 Task: Add a timeline in the project ActivaPro for the epic 'Content Management System (CMS) Upgrade' from 2024/01/26 to 2025/09/15. Add a timeline in the project ActivaPro for the epic 'Search Engine Optimization (SEO) Improvements' from 2023/01/08 to 2025/12/08. Add a timeline in the project ActivaPro for the epic 'Data Privacy Compliance' from 2023/02/20 to 2024/09/19
Action: Mouse moved to (220, 64)
Screenshot: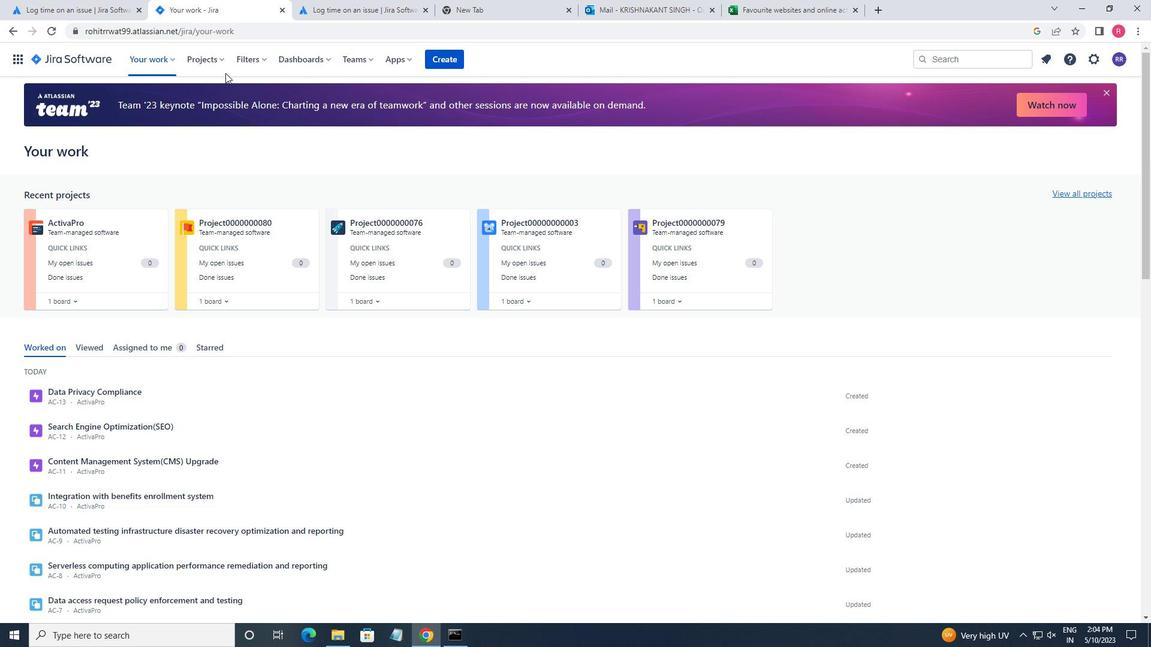 
Action: Mouse pressed left at (220, 64)
Screenshot: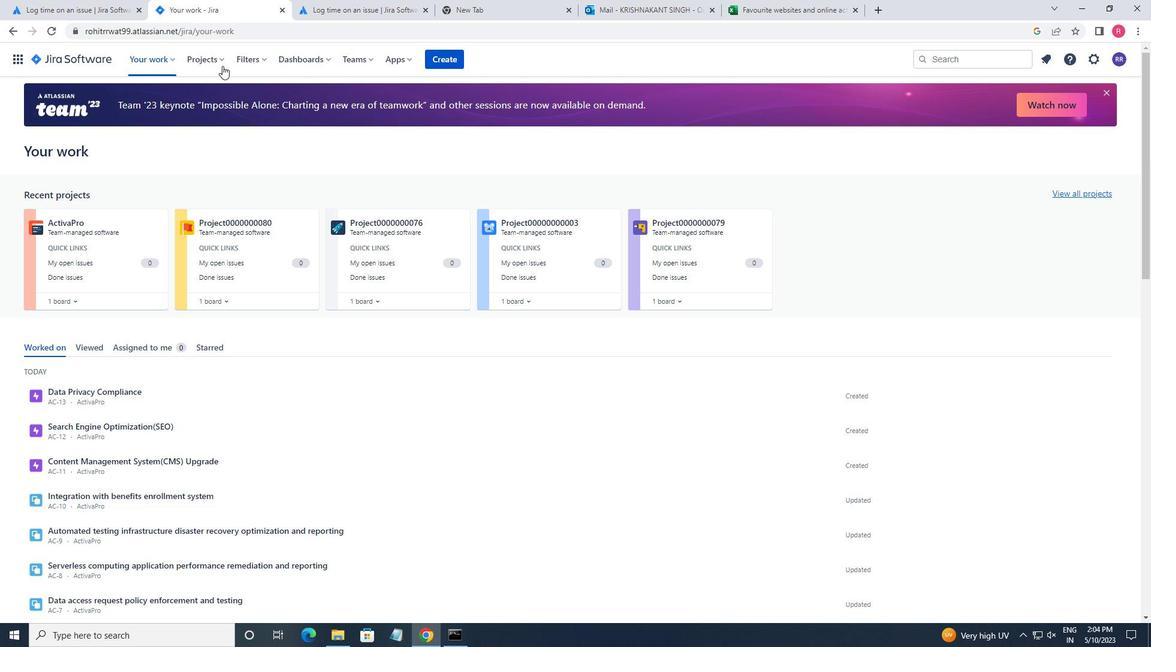 
Action: Mouse moved to (244, 116)
Screenshot: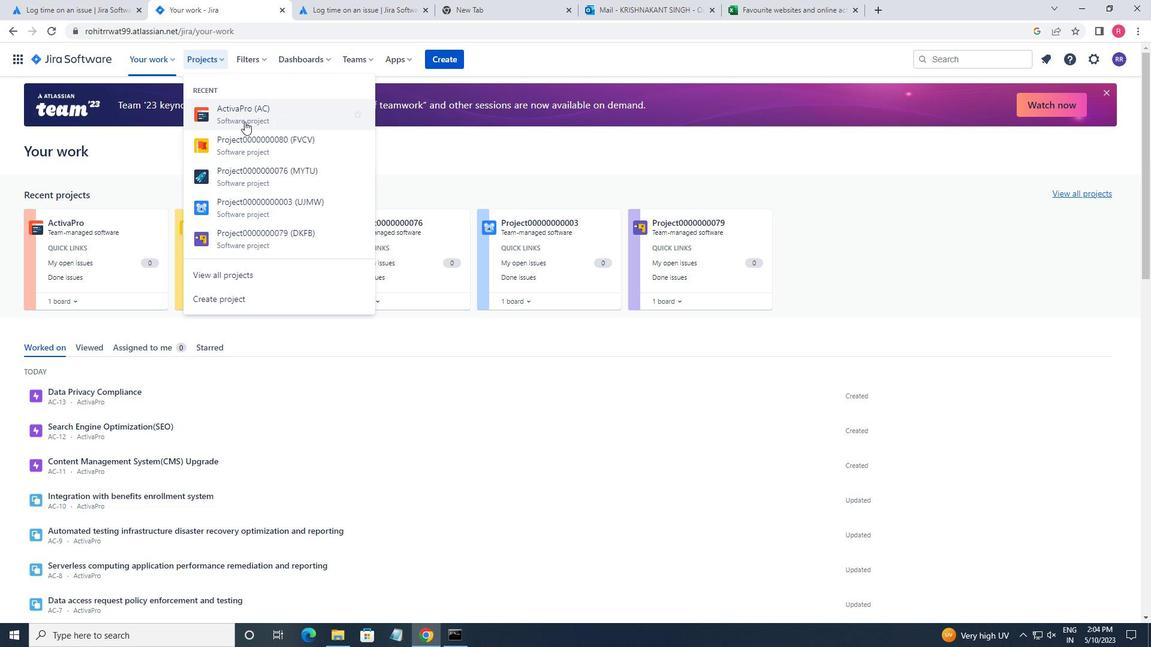 
Action: Mouse pressed left at (244, 116)
Screenshot: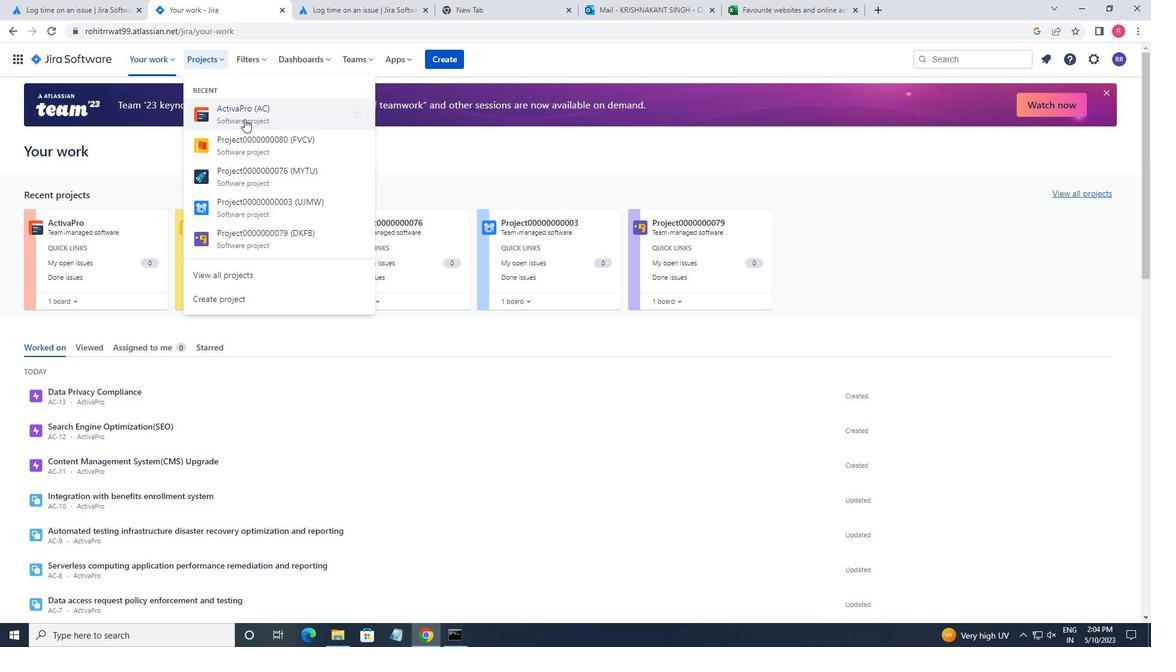 
Action: Mouse moved to (40, 188)
Screenshot: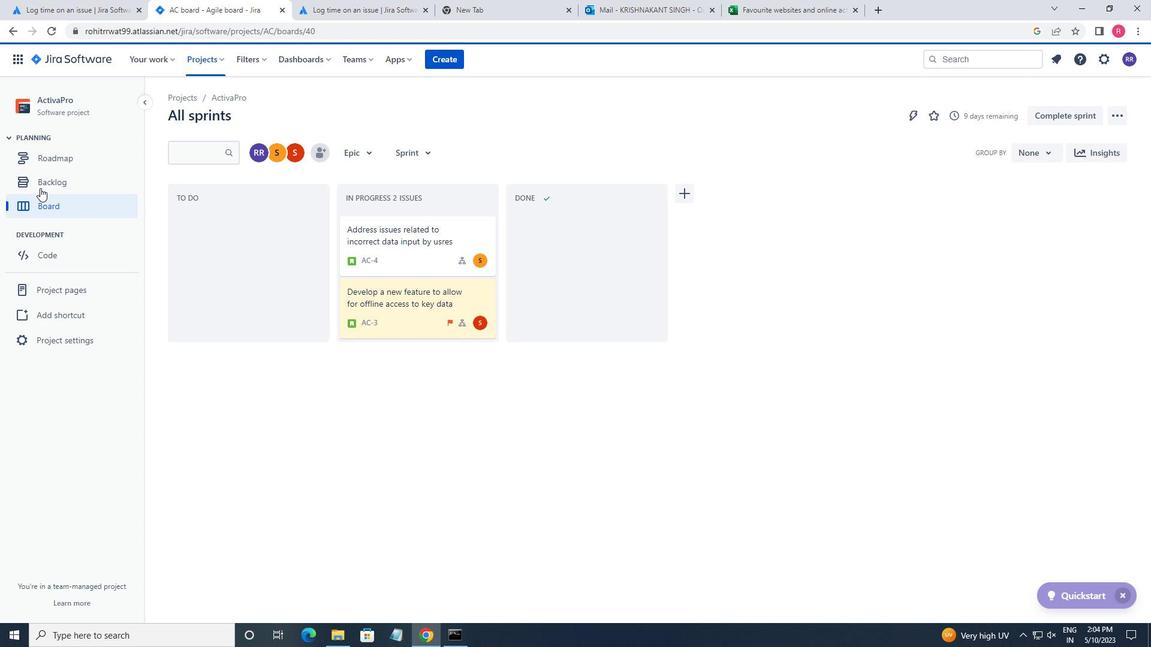 
Action: Mouse pressed left at (40, 188)
Screenshot: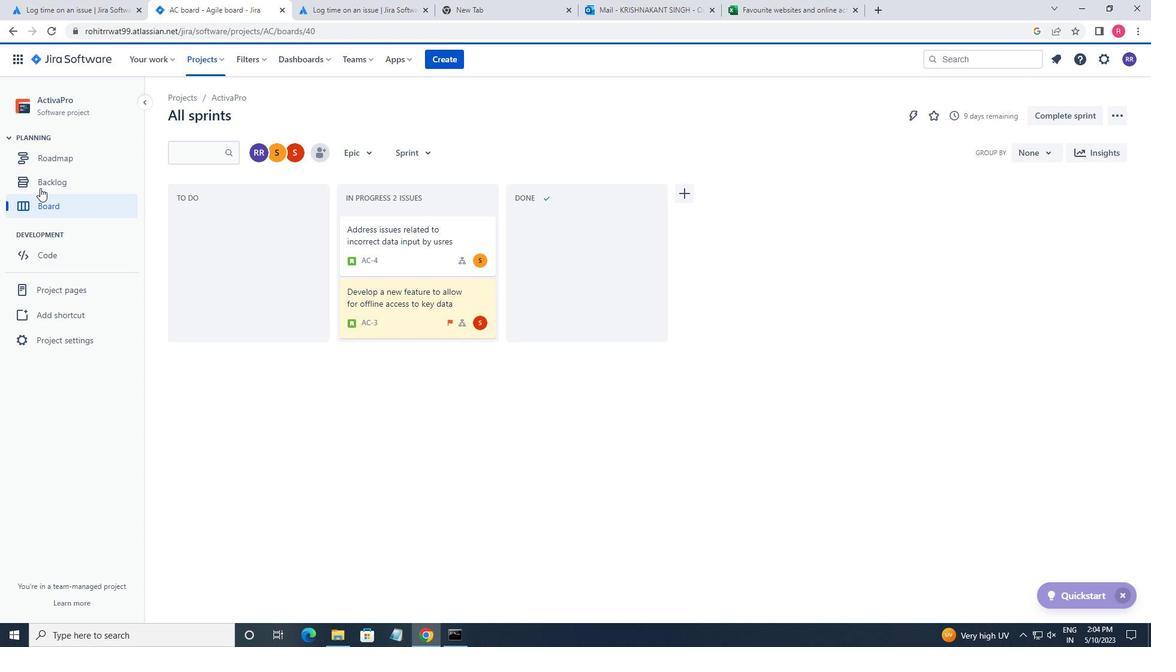 
Action: Mouse moved to (355, 366)
Screenshot: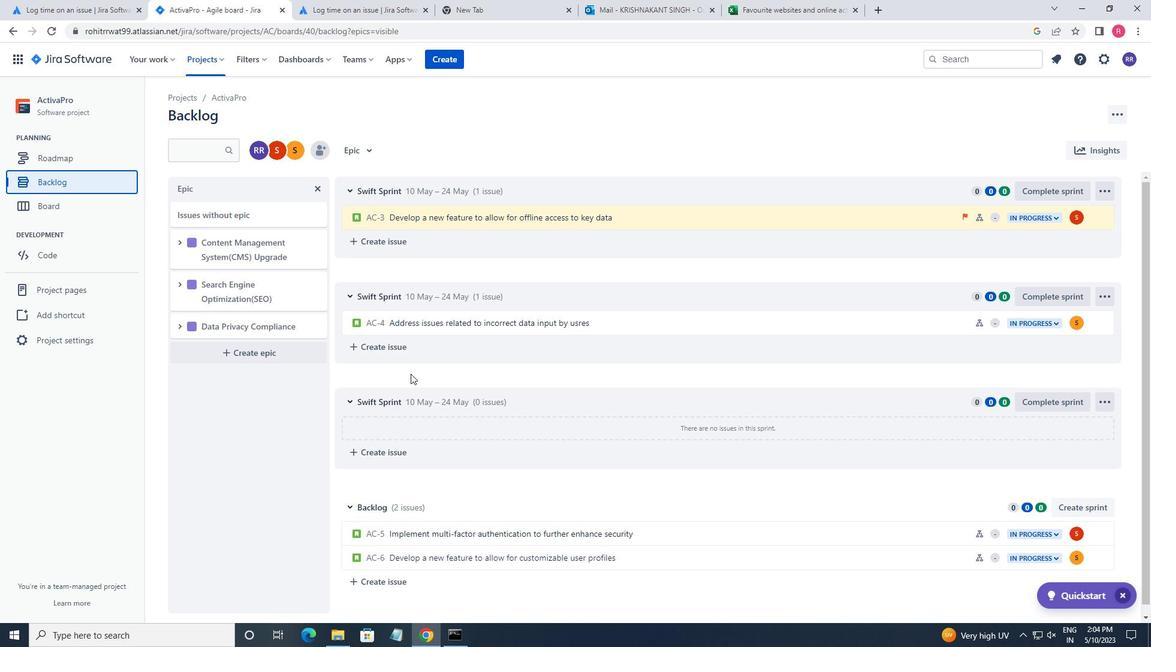 
Action: Mouse scrolled (355, 367) with delta (0, 0)
Screenshot: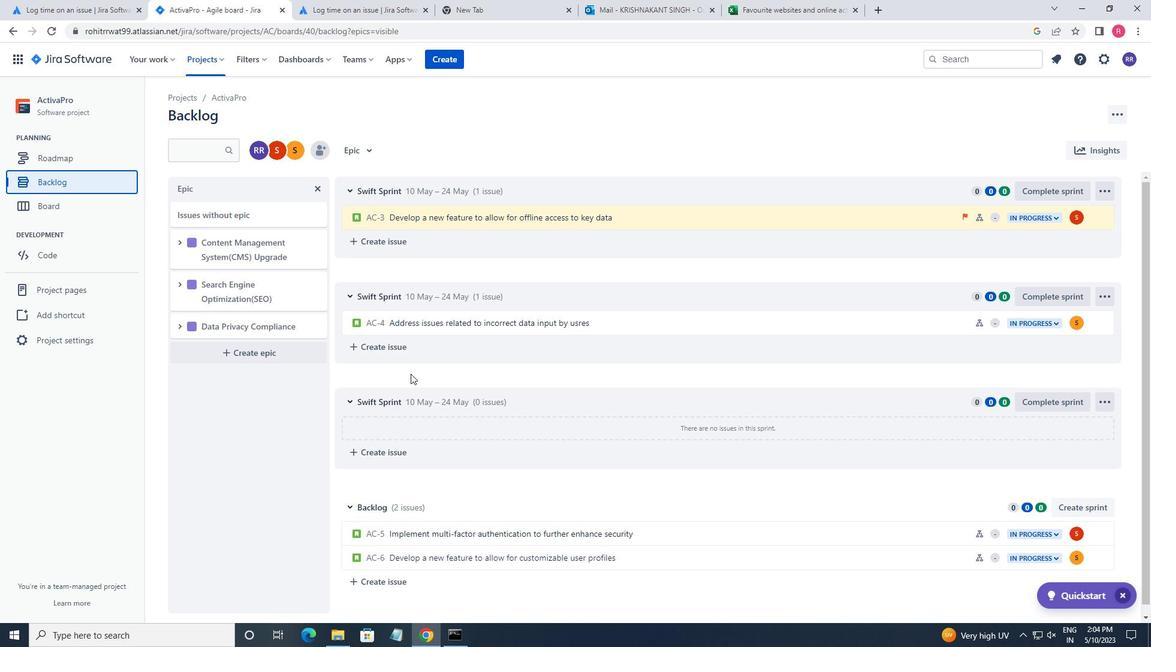 
Action: Mouse moved to (177, 241)
Screenshot: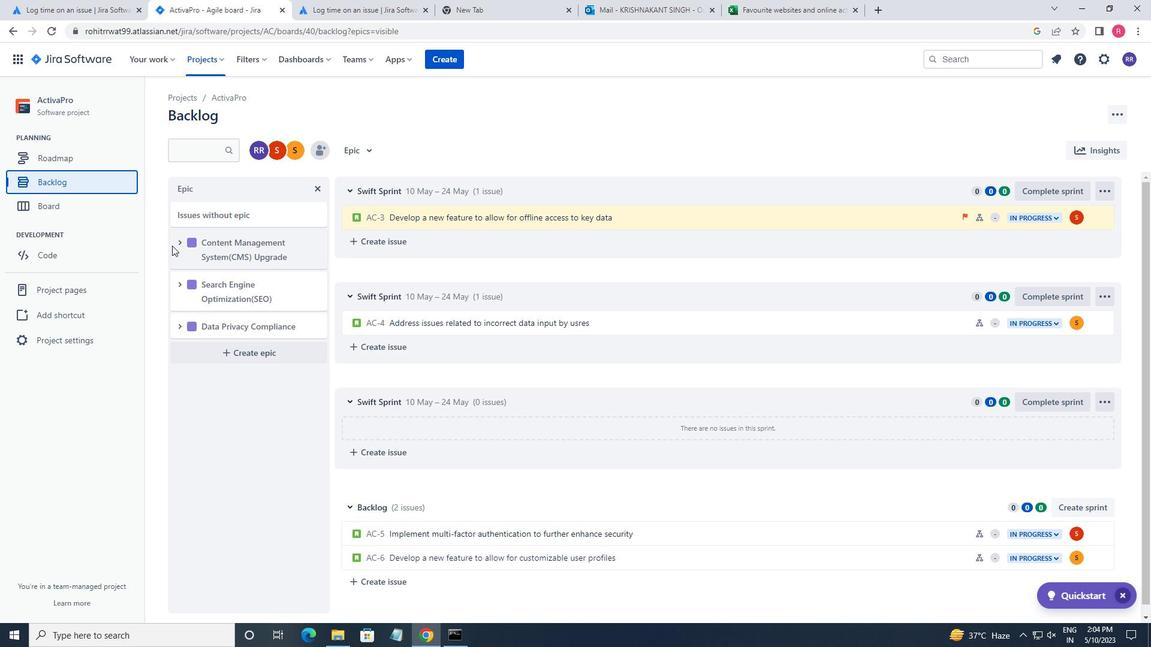 
Action: Mouse pressed left at (177, 241)
Screenshot: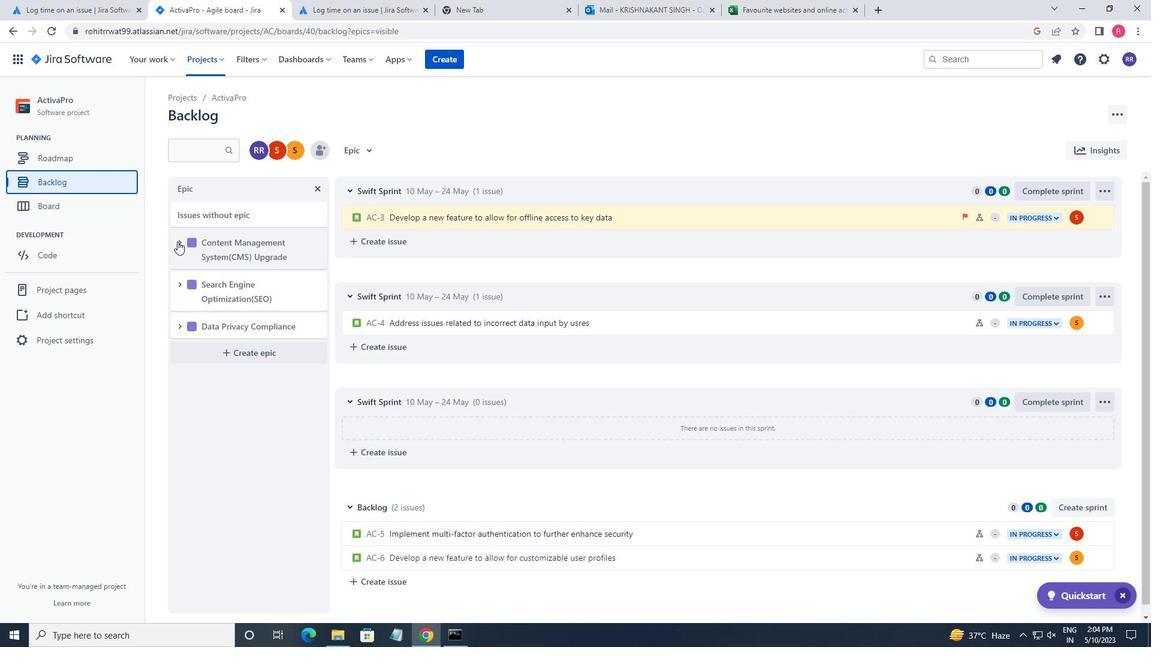 
Action: Mouse moved to (236, 357)
Screenshot: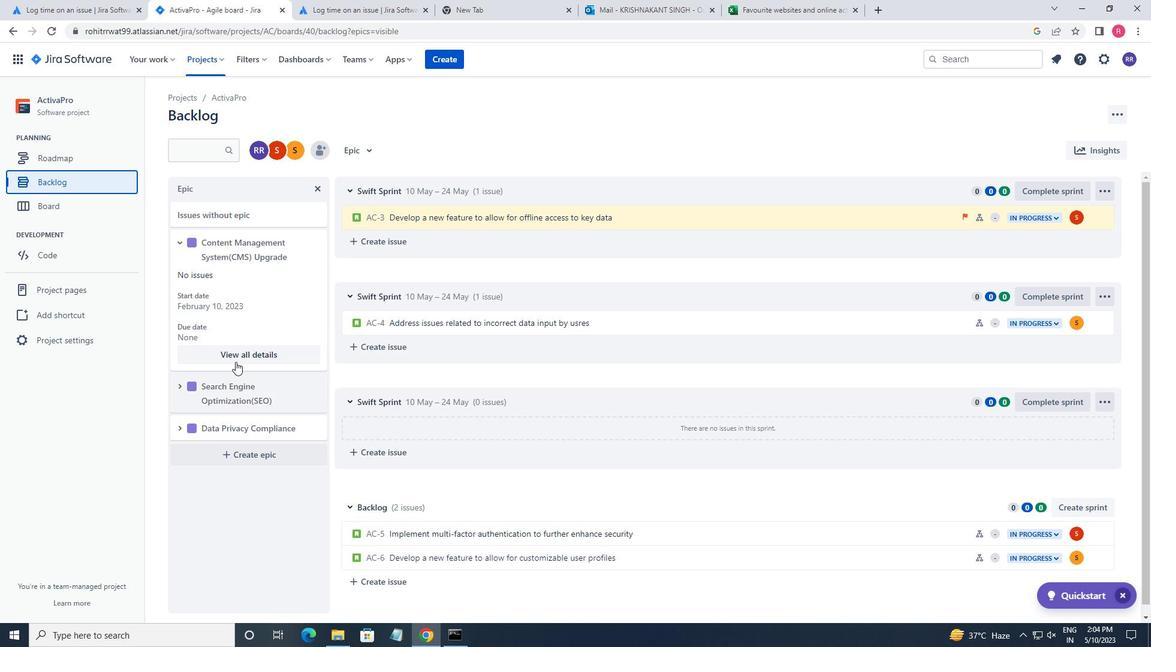 
Action: Mouse pressed left at (236, 357)
Screenshot: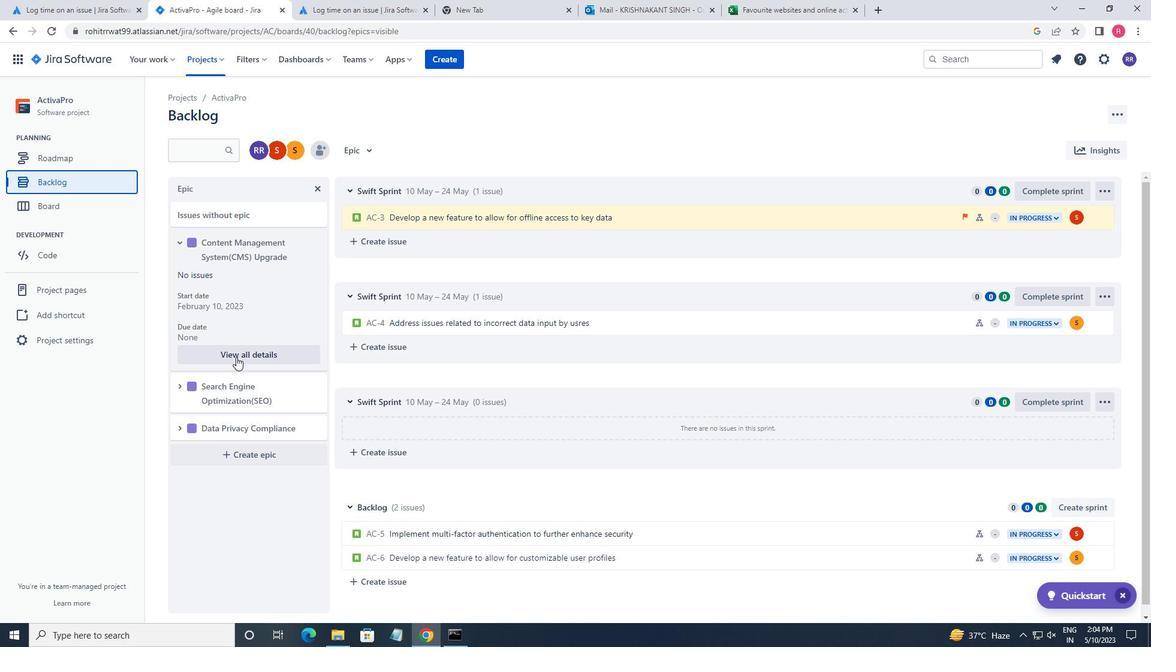 
Action: Mouse moved to (989, 456)
Screenshot: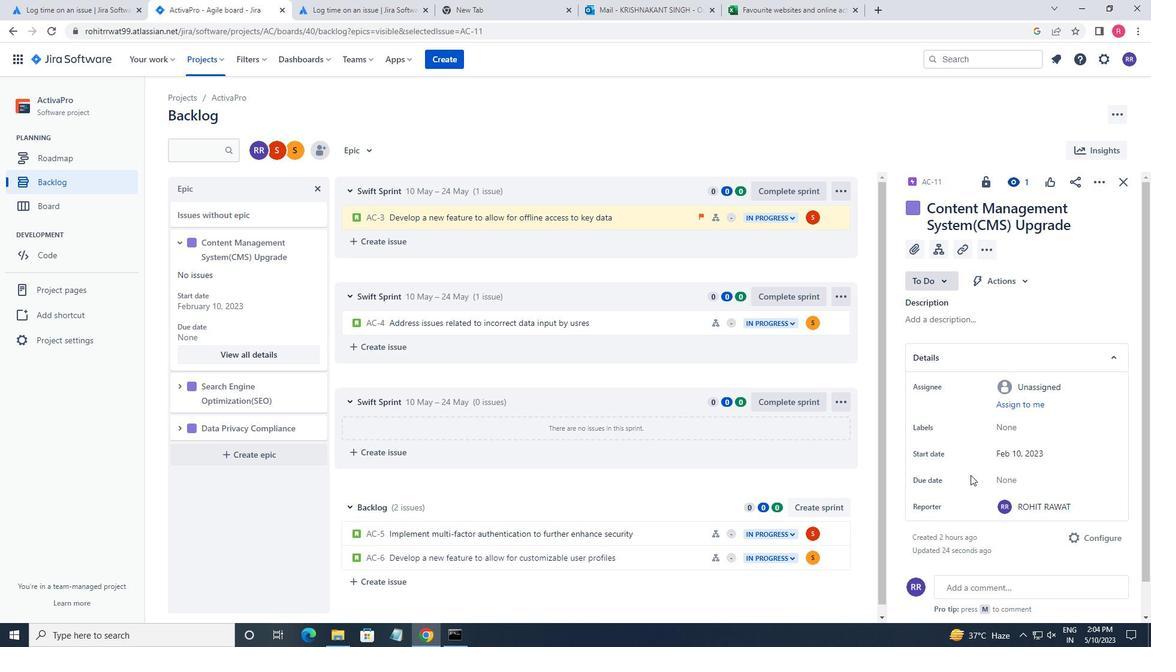 
Action: Mouse scrolled (989, 457) with delta (0, 0)
Screenshot: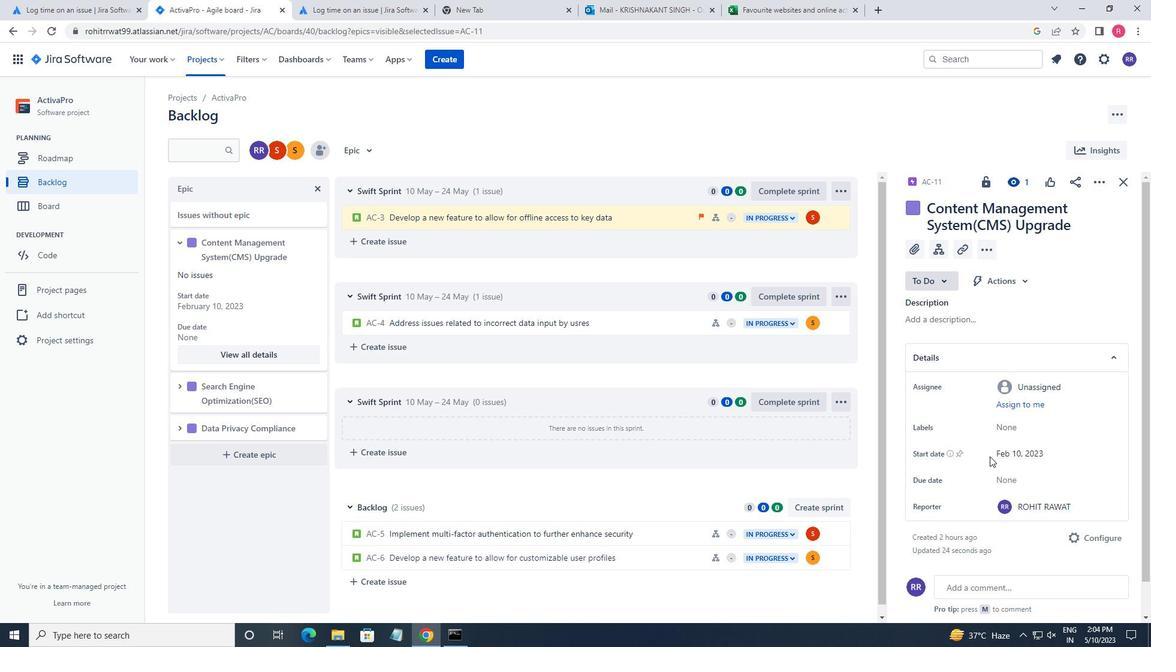 
Action: Mouse moved to (1016, 456)
Screenshot: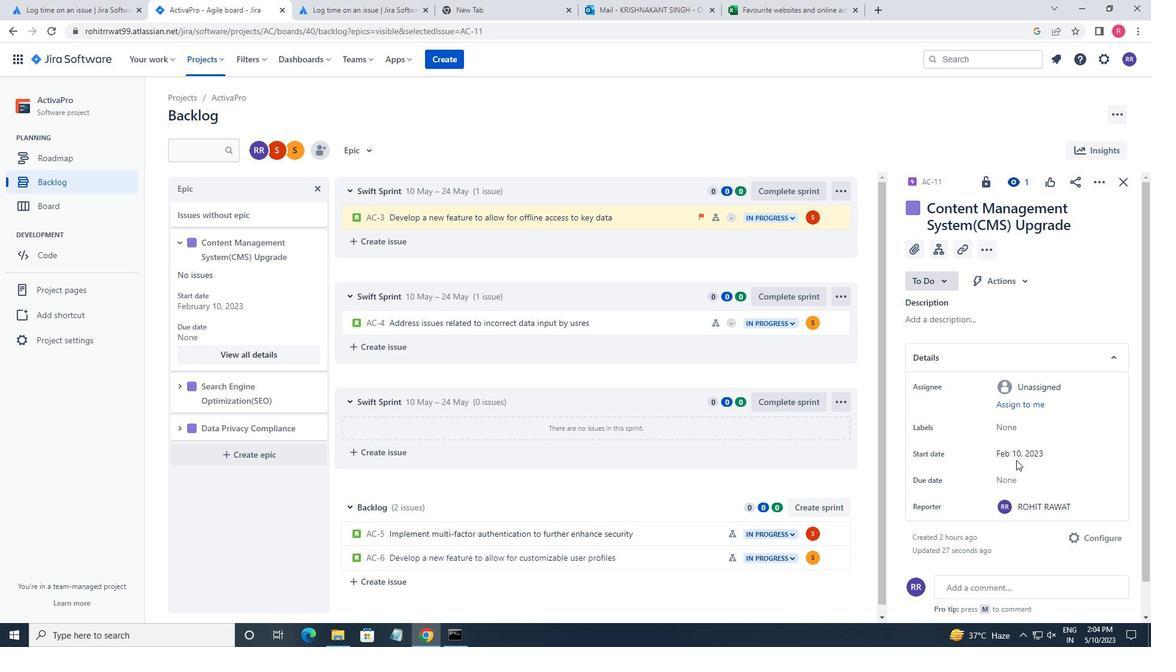 
Action: Mouse pressed left at (1016, 456)
Screenshot: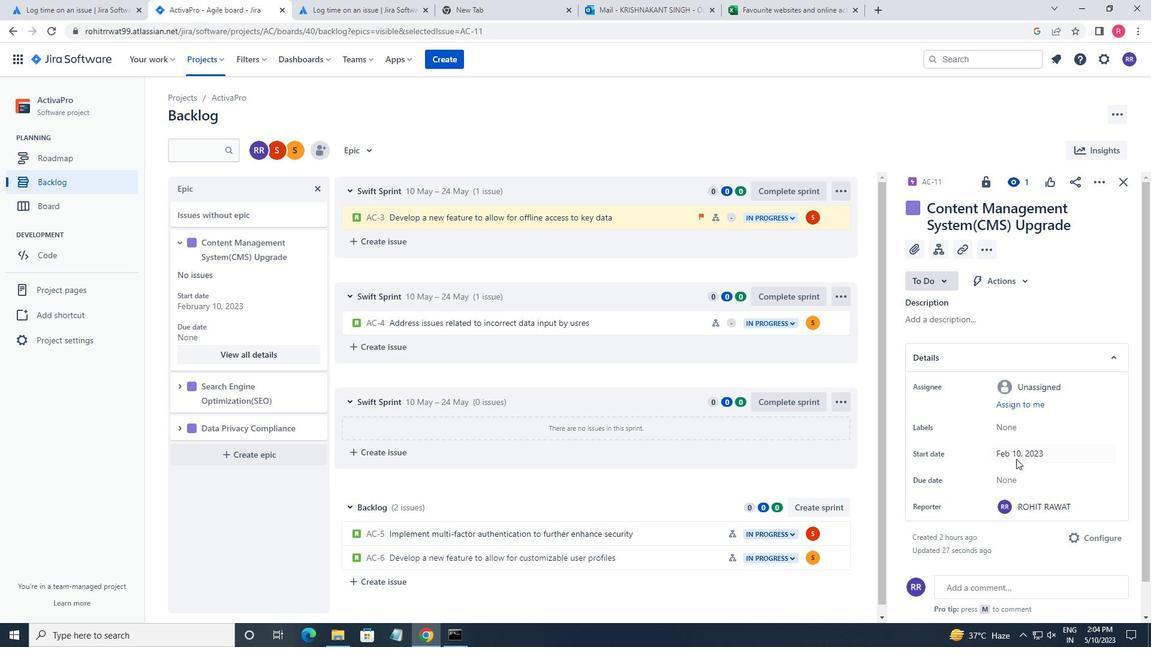 
Action: Mouse moved to (1129, 283)
Screenshot: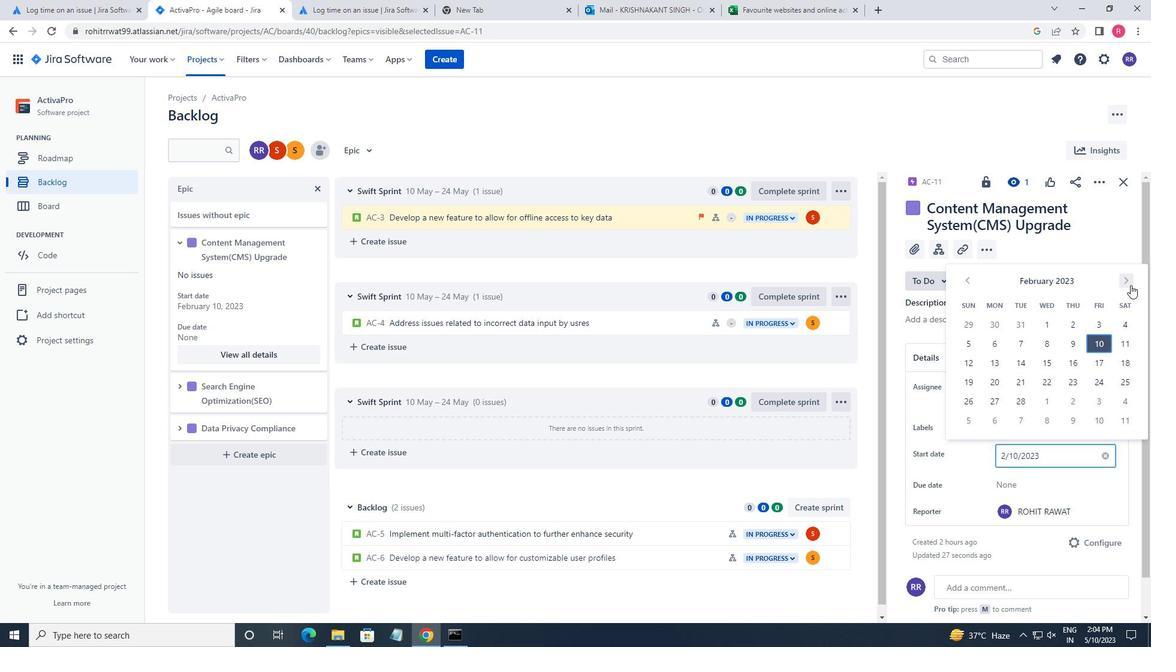 
Action: Mouse pressed left at (1129, 283)
Screenshot: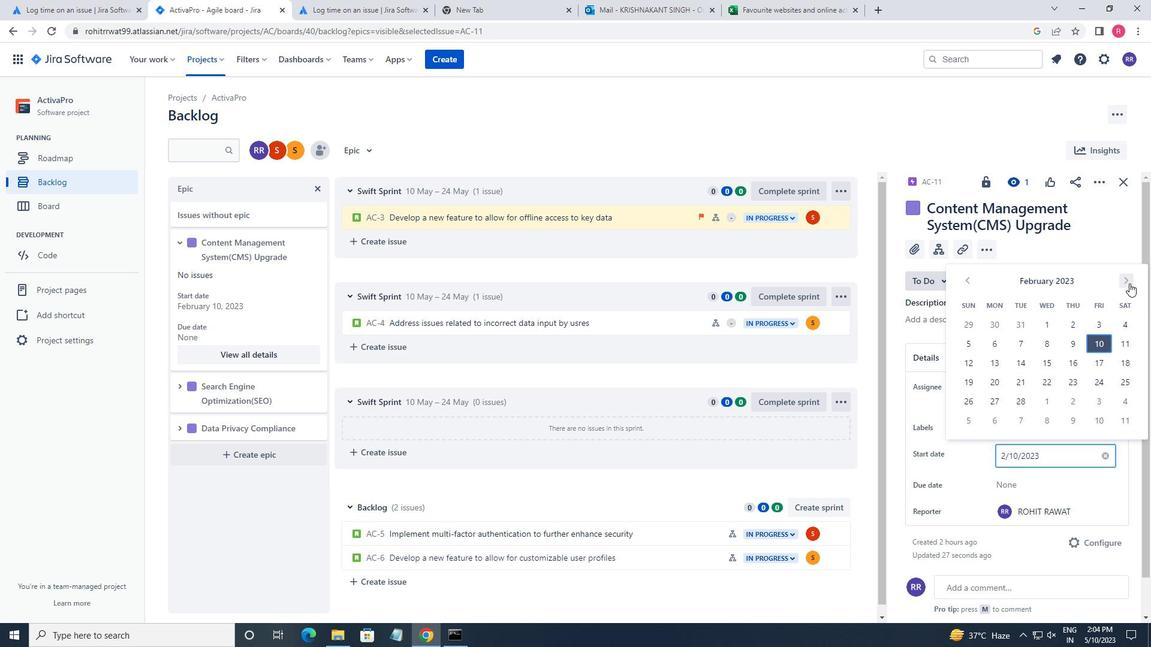 
Action: Mouse moved to (1129, 281)
Screenshot: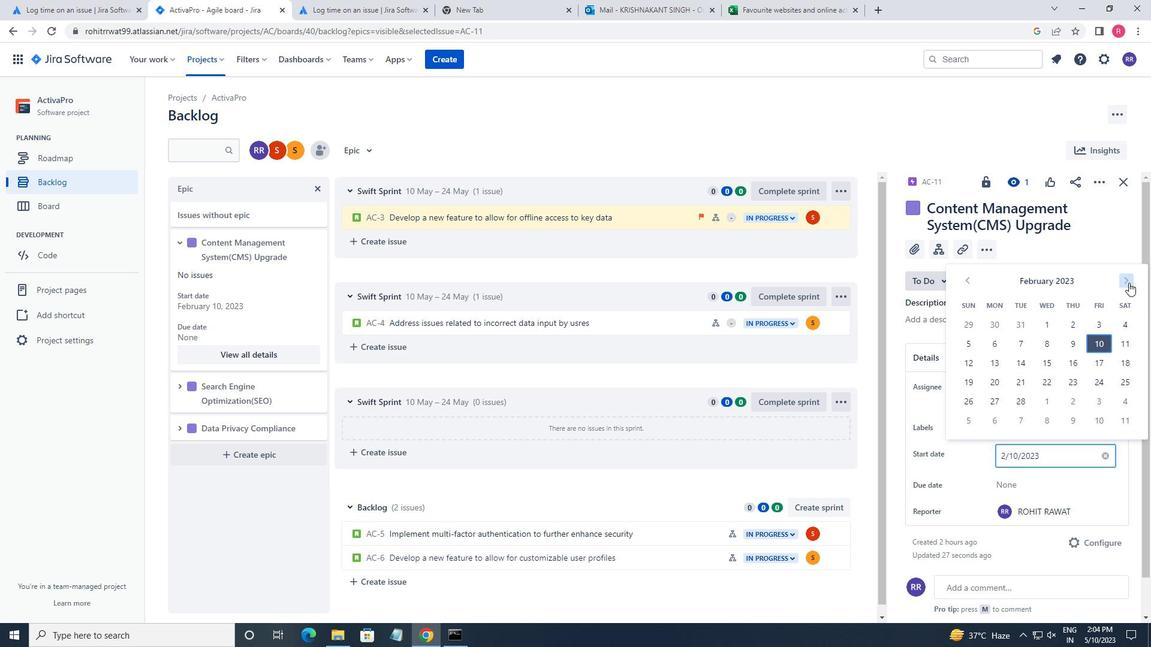 
Action: Mouse pressed left at (1129, 281)
Screenshot: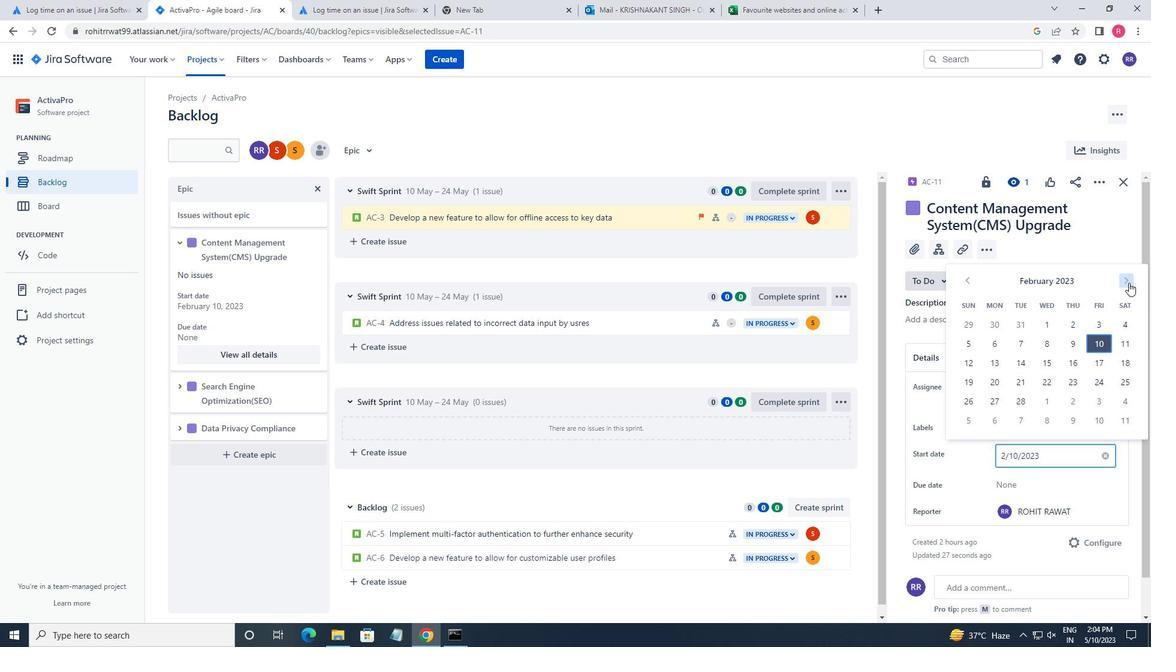 
Action: Mouse pressed left at (1129, 281)
Screenshot: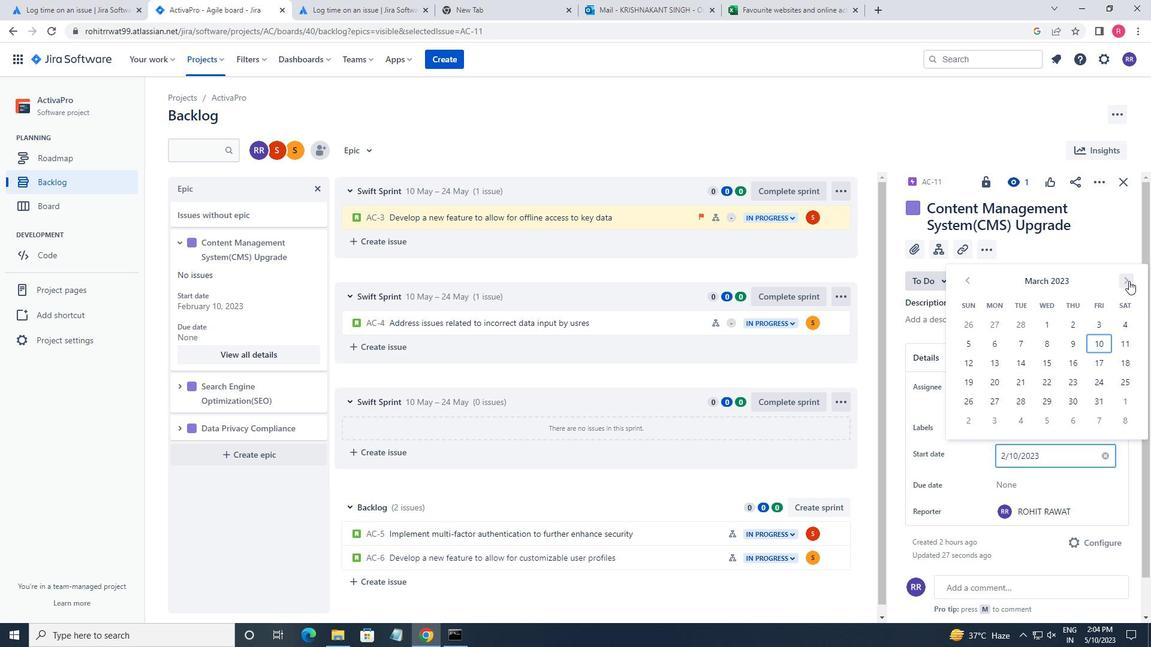 
Action: Mouse pressed left at (1129, 281)
Screenshot: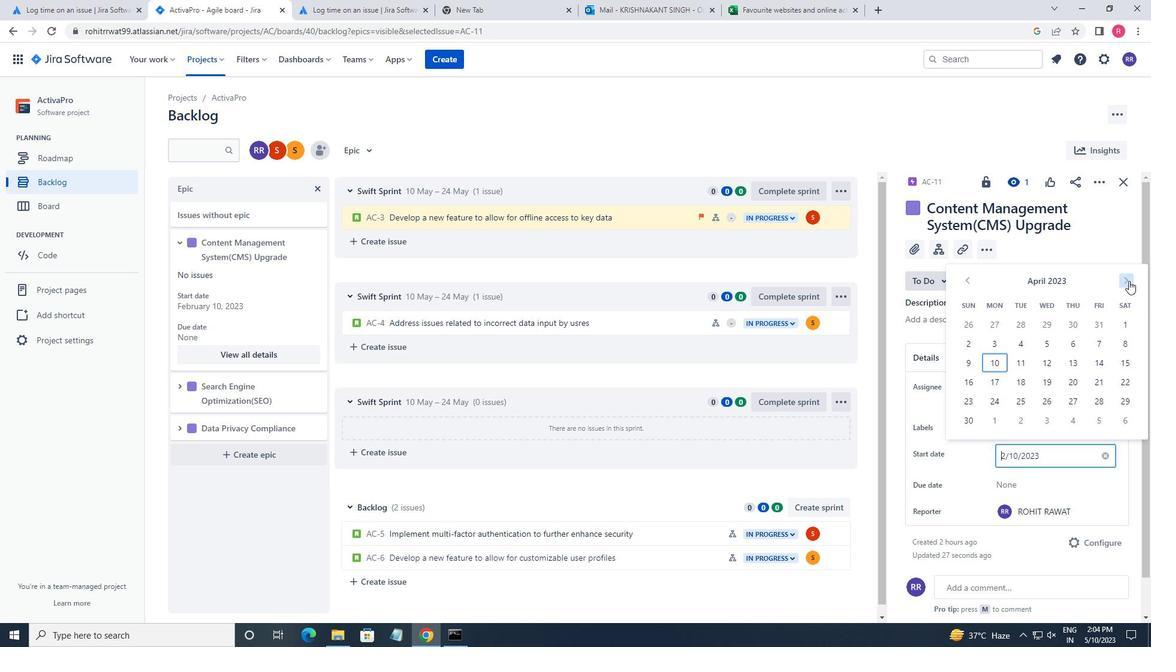 
Action: Mouse pressed left at (1129, 281)
Screenshot: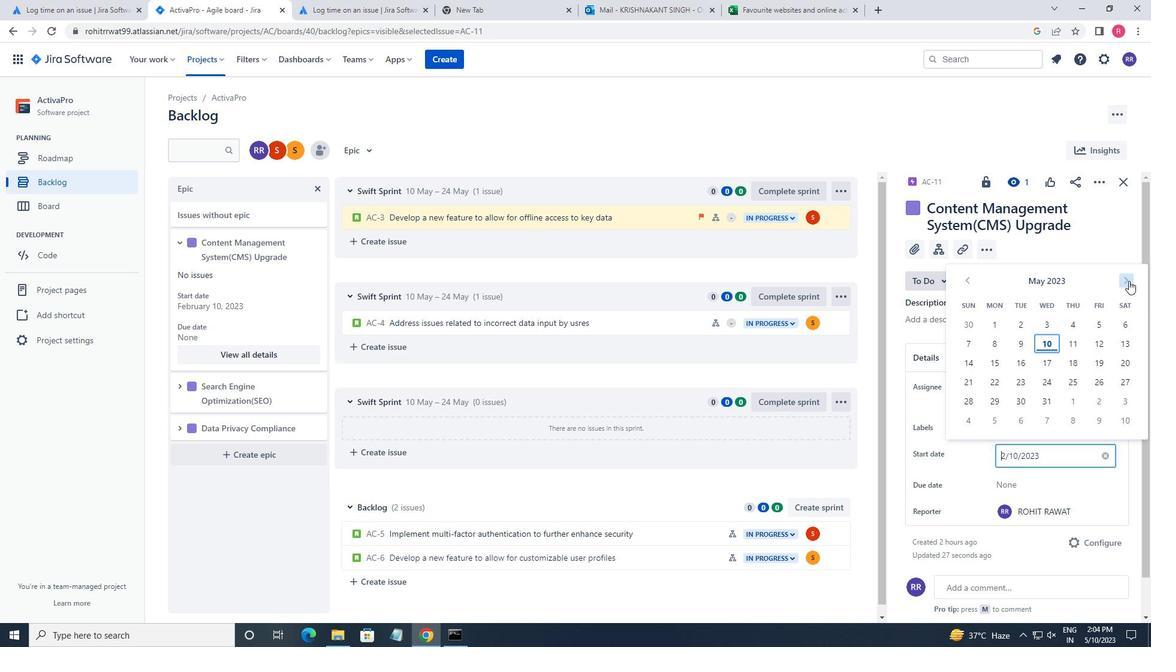 
Action: Mouse pressed left at (1129, 281)
Screenshot: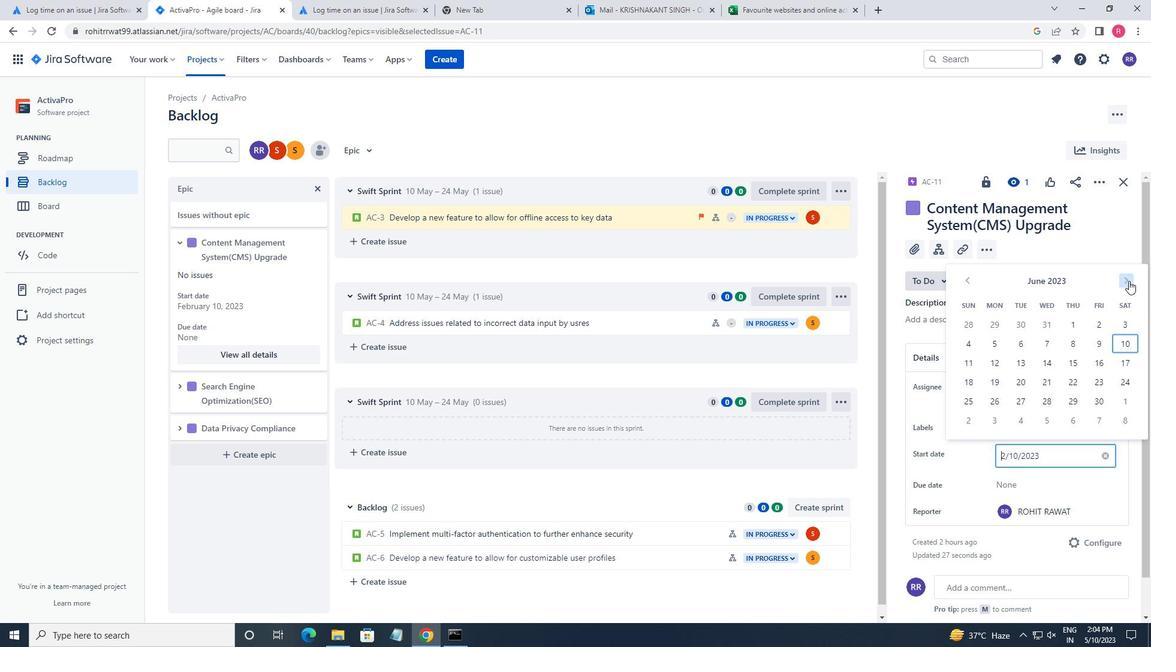 
Action: Mouse pressed left at (1129, 281)
Screenshot: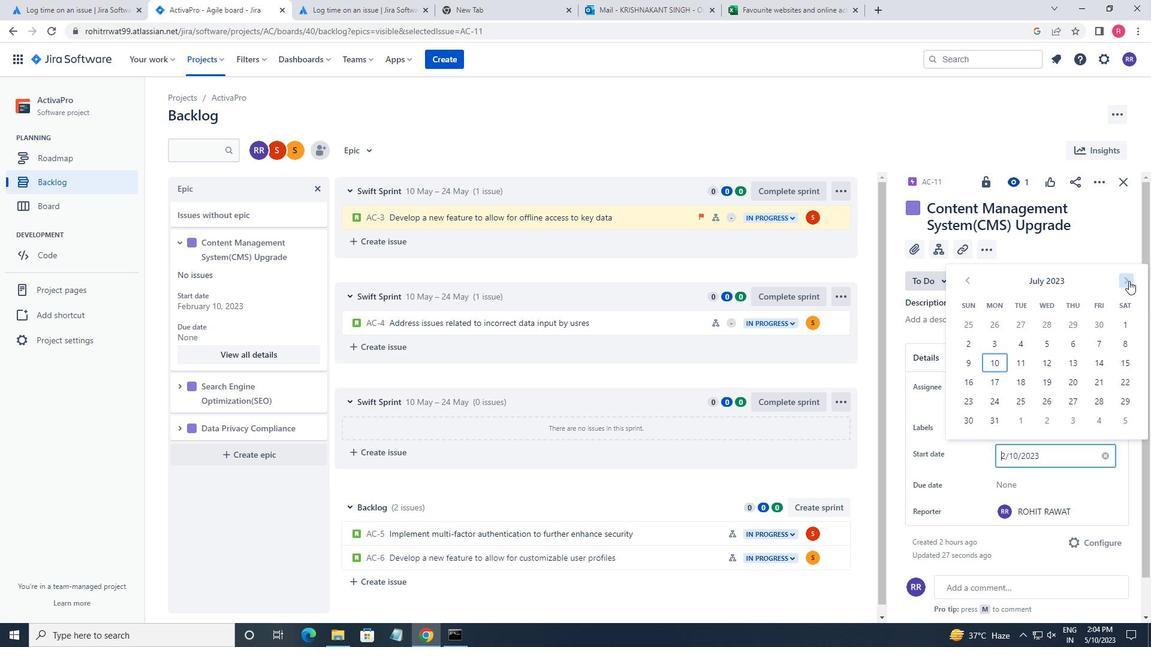 
Action: Mouse pressed left at (1129, 281)
Screenshot: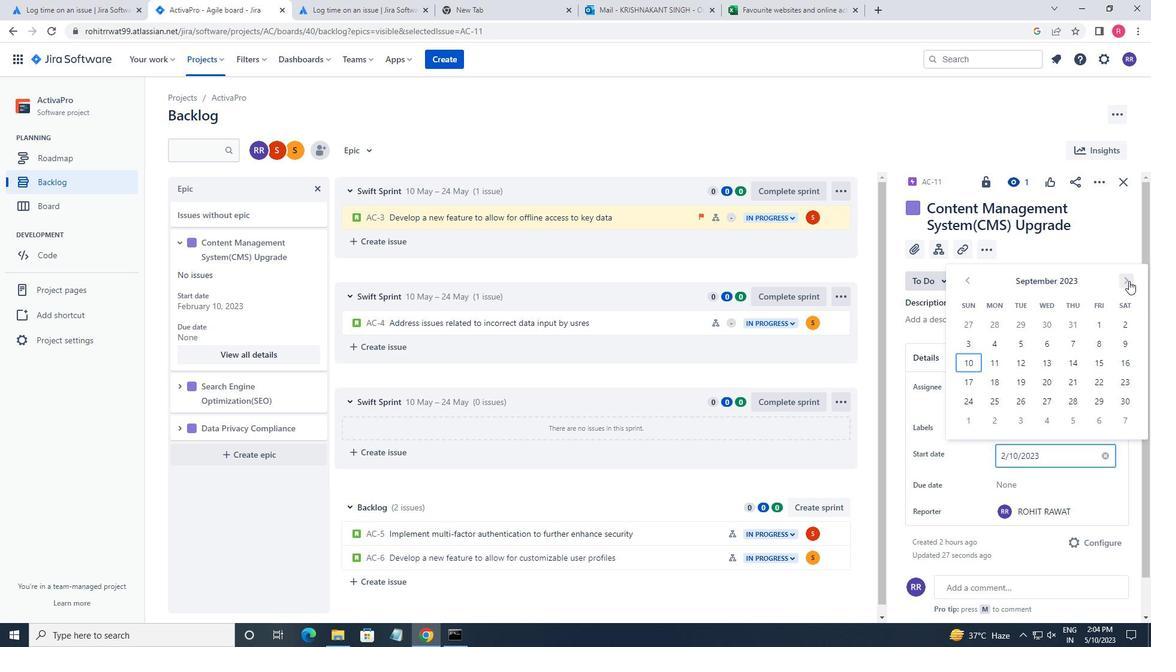 
Action: Mouse pressed left at (1129, 281)
Screenshot: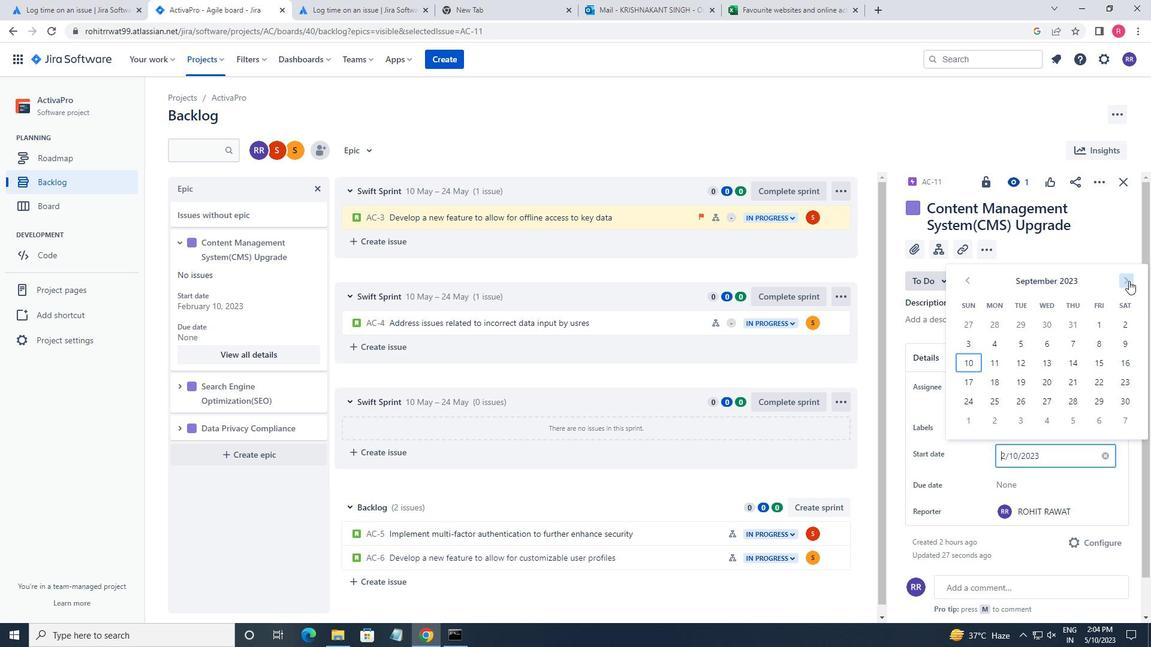 
Action: Mouse pressed left at (1129, 281)
Screenshot: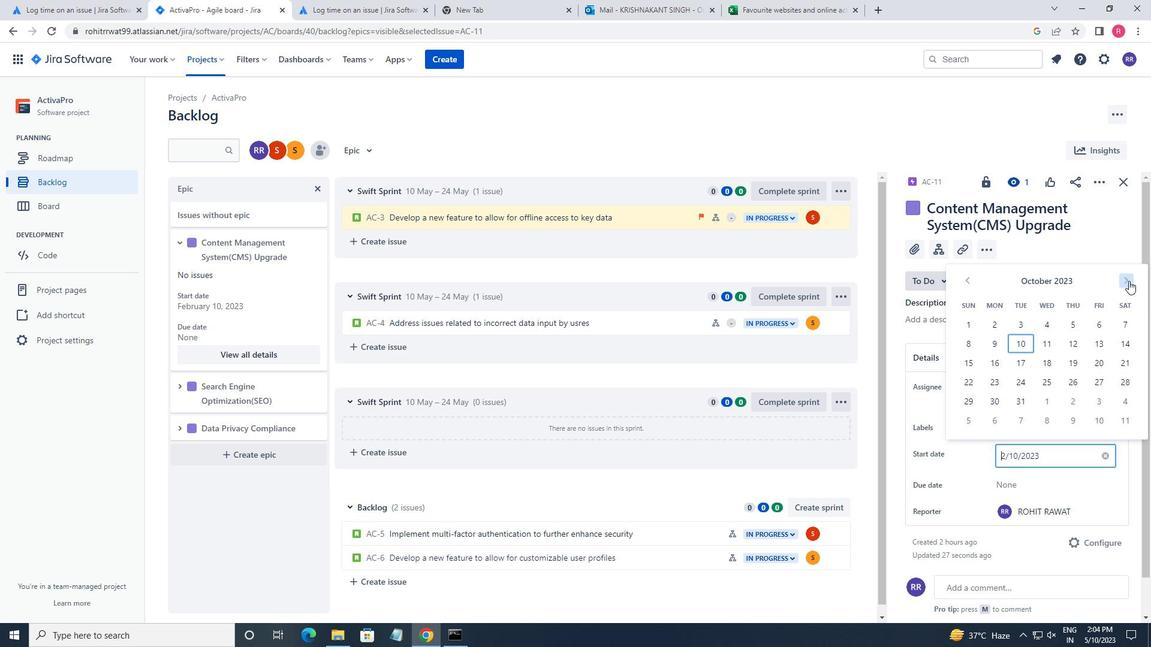 
Action: Mouse pressed left at (1129, 281)
Screenshot: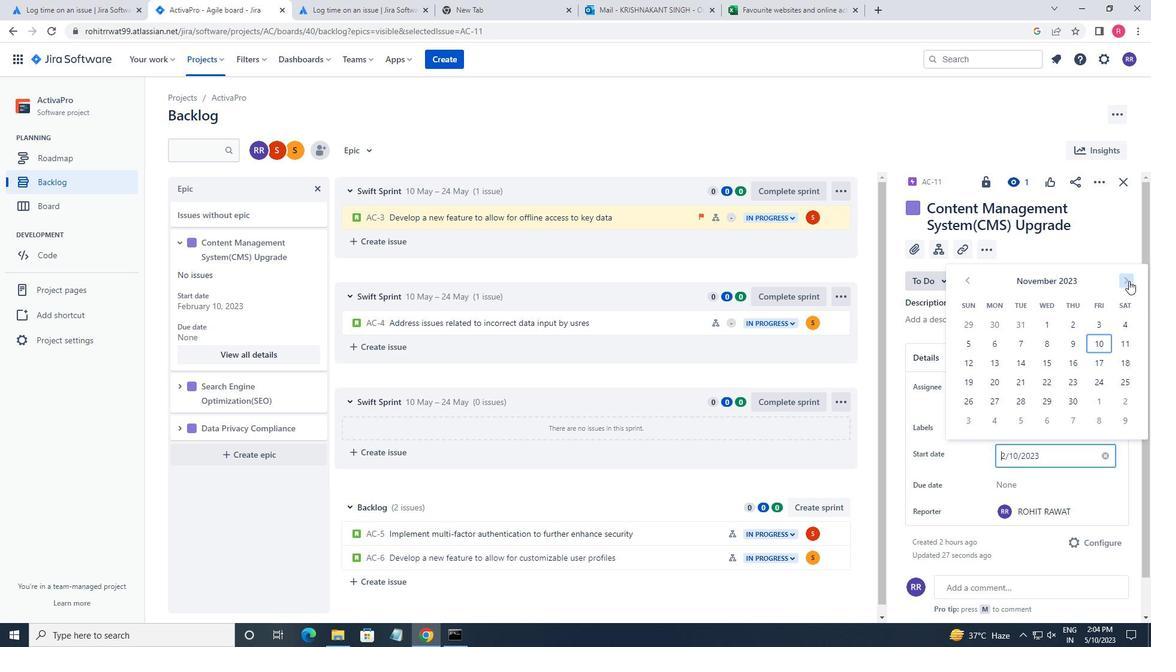 
Action: Mouse pressed left at (1129, 281)
Screenshot: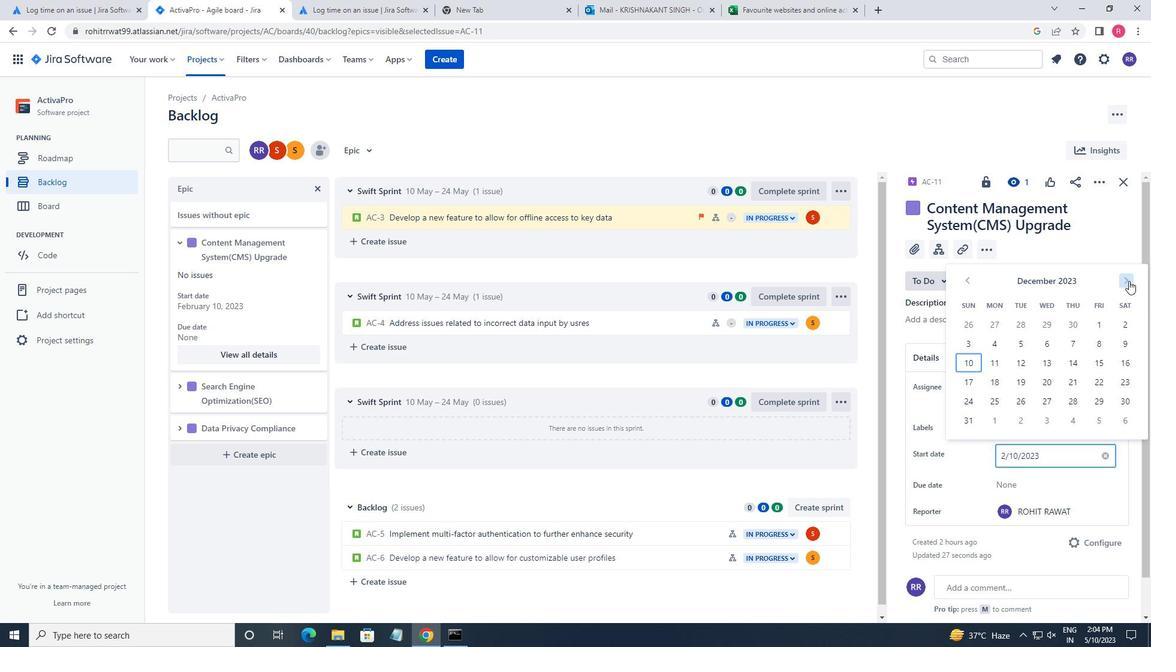 
Action: Mouse pressed left at (1129, 281)
Screenshot: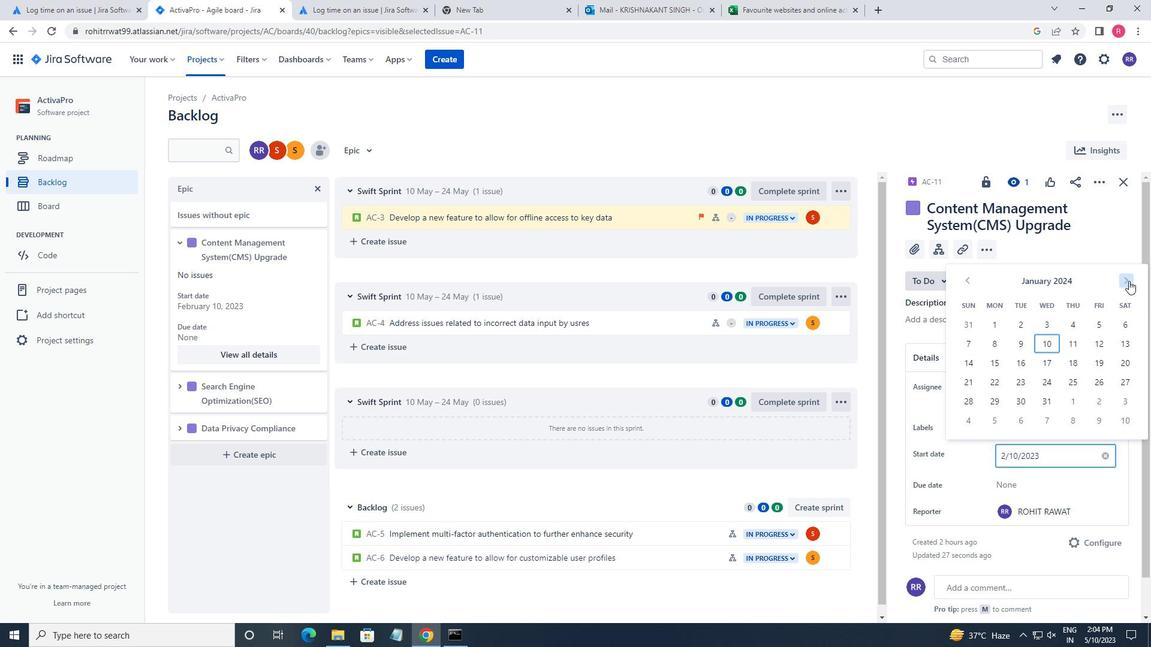 
Action: Mouse moved to (968, 283)
Screenshot: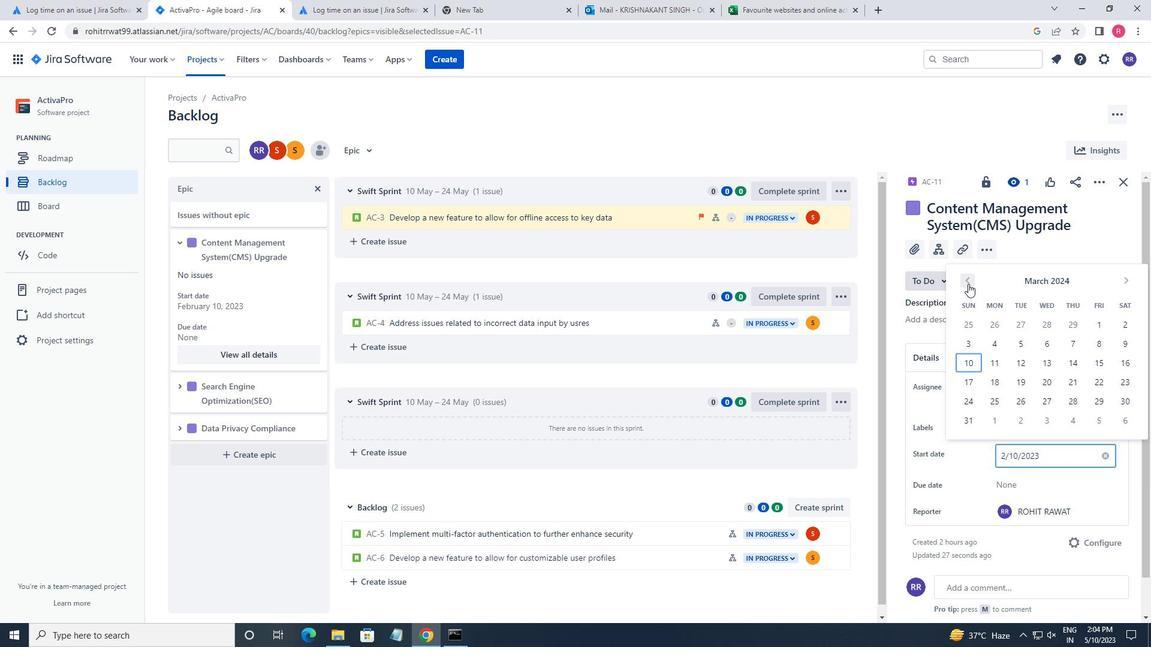 
Action: Mouse pressed left at (968, 283)
Screenshot: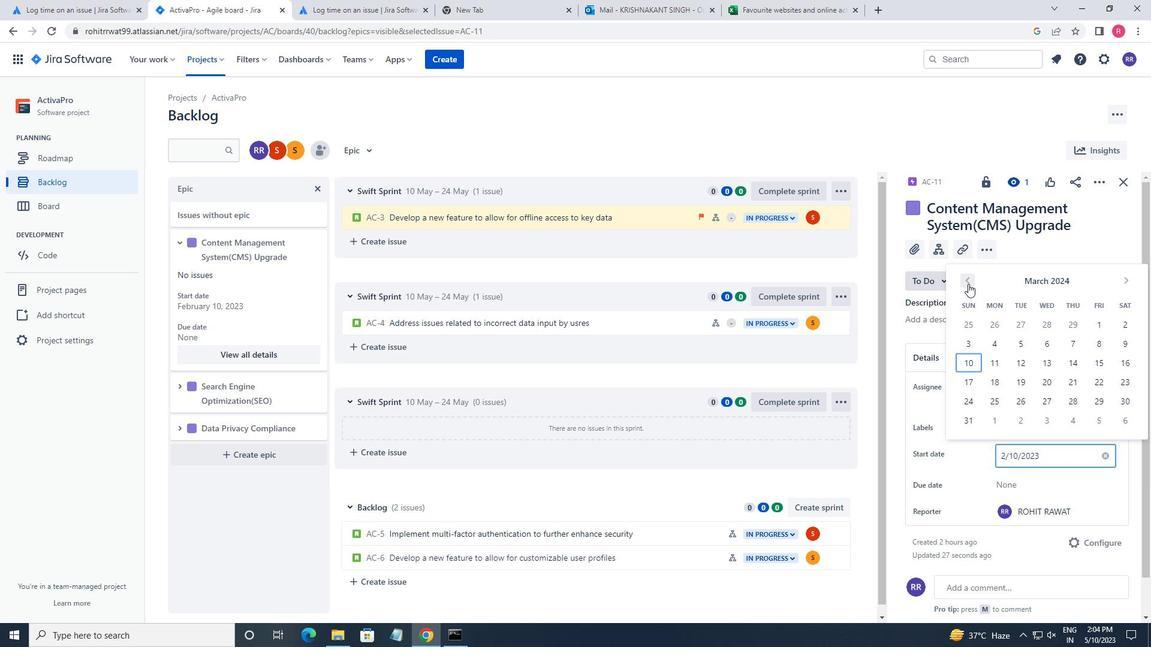 
Action: Mouse moved to (967, 282)
Screenshot: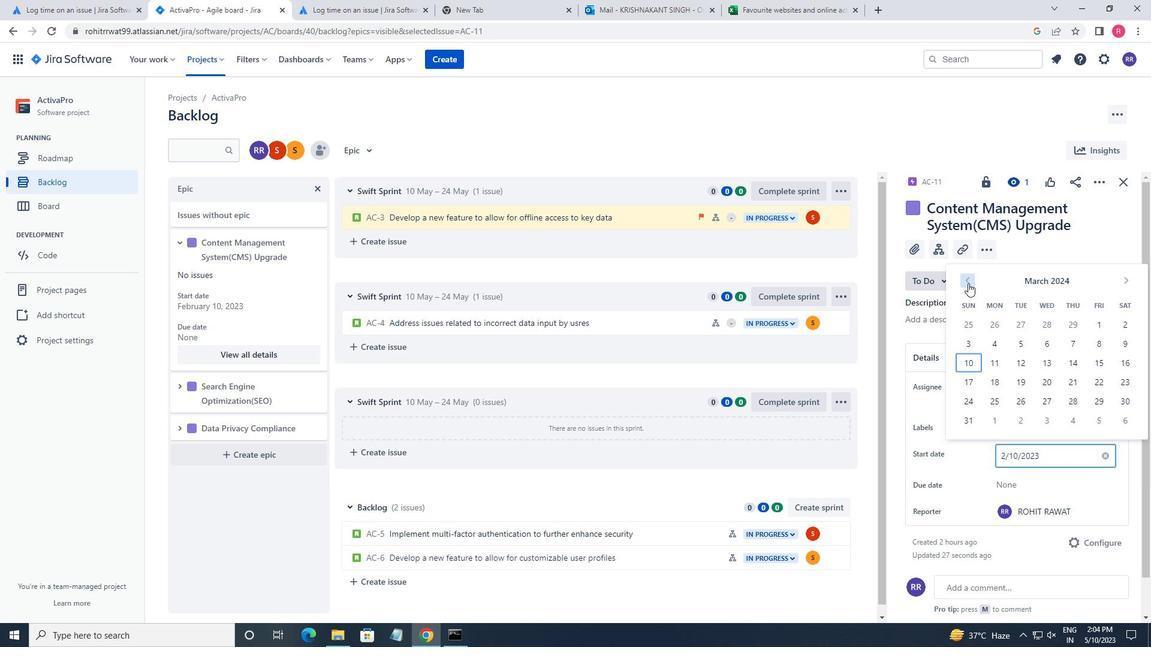 
Action: Mouse pressed left at (967, 282)
Screenshot: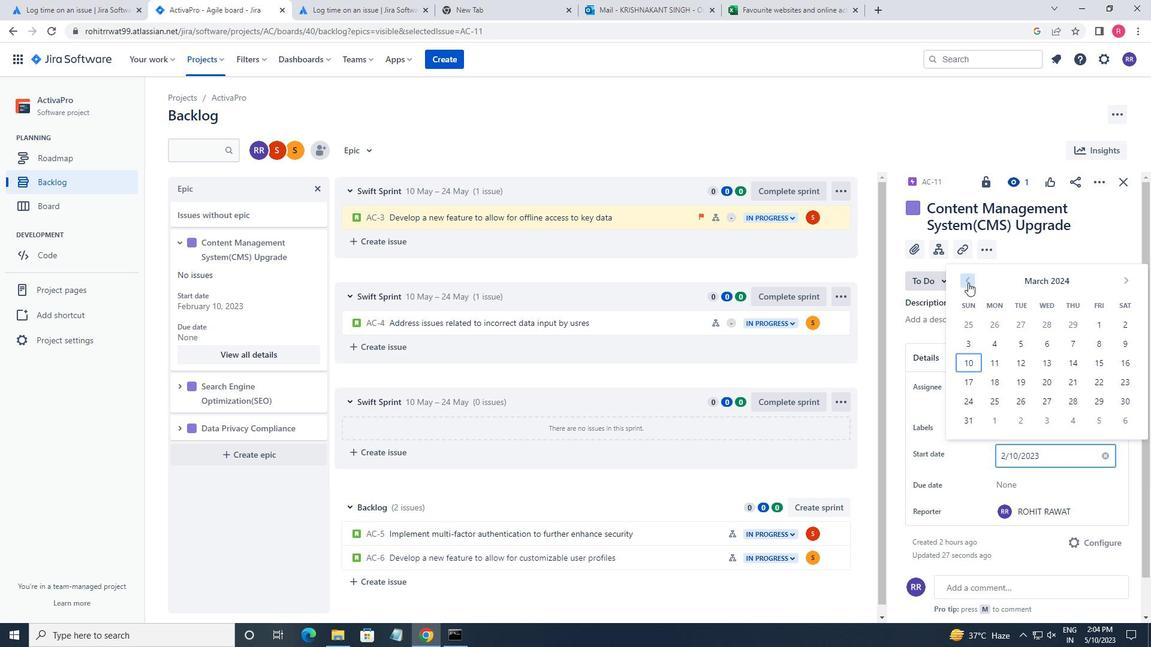 
Action: Mouse moved to (1093, 382)
Screenshot: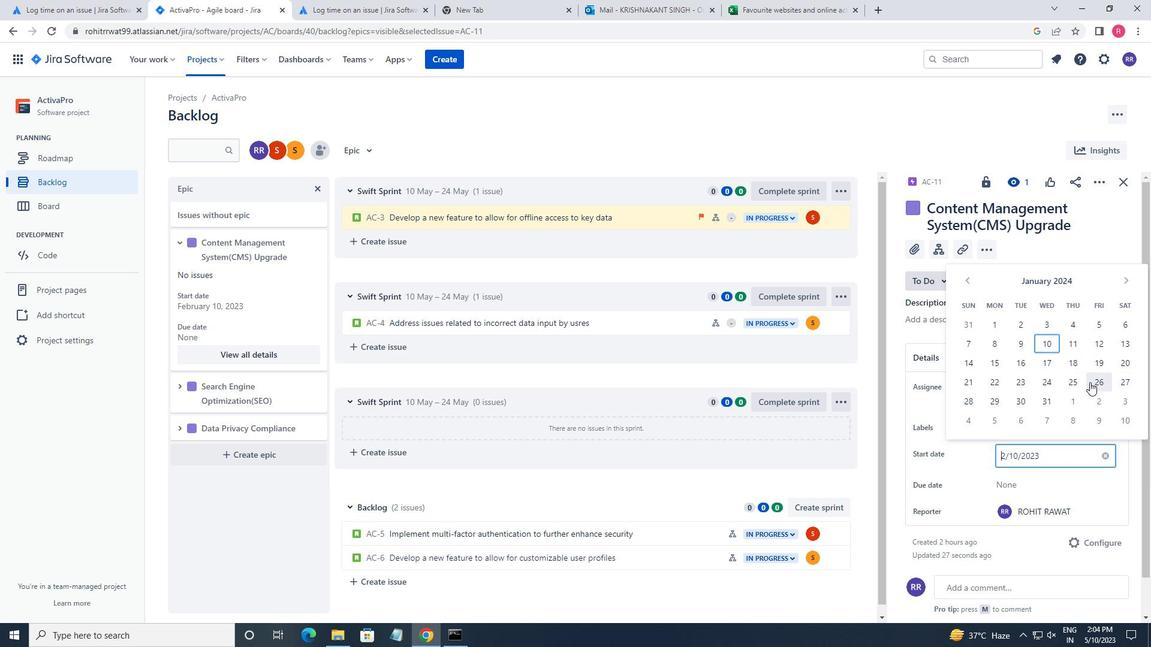 
Action: Mouse pressed left at (1093, 382)
Screenshot: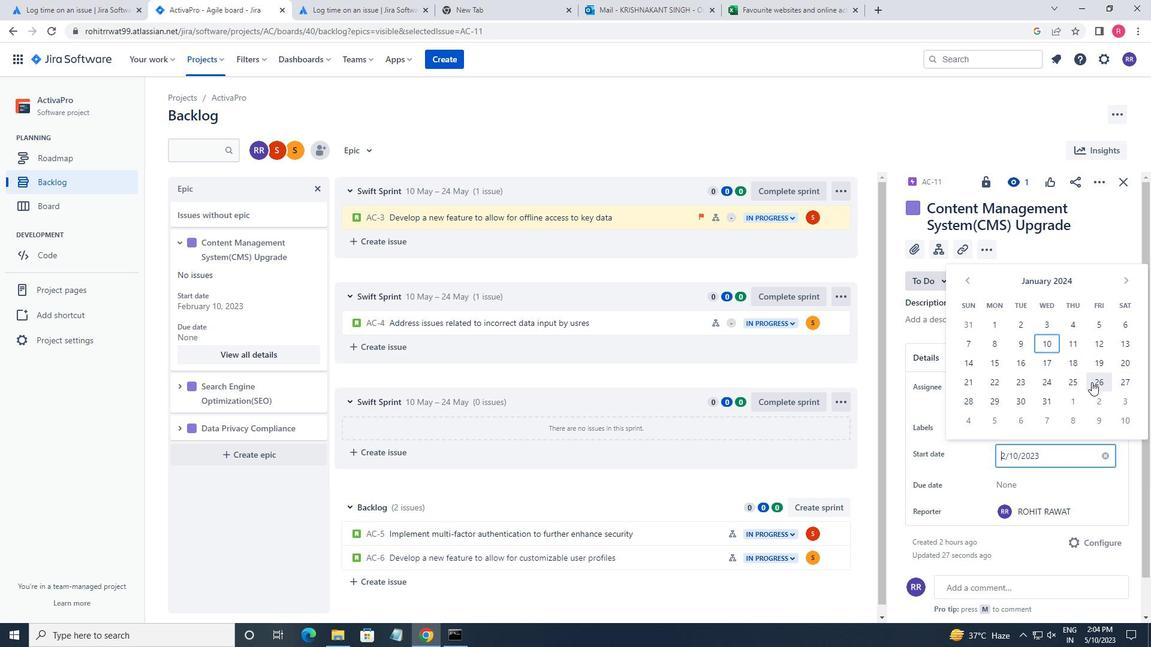 
Action: Mouse moved to (1040, 492)
Screenshot: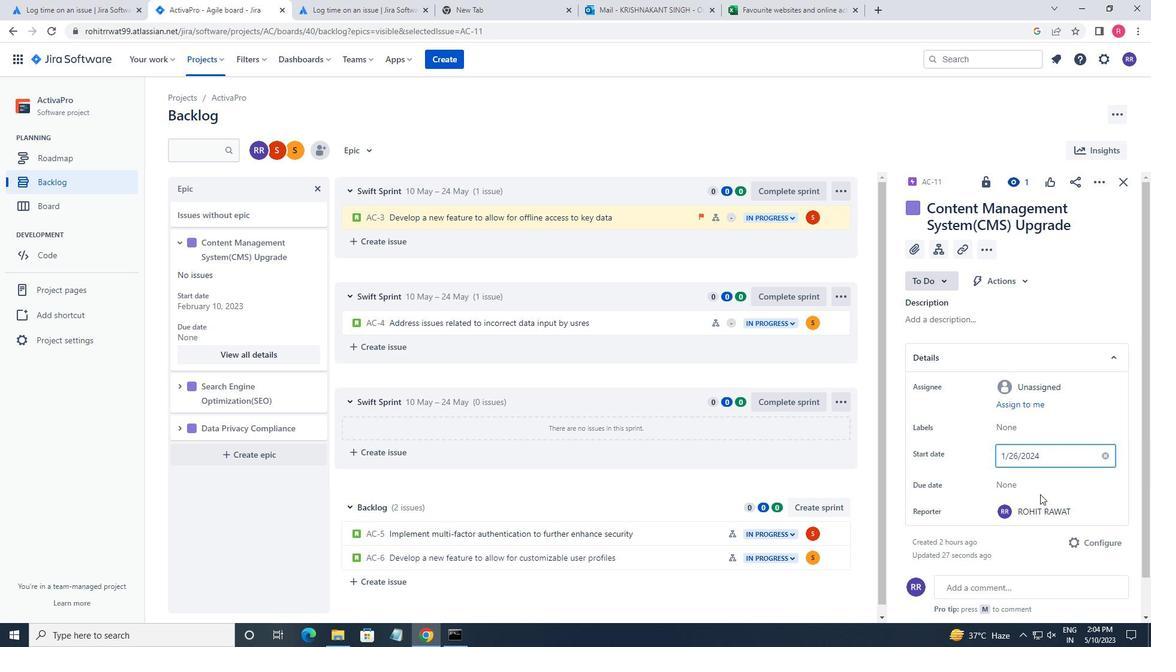 
Action: Mouse pressed left at (1040, 492)
Screenshot: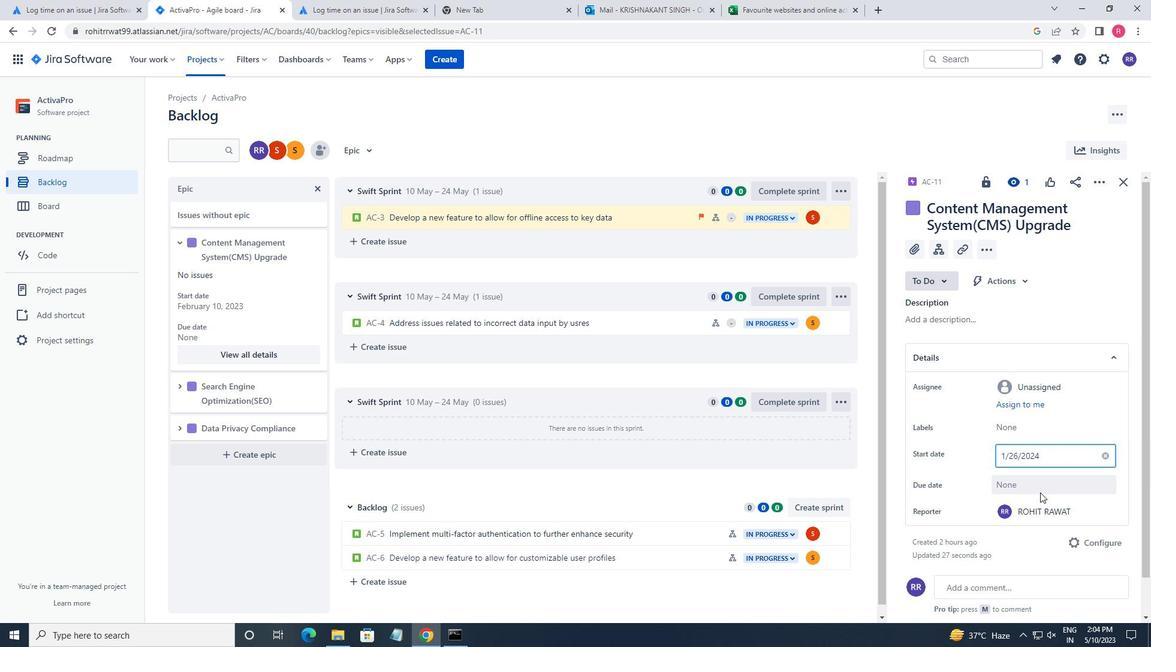 
Action: Mouse moved to (1124, 316)
Screenshot: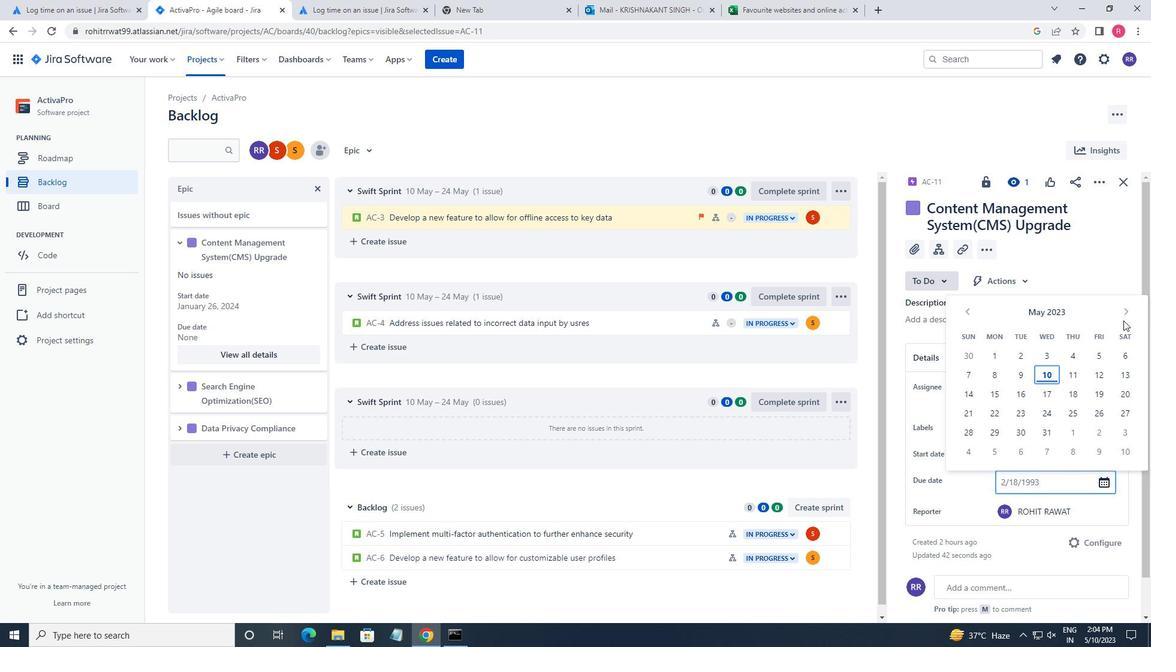 
Action: Mouse pressed left at (1124, 316)
Screenshot: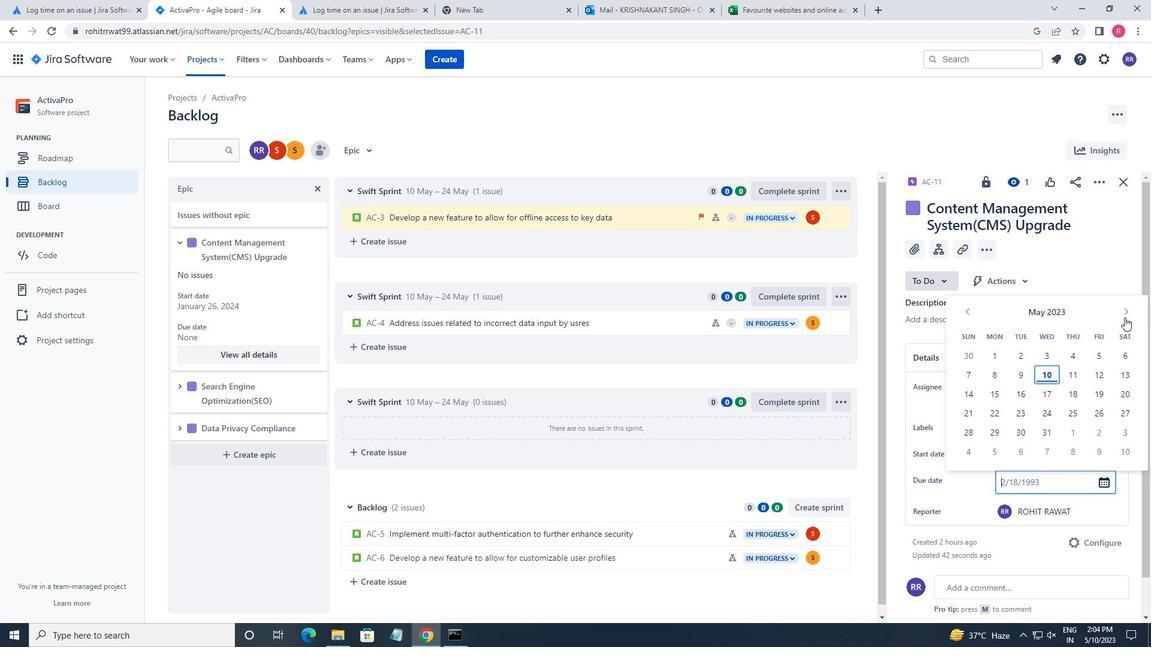 
Action: Mouse pressed left at (1124, 316)
Screenshot: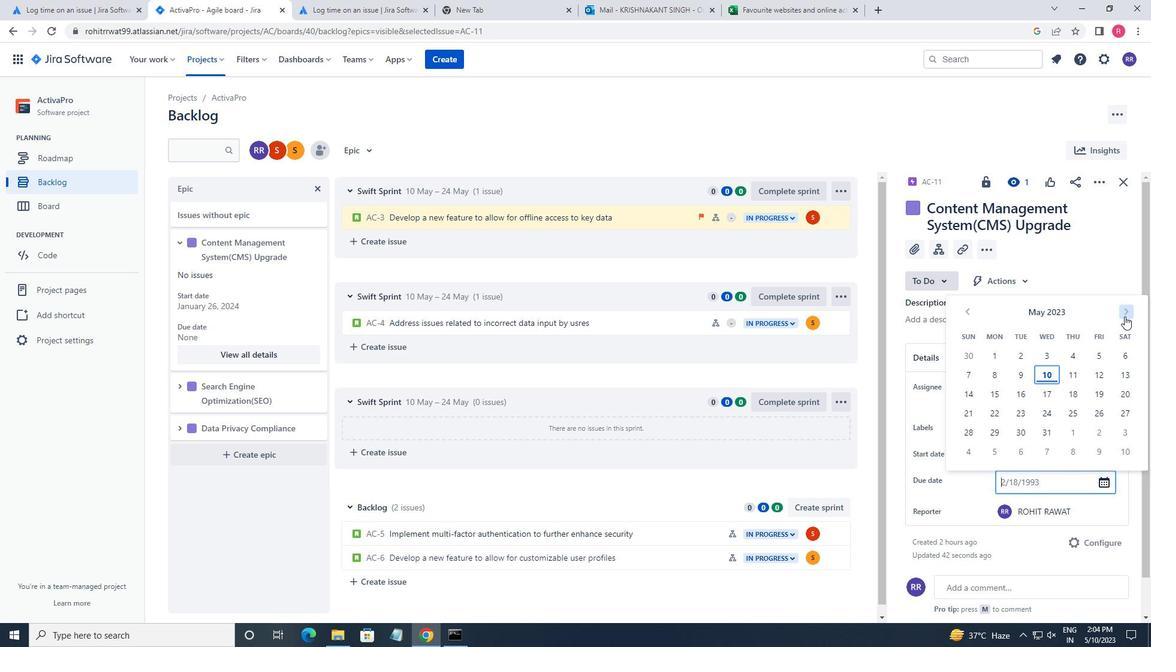 
Action: Mouse pressed left at (1124, 316)
Screenshot: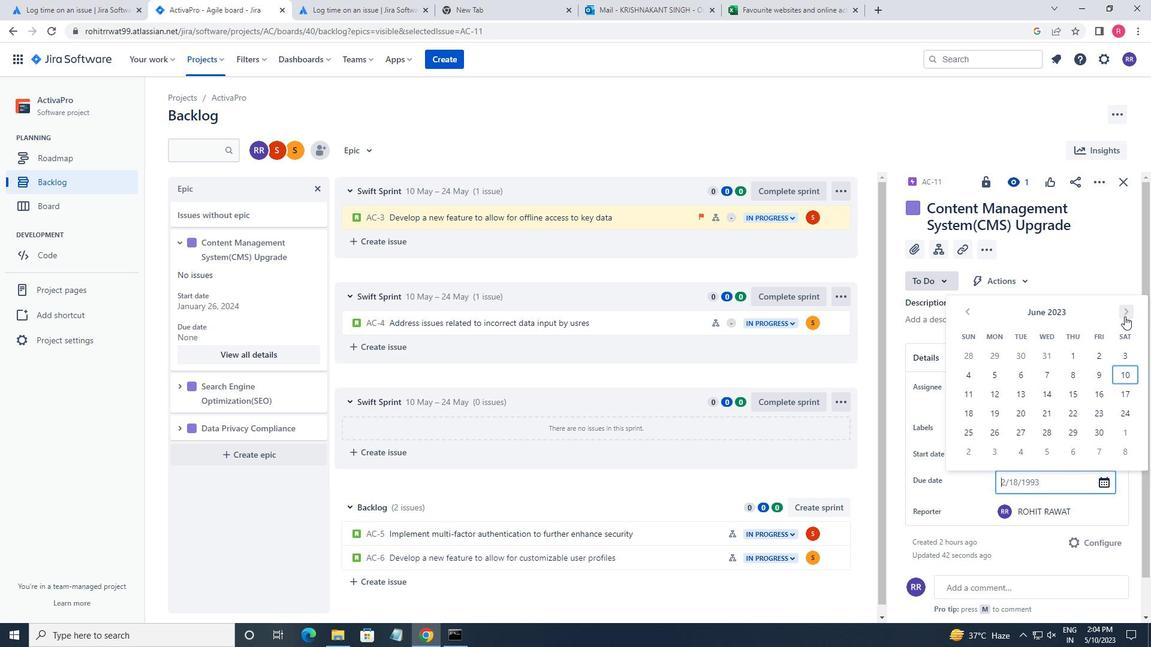 
Action: Mouse pressed left at (1124, 316)
Screenshot: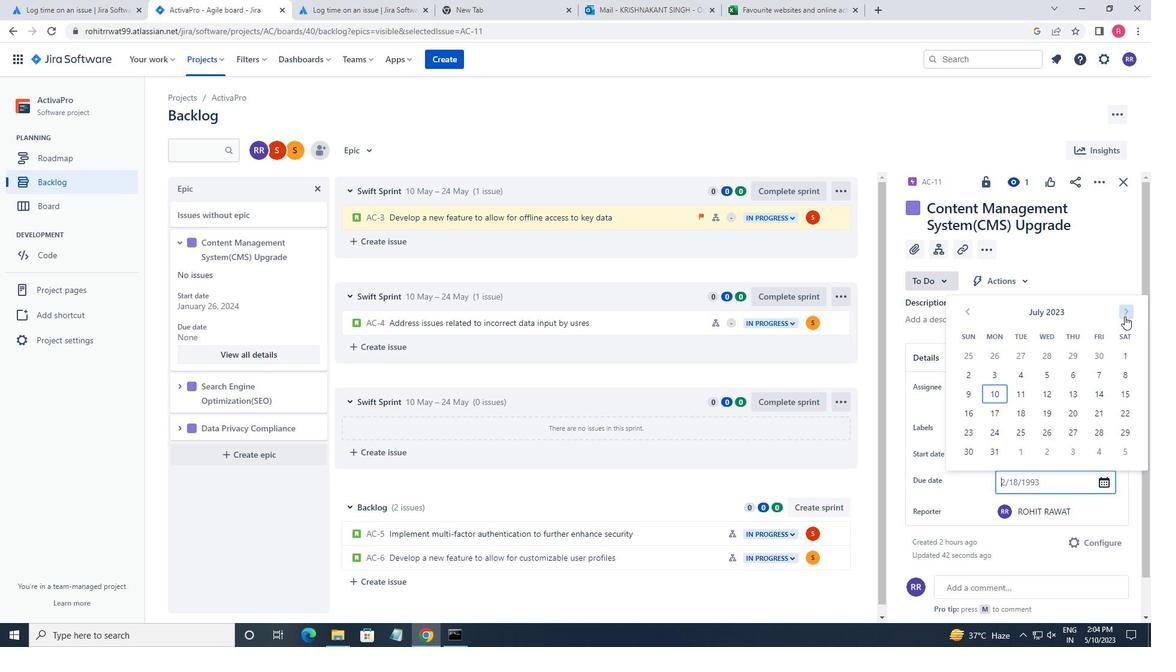 
Action: Mouse pressed left at (1124, 316)
Screenshot: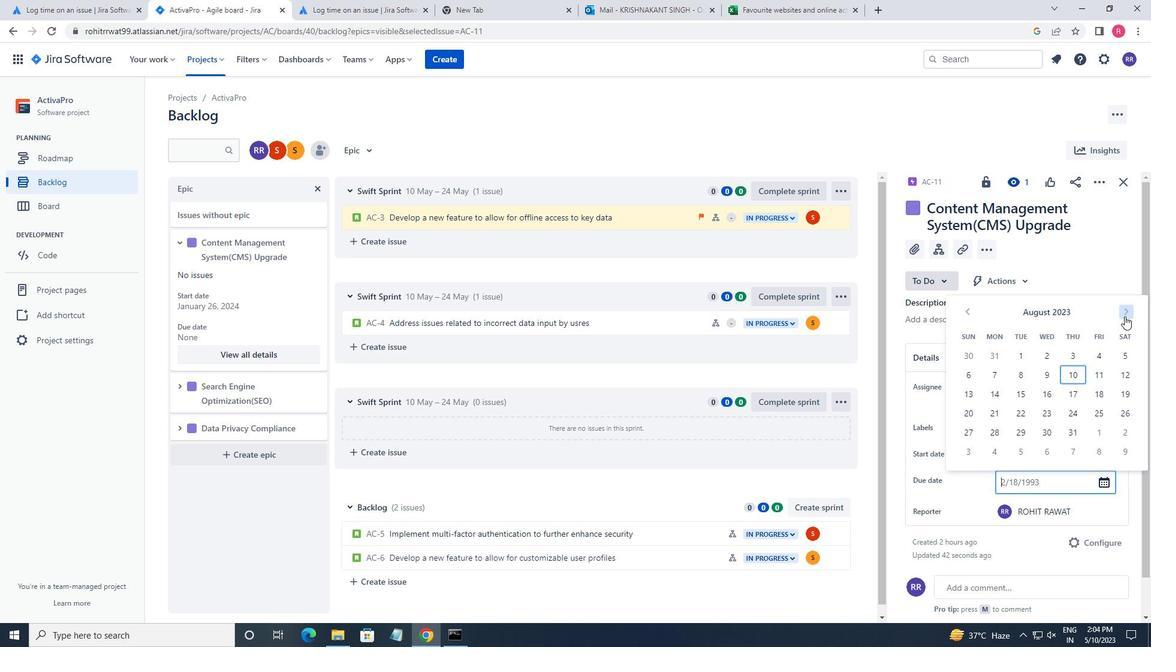 
Action: Mouse pressed left at (1124, 316)
Screenshot: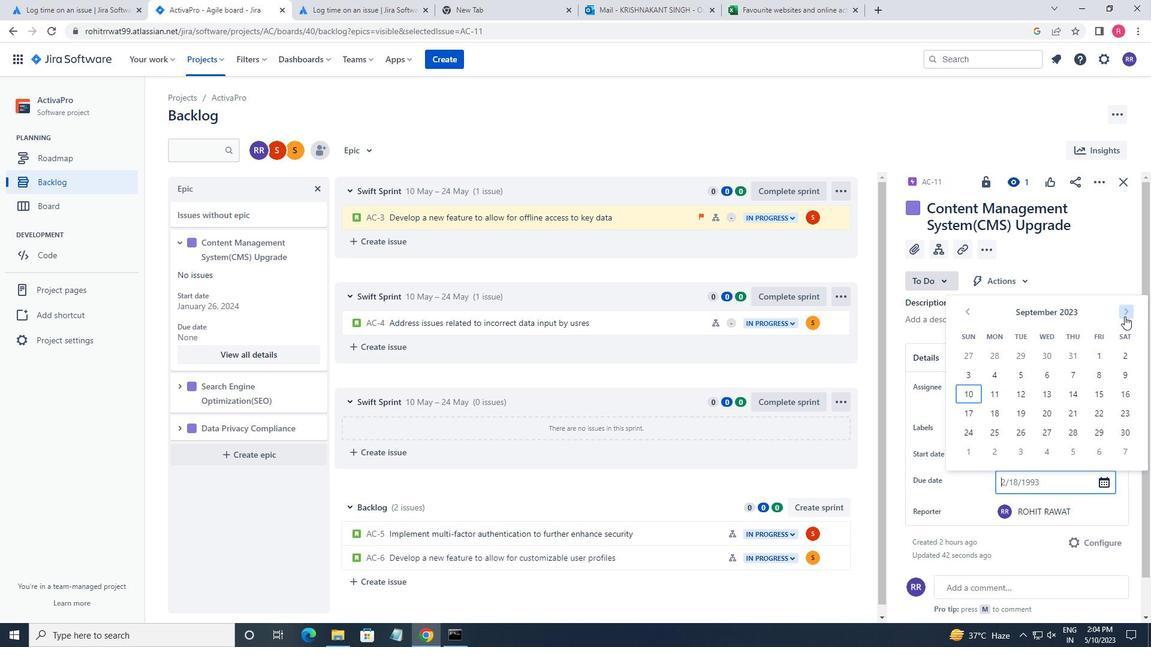 
Action: Mouse pressed left at (1124, 316)
Screenshot: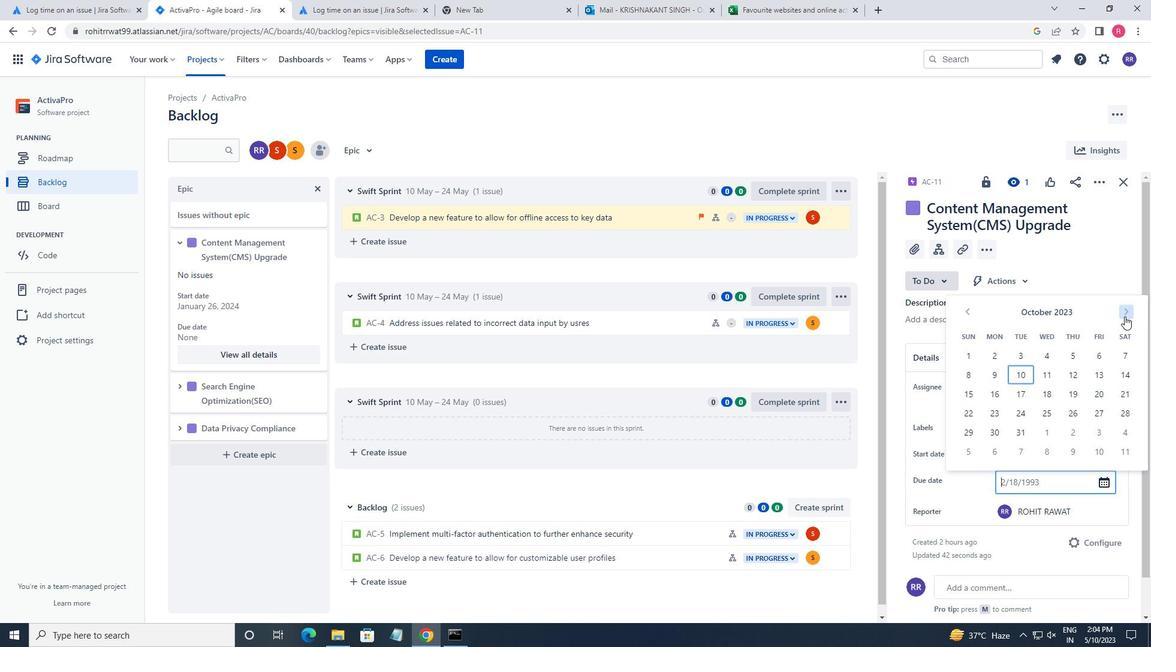 
Action: Mouse pressed left at (1124, 316)
Screenshot: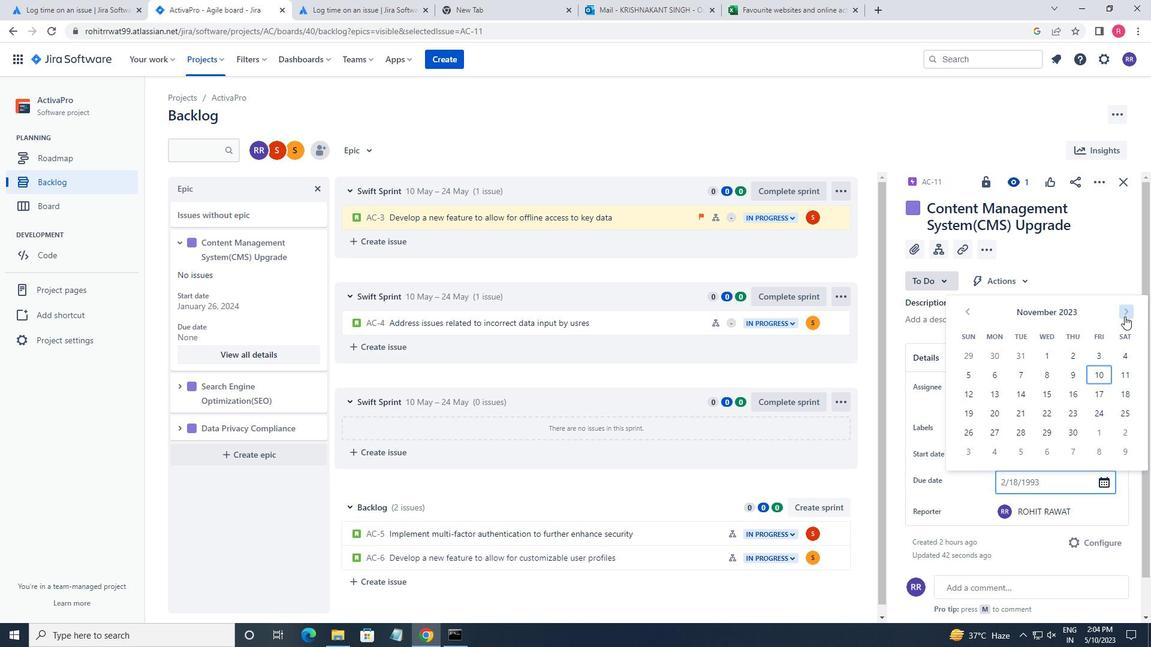
Action: Mouse pressed left at (1124, 316)
Screenshot: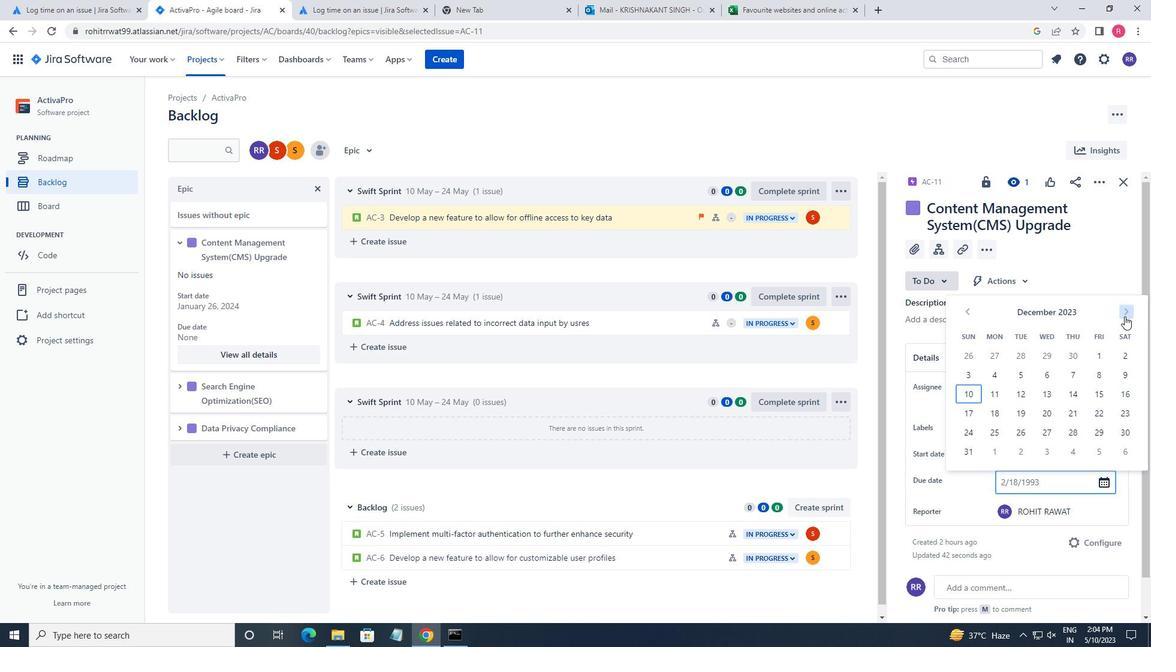 
Action: Mouse pressed left at (1124, 316)
Screenshot: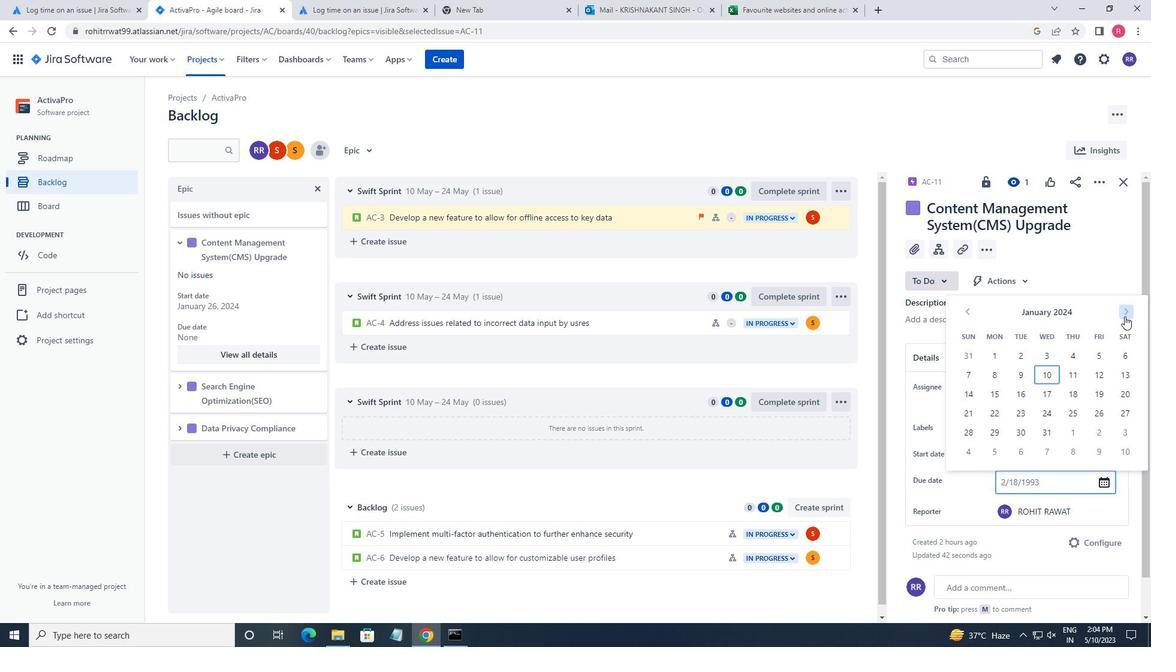 
Action: Mouse pressed left at (1124, 316)
Screenshot: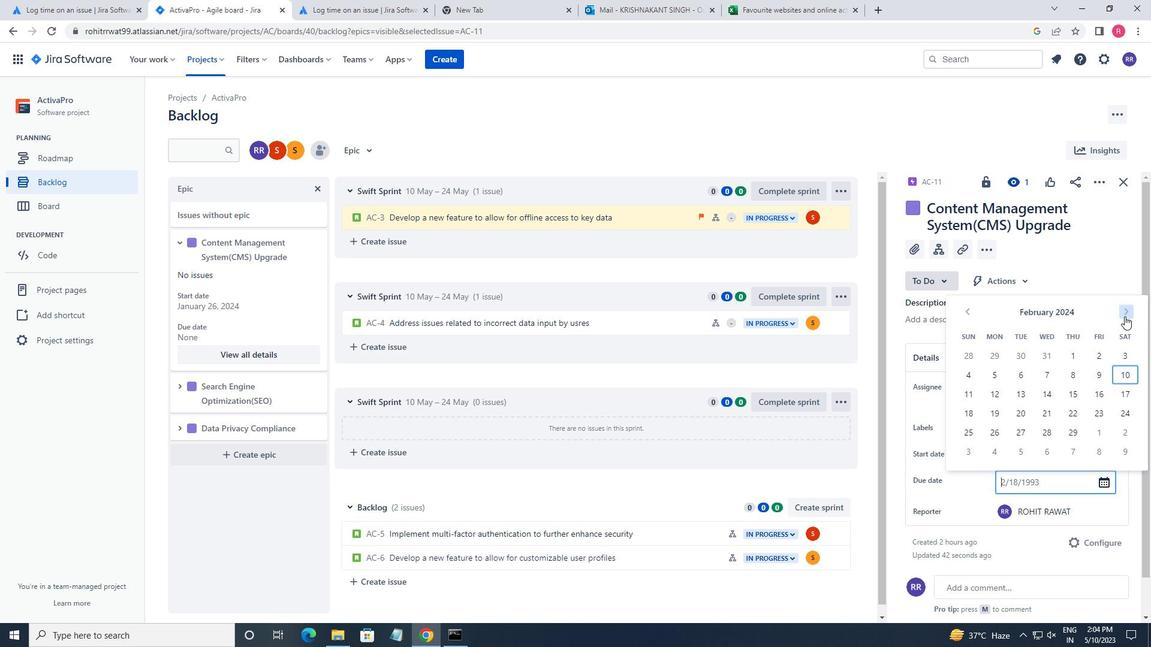
Action: Mouse pressed left at (1124, 316)
Screenshot: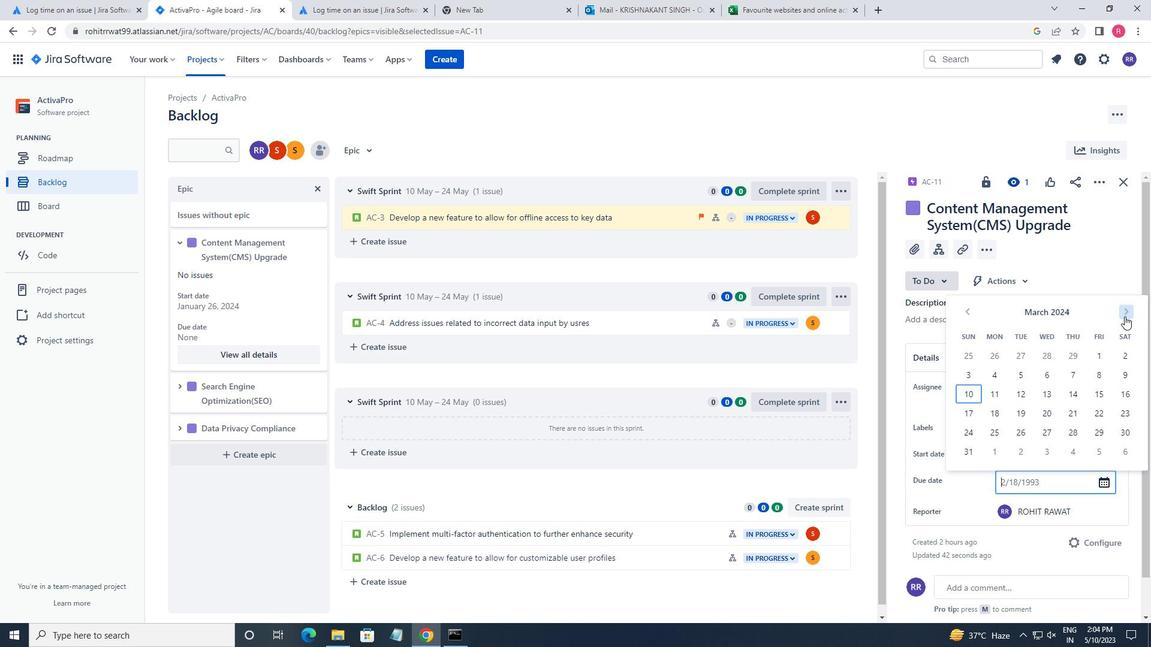 
Action: Mouse pressed left at (1124, 316)
Screenshot: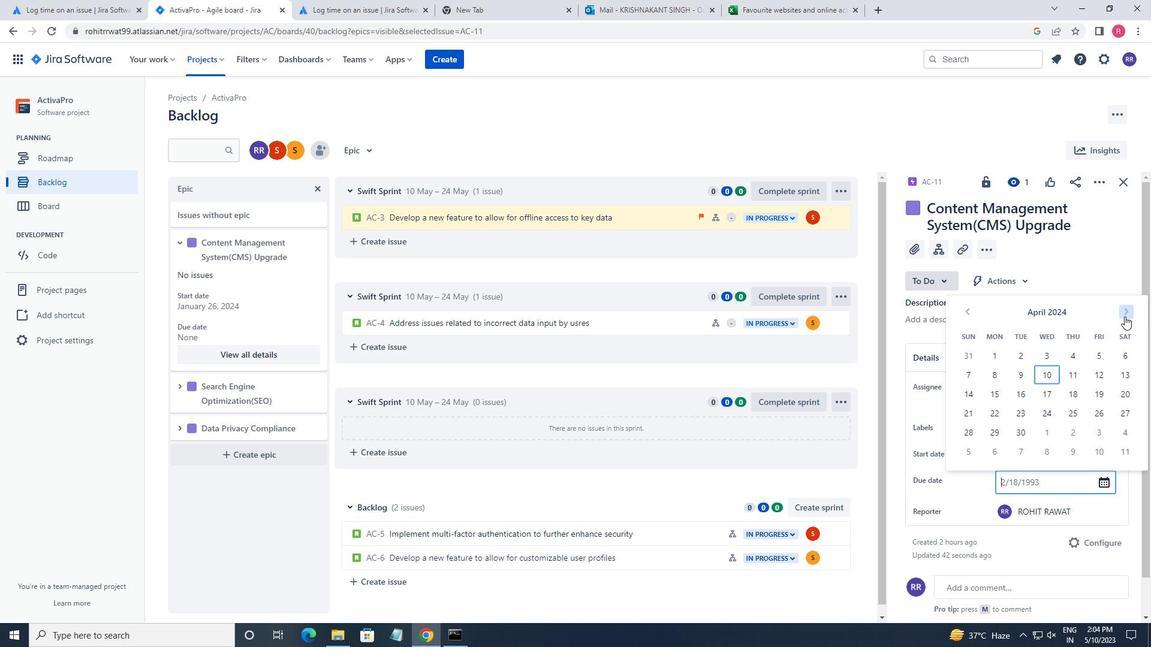 
Action: Mouse pressed left at (1124, 316)
Screenshot: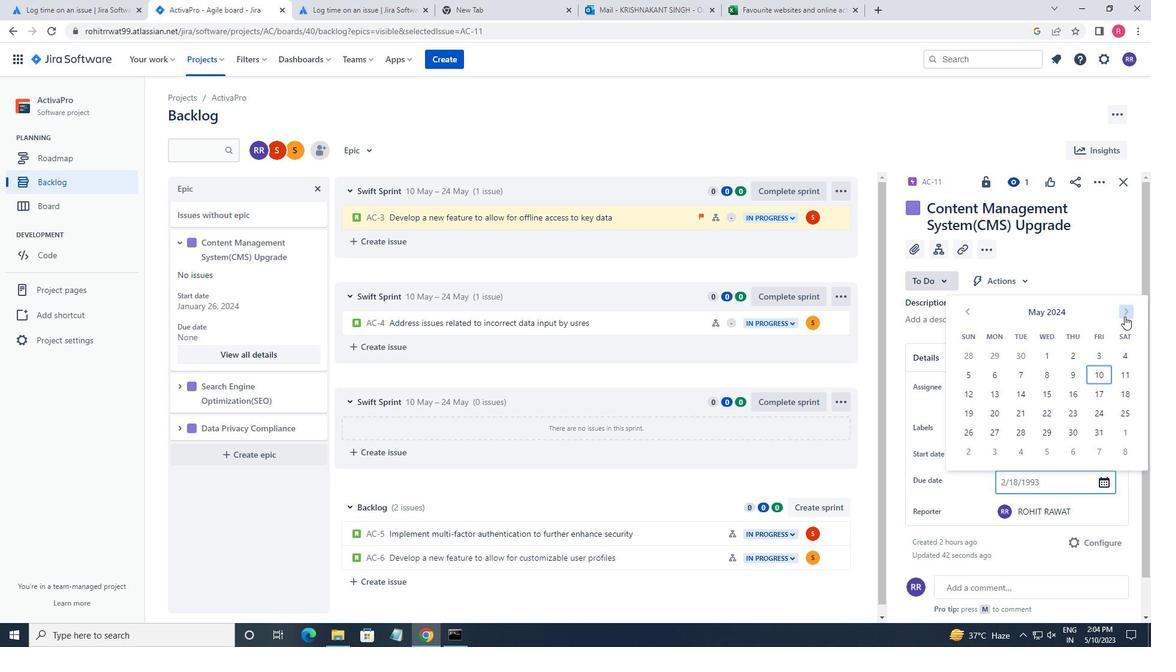 
Action: Mouse pressed left at (1124, 316)
Screenshot: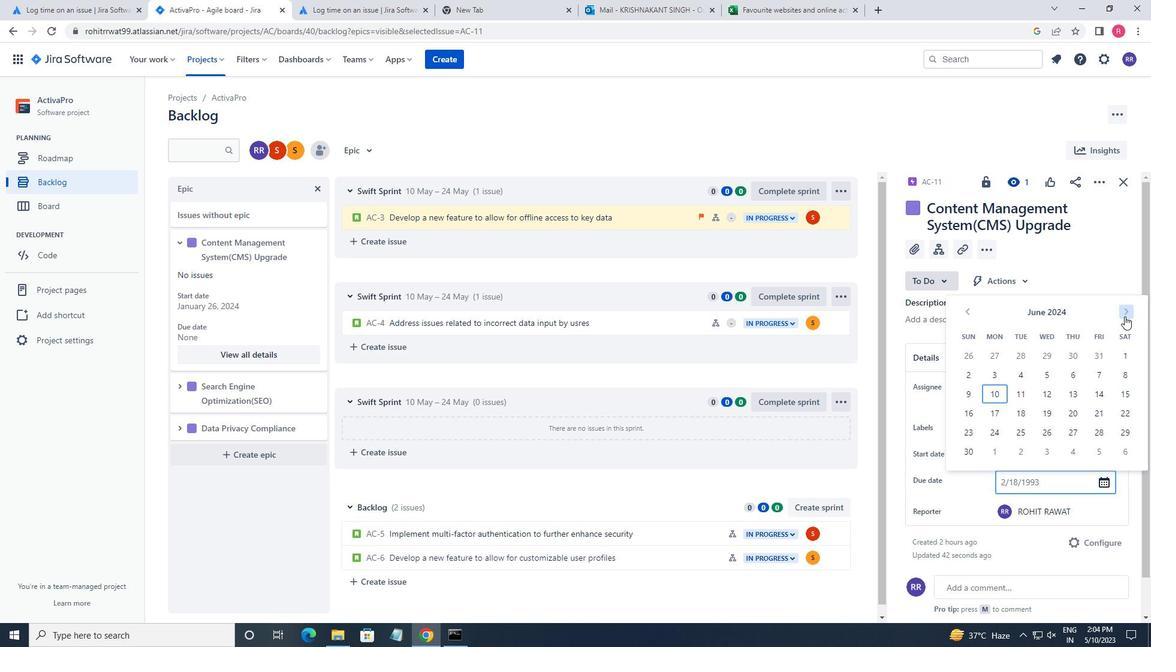 
Action: Mouse pressed left at (1124, 316)
Screenshot: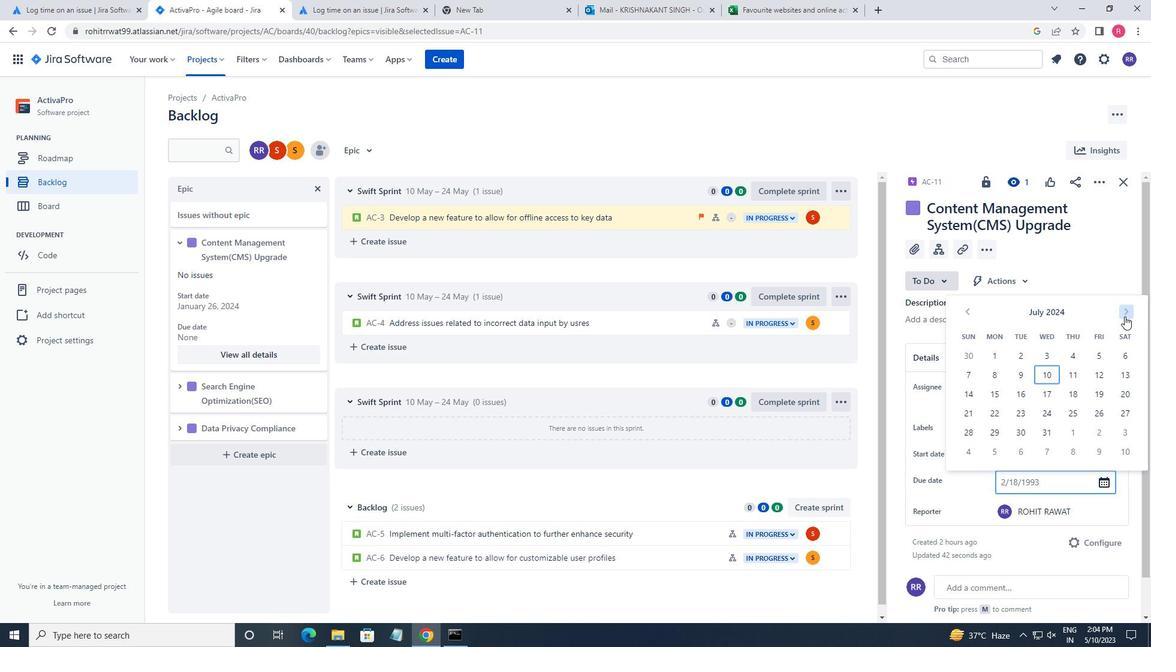 
Action: Mouse pressed left at (1124, 316)
Screenshot: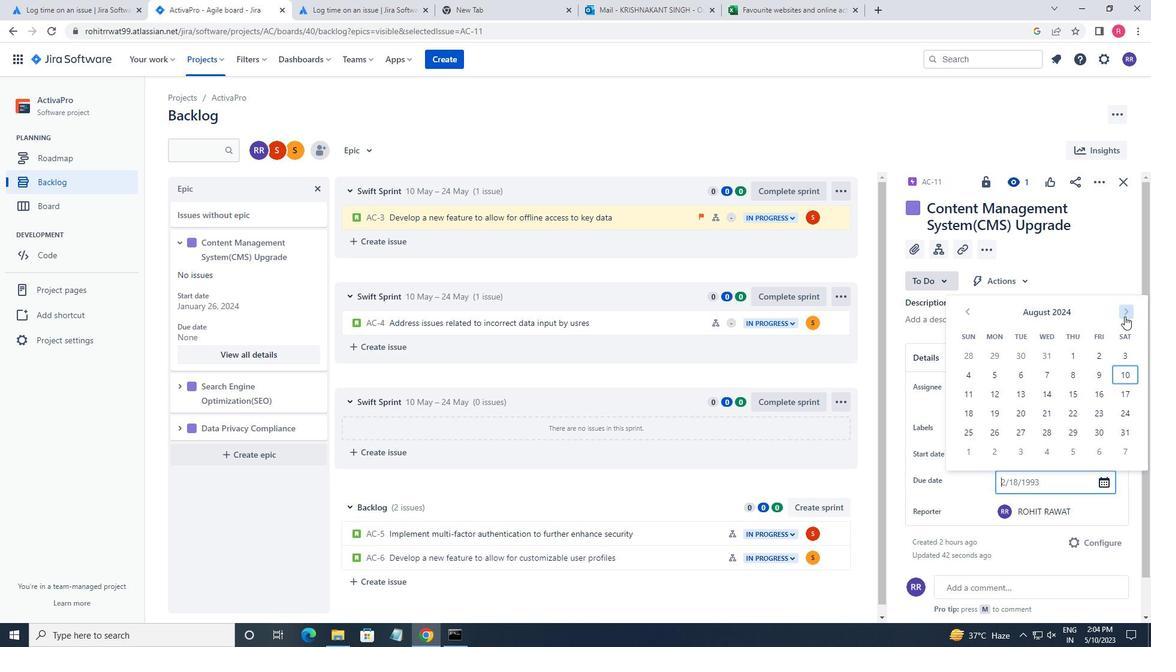
Action: Mouse pressed left at (1124, 316)
Screenshot: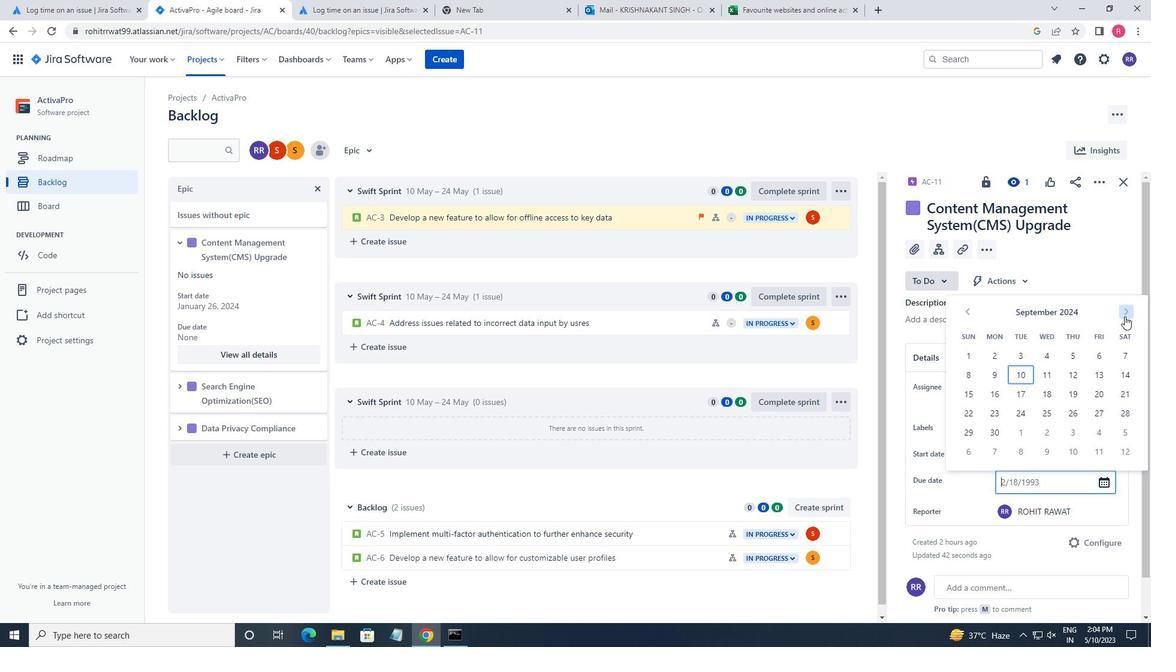 
Action: Mouse pressed left at (1124, 316)
Screenshot: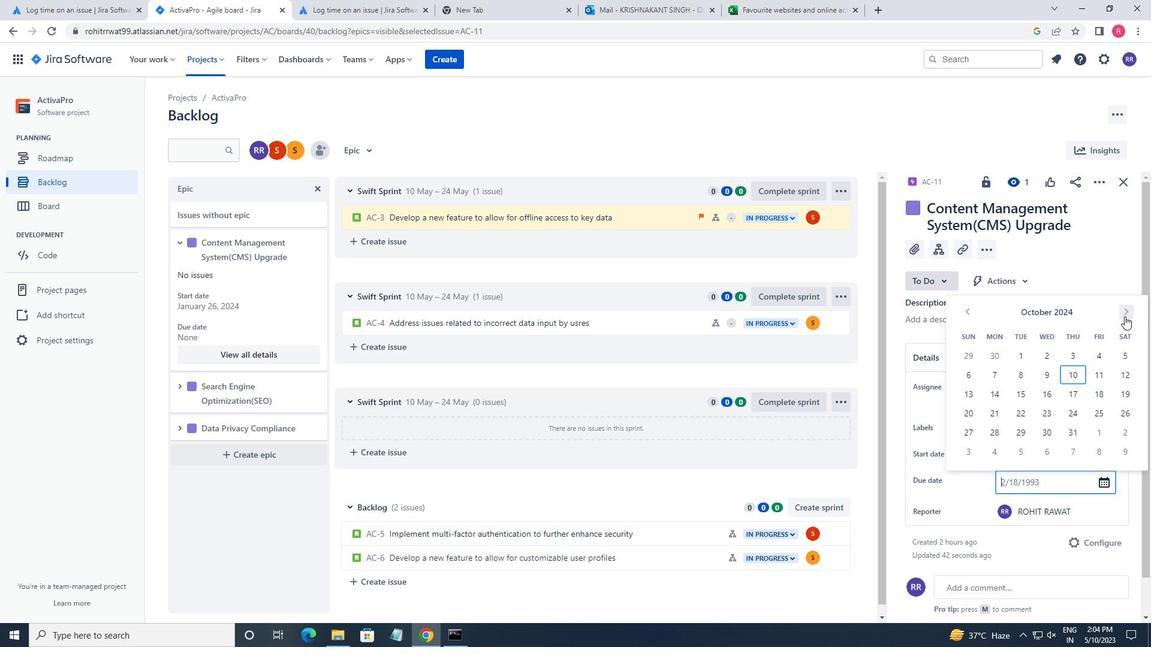 
Action: Mouse pressed left at (1124, 316)
Screenshot: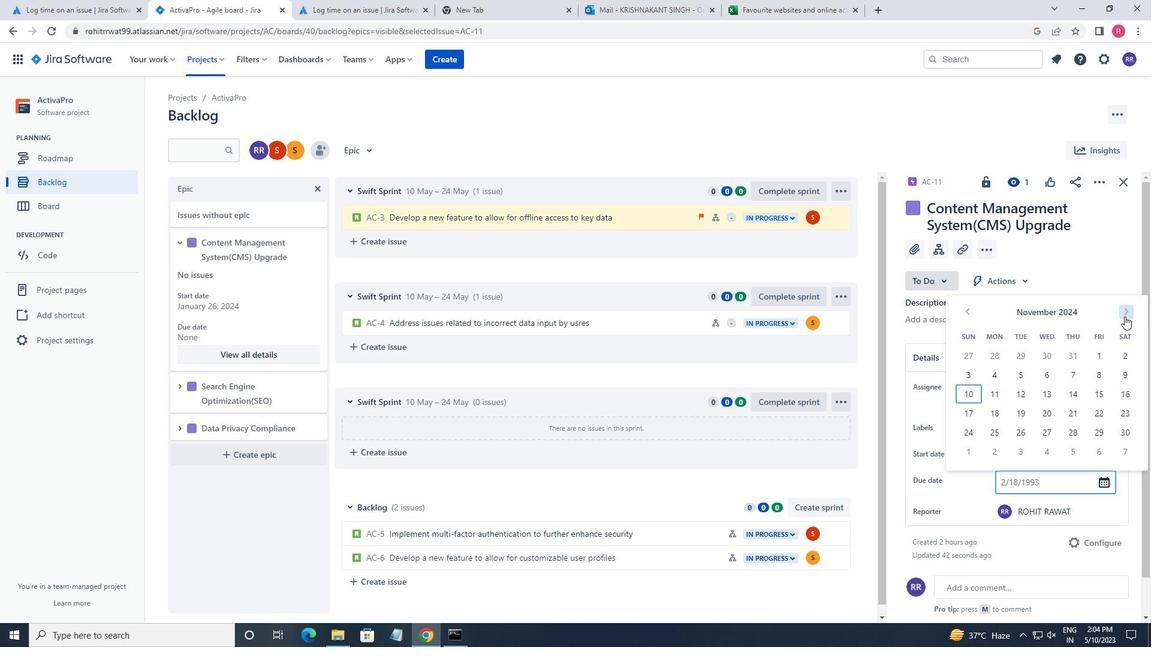 
Action: Mouse pressed left at (1124, 316)
Screenshot: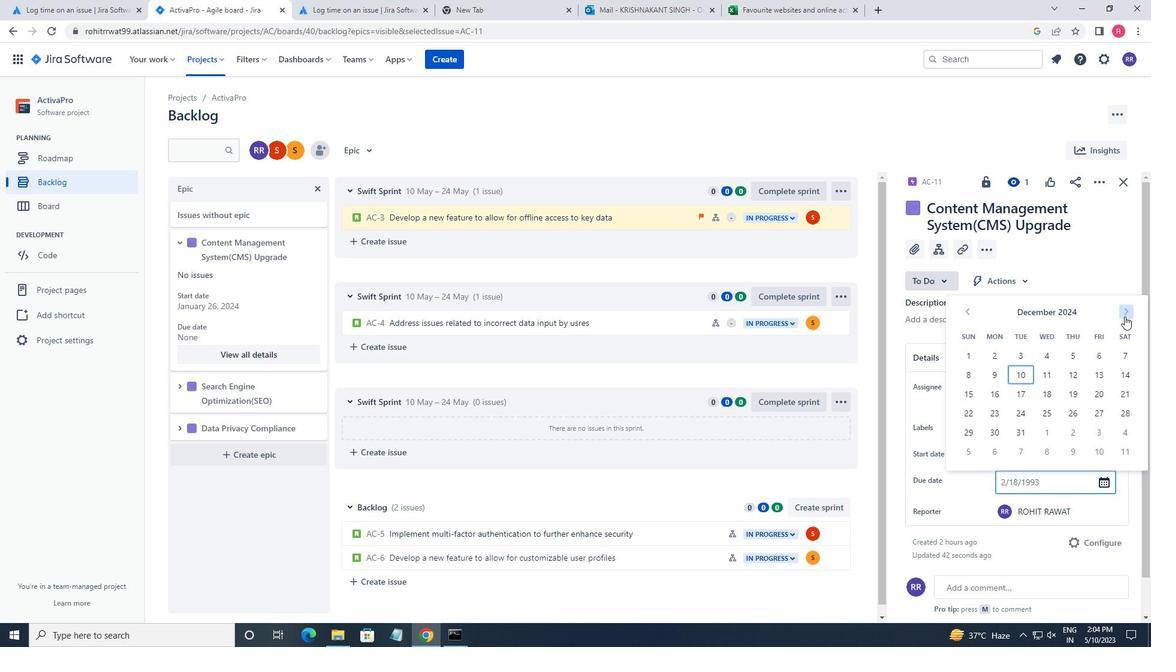 
Action: Mouse pressed left at (1124, 316)
Screenshot: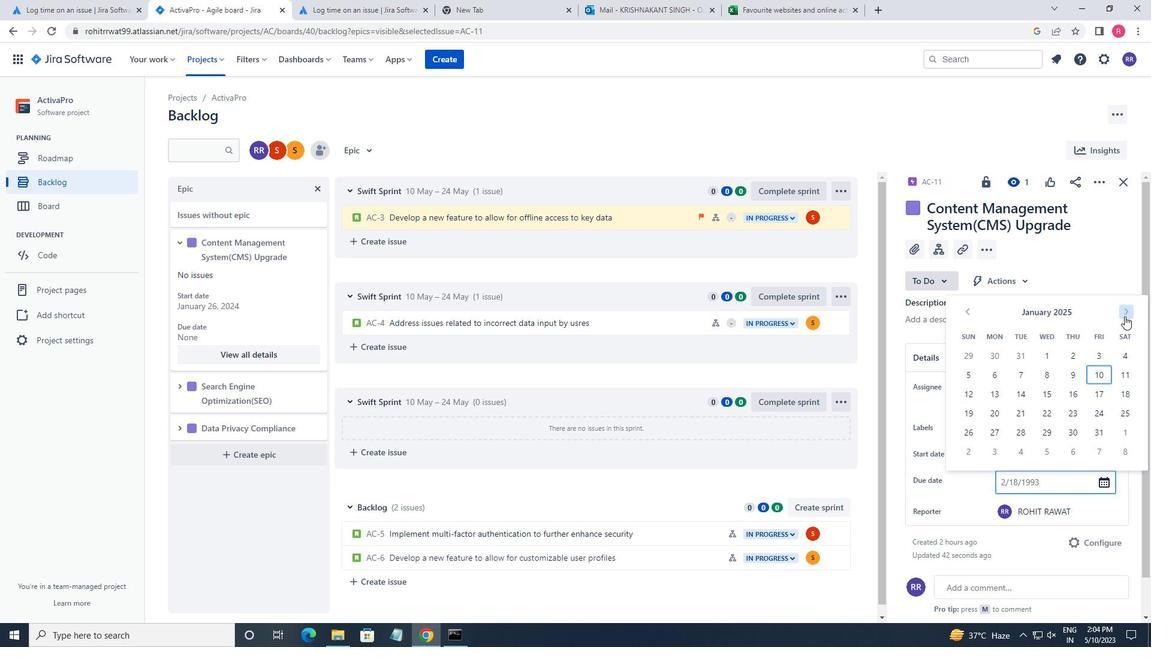 
Action: Mouse pressed left at (1124, 316)
Screenshot: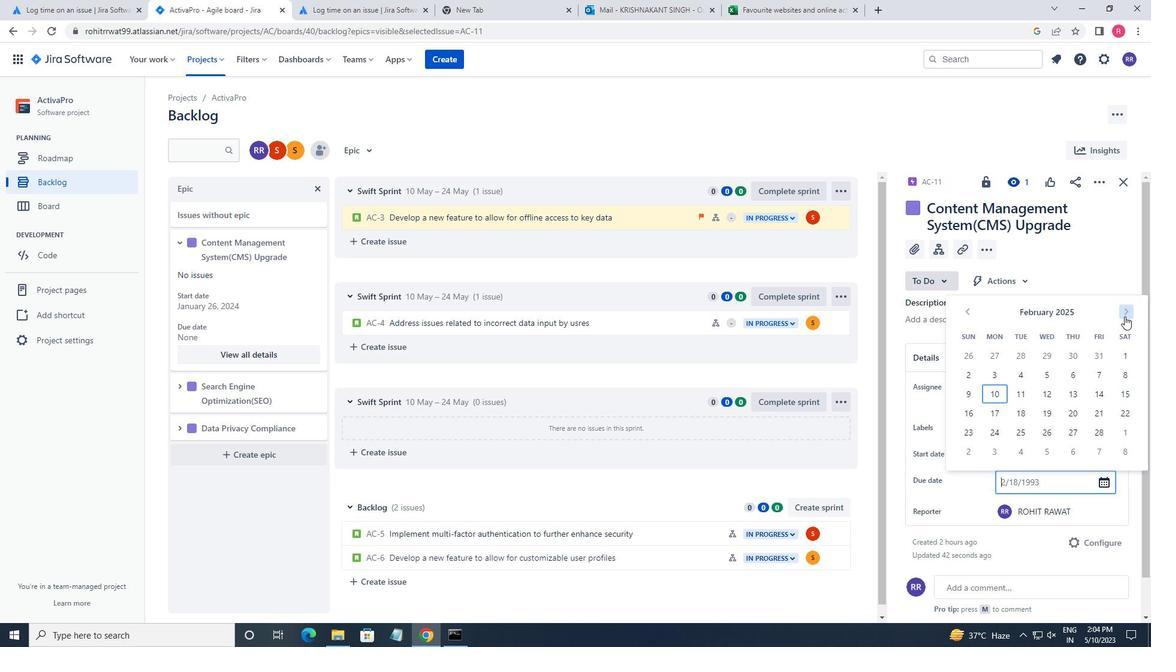 
Action: Mouse pressed left at (1124, 316)
Screenshot: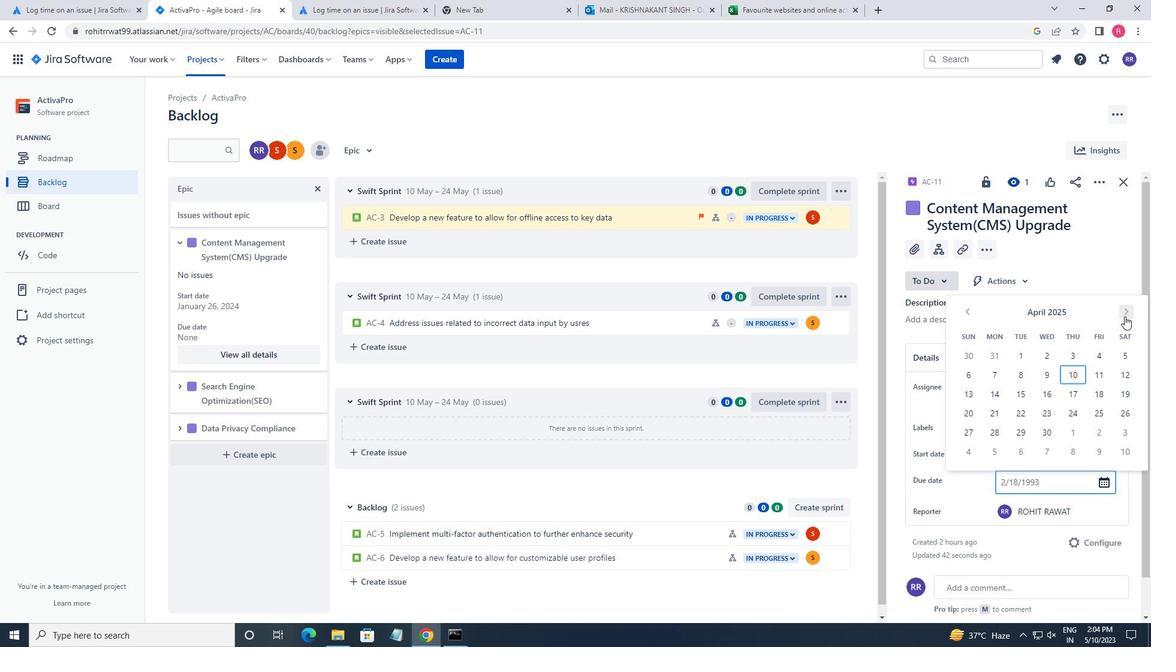
Action: Mouse pressed left at (1124, 316)
Screenshot: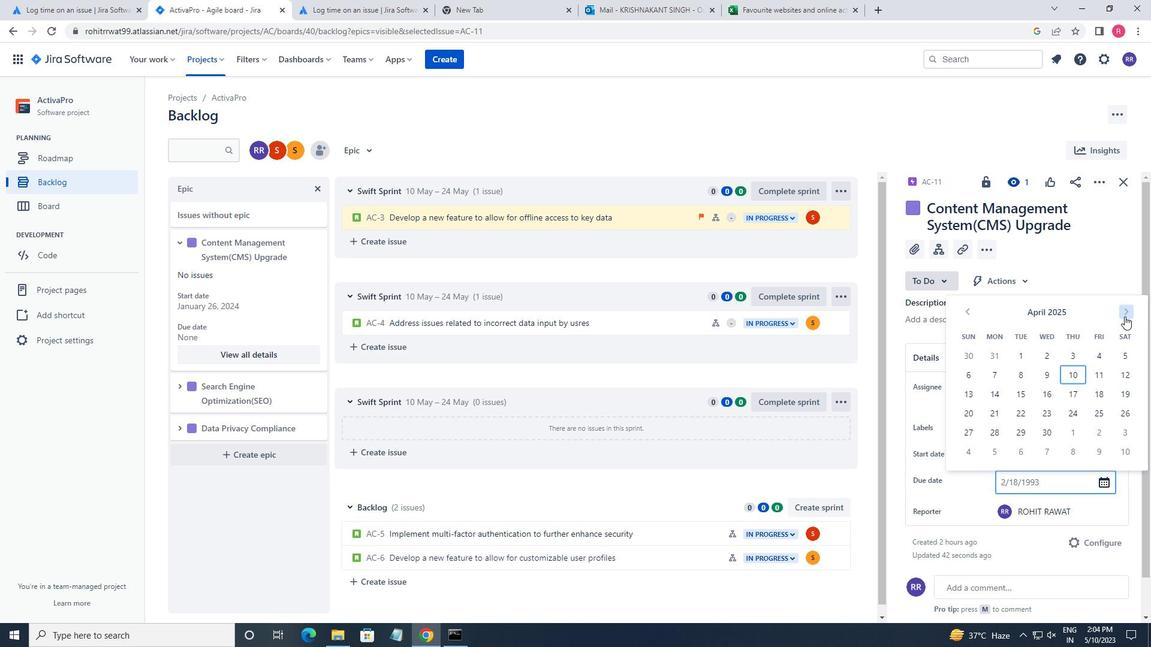 
Action: Mouse pressed left at (1124, 316)
Screenshot: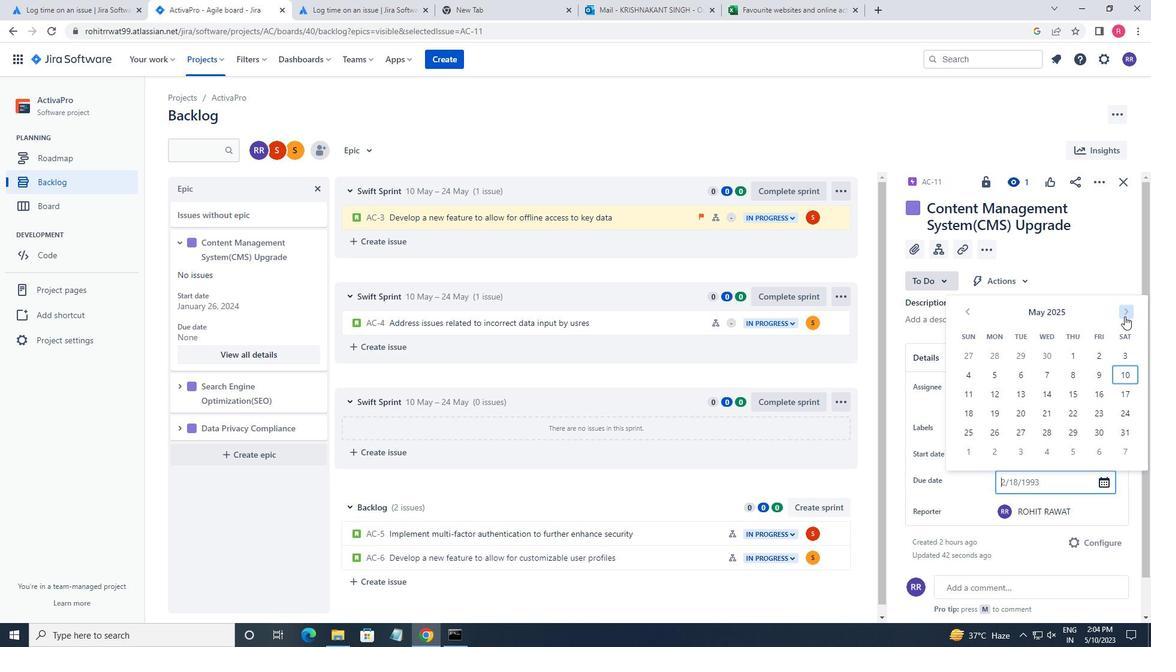 
Action: Mouse pressed left at (1124, 316)
Screenshot: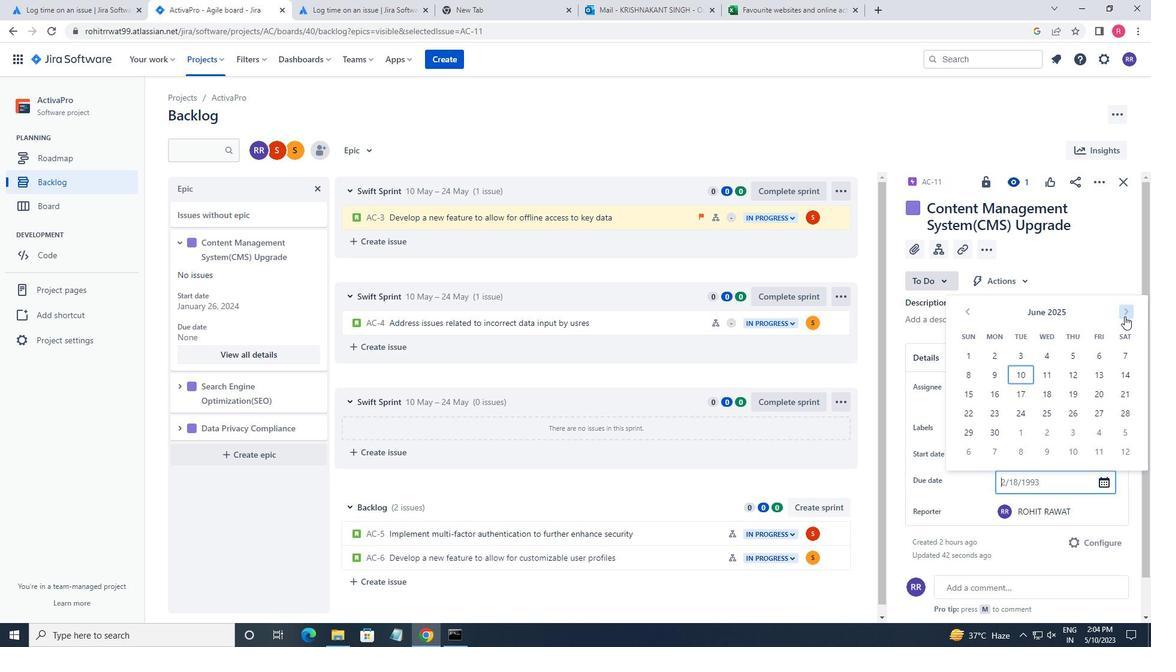 
Action: Mouse pressed left at (1124, 316)
Screenshot: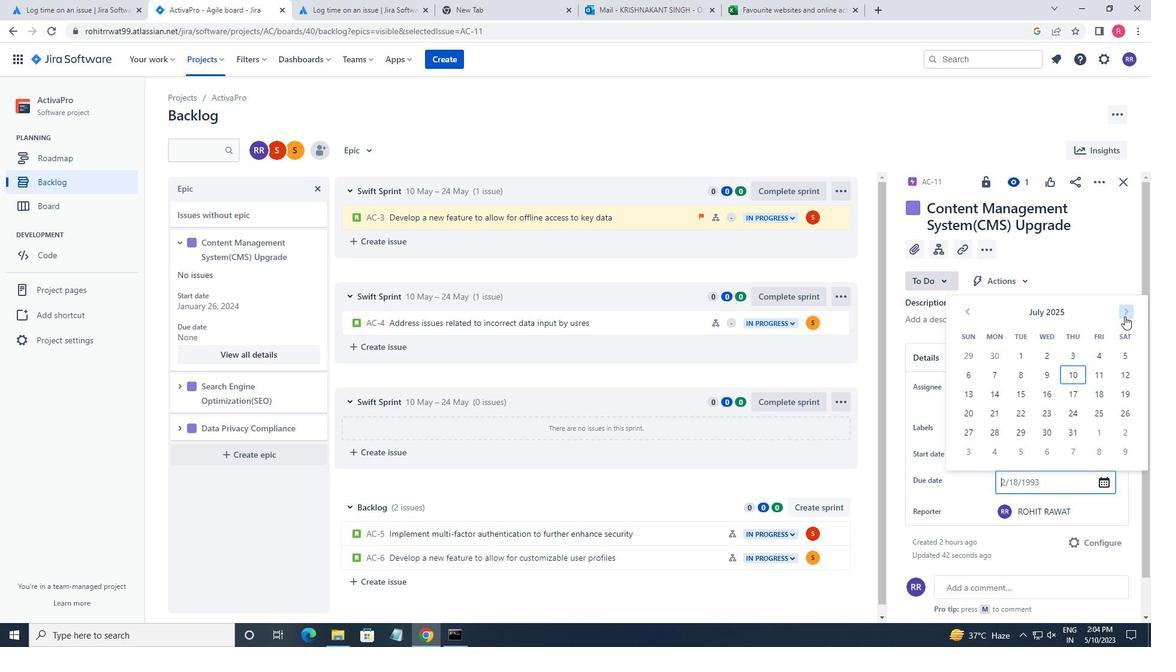 
Action: Mouse pressed left at (1124, 316)
Screenshot: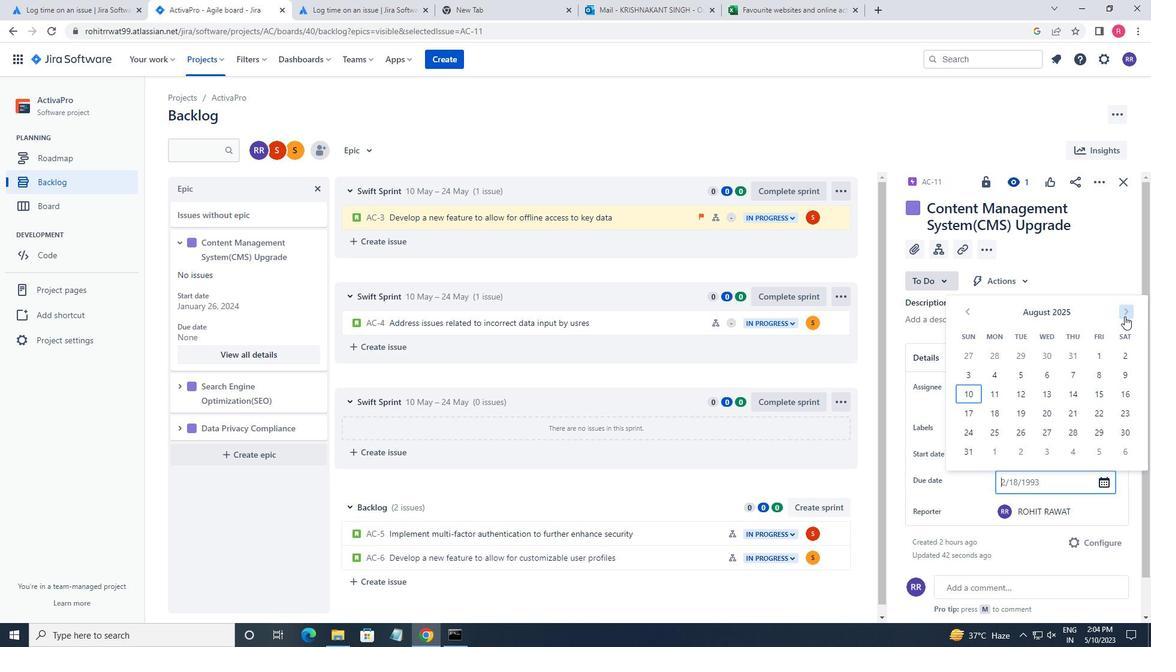 
Action: Mouse pressed left at (1124, 316)
Screenshot: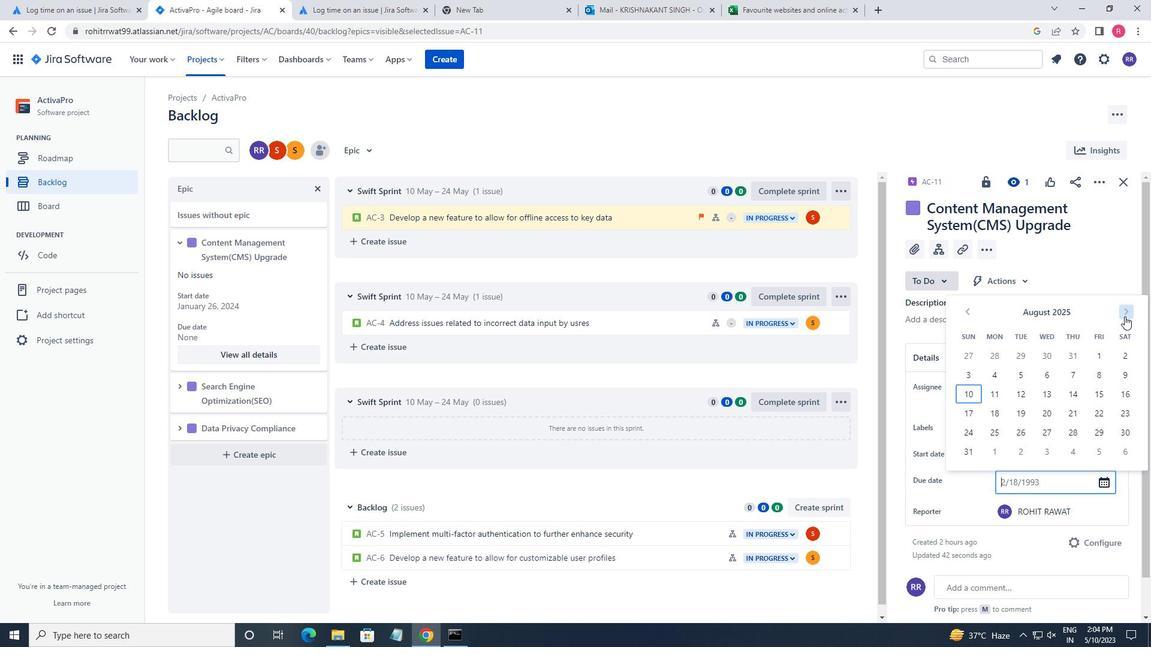 
Action: Mouse moved to (962, 308)
Screenshot: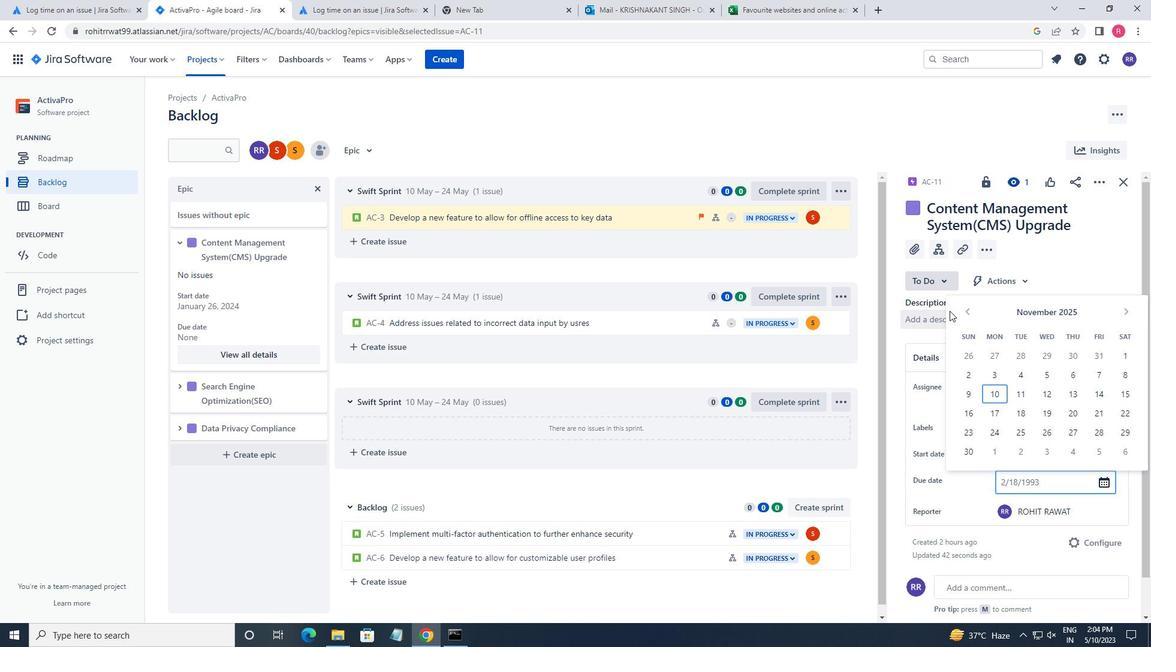 
Action: Mouse pressed left at (962, 308)
Screenshot: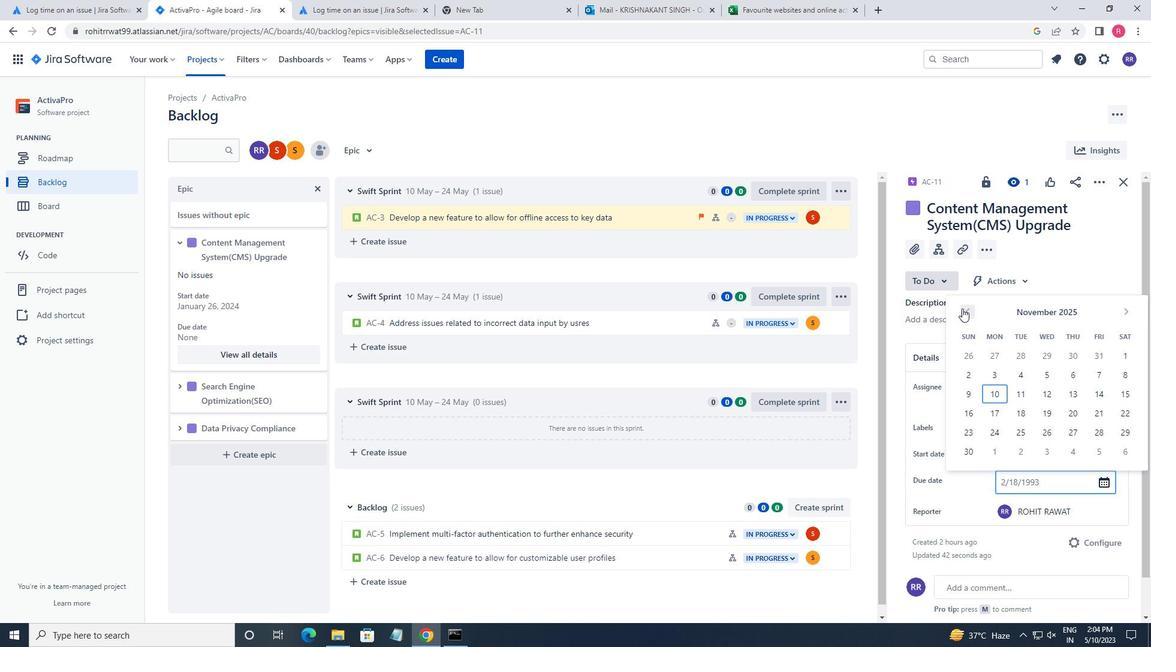 
Action: Mouse moved to (959, 314)
Screenshot: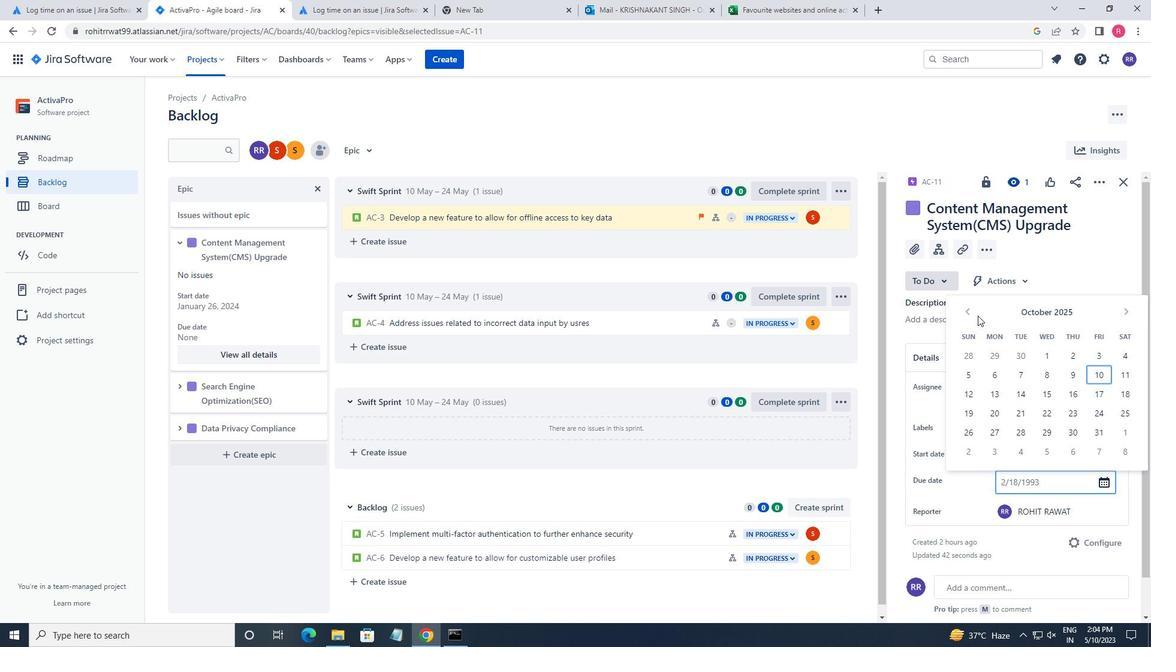 
Action: Mouse pressed left at (959, 314)
Screenshot: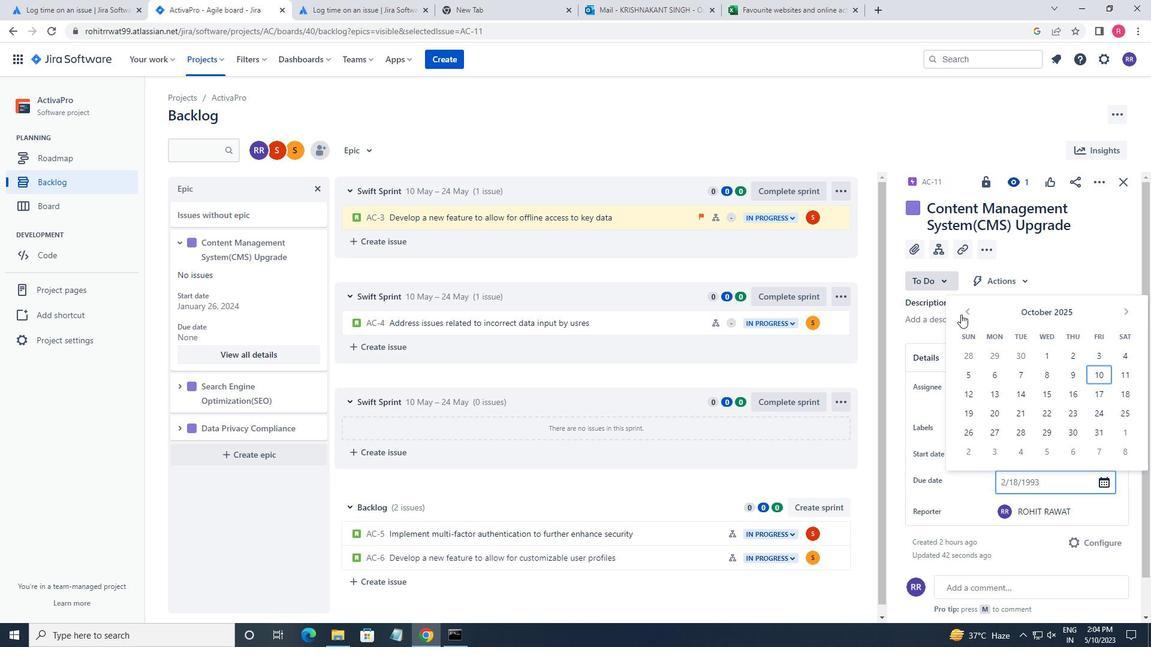 
Action: Mouse moved to (966, 311)
Screenshot: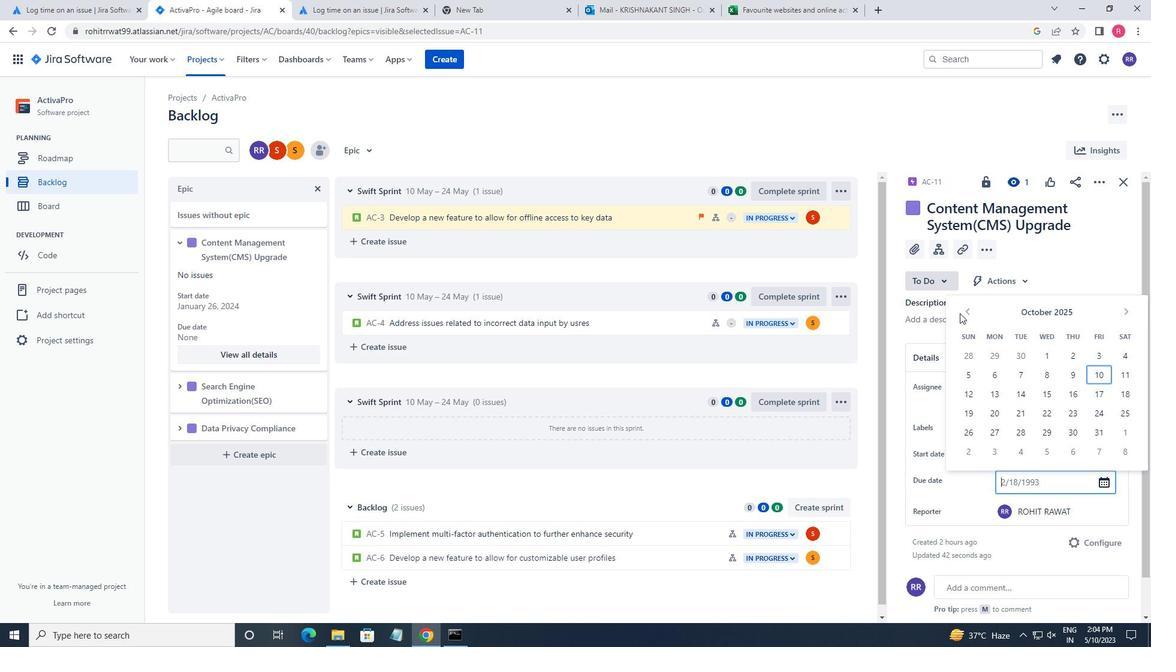 
Action: Mouse pressed left at (966, 311)
Screenshot: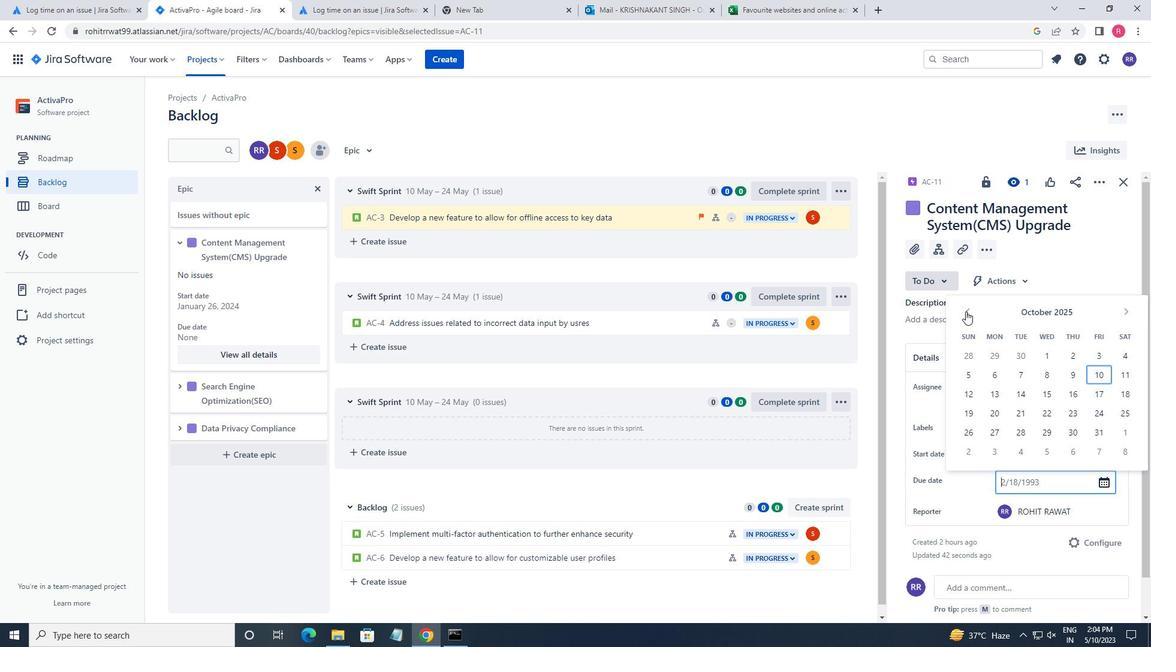 
Action: Mouse moved to (999, 394)
Screenshot: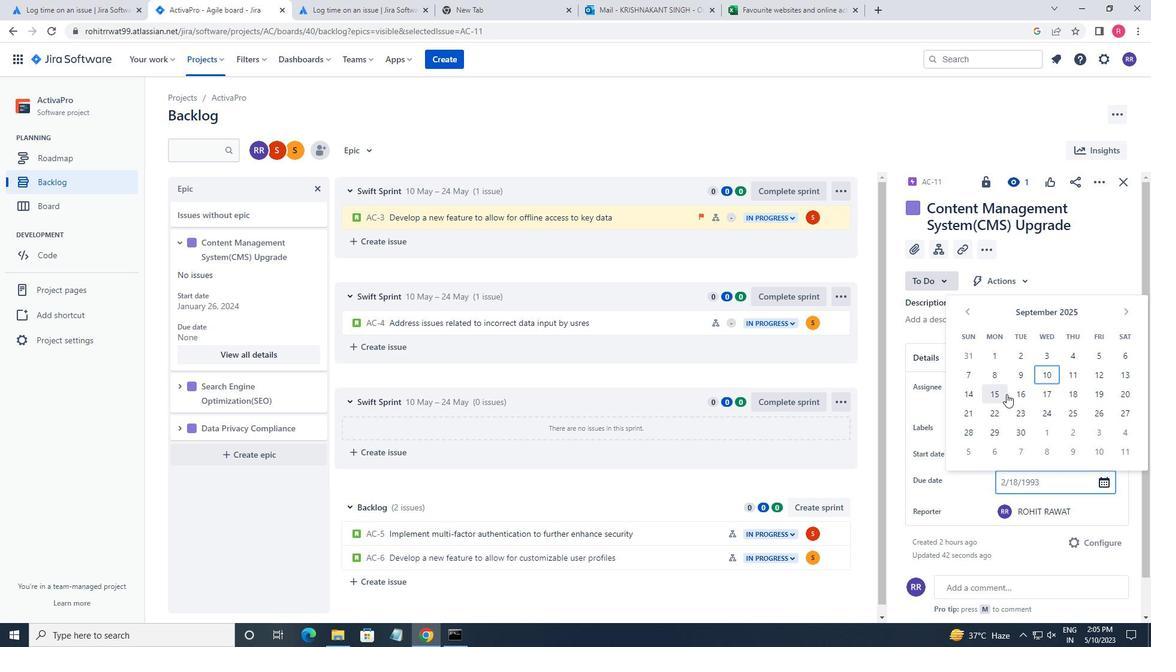 
Action: Mouse pressed left at (999, 394)
Screenshot: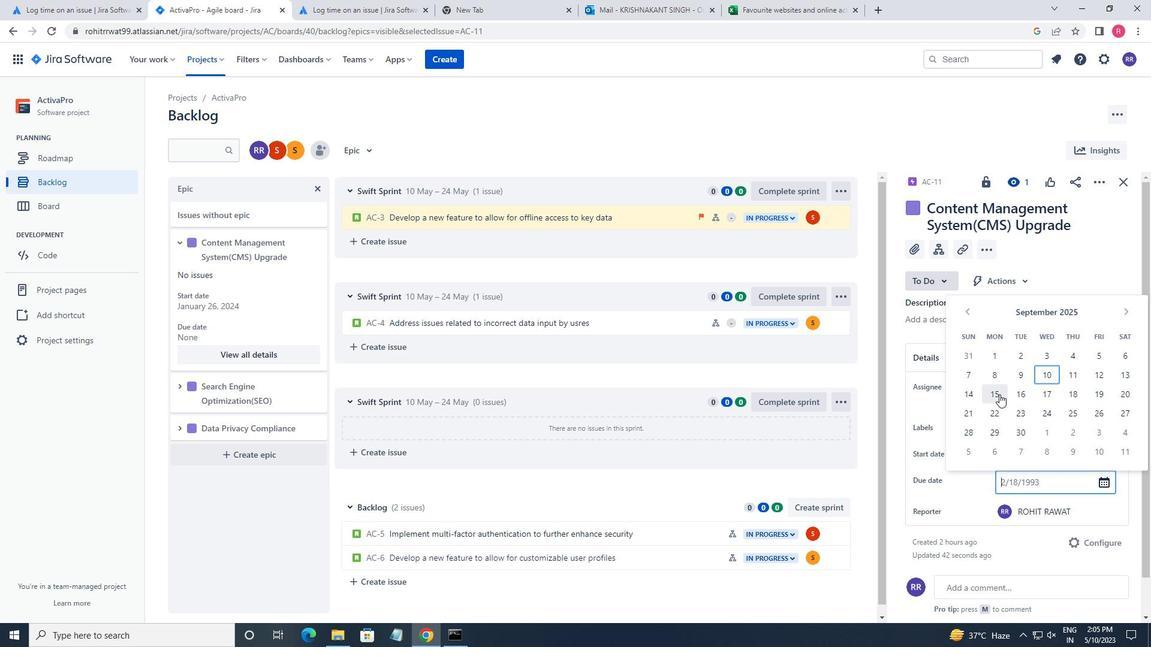 
Action: Mouse moved to (998, 408)
Screenshot: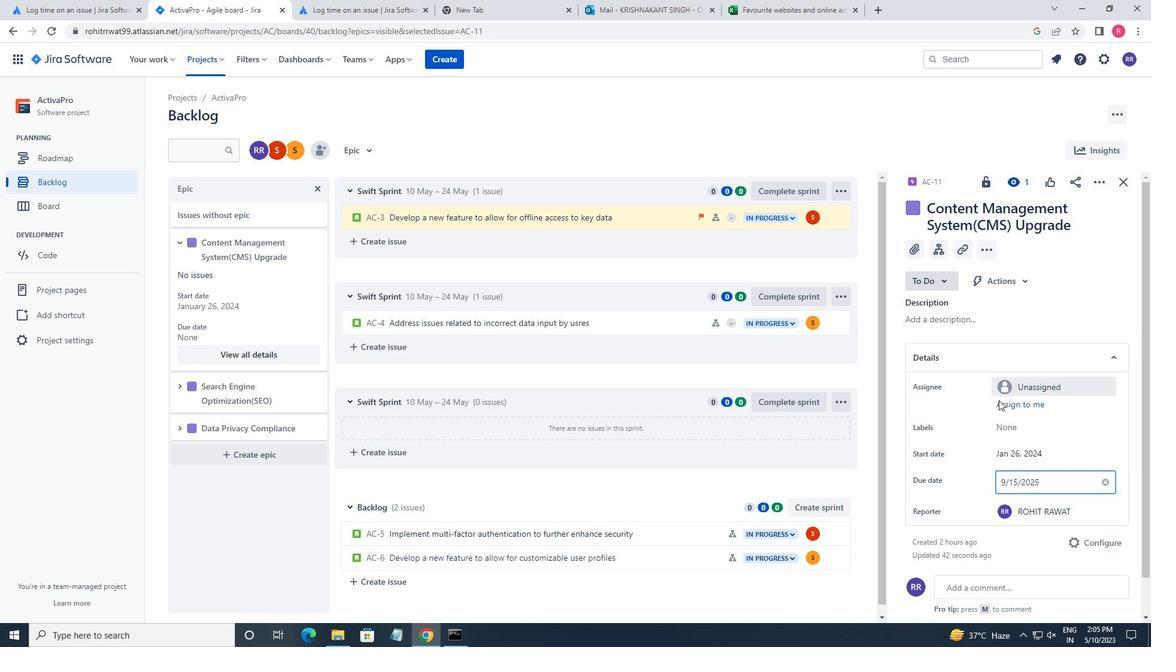 
Action: Mouse scrolled (998, 407) with delta (0, 0)
Screenshot: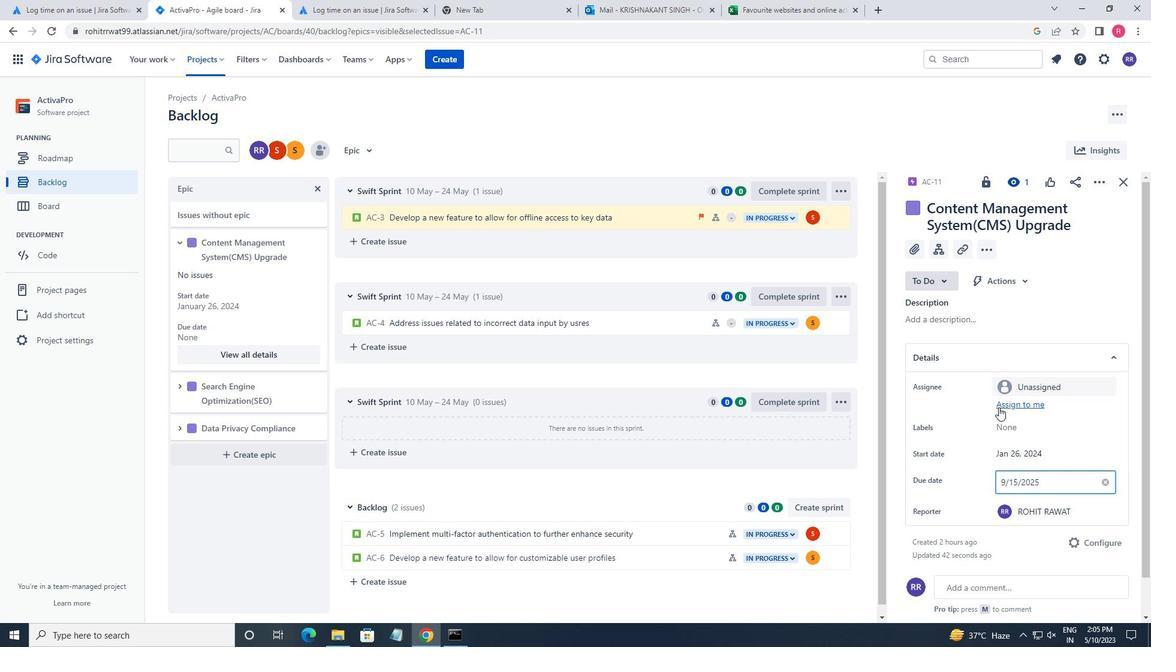 
Action: Mouse scrolled (998, 407) with delta (0, 0)
Screenshot: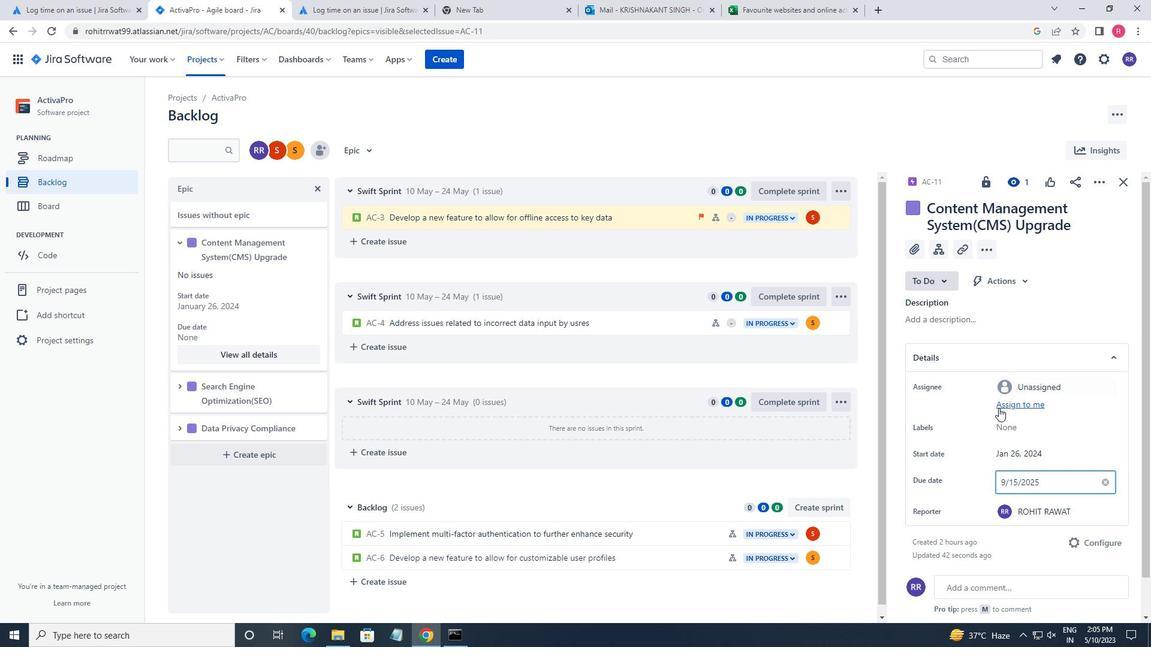 
Action: Mouse scrolled (998, 407) with delta (0, 0)
Screenshot: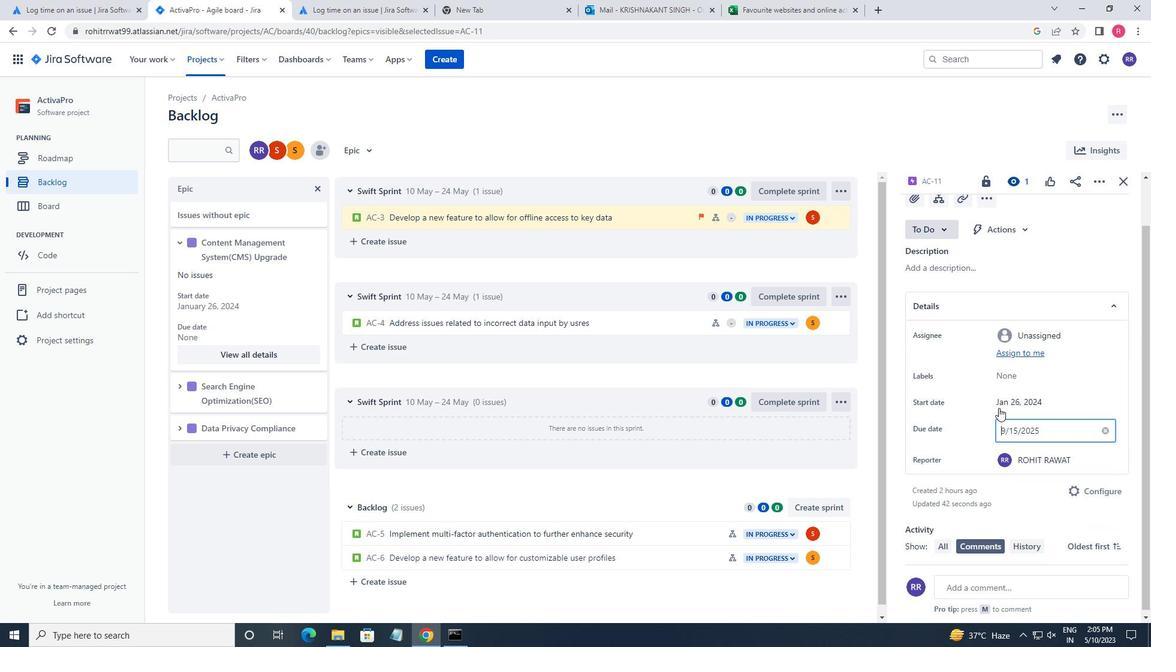
Action: Mouse scrolled (998, 407) with delta (0, 0)
Screenshot: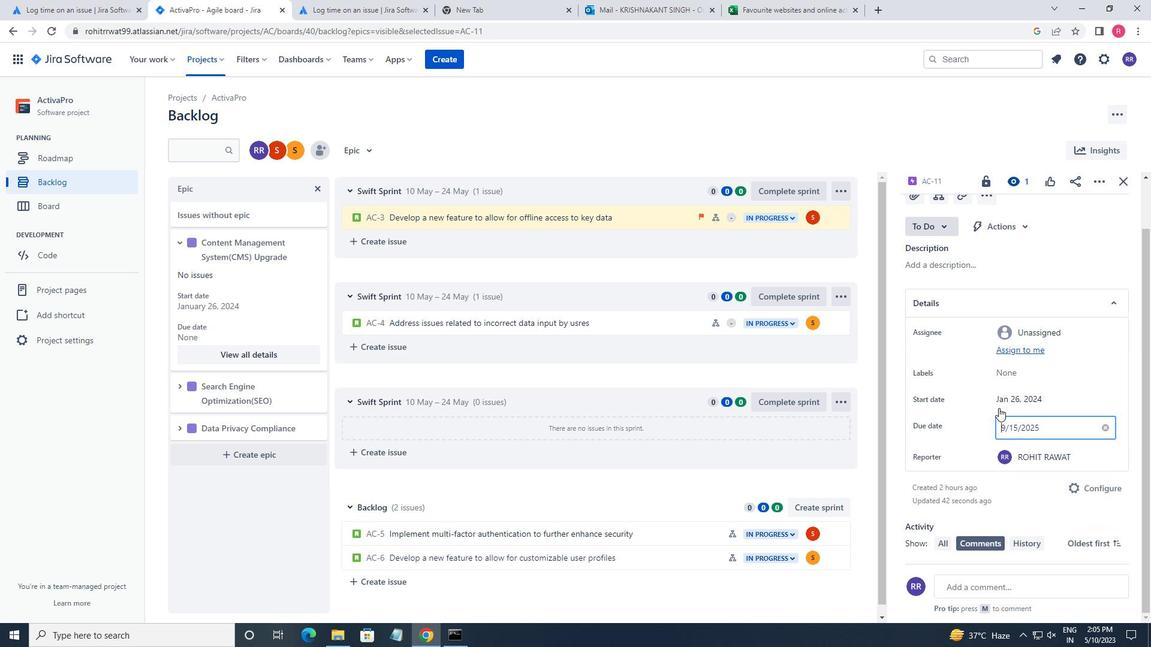 
Action: Mouse scrolled (998, 407) with delta (0, 0)
Screenshot: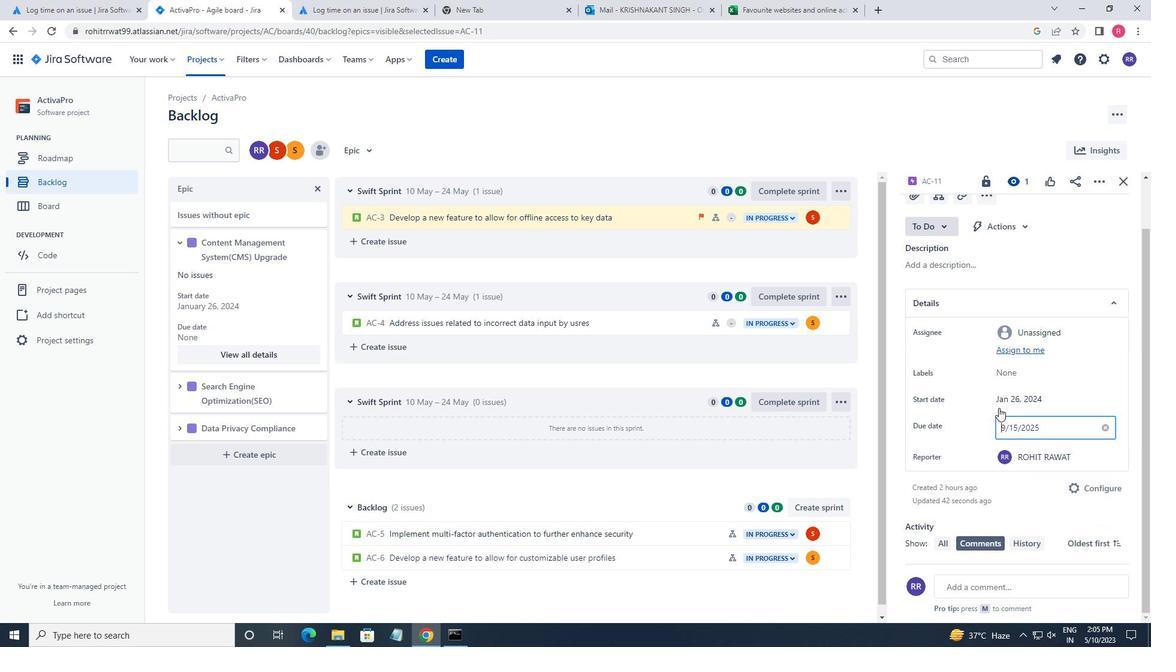 
Action: Mouse moved to (183, 387)
Screenshot: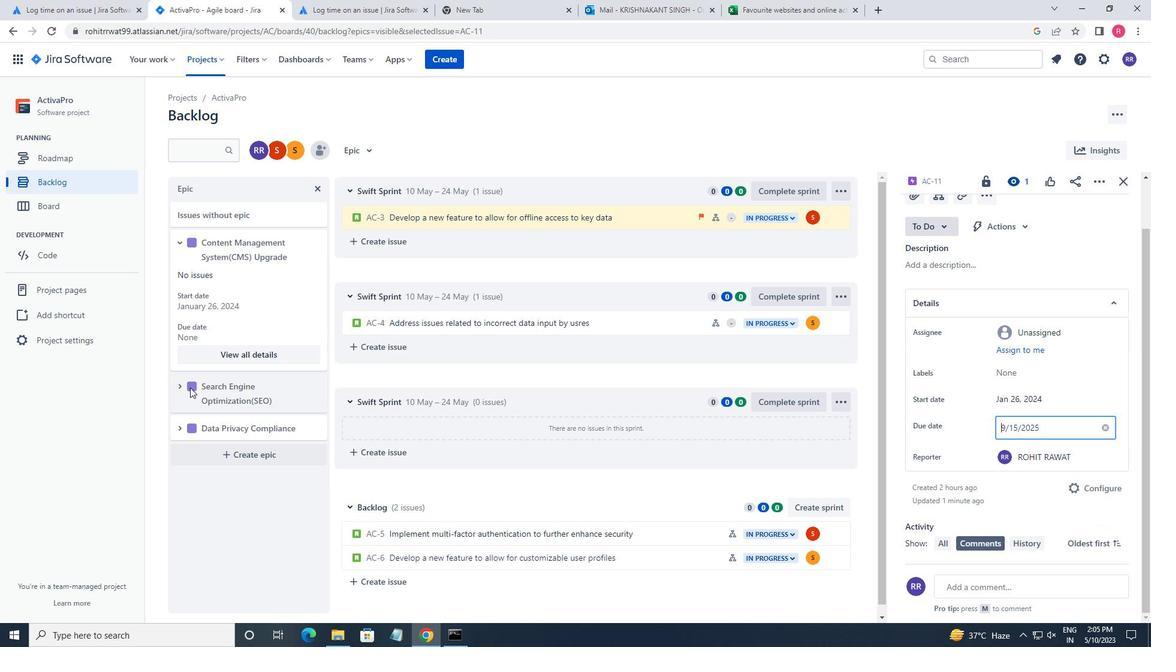
Action: Mouse pressed left at (183, 387)
Screenshot: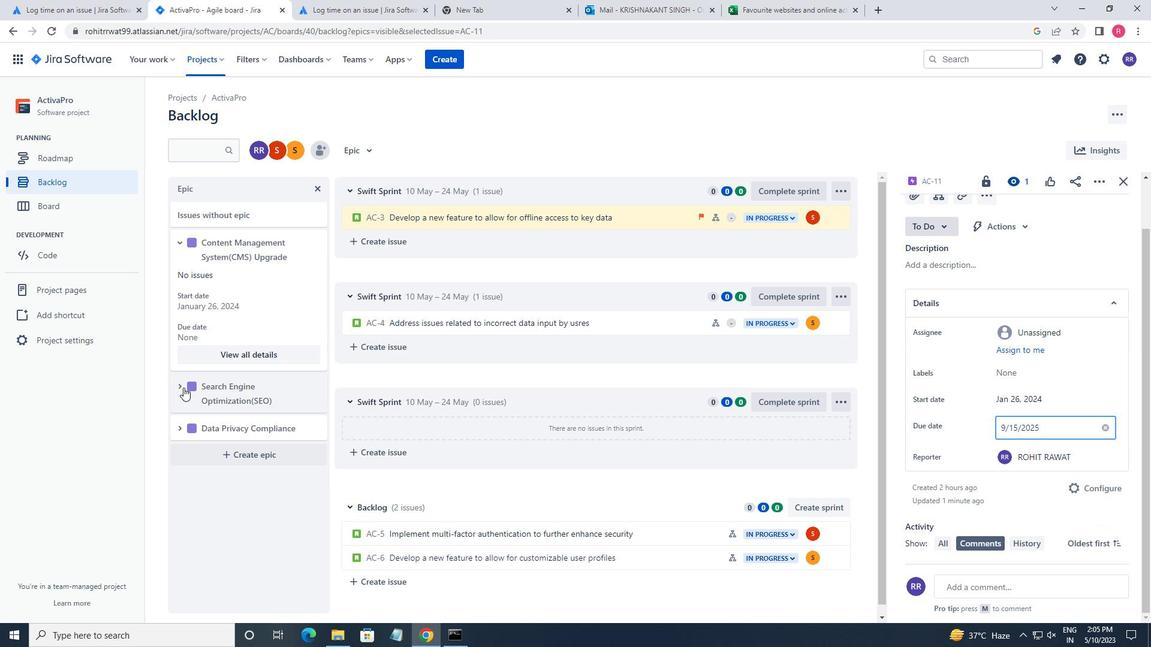 
Action: Mouse moved to (260, 493)
Screenshot: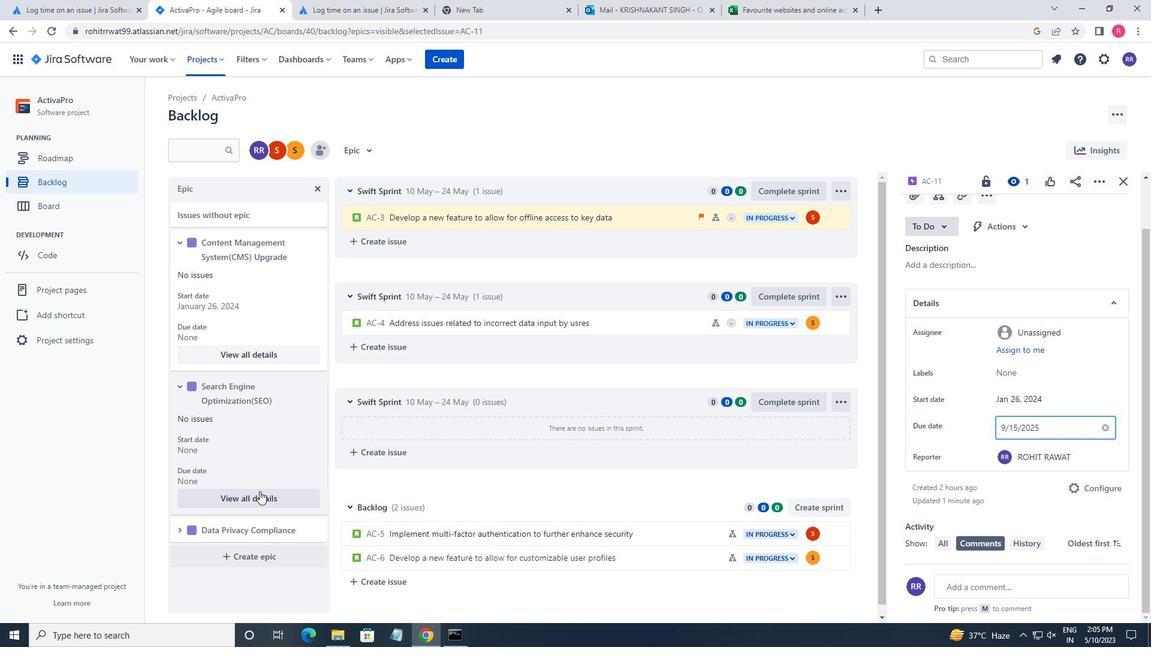 
Action: Mouse pressed left at (260, 493)
Screenshot: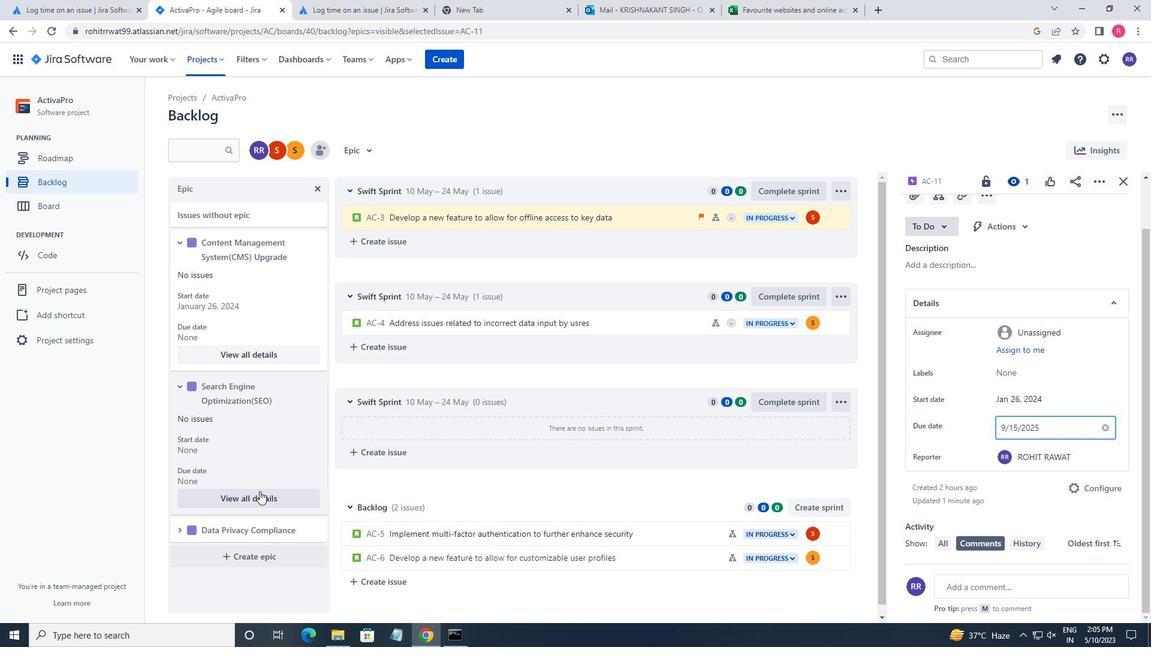 
Action: Mouse moved to (1000, 454)
Screenshot: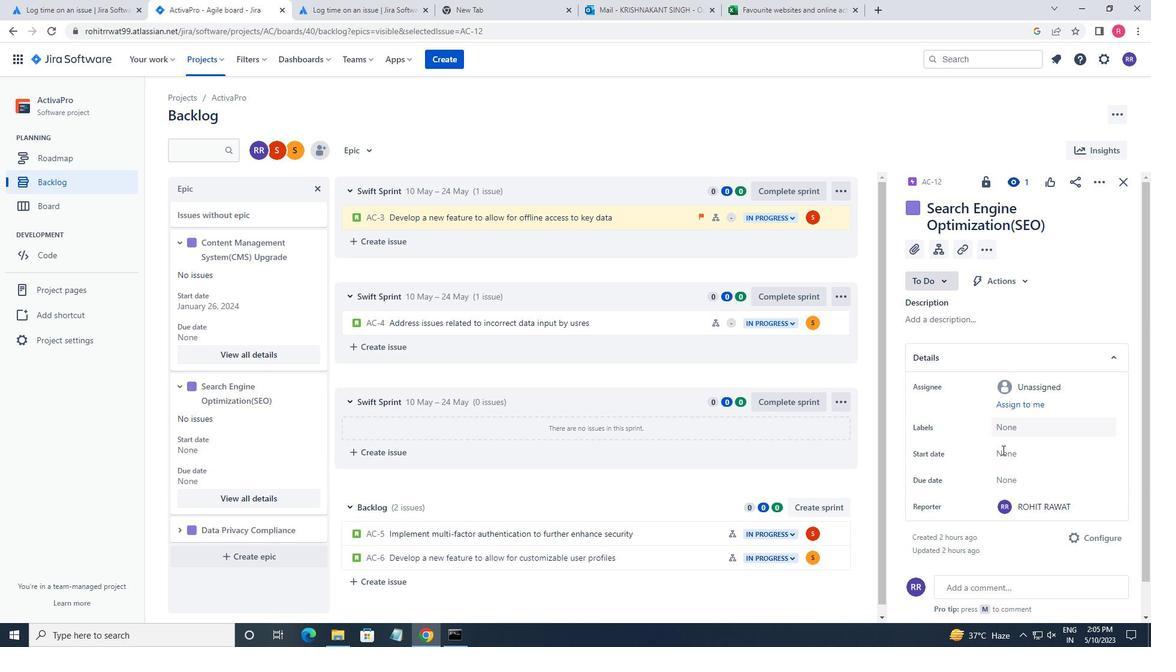 
Action: Mouse pressed left at (1000, 454)
Screenshot: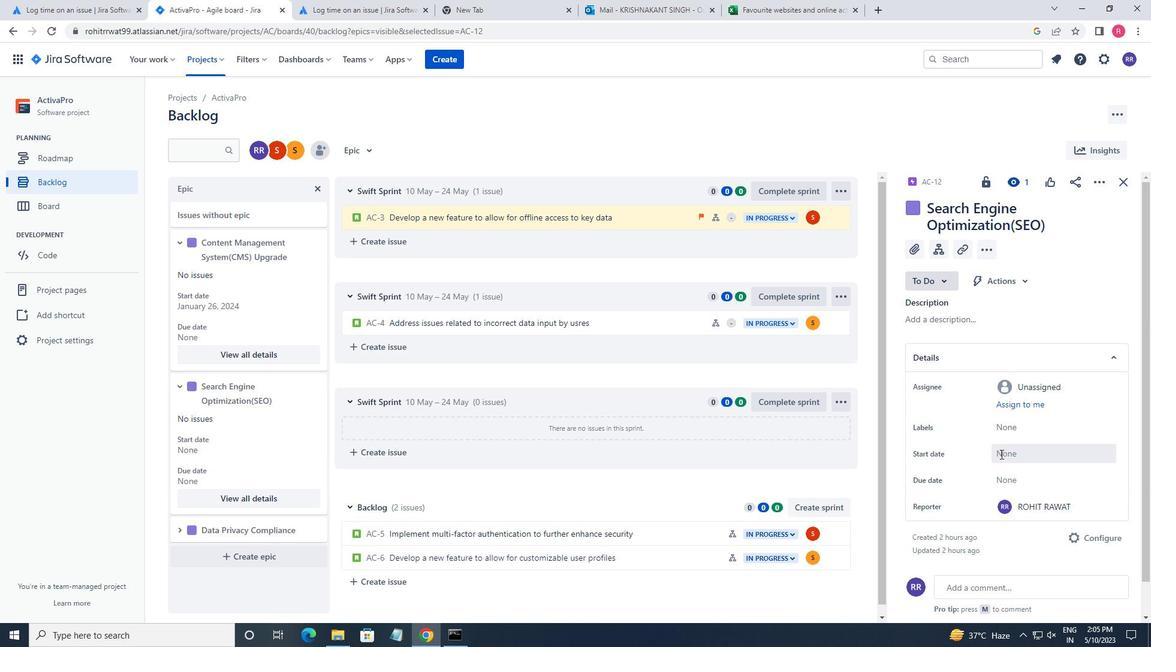 
Action: Mouse moved to (968, 283)
Screenshot: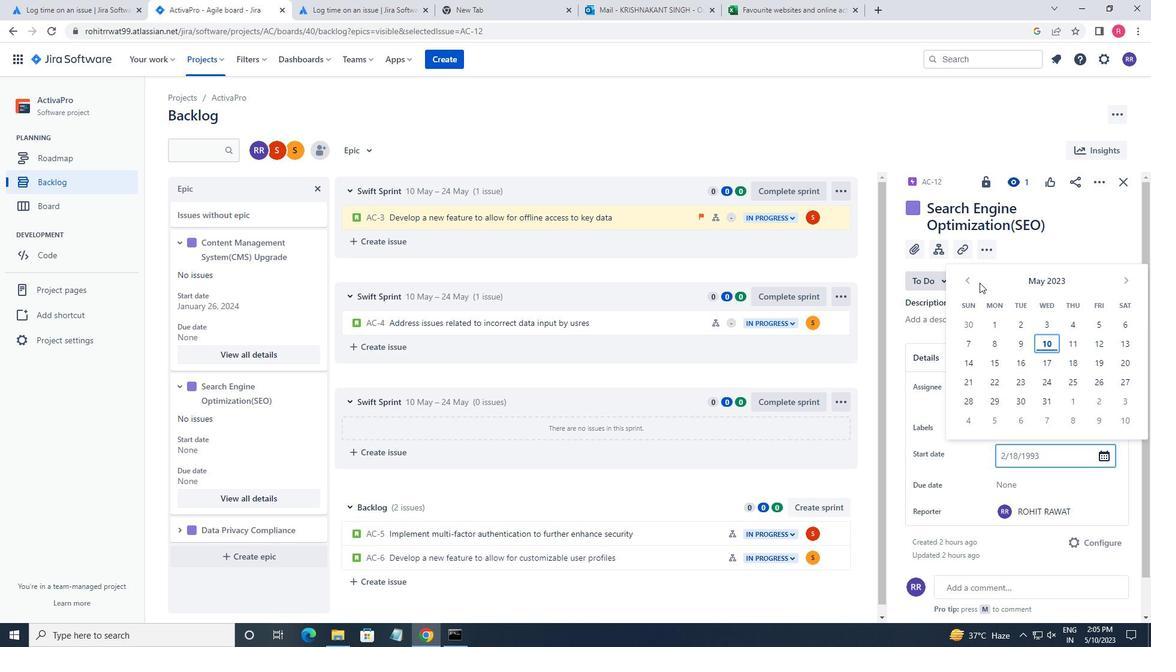 
Action: Mouse pressed left at (968, 283)
Screenshot: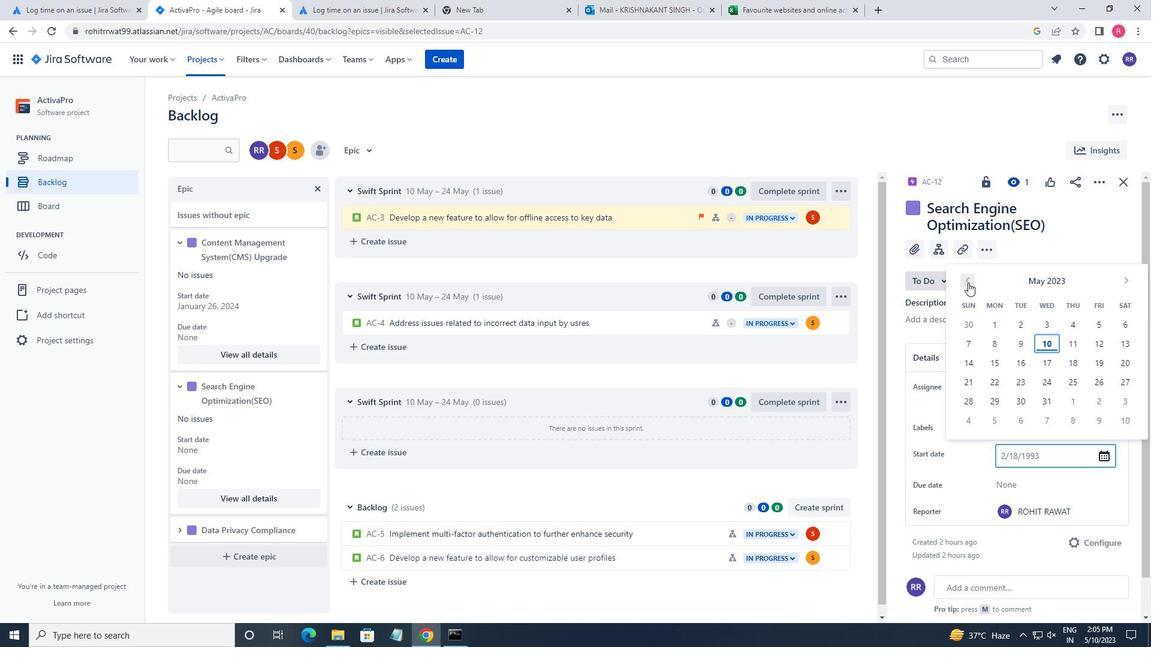 
Action: Mouse pressed left at (968, 283)
Screenshot: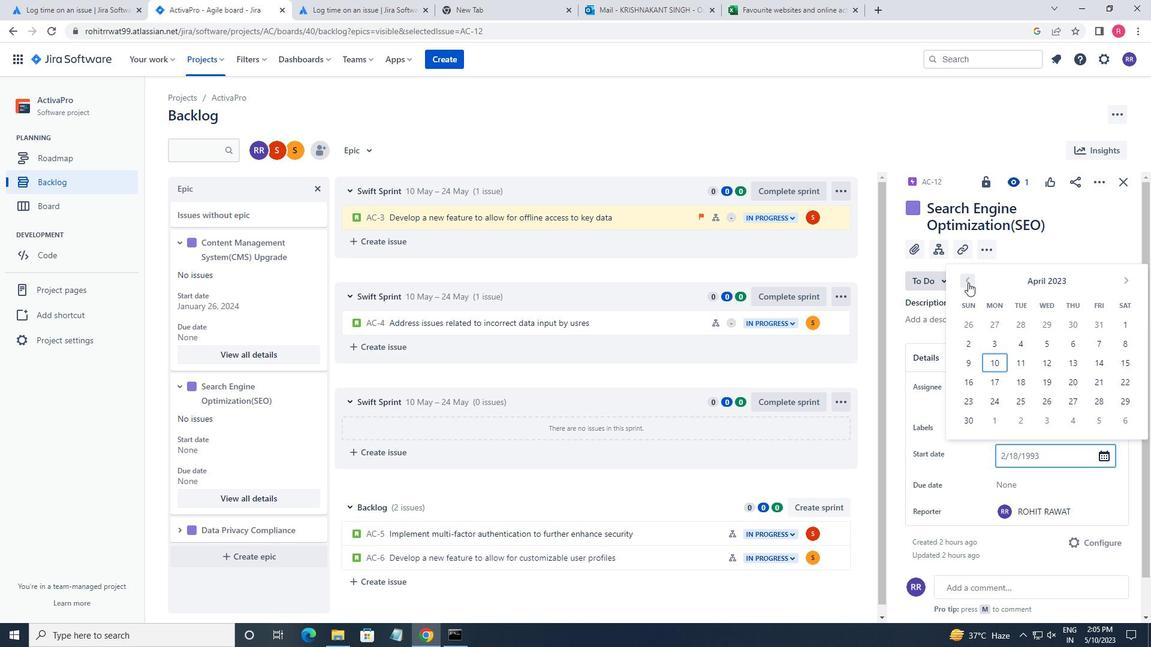 
Action: Mouse pressed left at (968, 283)
Screenshot: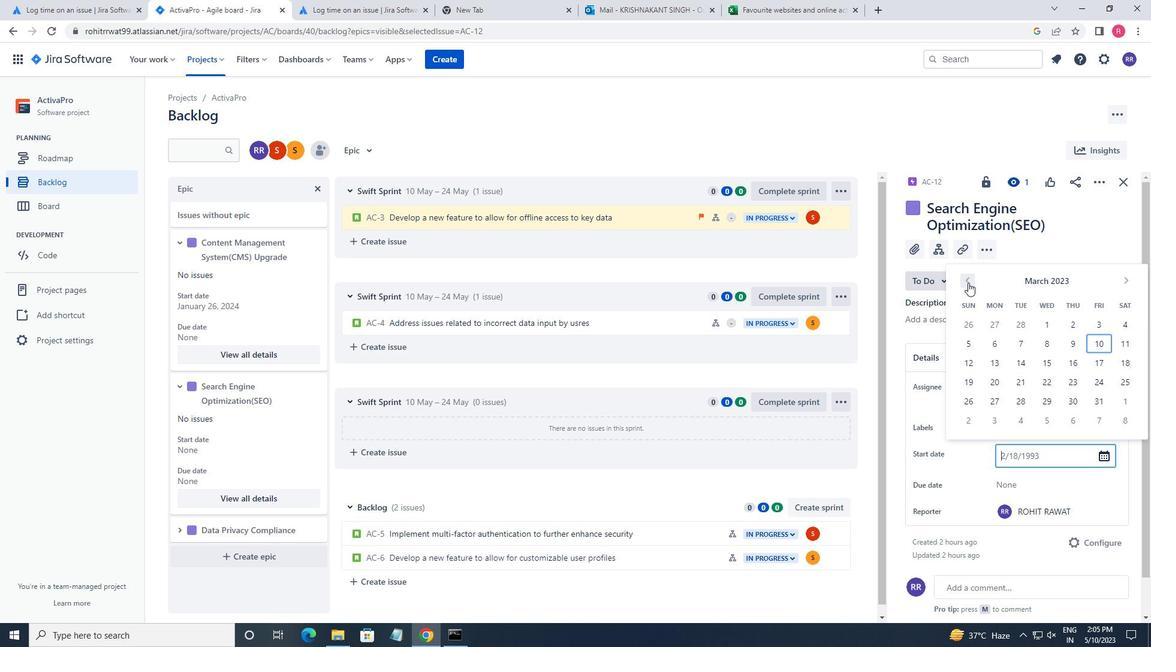 
Action: Mouse pressed left at (968, 283)
Screenshot: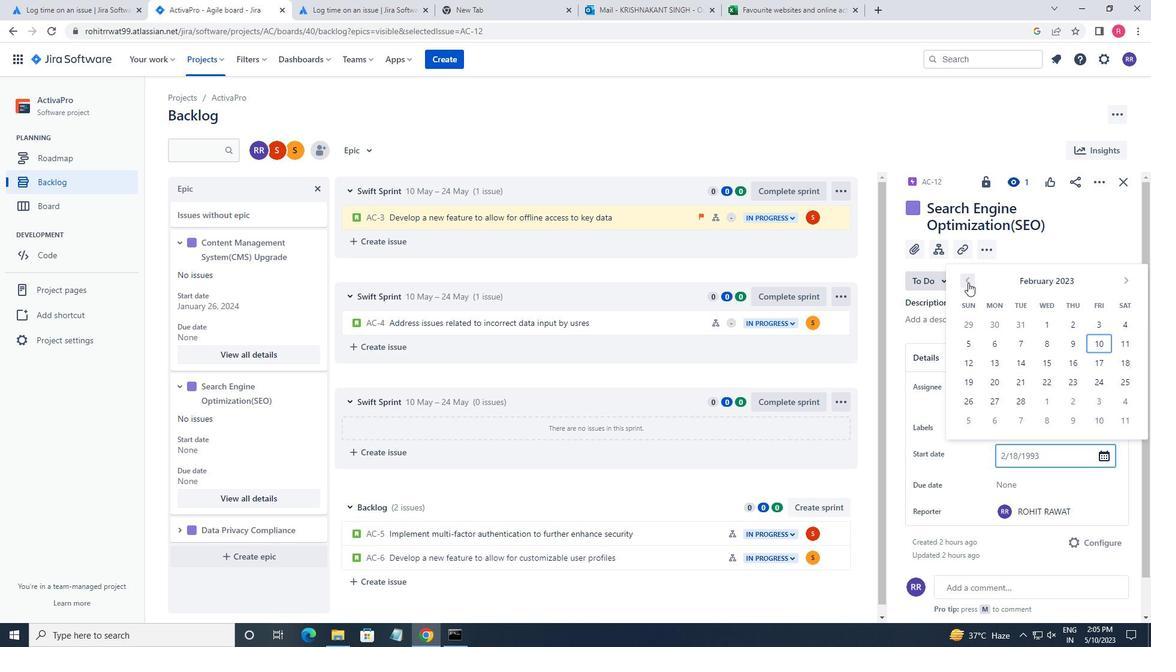 
Action: Mouse moved to (973, 342)
Screenshot: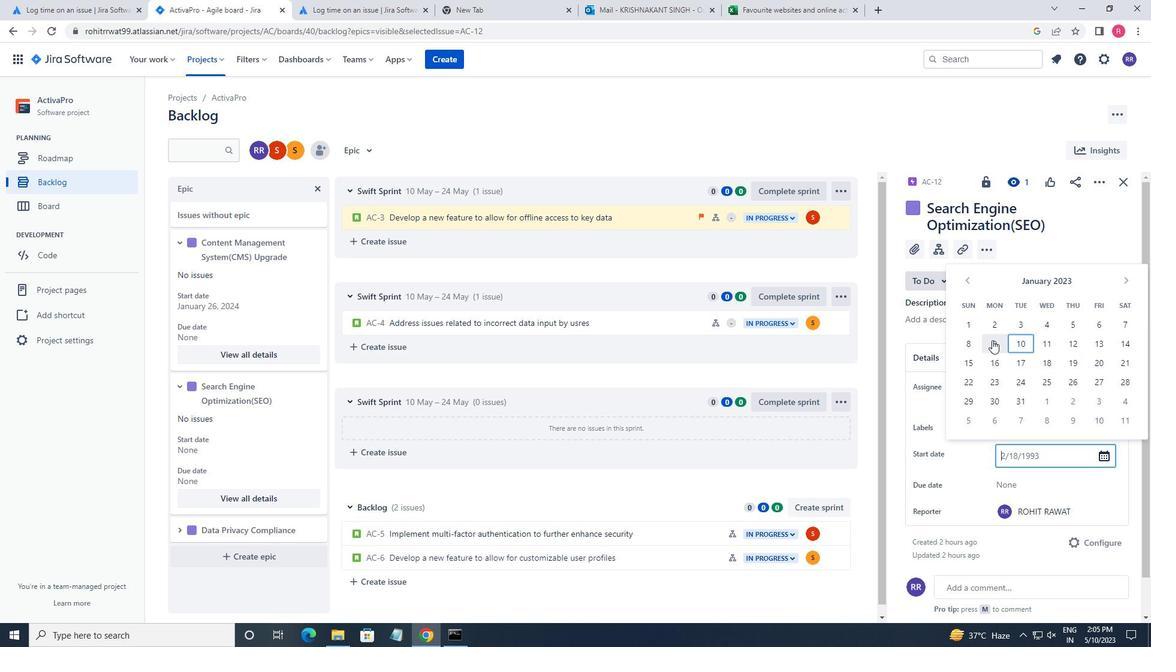 
Action: Mouse pressed left at (973, 342)
Screenshot: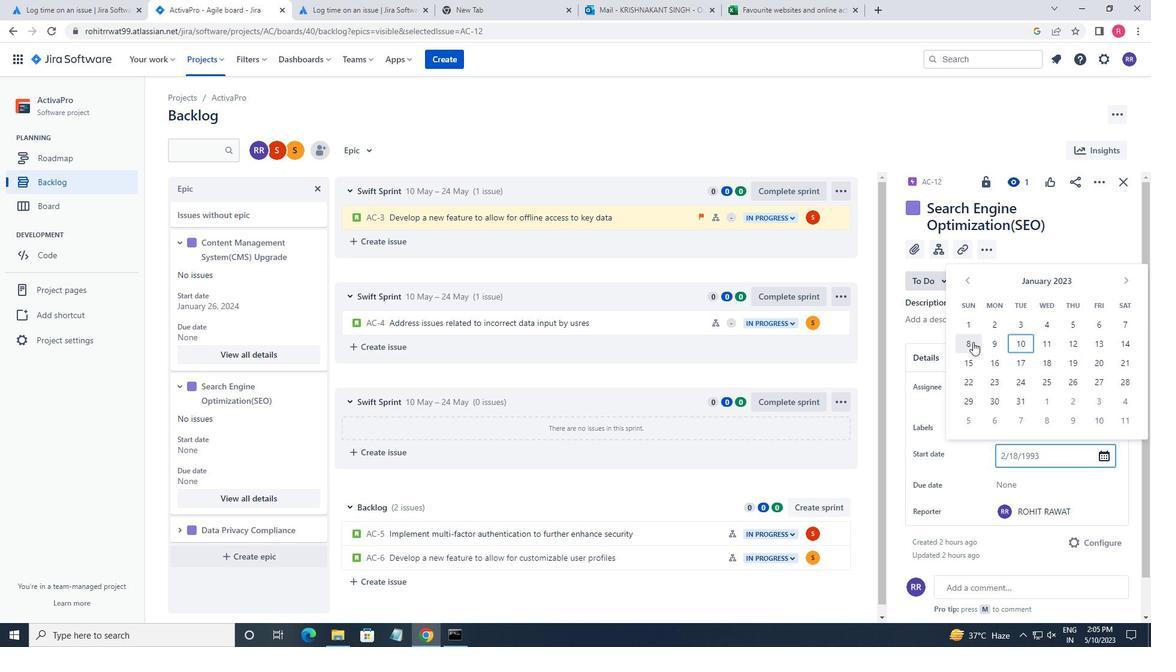 
Action: Mouse moved to (1041, 483)
Screenshot: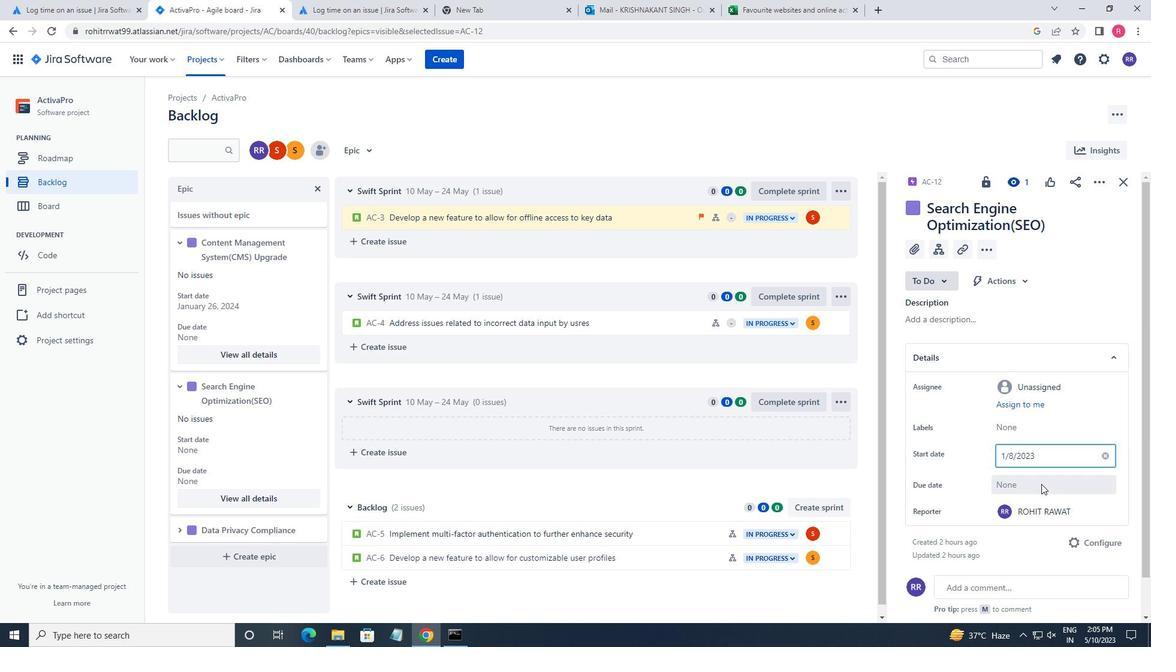 
Action: Mouse pressed left at (1041, 483)
Screenshot: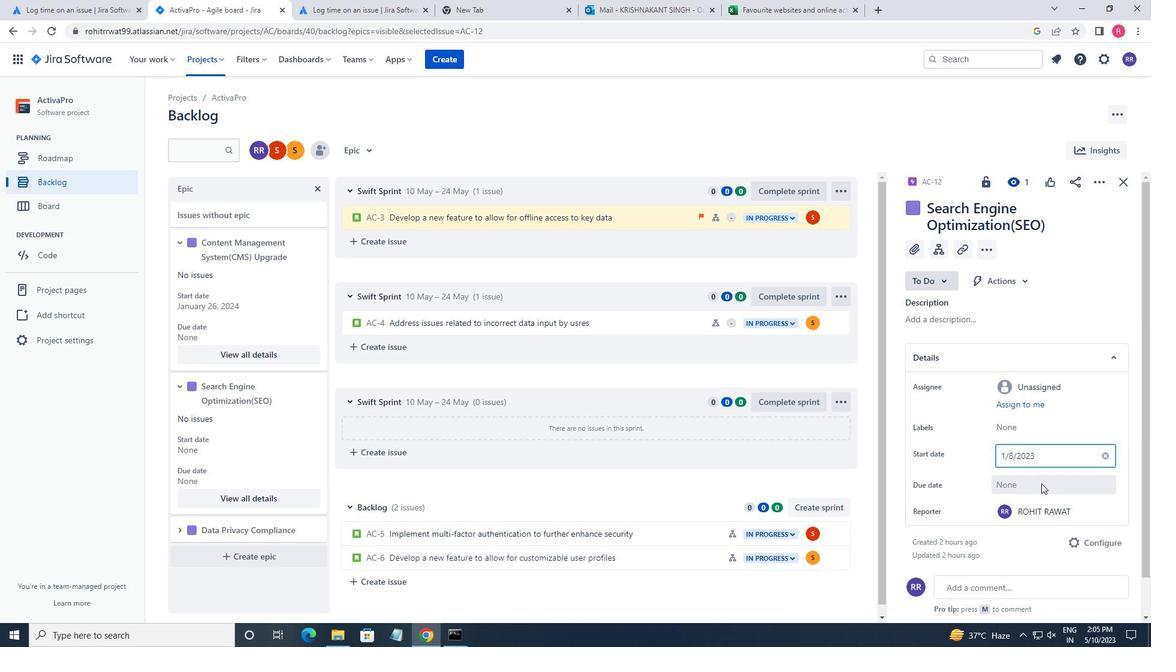 
Action: Mouse moved to (1046, 312)
Screenshot: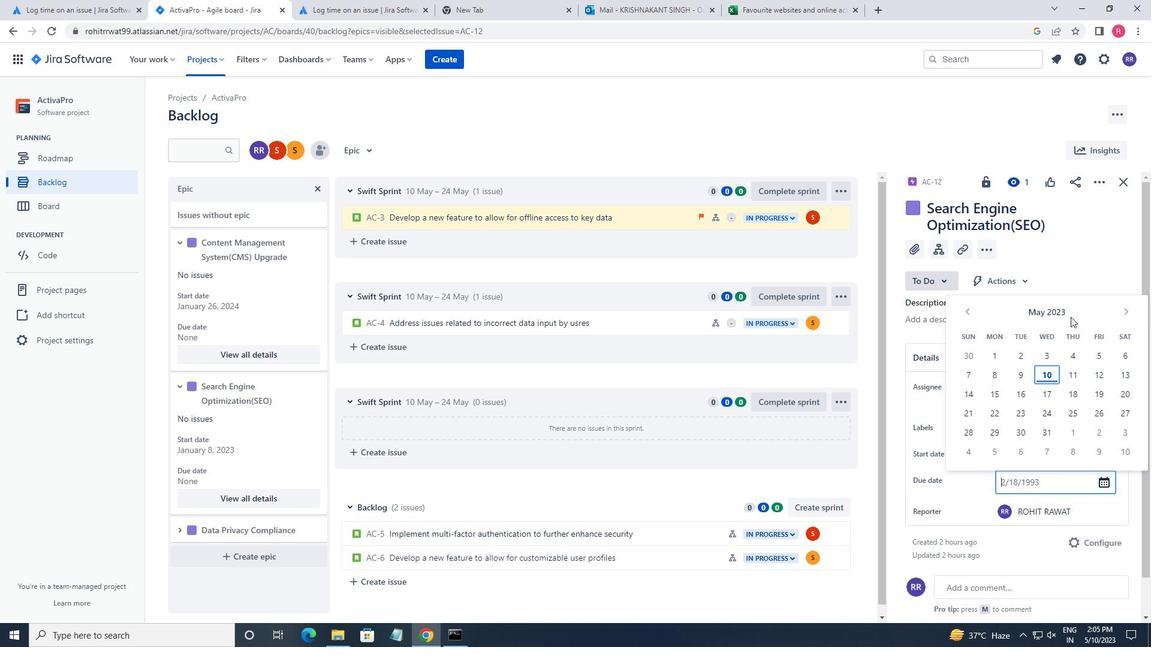 
Action: Mouse pressed left at (1046, 312)
Screenshot: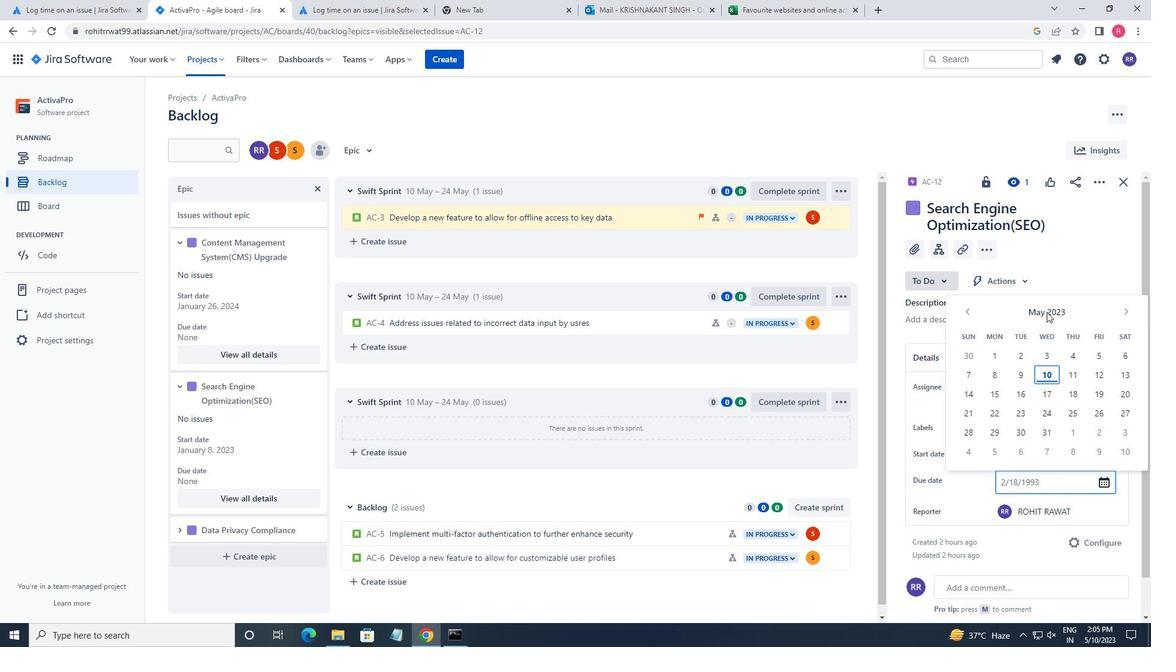 
Action: Mouse moved to (1052, 312)
Screenshot: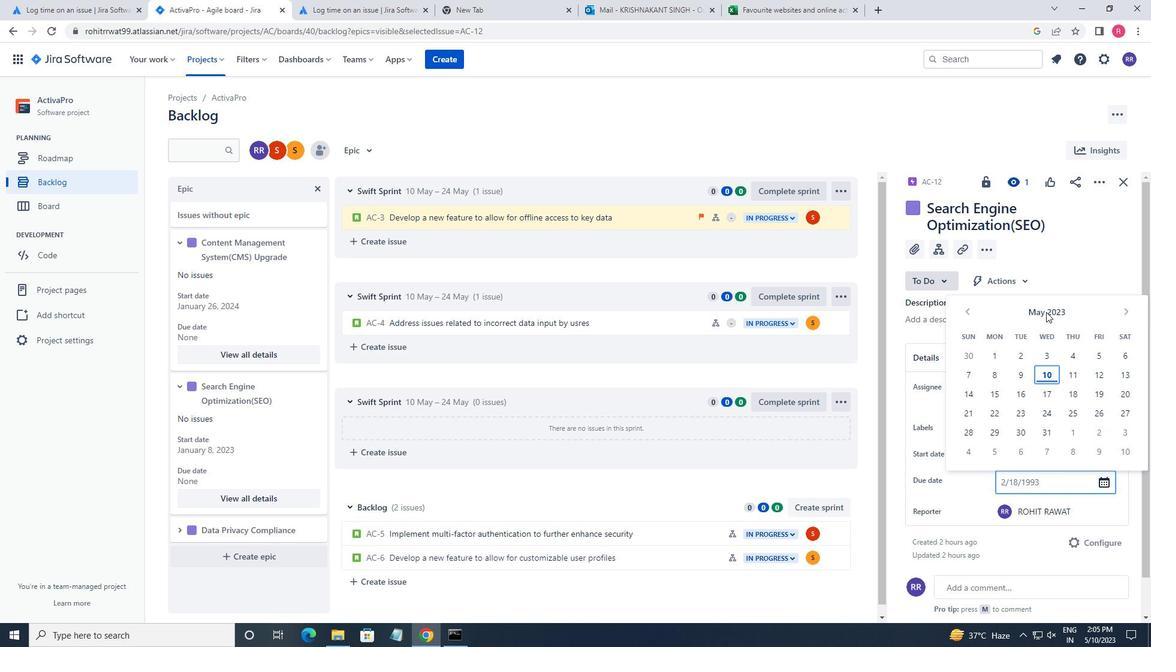 
Action: Mouse pressed left at (1052, 312)
Screenshot: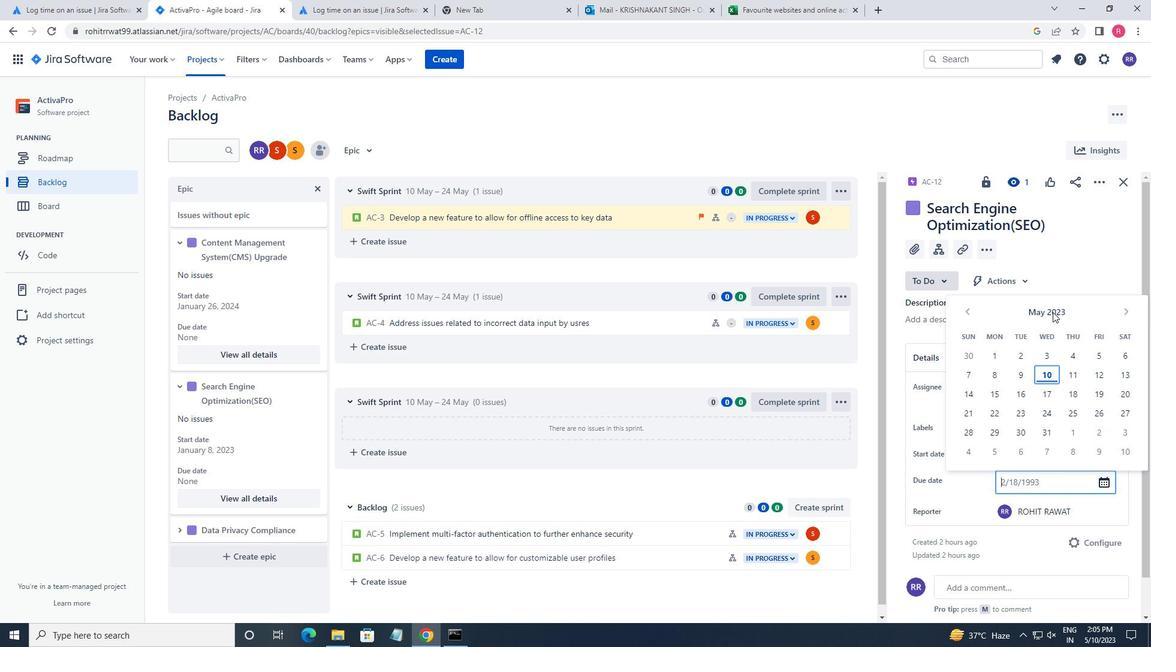 
Action: Mouse moved to (1121, 316)
Screenshot: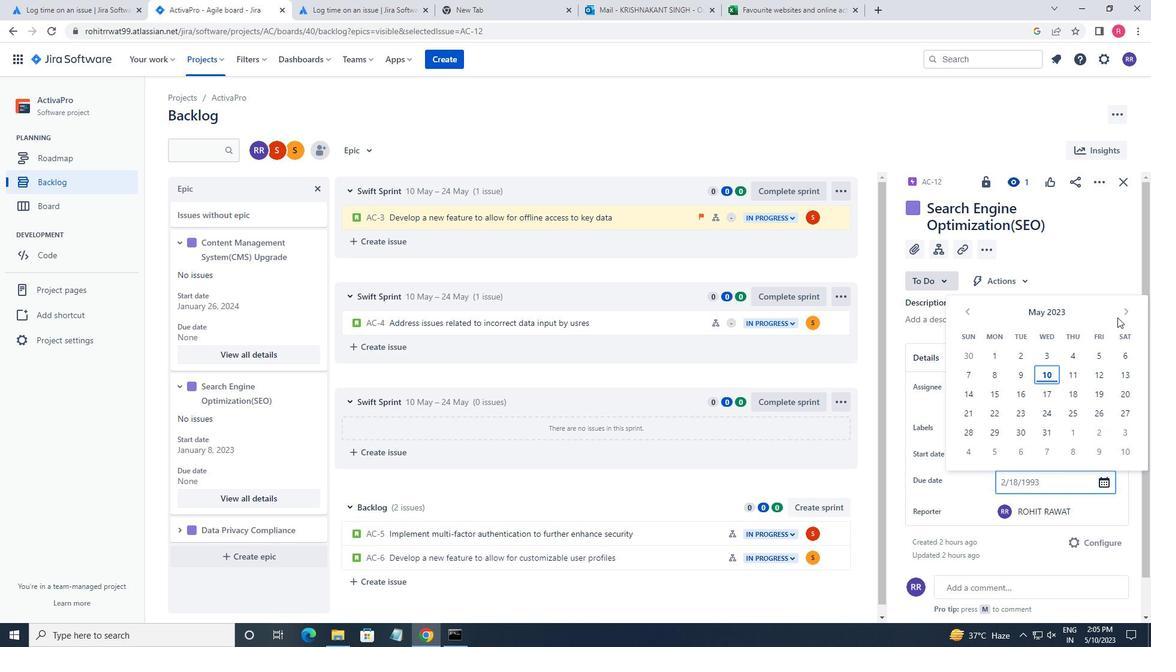 
Action: Mouse pressed left at (1121, 316)
Screenshot: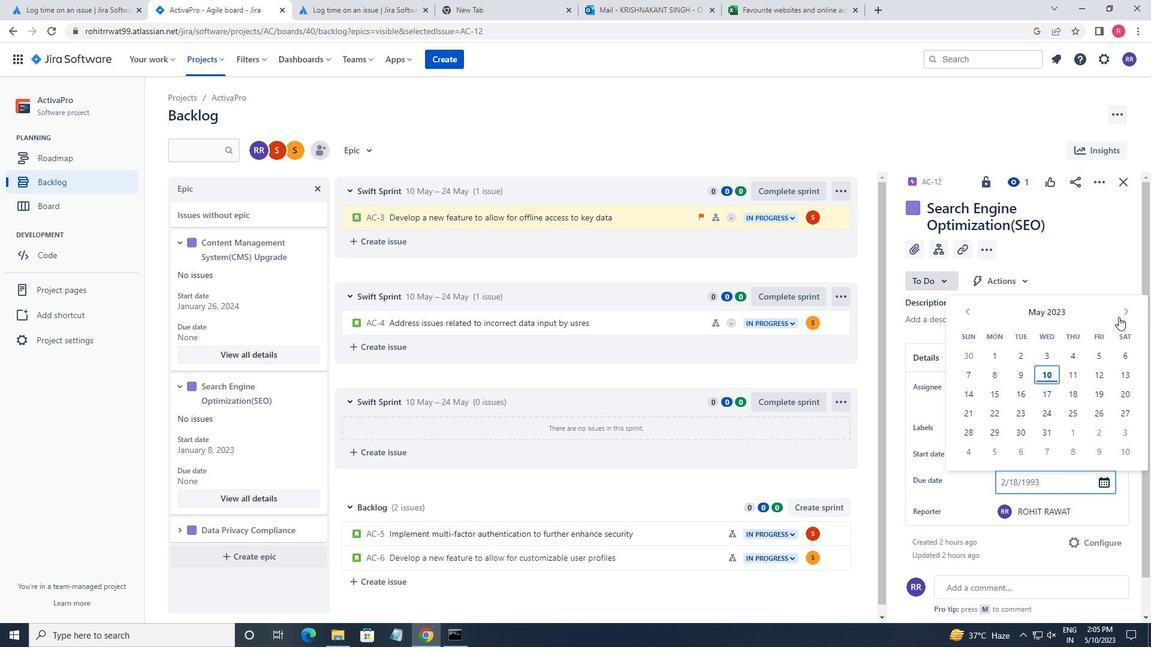 
Action: Mouse pressed left at (1121, 316)
Screenshot: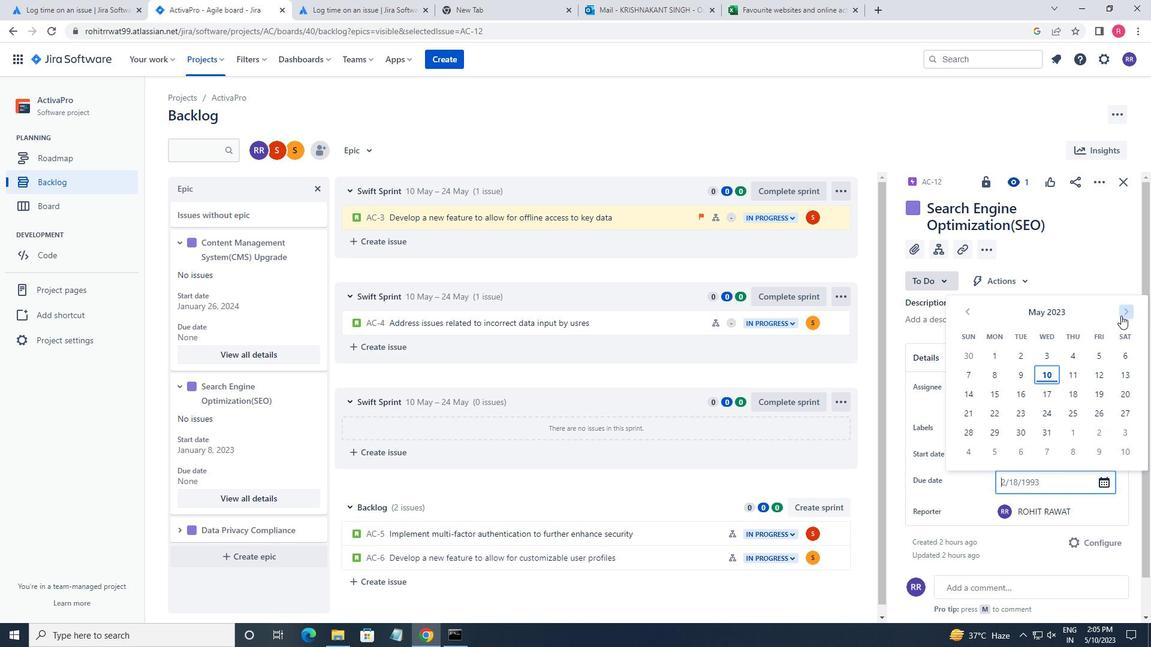 
Action: Mouse pressed left at (1121, 316)
Screenshot: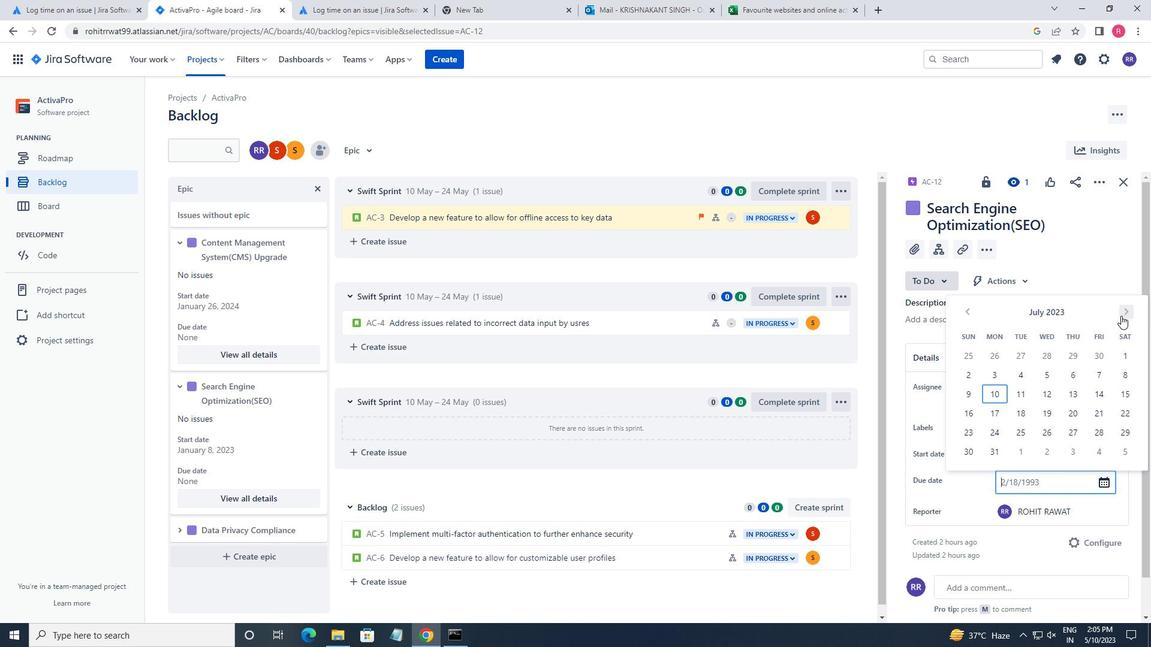 
Action: Mouse pressed left at (1121, 316)
Screenshot: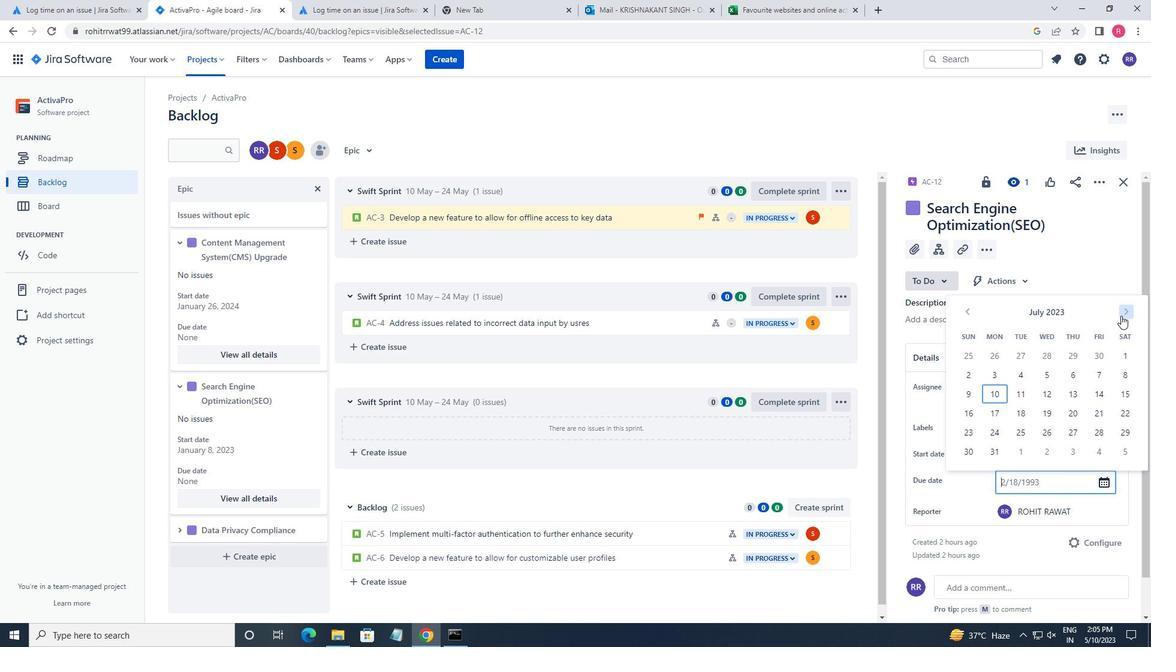 
Action: Mouse pressed left at (1121, 316)
Screenshot: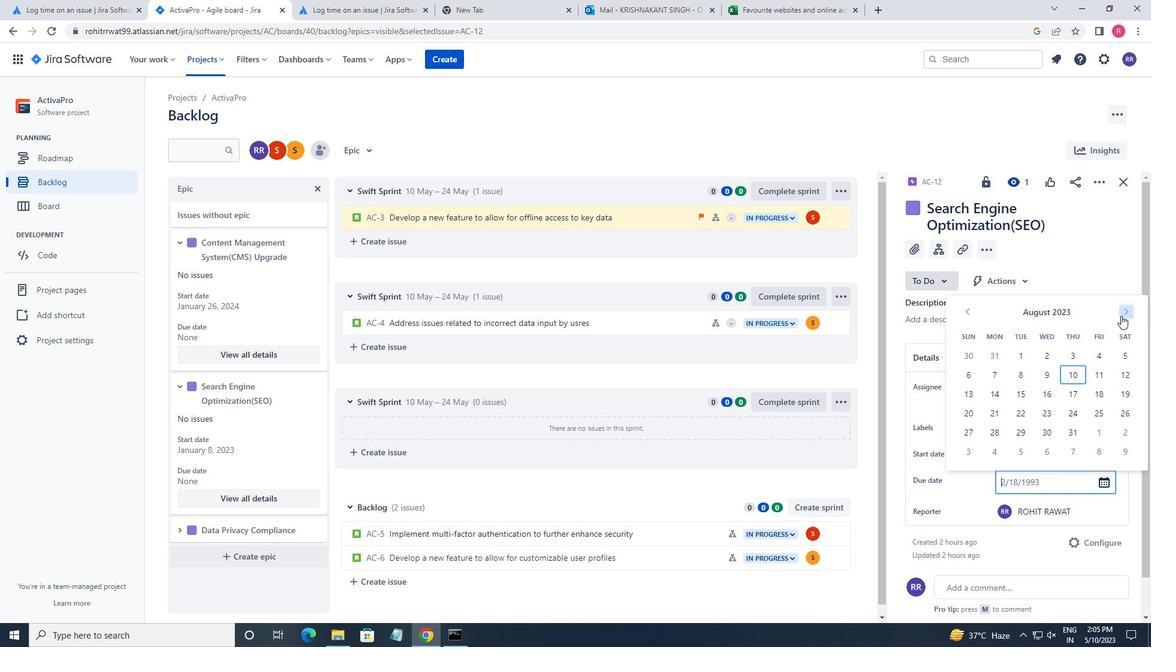 
Action: Mouse pressed left at (1121, 316)
Screenshot: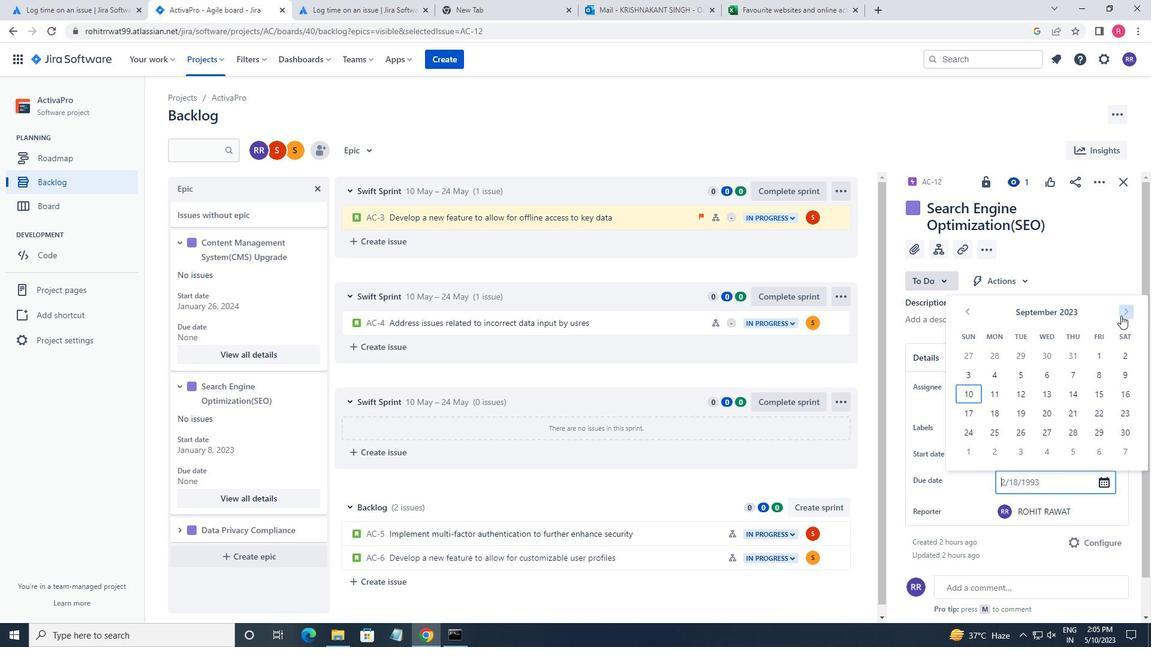 
Action: Mouse pressed left at (1121, 316)
Screenshot: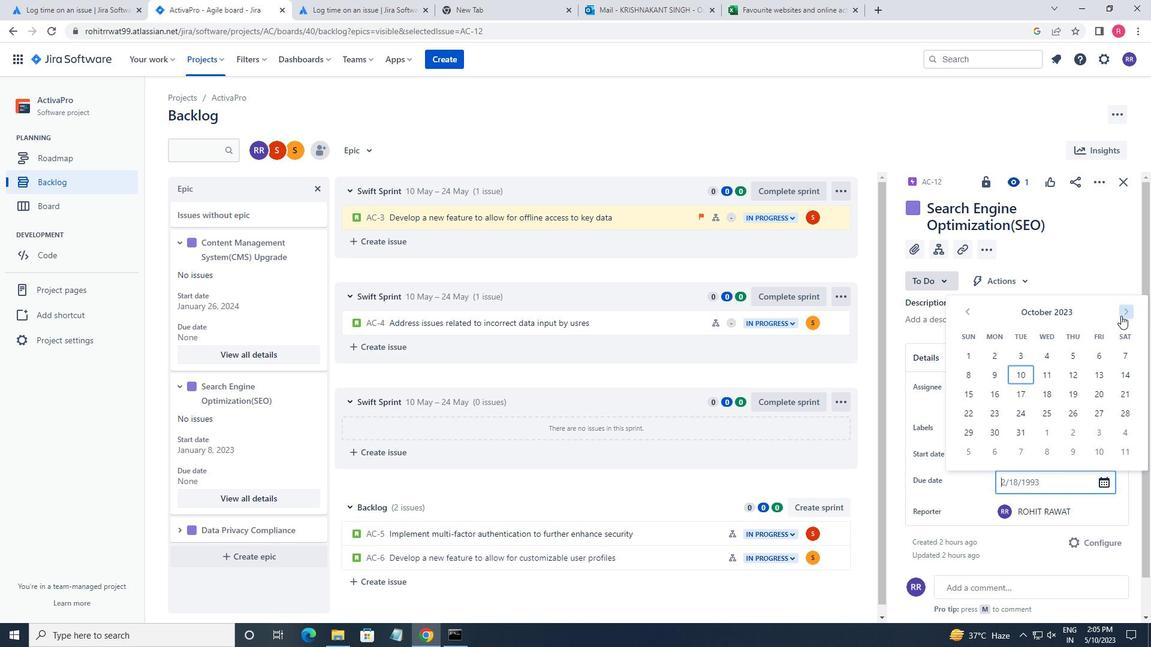 
Action: Mouse pressed left at (1121, 316)
Screenshot: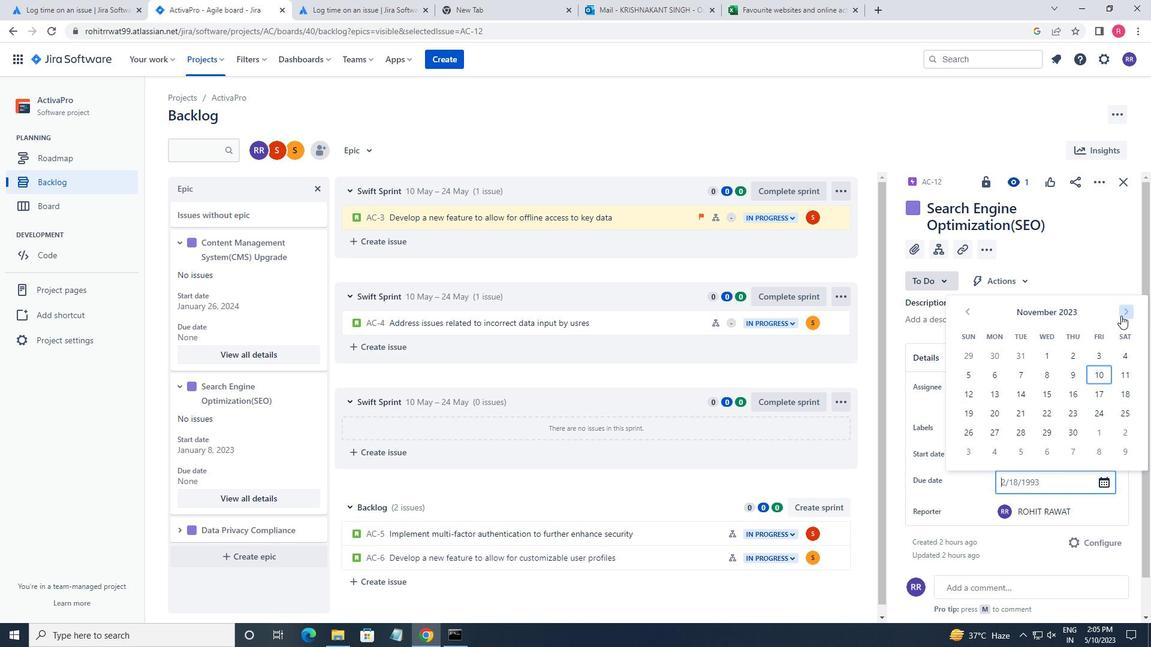 
Action: Mouse pressed left at (1121, 316)
Screenshot: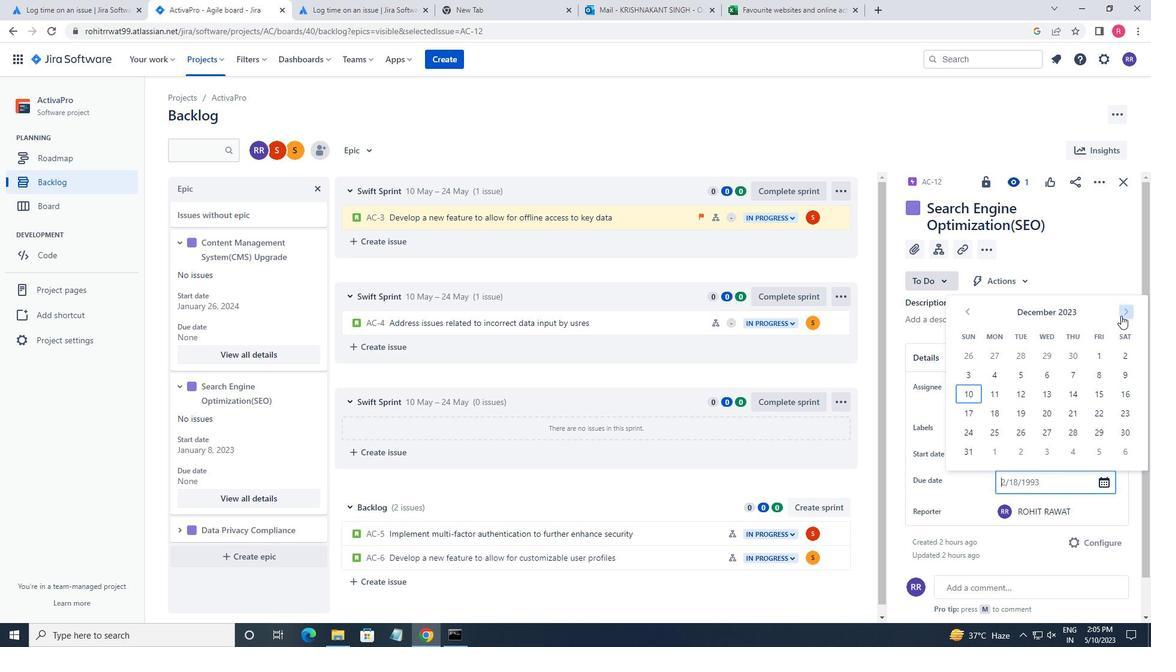 
Action: Mouse pressed left at (1121, 316)
Screenshot: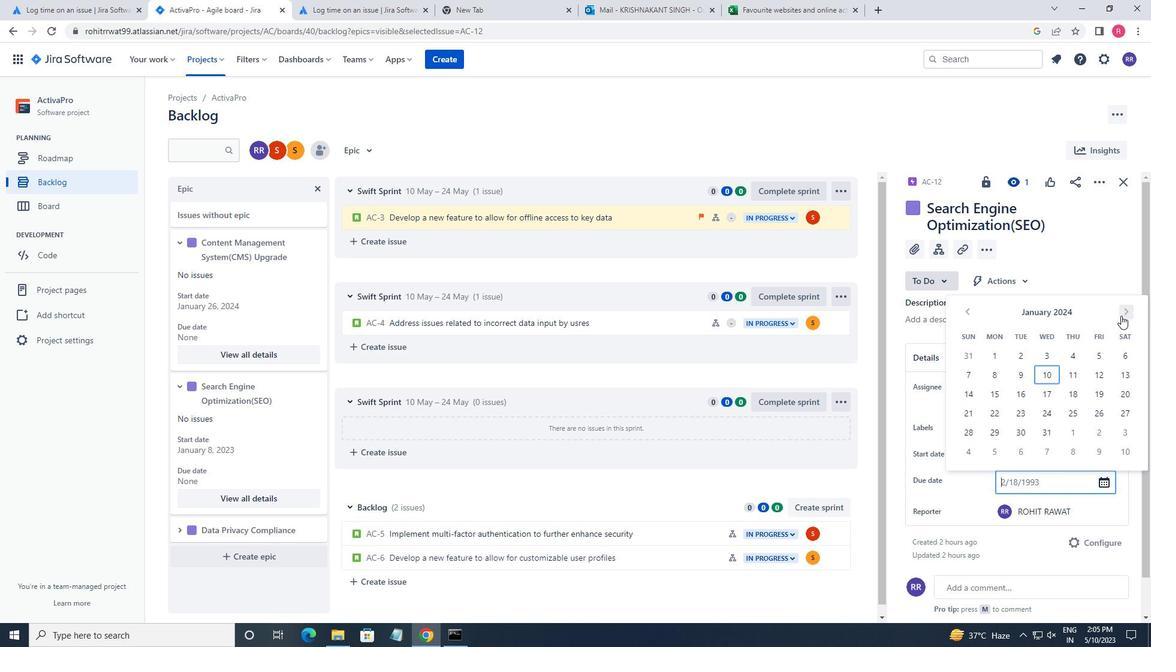 
Action: Mouse pressed left at (1121, 316)
Screenshot: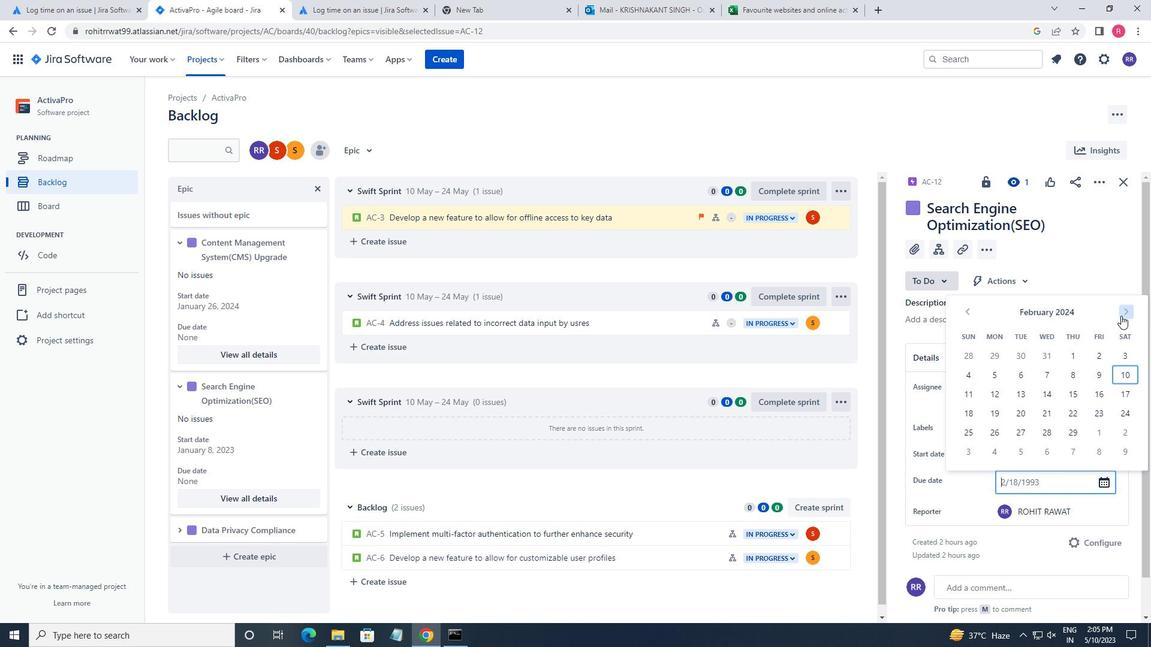 
Action: Mouse pressed left at (1121, 316)
Screenshot: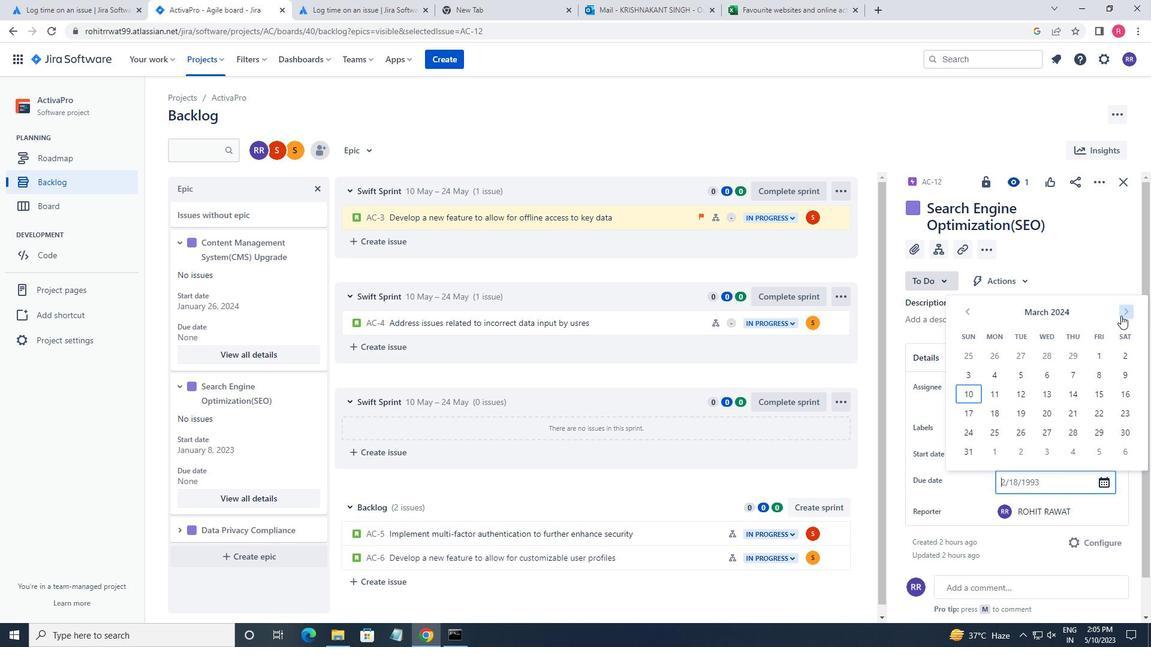 
Action: Mouse pressed left at (1121, 316)
Screenshot: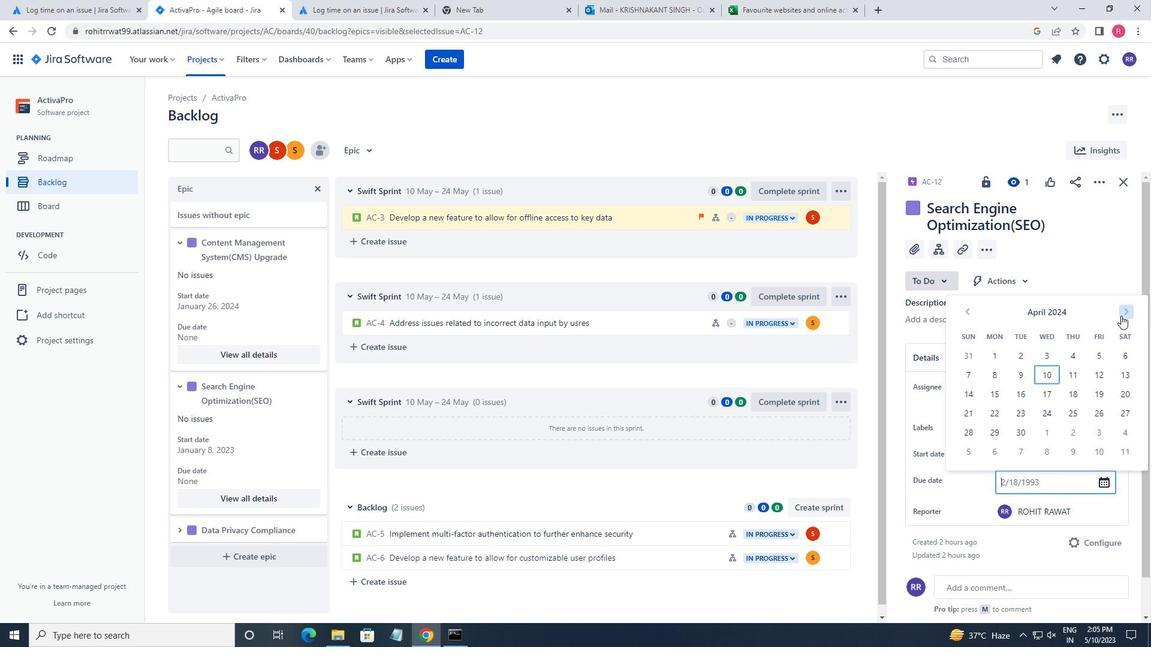 
Action: Mouse pressed left at (1121, 316)
Screenshot: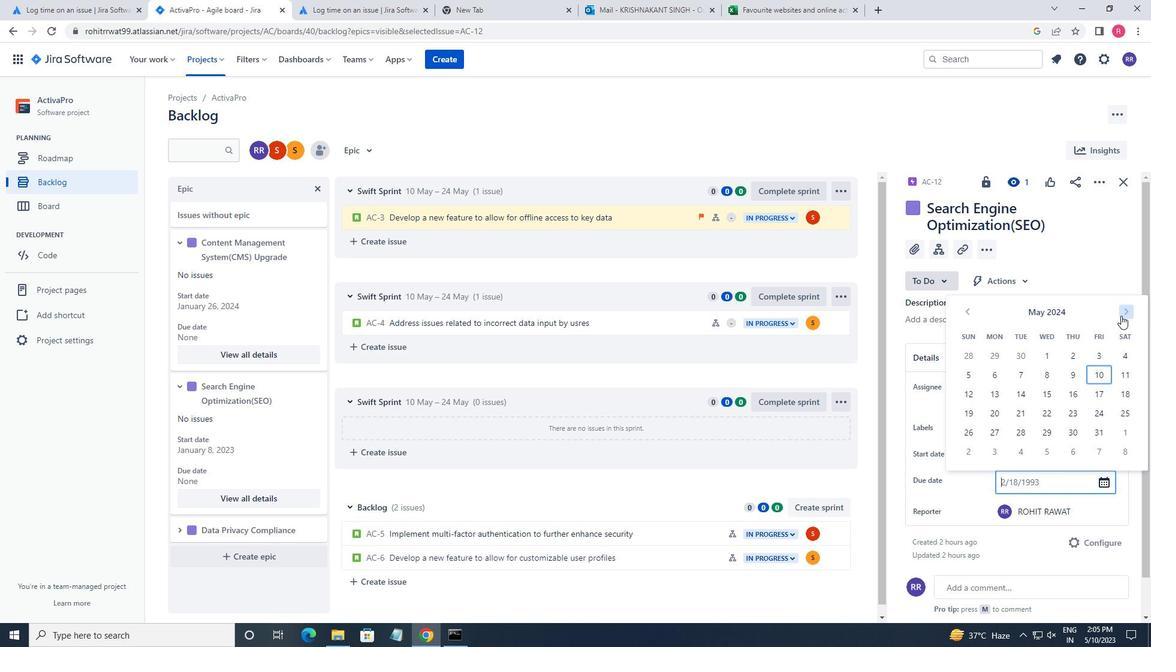 
Action: Mouse pressed left at (1121, 316)
Screenshot: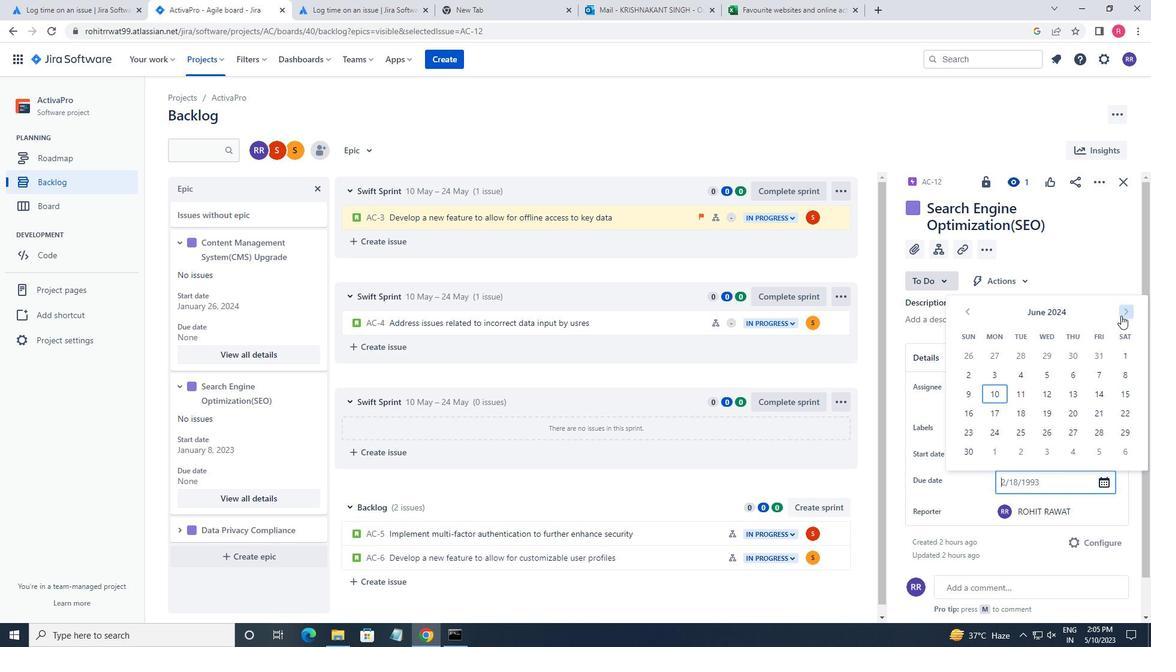 
Action: Mouse pressed left at (1121, 316)
Screenshot: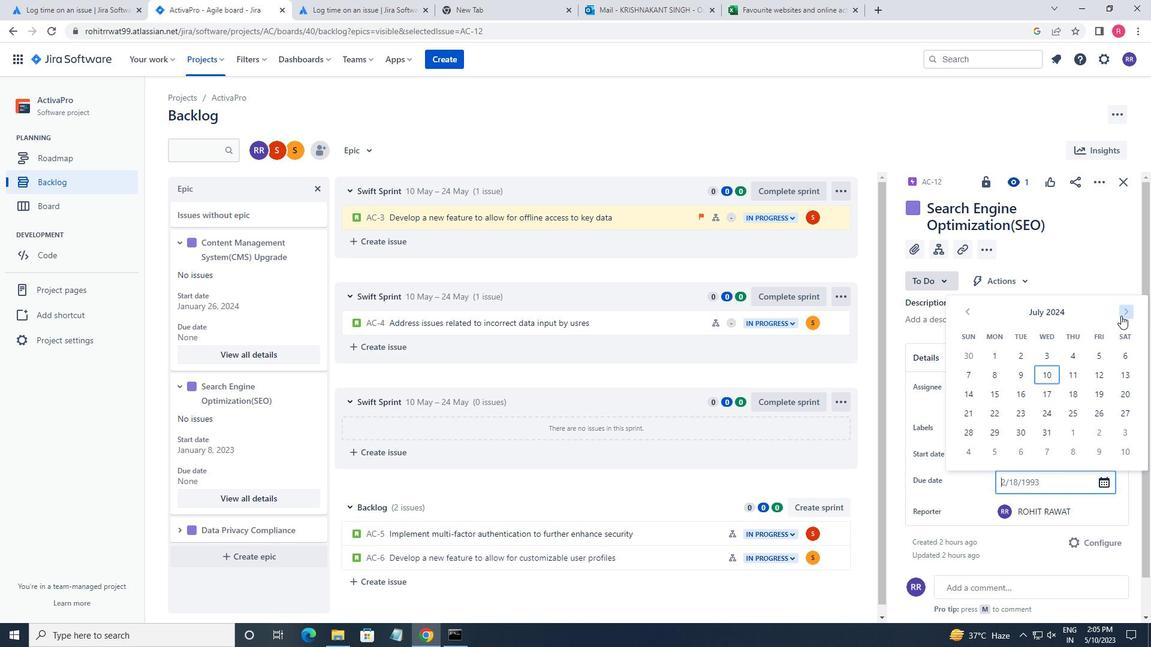 
Action: Mouse pressed left at (1121, 316)
Screenshot: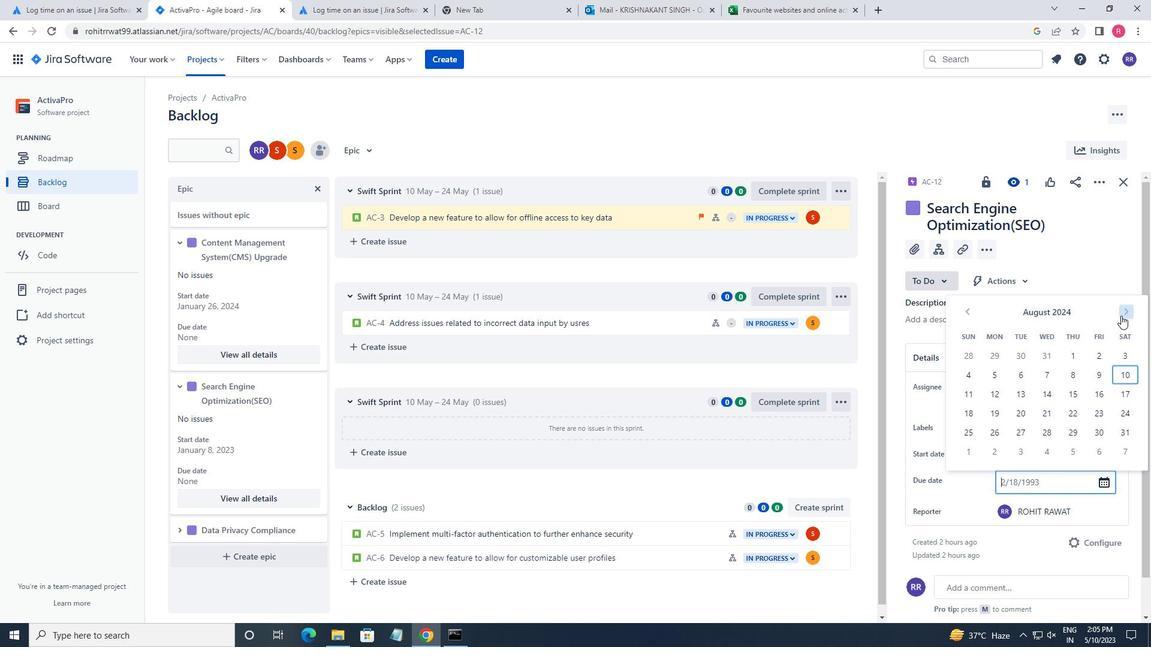 
Action: Mouse pressed left at (1121, 316)
Screenshot: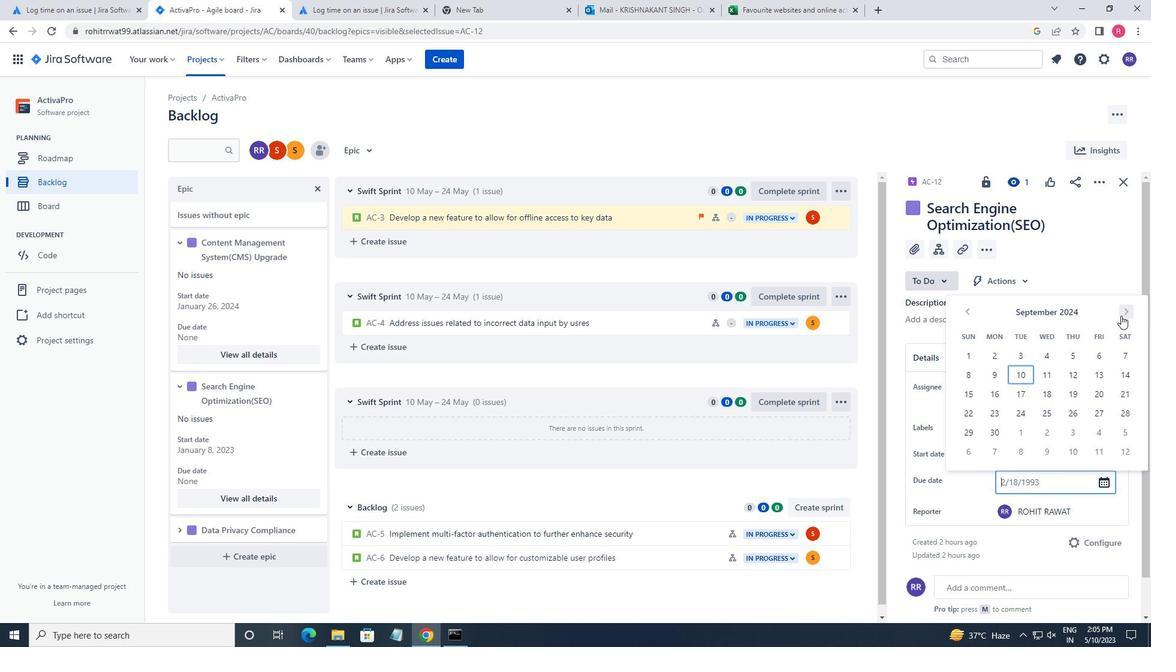 
Action: Mouse pressed left at (1121, 316)
Screenshot: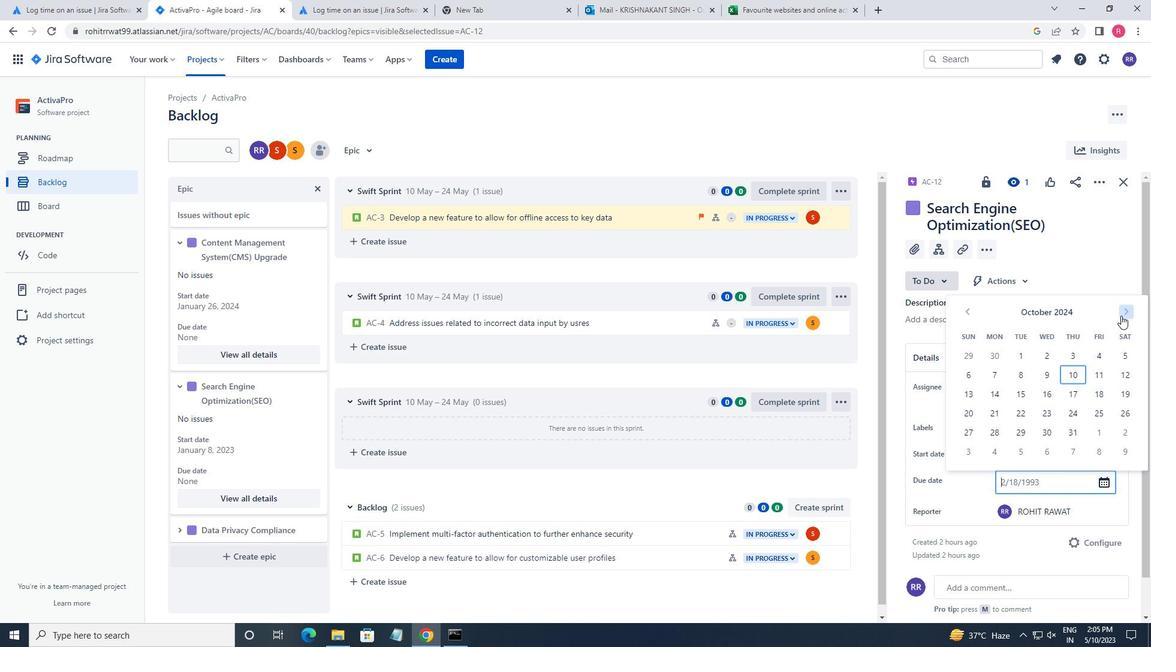 
Action: Mouse pressed left at (1121, 316)
Screenshot: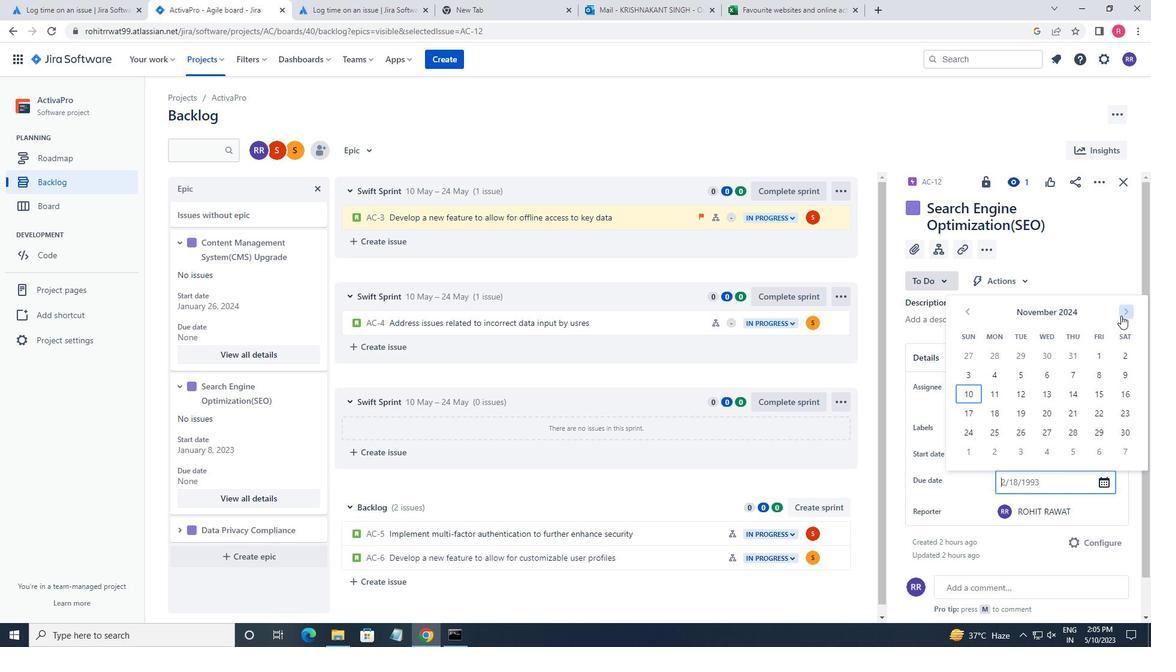 
Action: Mouse pressed left at (1121, 316)
Screenshot: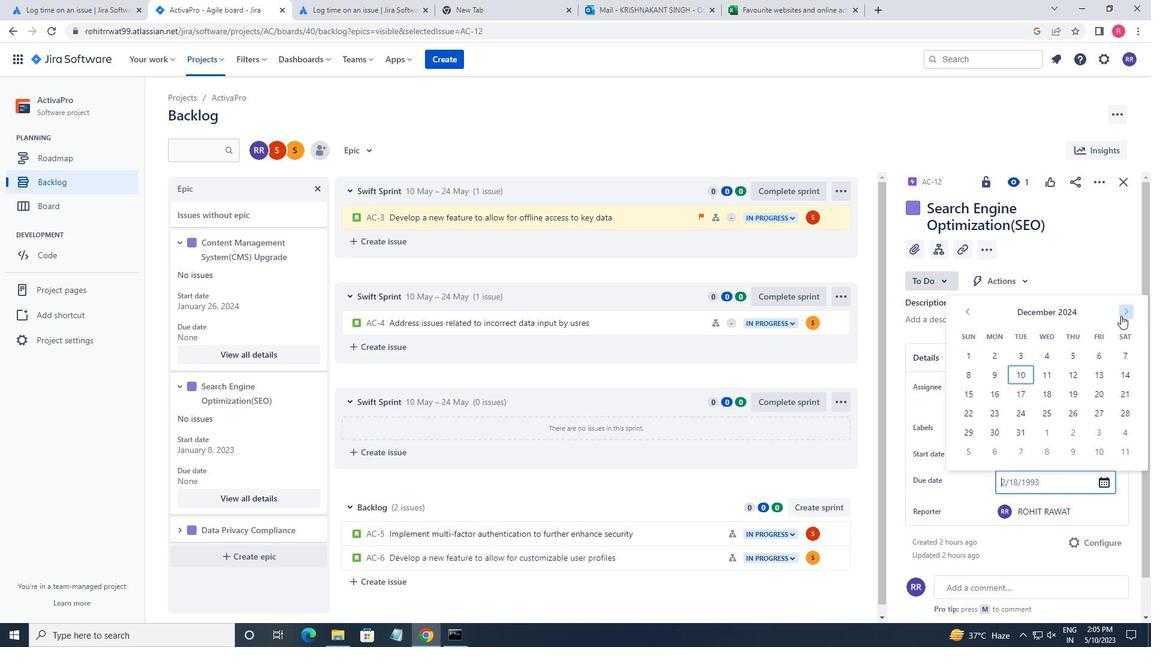 
Action: Mouse pressed left at (1121, 316)
Screenshot: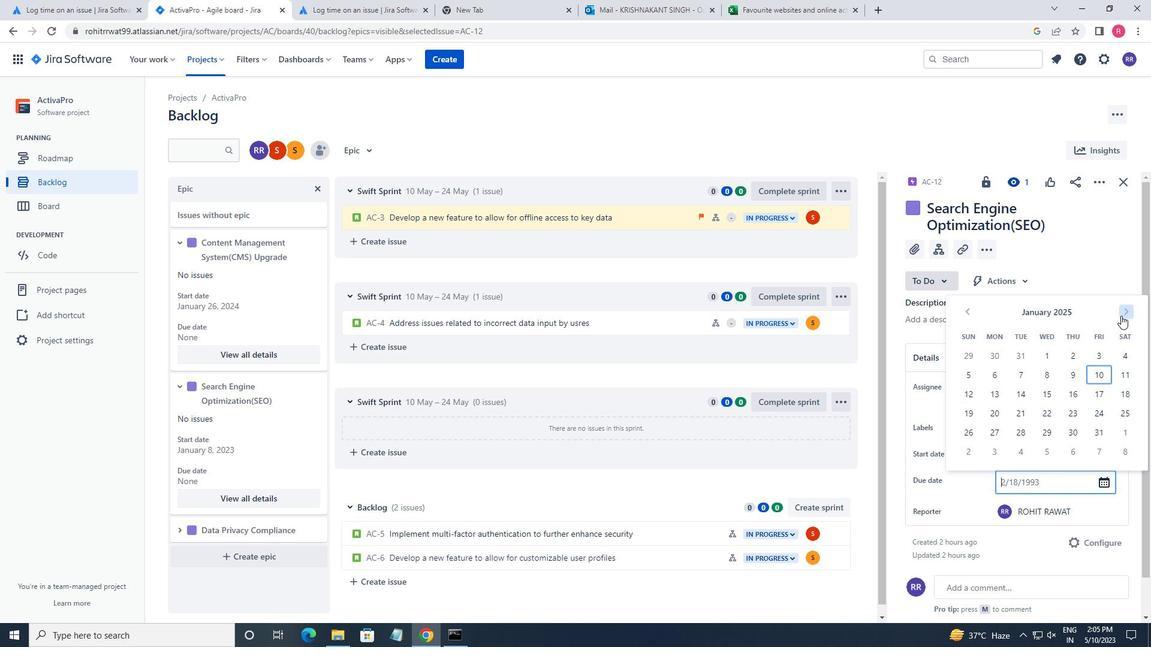 
Action: Mouse pressed left at (1121, 316)
Screenshot: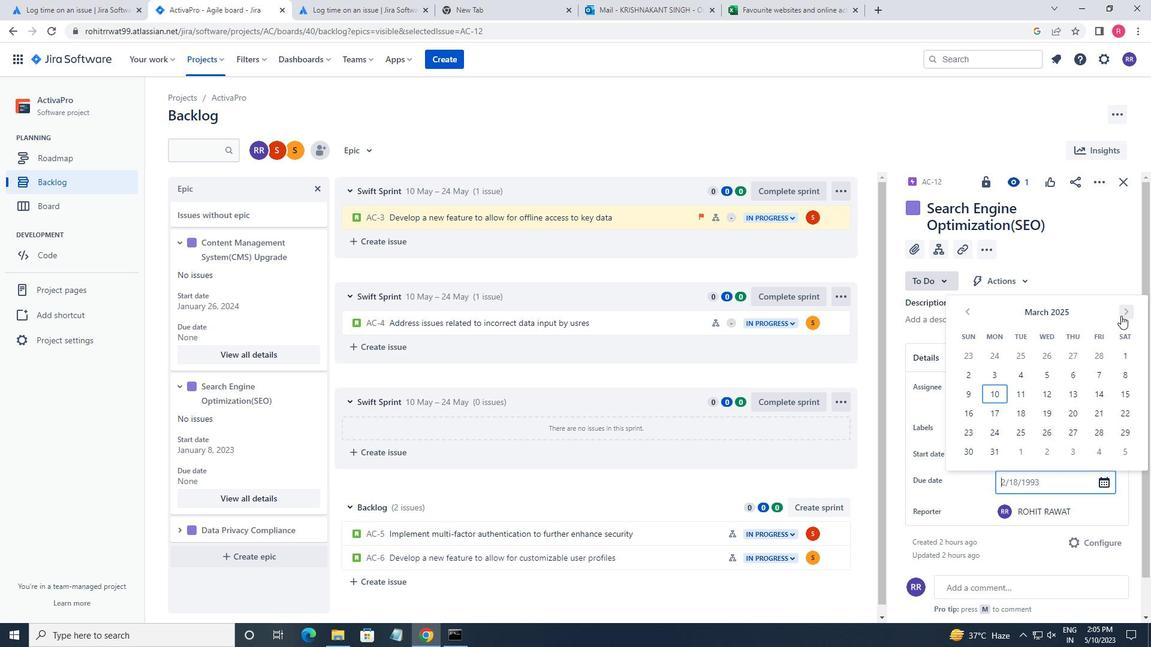
Action: Mouse pressed left at (1121, 316)
Screenshot: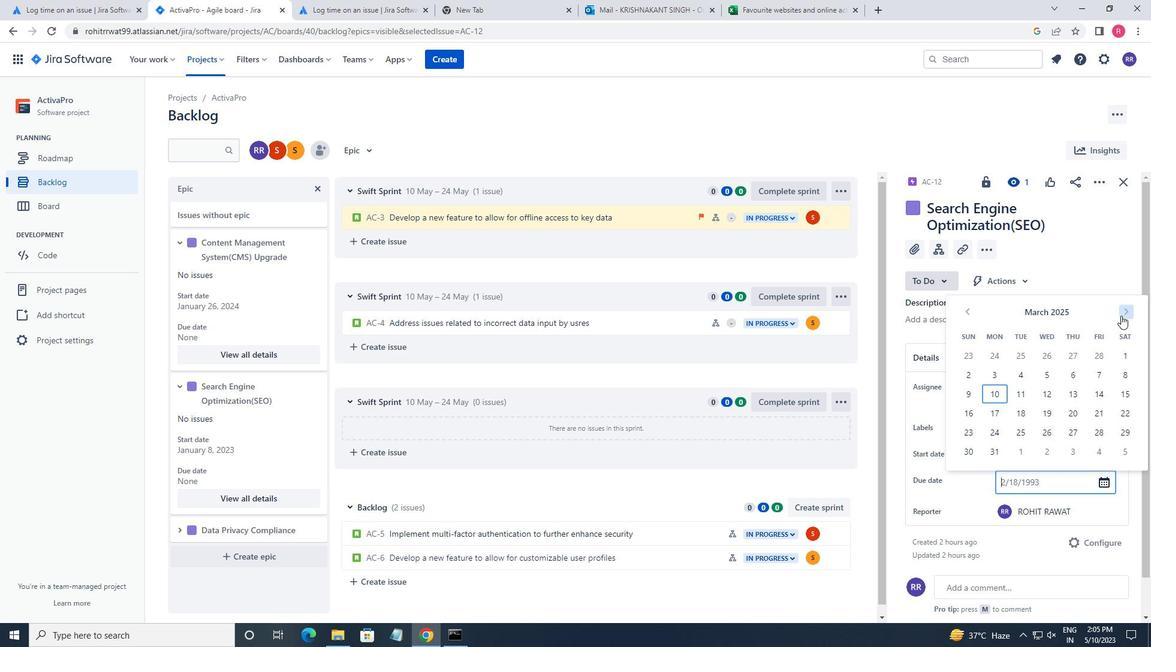 
Action: Mouse pressed left at (1121, 316)
Screenshot: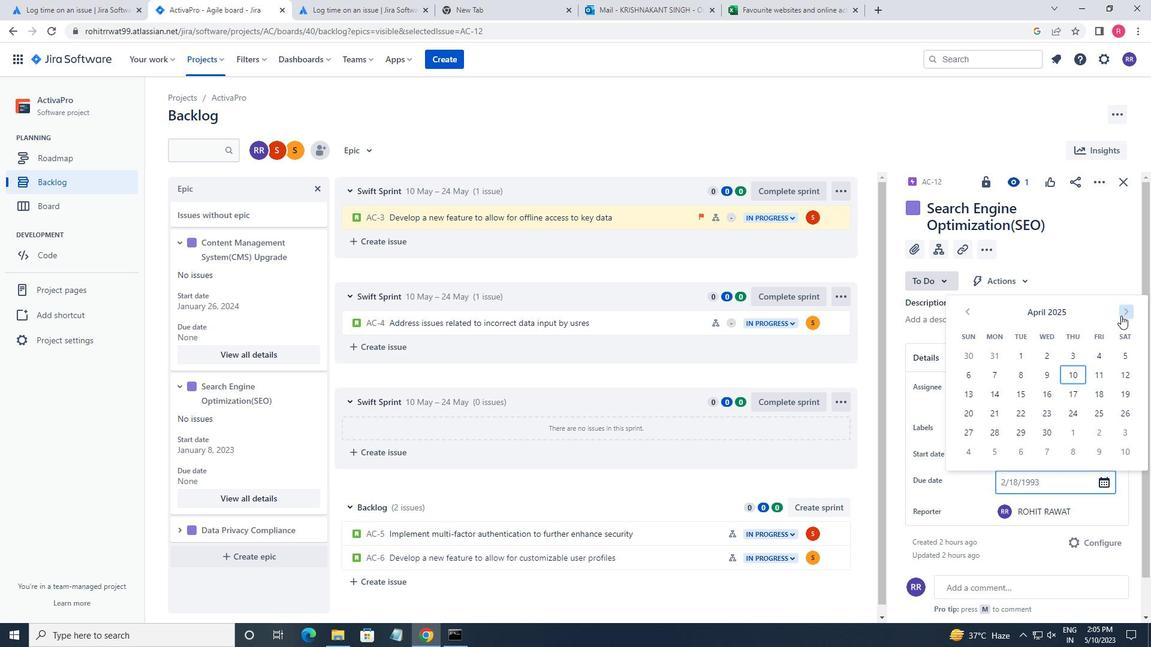 
Action: Mouse pressed left at (1121, 316)
Screenshot: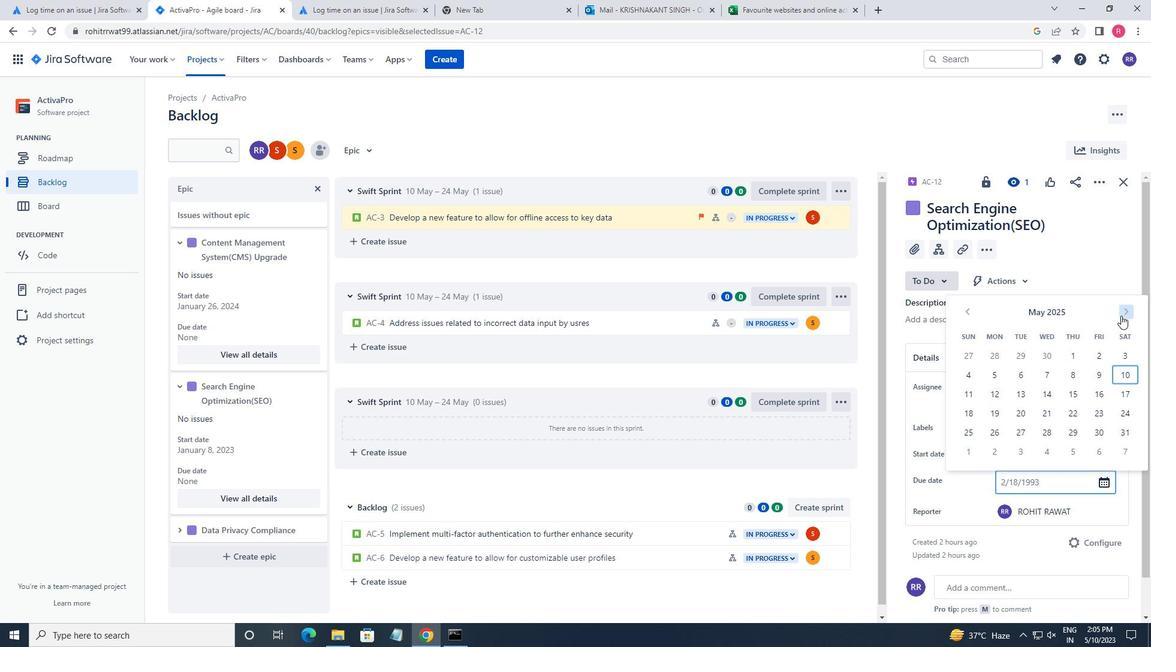 
Action: Mouse pressed left at (1121, 316)
Screenshot: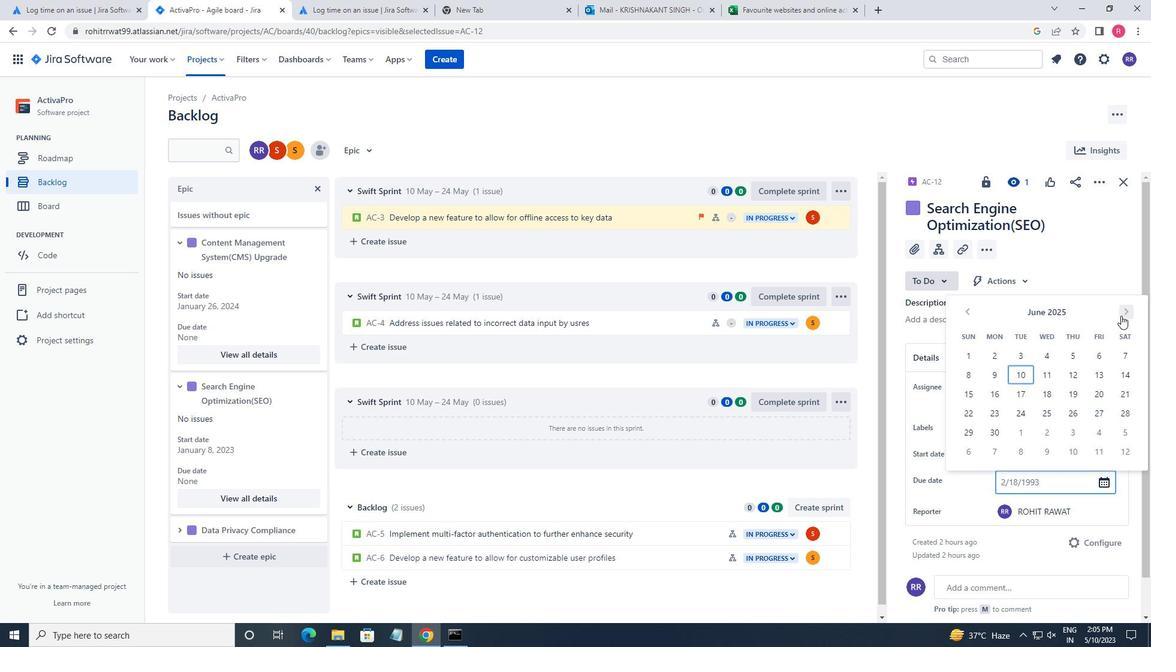
Action: Mouse pressed left at (1121, 316)
Screenshot: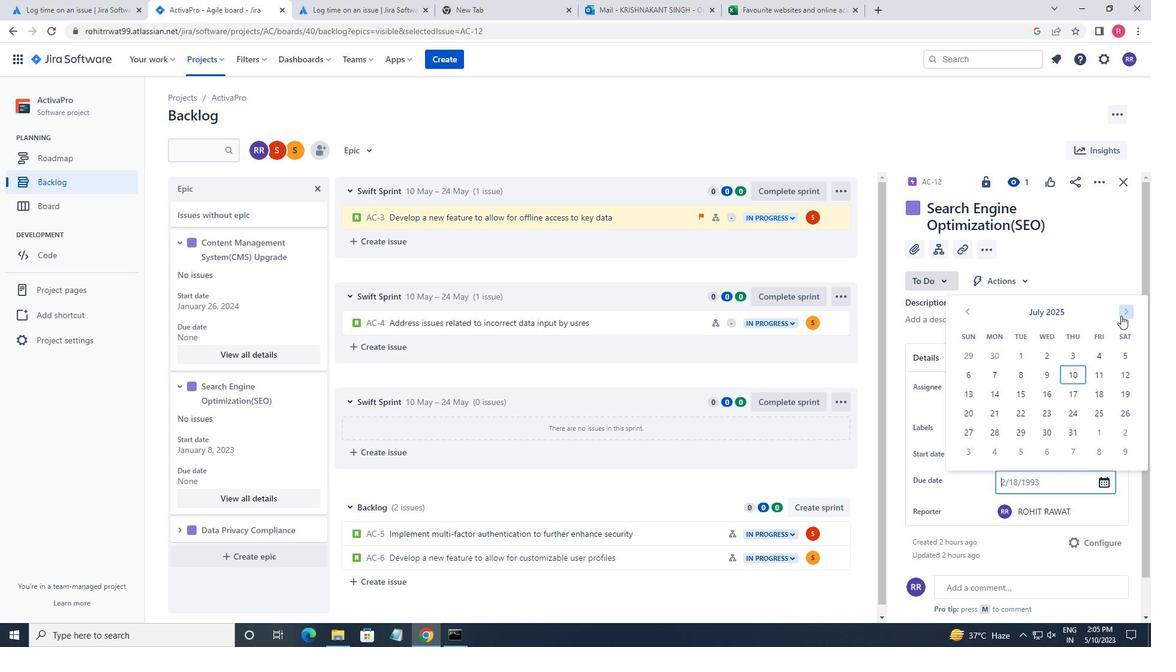 
Action: Mouse pressed left at (1121, 316)
Screenshot: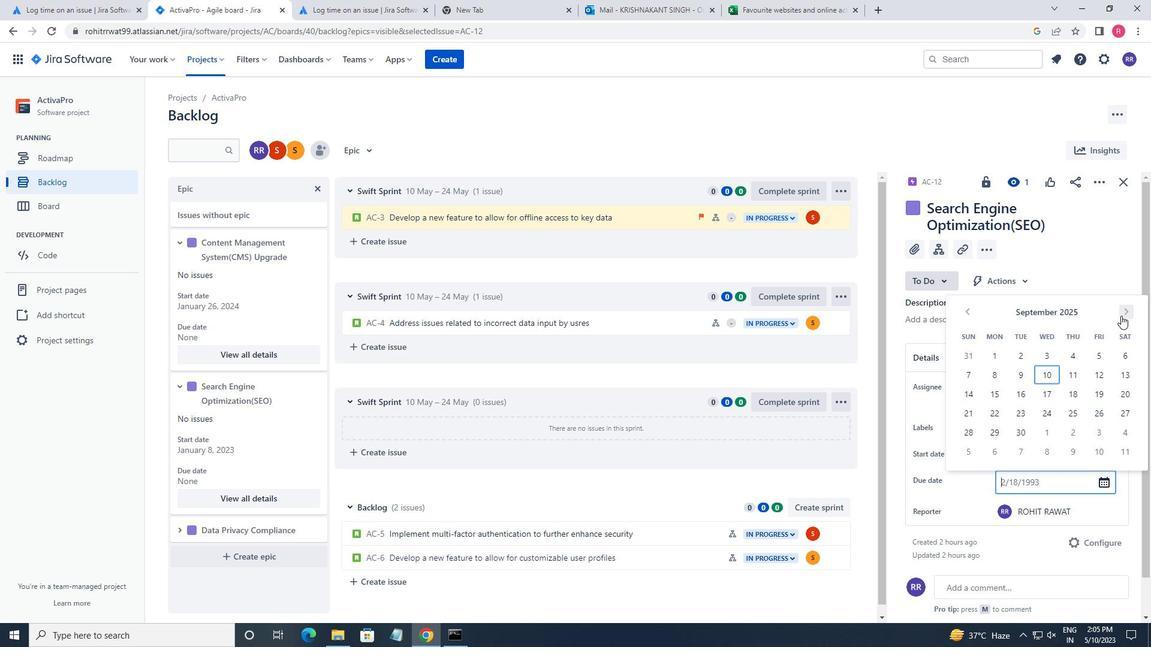 
Action: Mouse pressed left at (1121, 316)
Screenshot: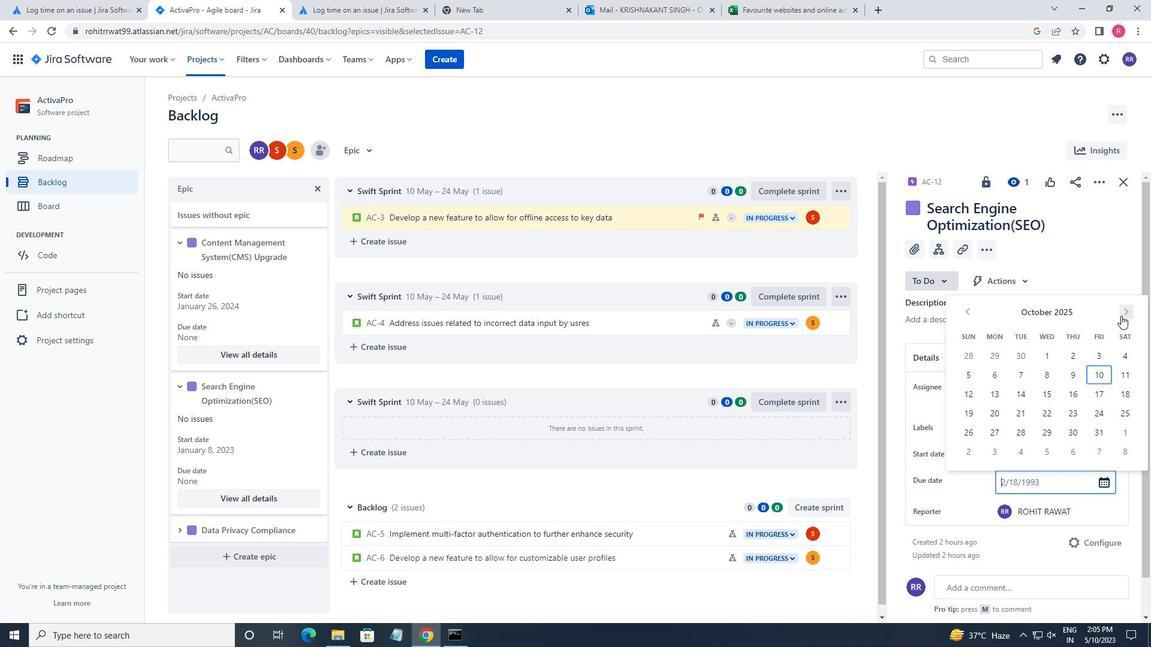 
Action: Mouse pressed left at (1121, 316)
Screenshot: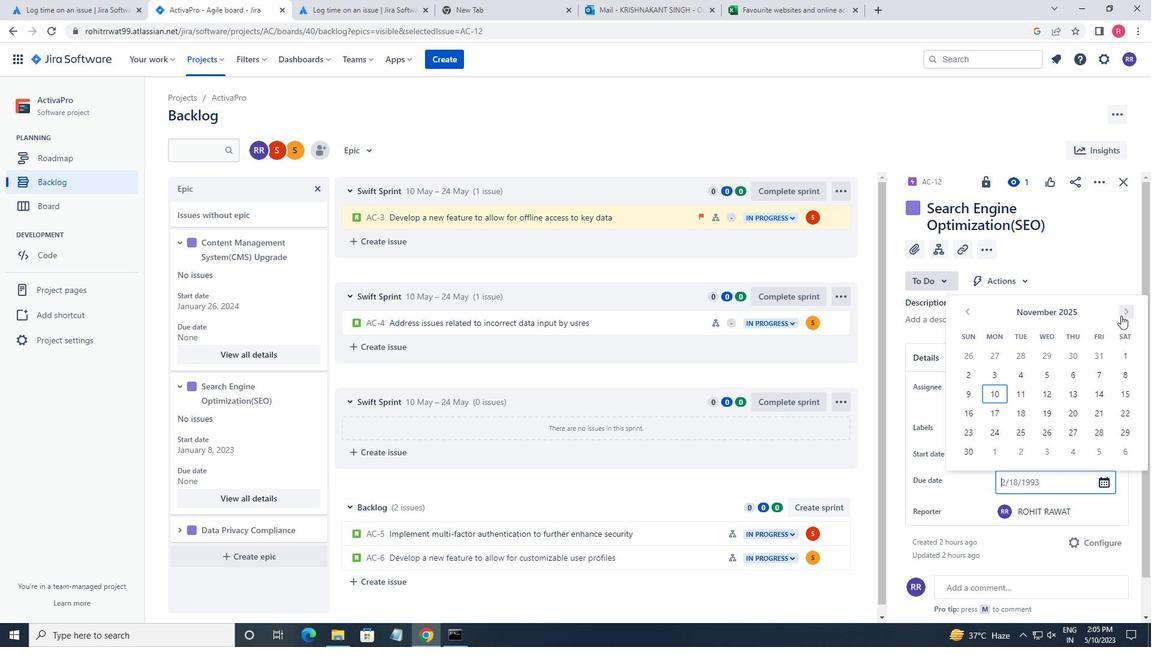 
Action: Mouse pressed left at (1121, 316)
Screenshot: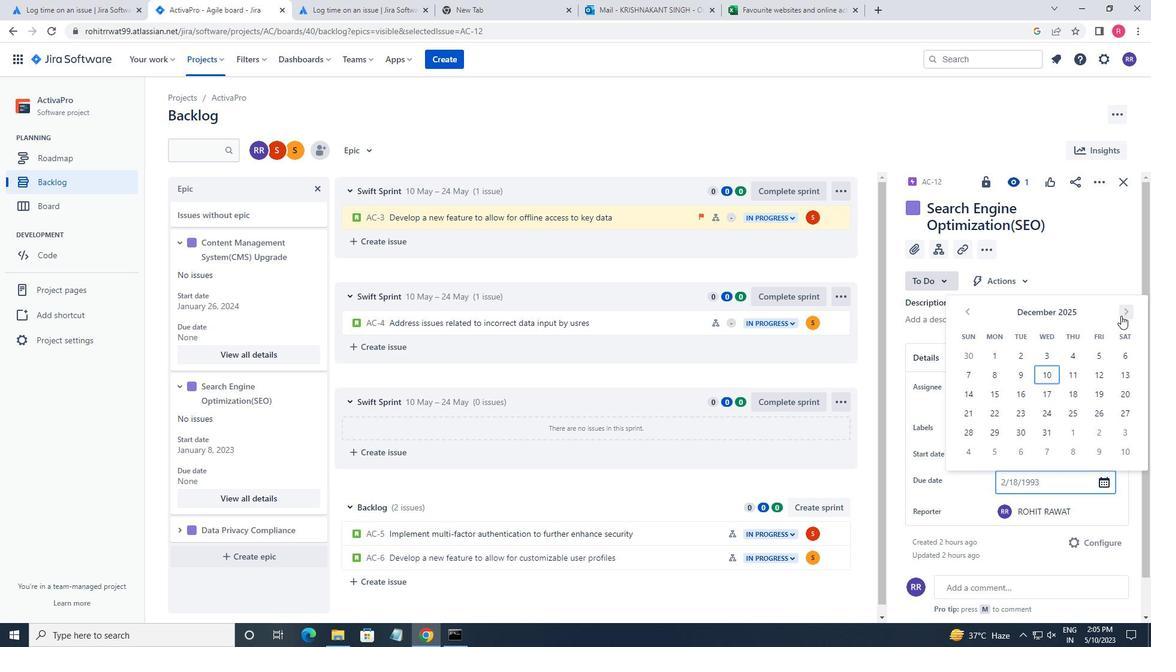 
Action: Mouse moved to (962, 316)
Screenshot: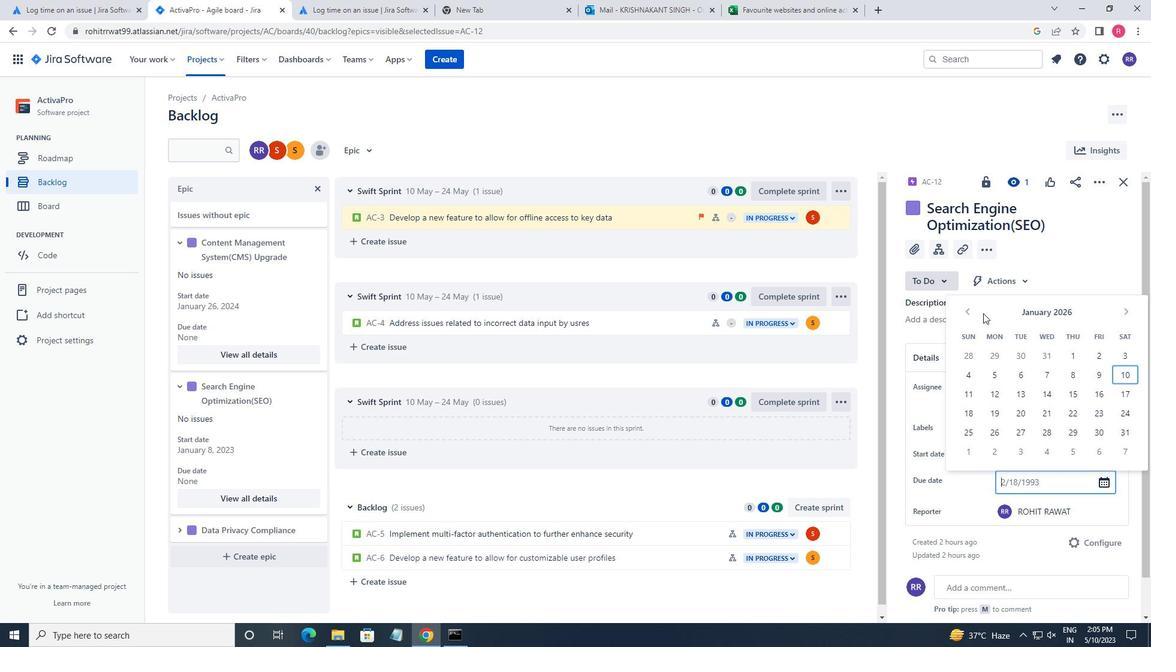 
Action: Mouse pressed left at (962, 316)
Screenshot: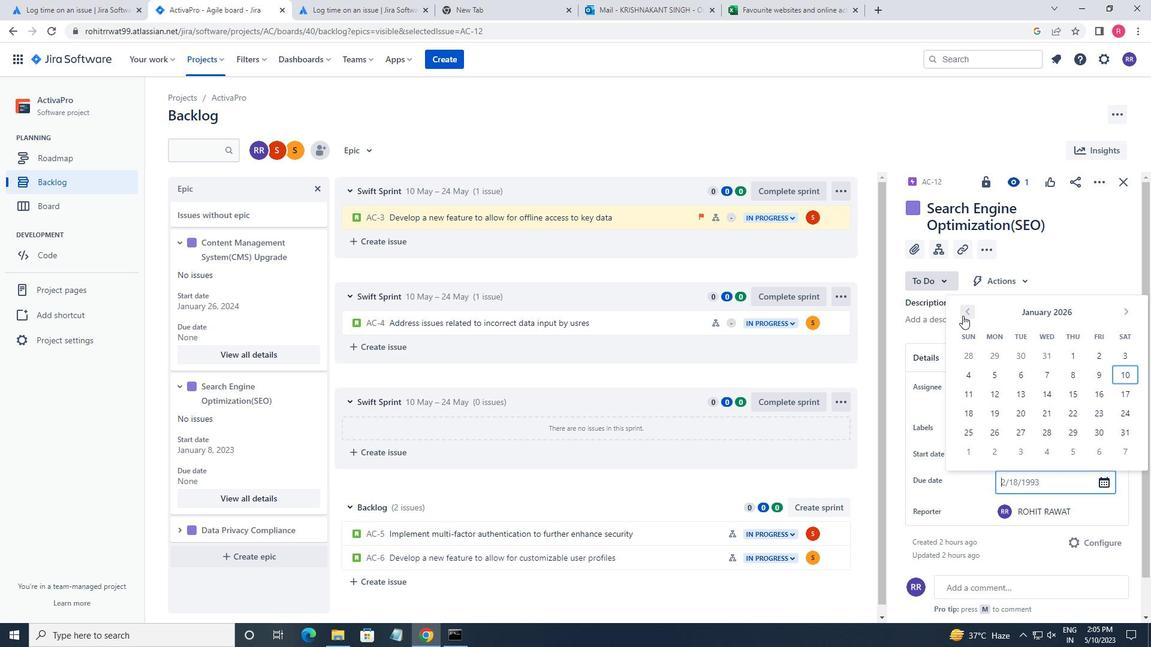 
Action: Mouse moved to (993, 373)
Screenshot: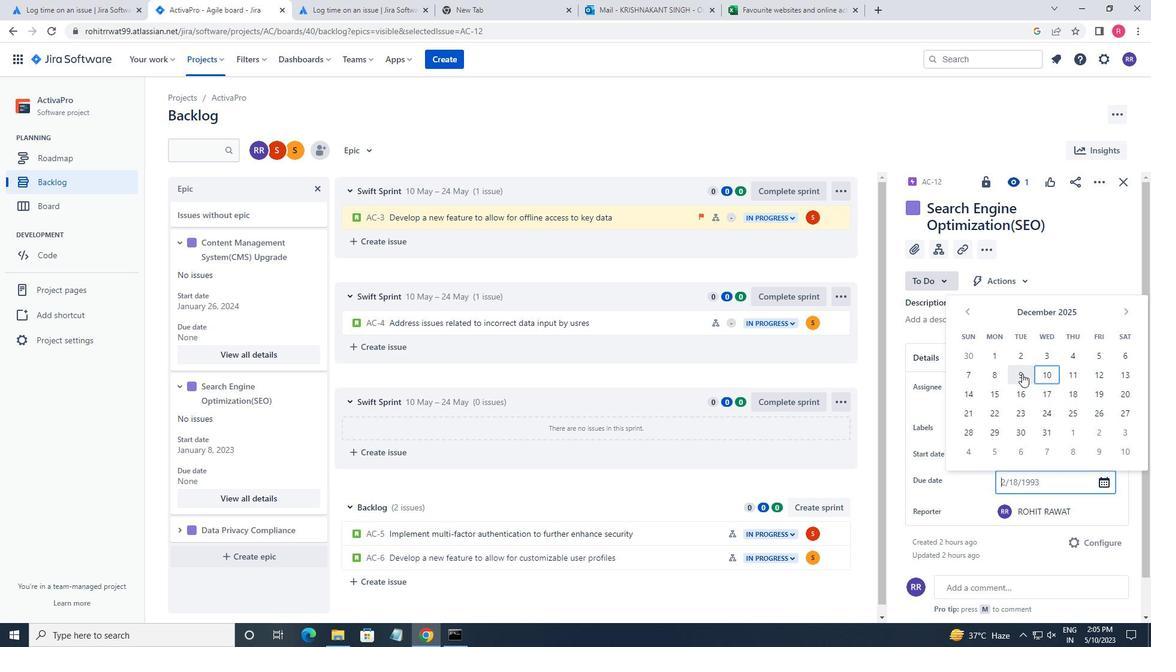 
Action: Mouse pressed left at (993, 373)
Screenshot: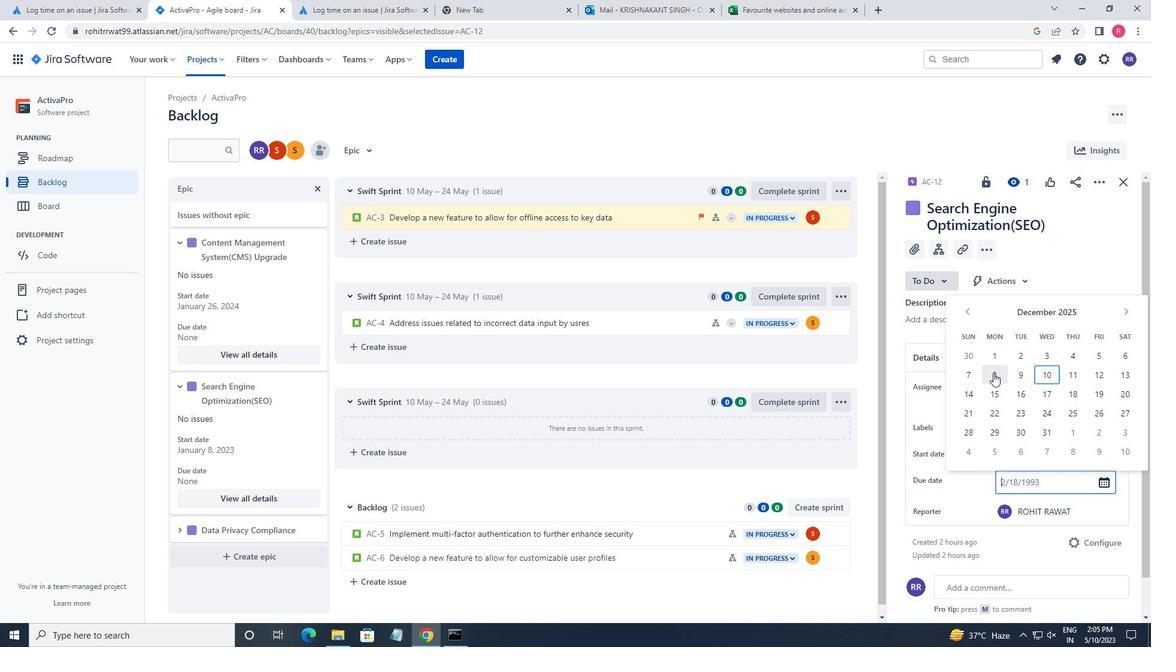 
Action: Mouse moved to (179, 529)
Screenshot: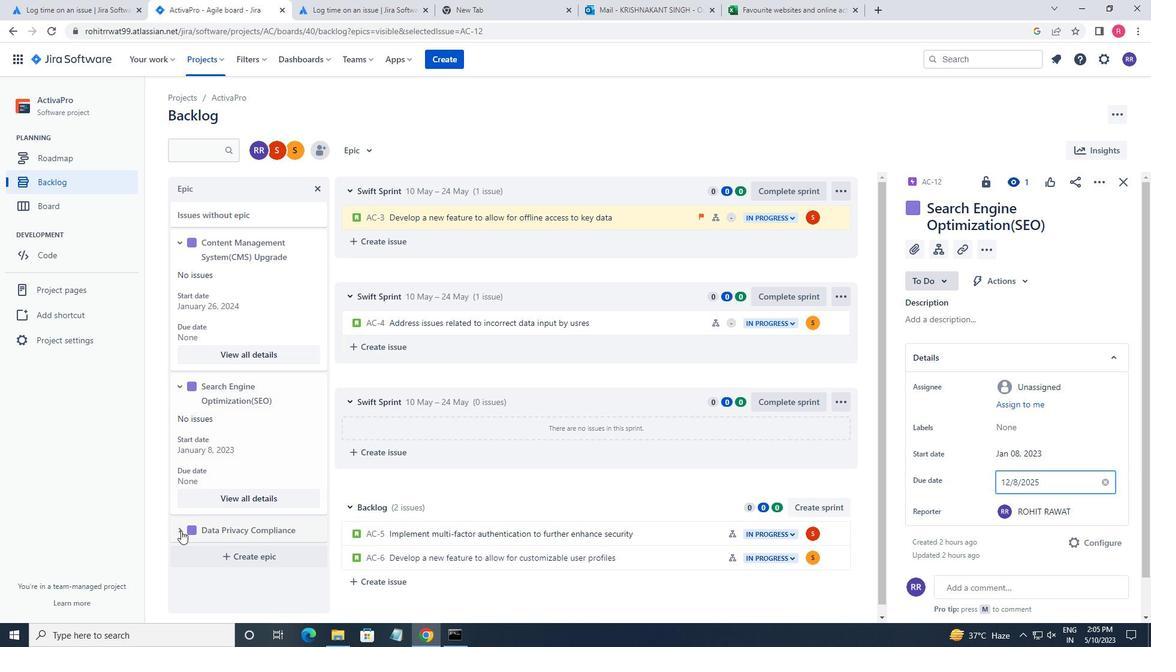 
Action: Mouse pressed left at (179, 529)
Screenshot: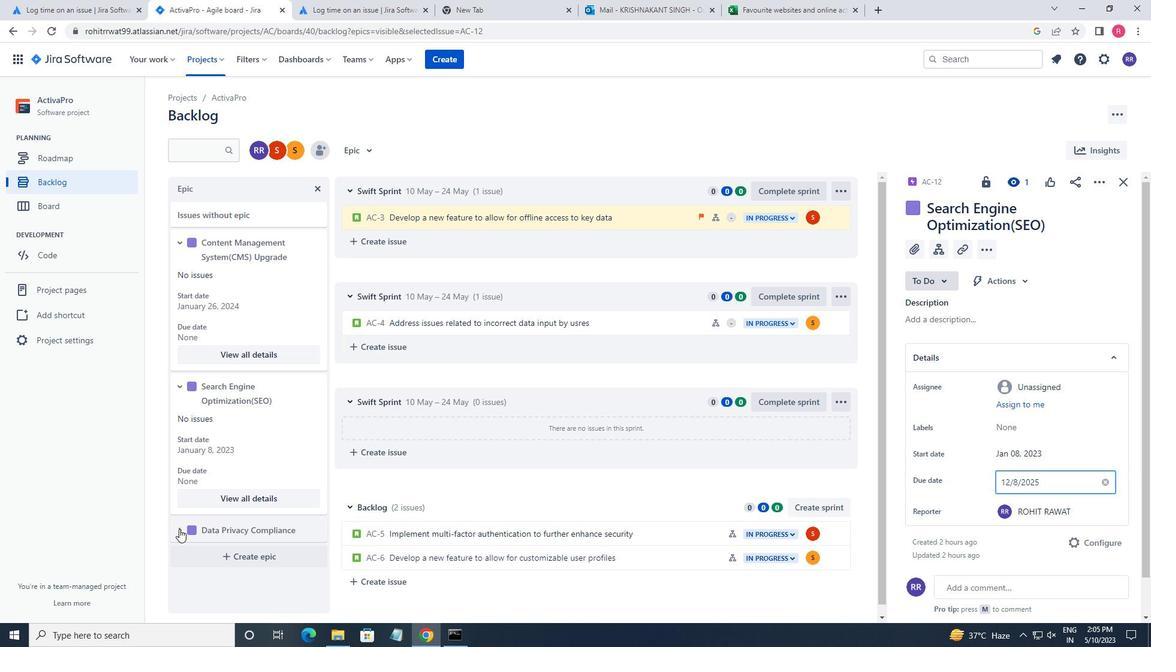 
Action: Mouse moved to (211, 600)
Screenshot: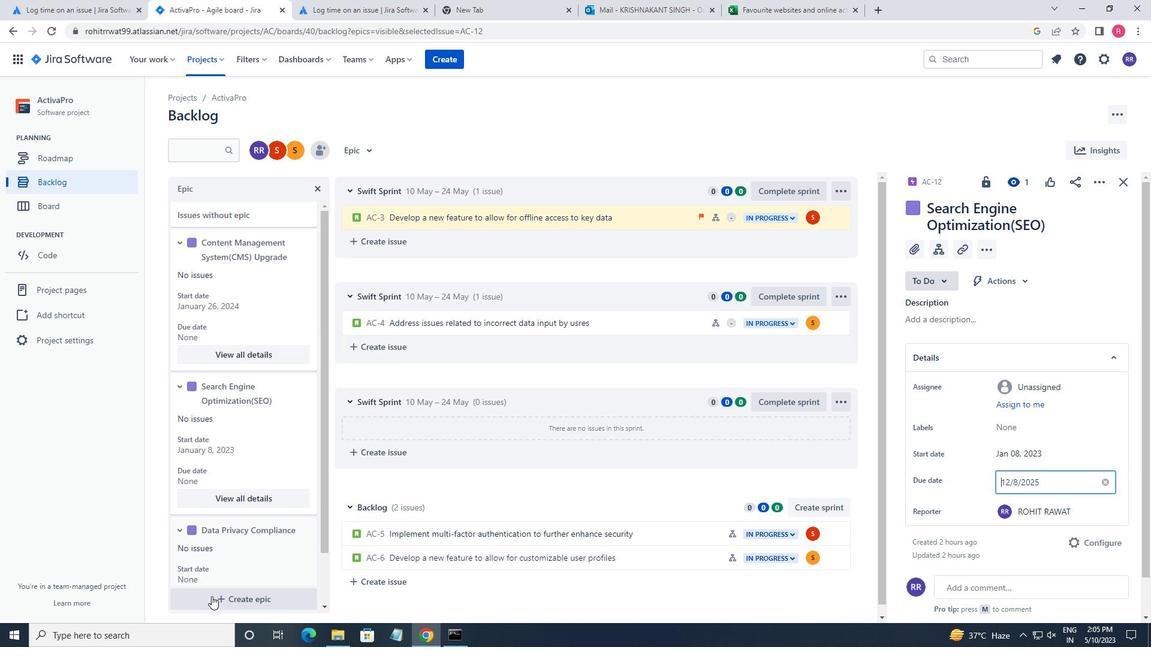
Action: Mouse pressed left at (211, 600)
Screenshot: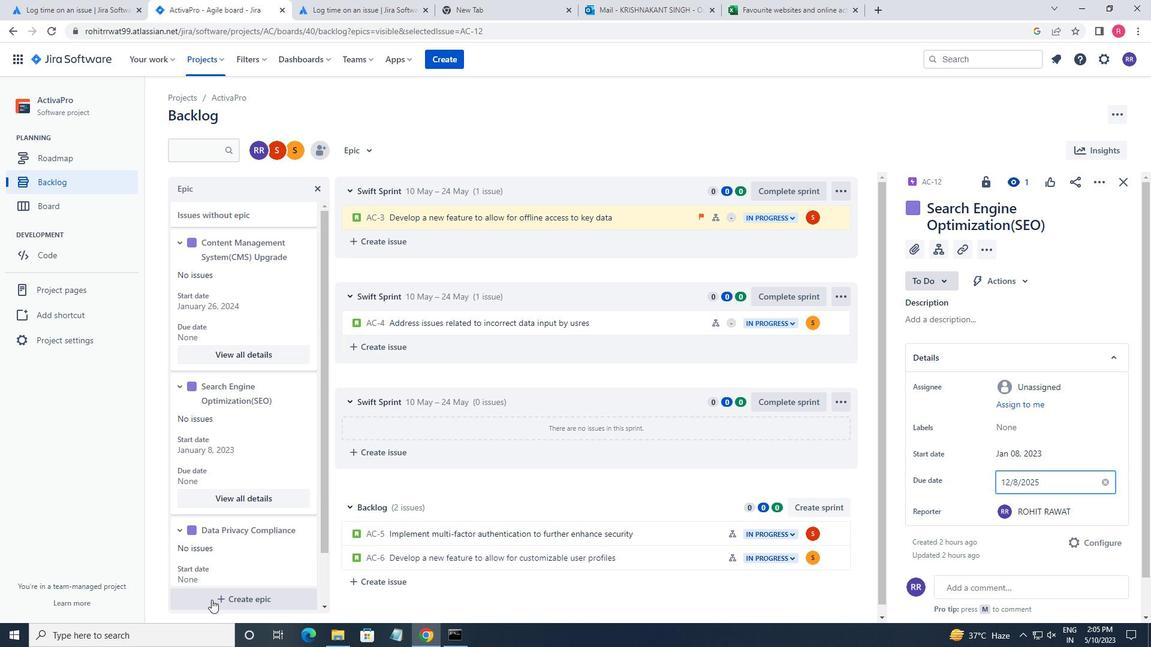 
Action: Mouse moved to (233, 558)
Screenshot: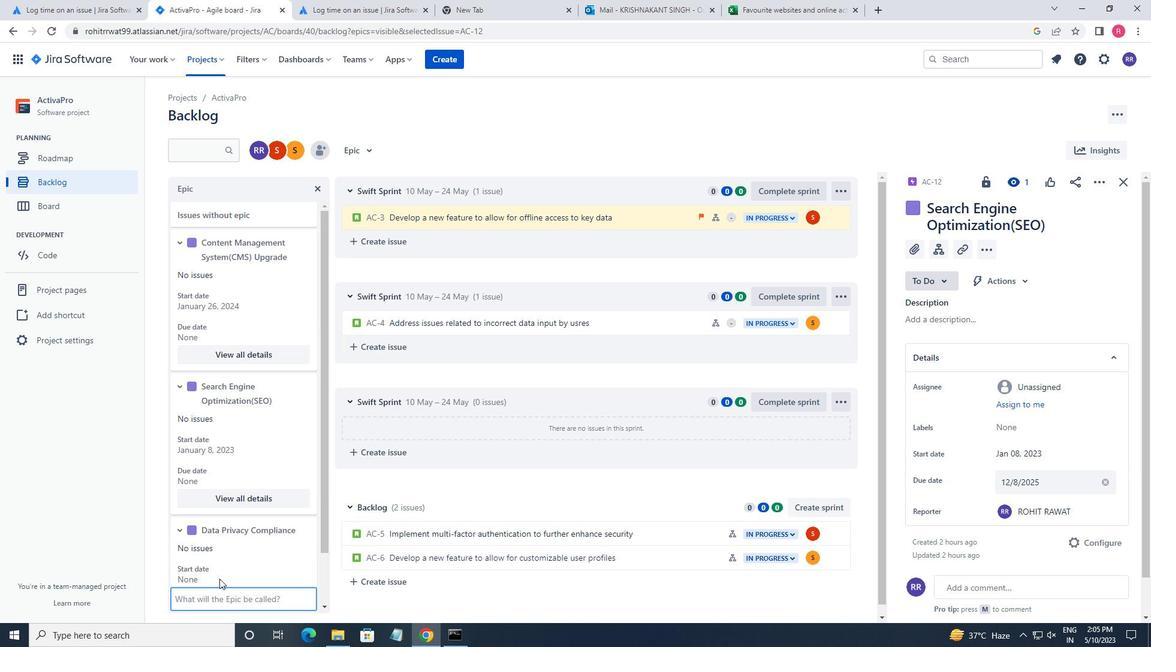 
Action: Mouse scrolled (233, 557) with delta (0, 0)
Screenshot: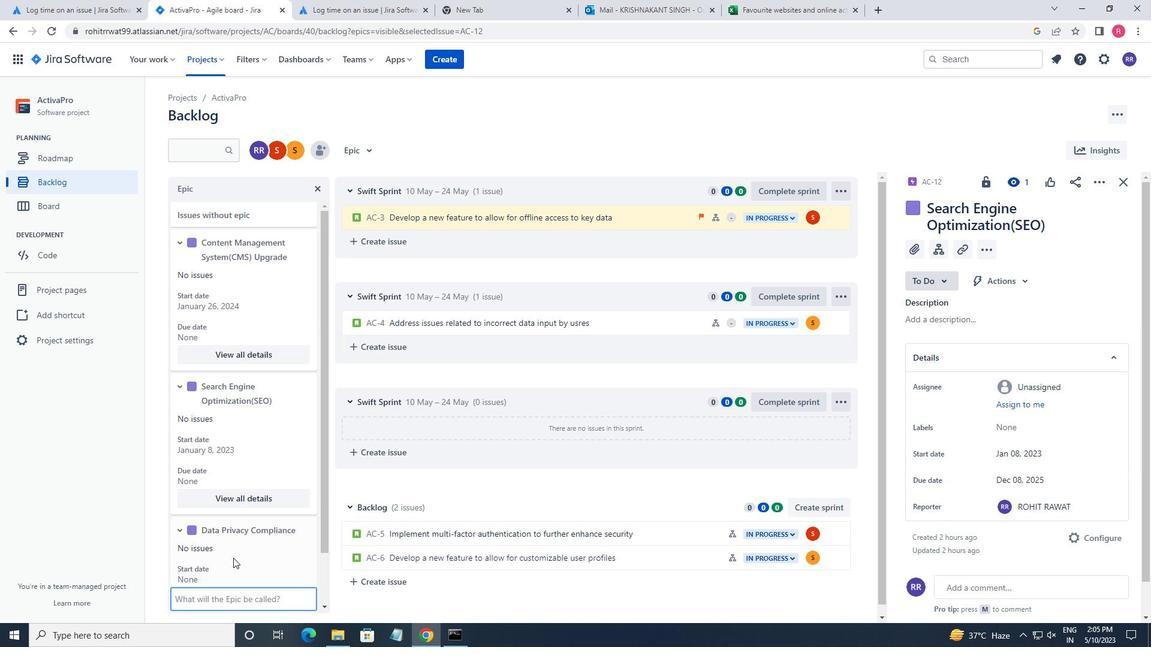 
Action: Mouse moved to (233, 557)
Screenshot: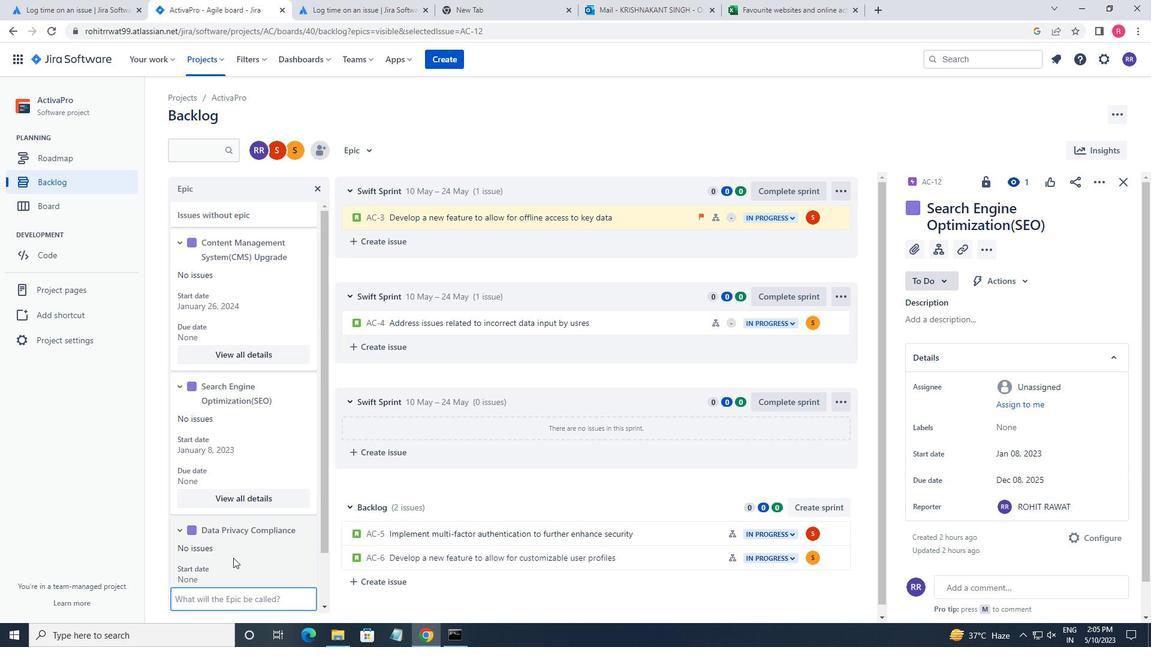 
Action: Mouse scrolled (233, 556) with delta (0, 0)
Screenshot: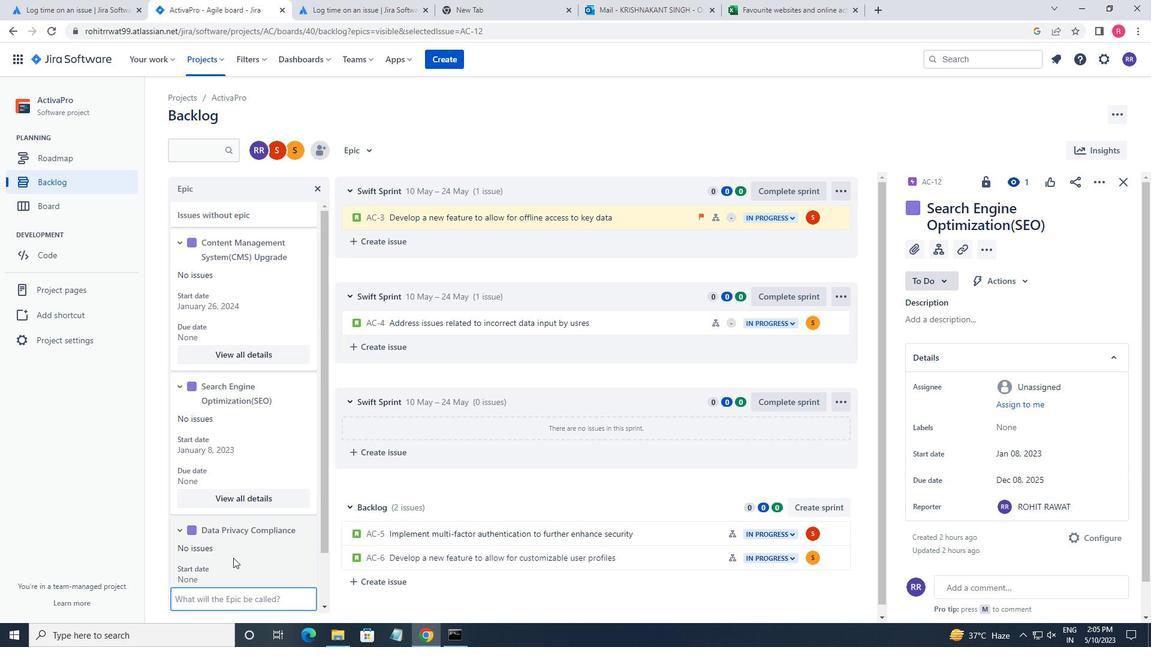 
Action: Mouse moved to (239, 477)
Screenshot: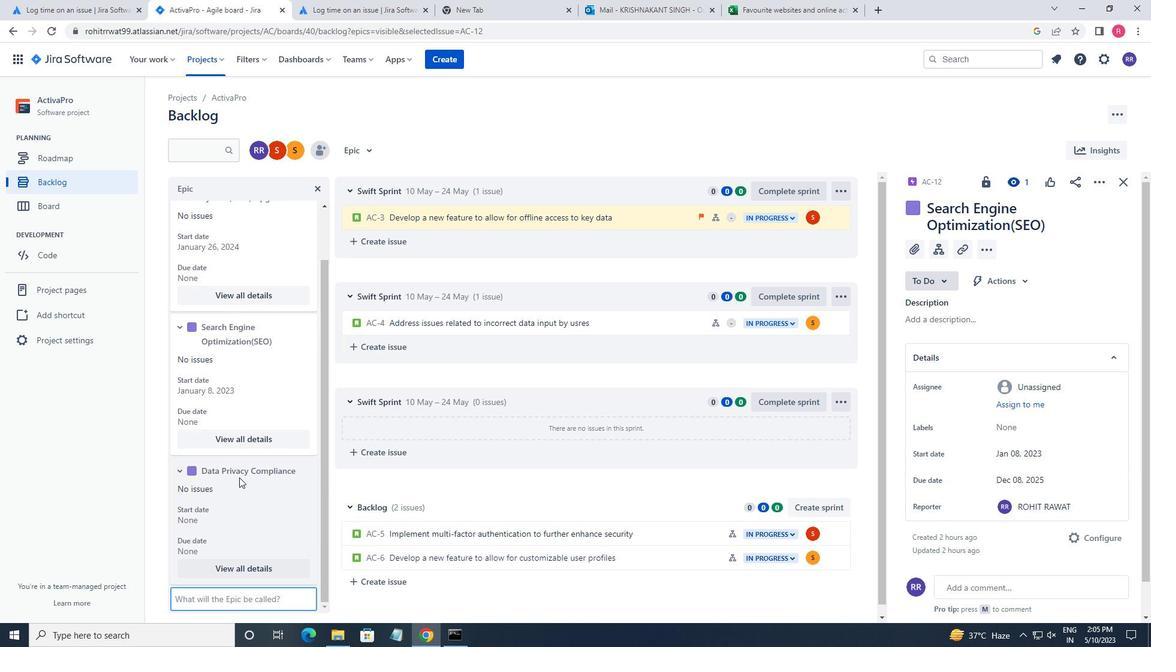 
Action: Mouse scrolled (239, 476) with delta (0, 0)
Screenshot: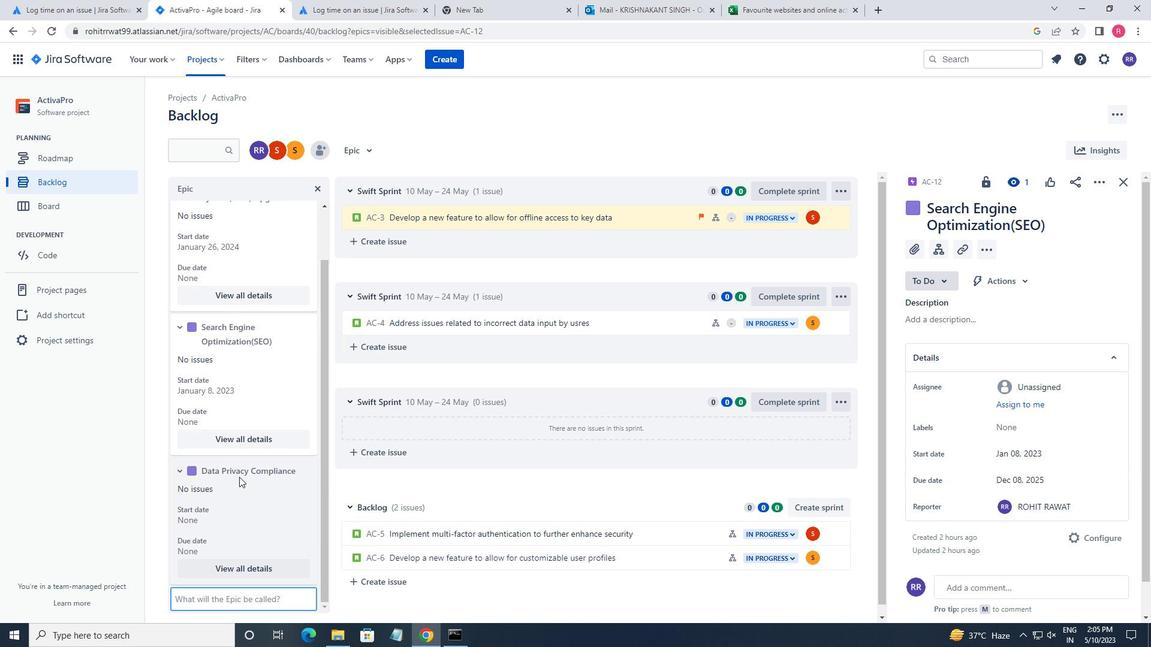 
Action: Mouse scrolled (239, 476) with delta (0, 0)
Screenshot: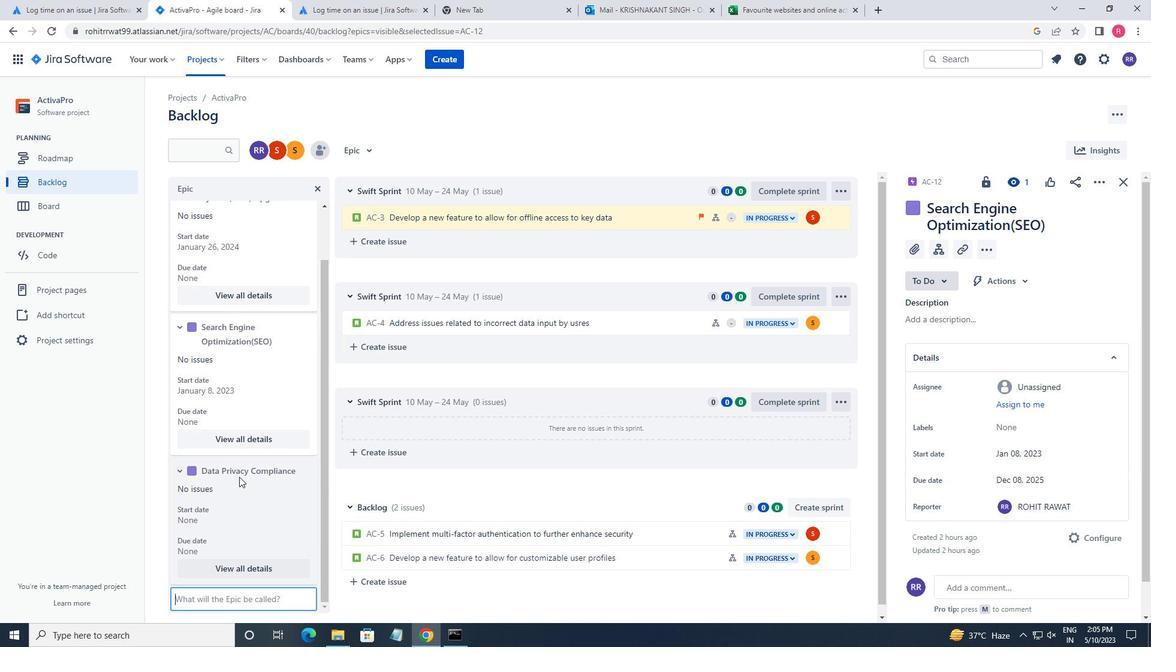 
Action: Mouse moved to (248, 564)
Screenshot: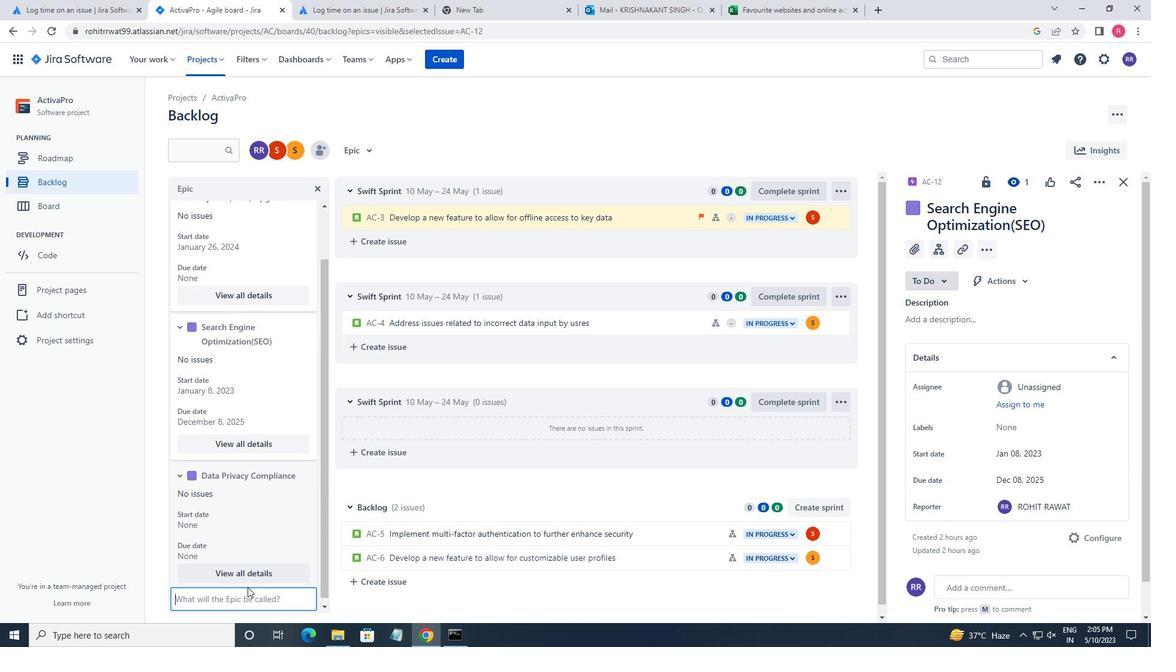 
Action: Mouse pressed left at (248, 564)
Screenshot: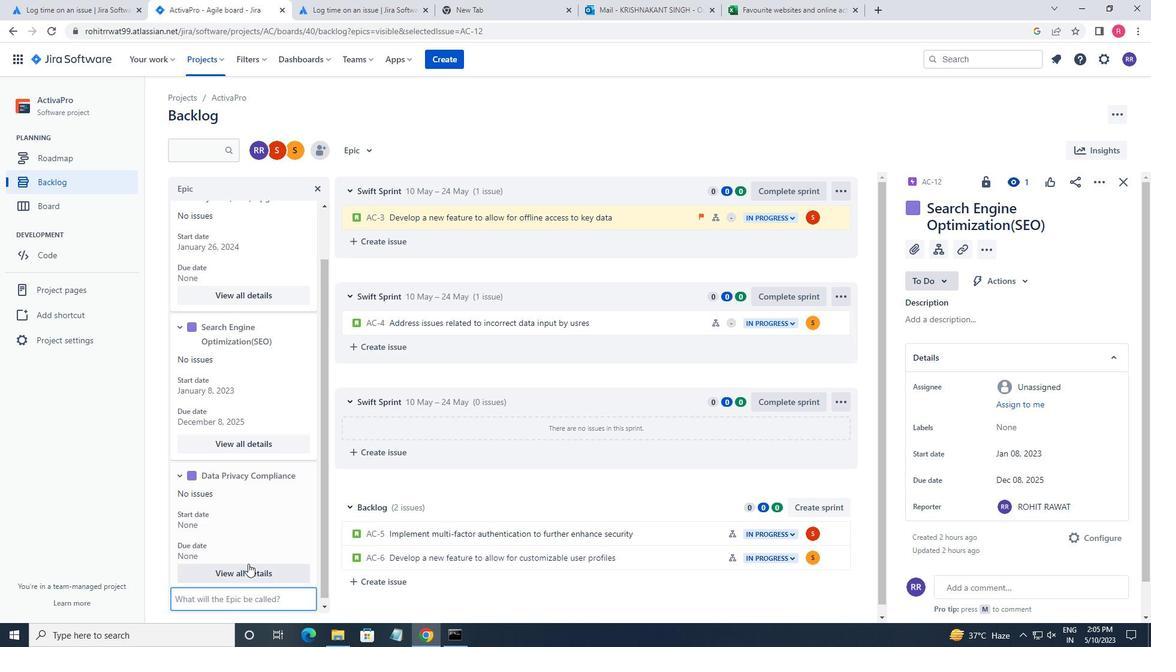 
Action: Mouse moved to (630, 460)
Screenshot: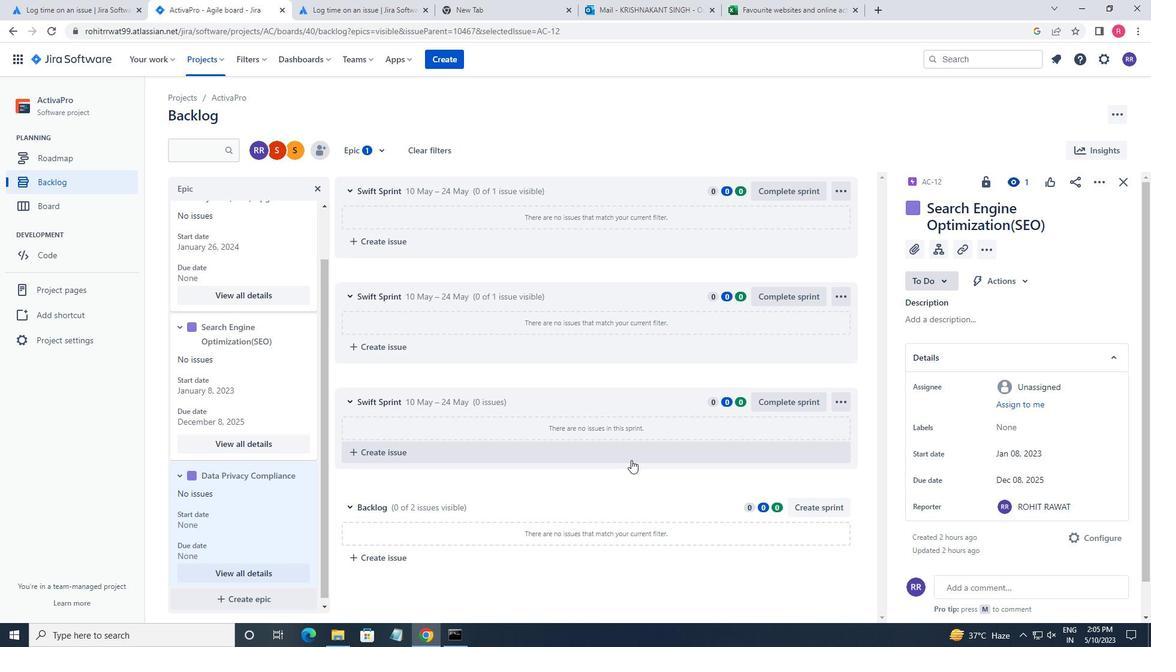 
Action: Mouse scrolled (630, 459) with delta (0, 0)
Screenshot: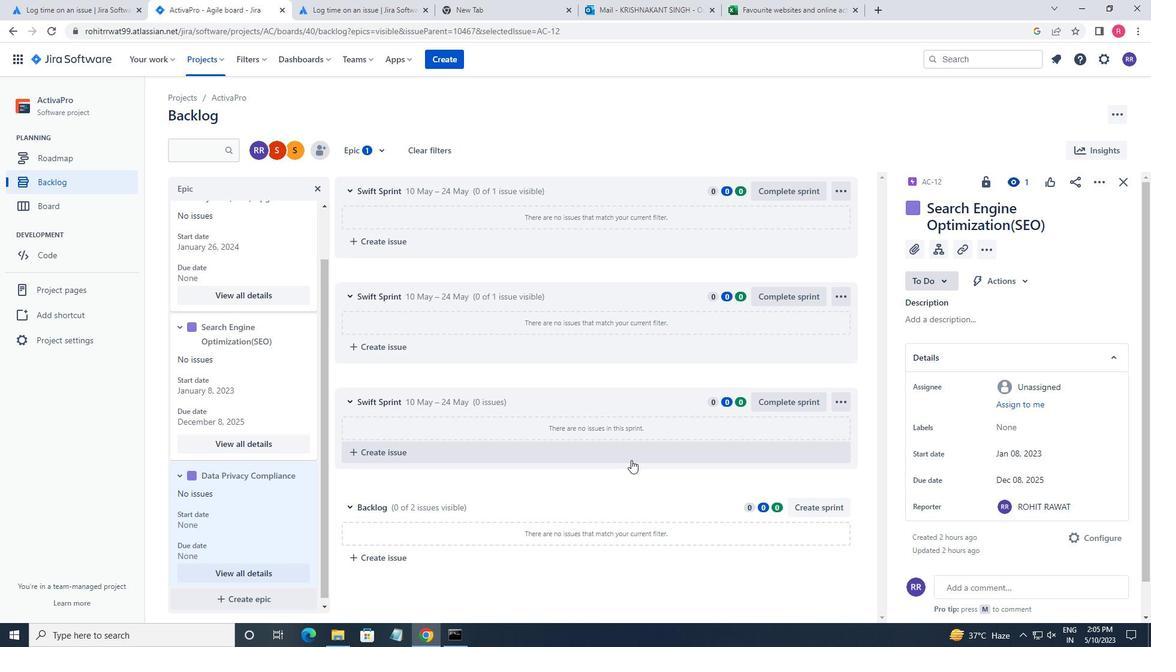 
Action: Mouse moved to (1027, 455)
Screenshot: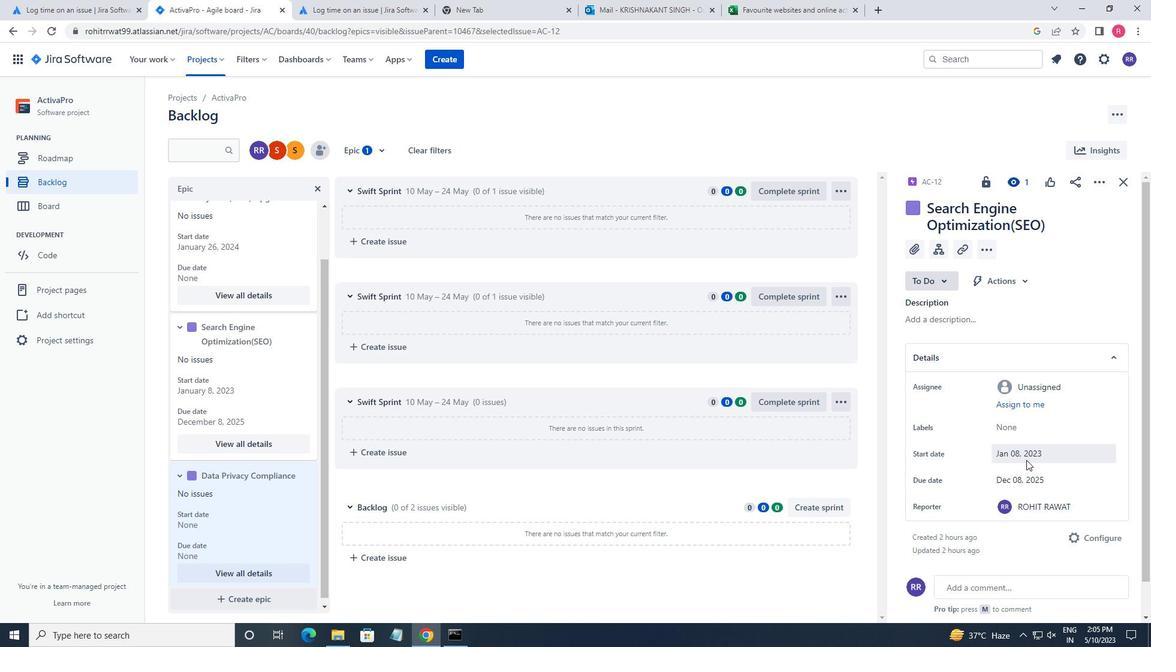 
Action: Mouse pressed left at (1027, 455)
Screenshot: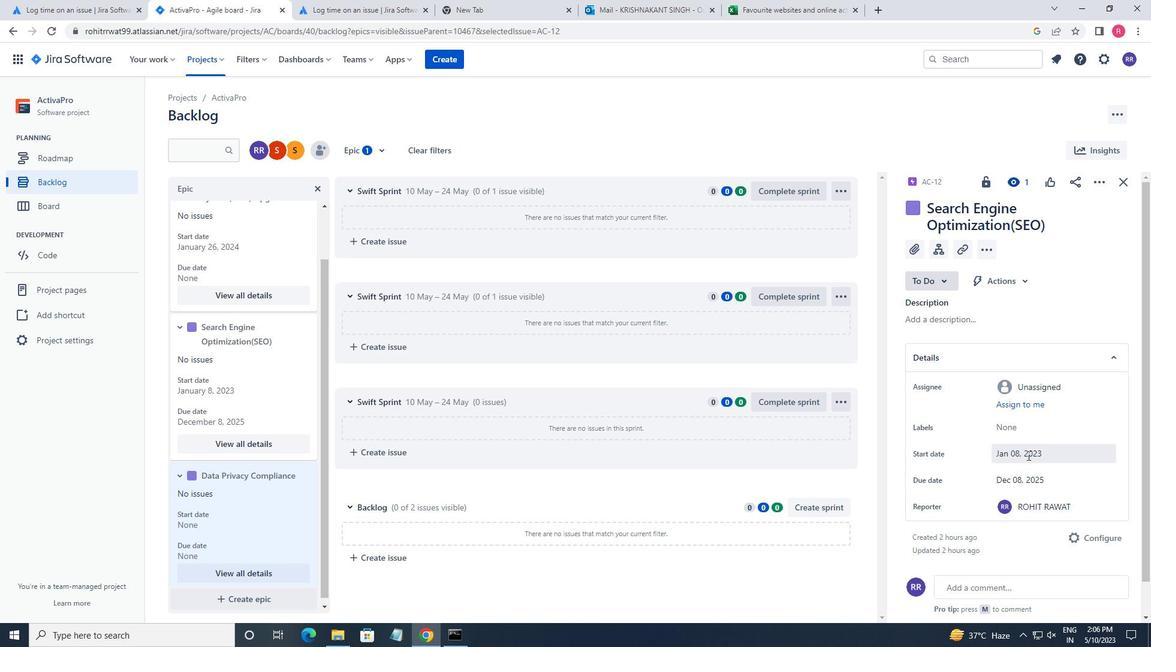
Action: Mouse moved to (1126, 278)
Screenshot: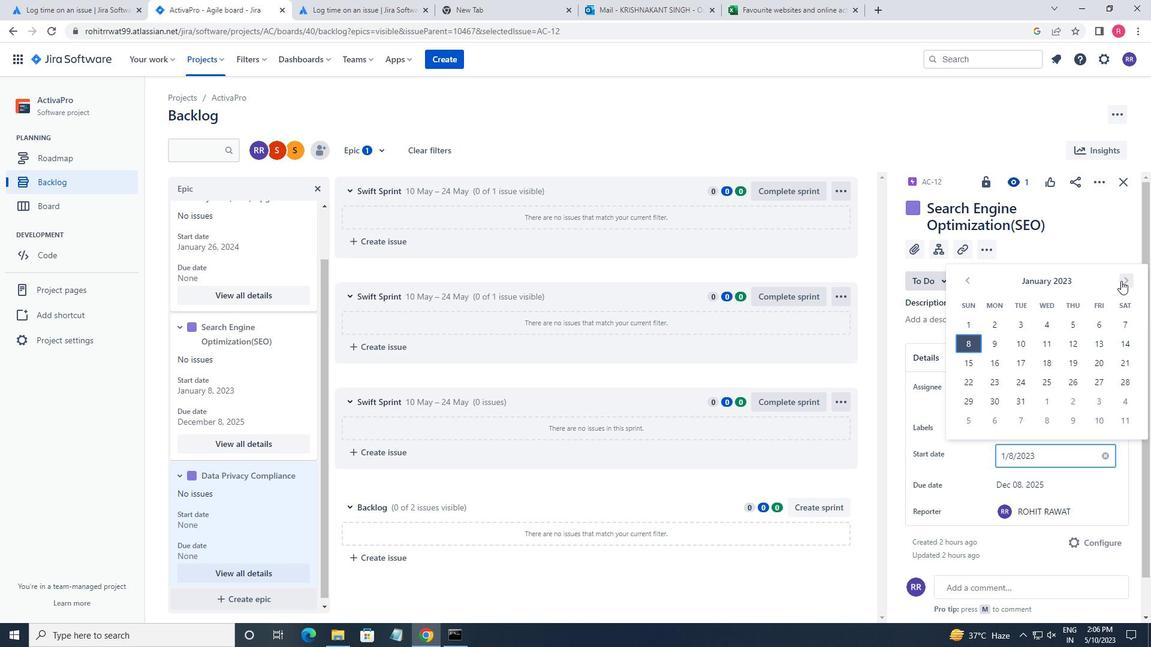 
Action: Mouse pressed left at (1126, 278)
Screenshot: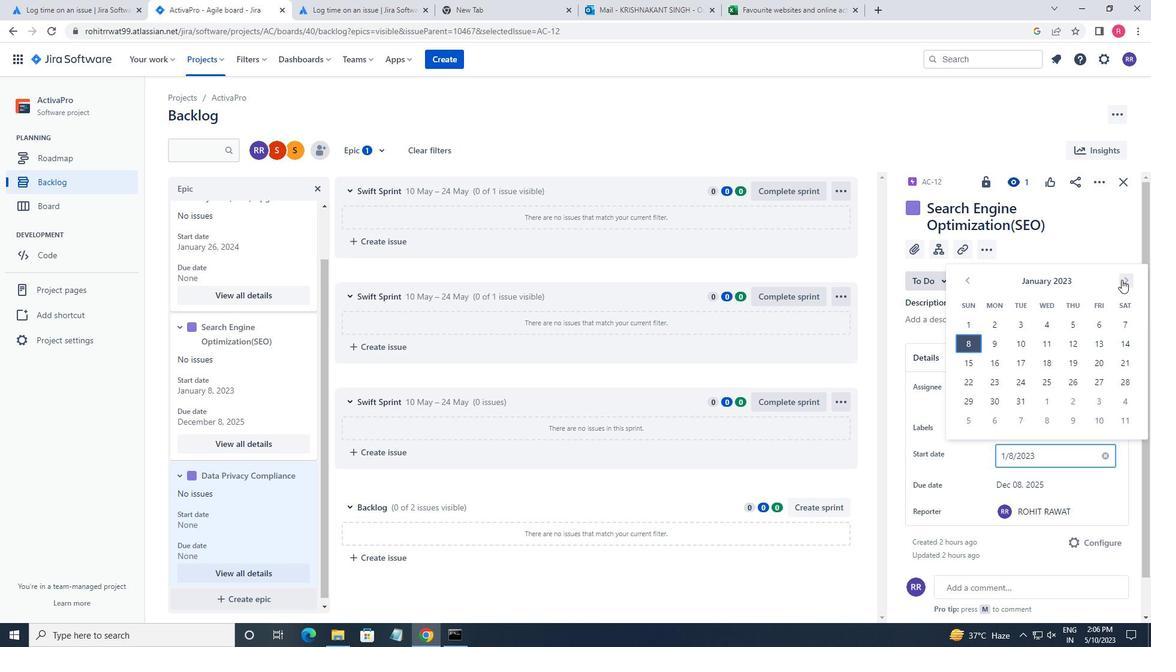 
Action: Mouse moved to (1000, 386)
Screenshot: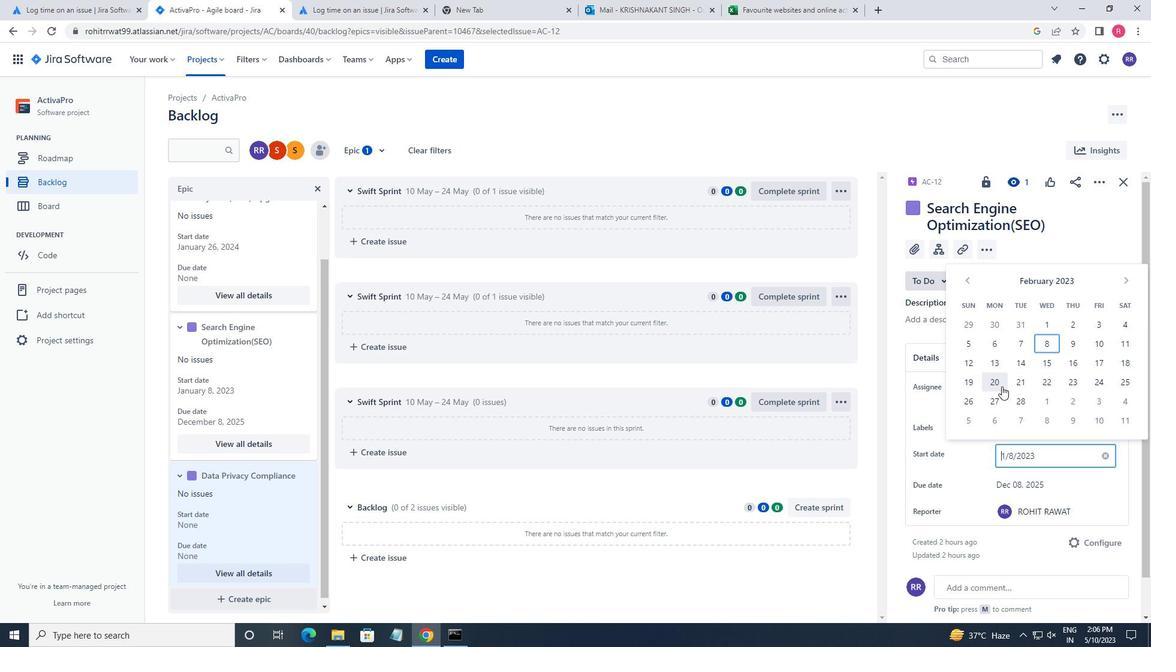 
Action: Mouse pressed left at (1000, 386)
Screenshot: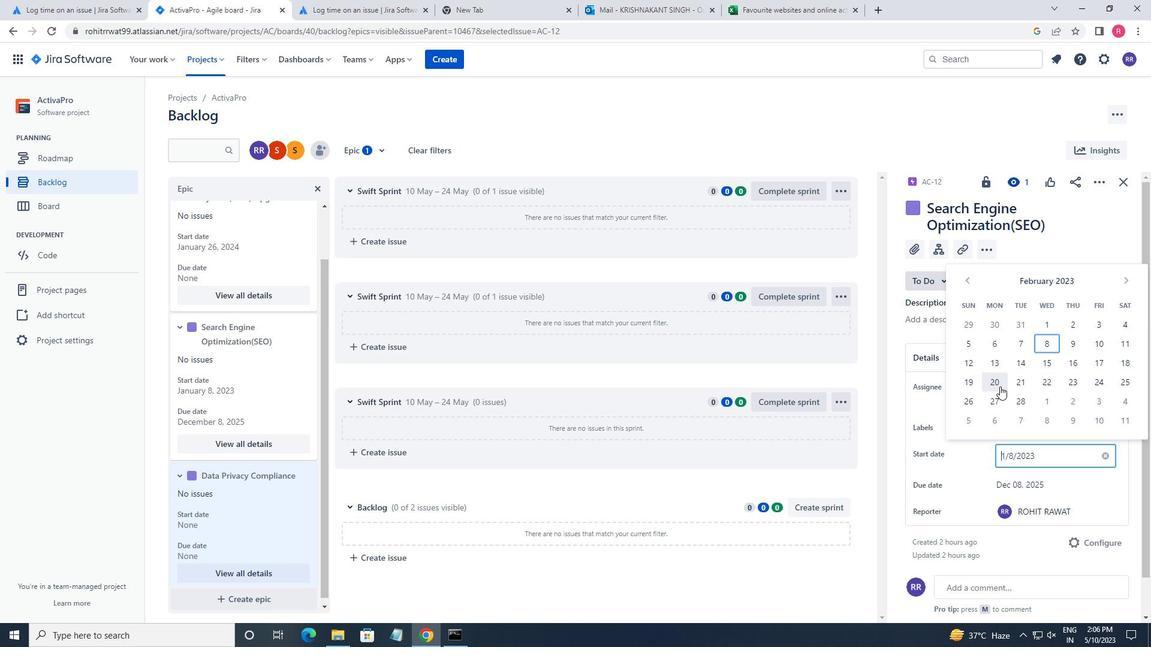 
Action: Mouse moved to (1020, 479)
Screenshot: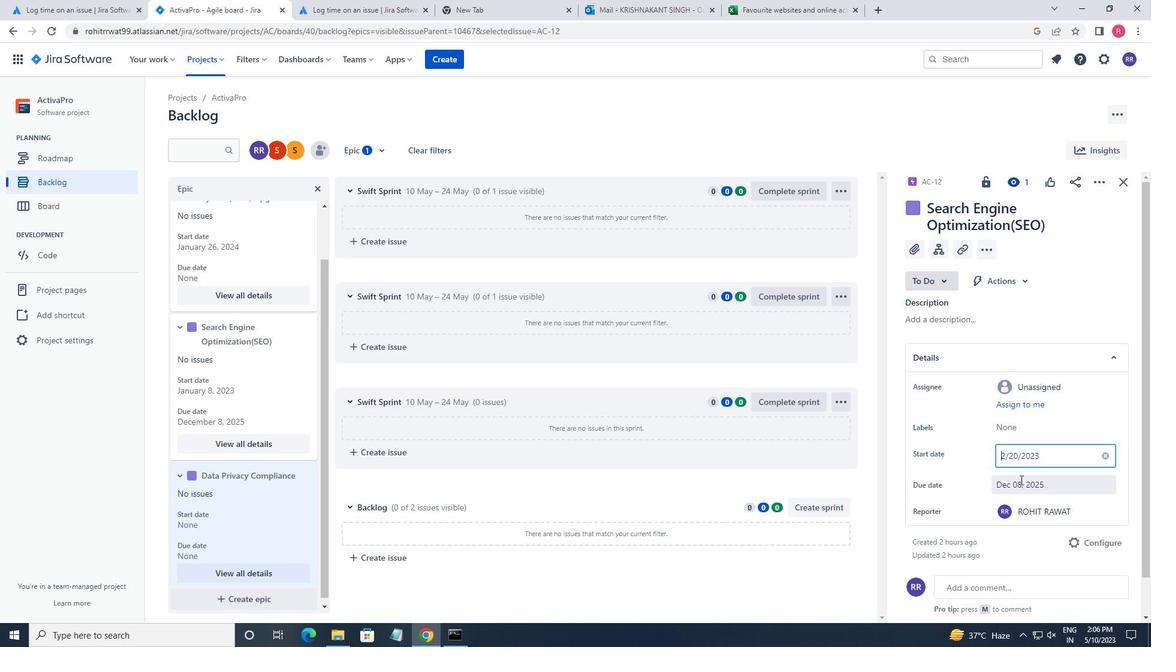 
Action: Mouse pressed left at (1020, 479)
Screenshot: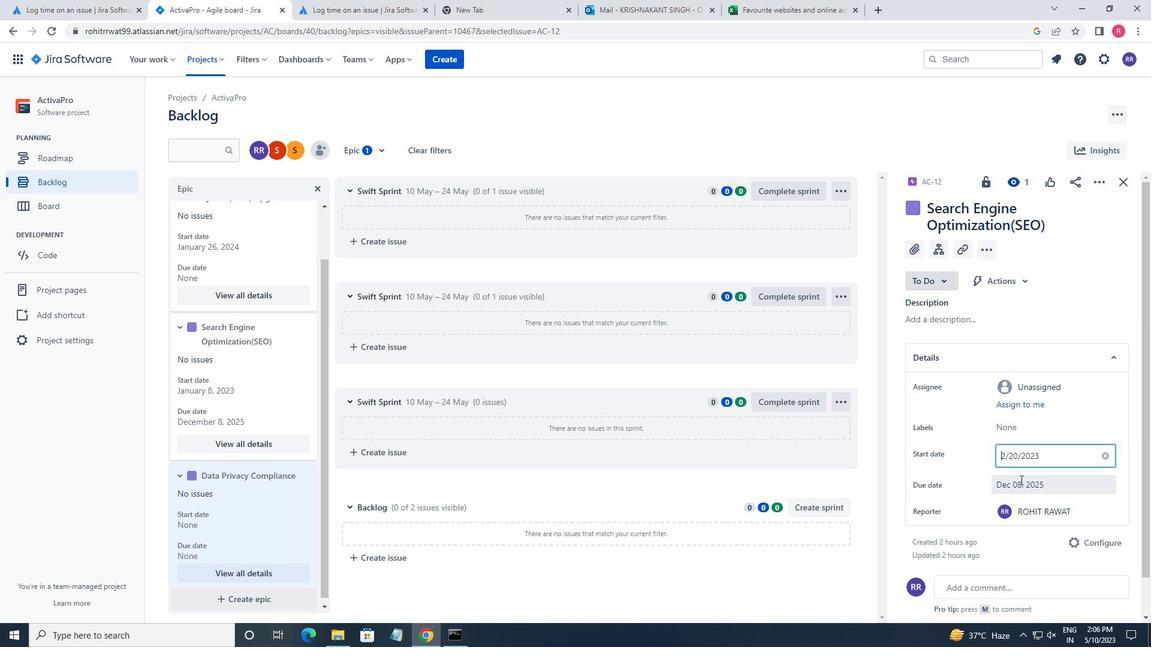 
Action: Mouse moved to (961, 316)
Screenshot: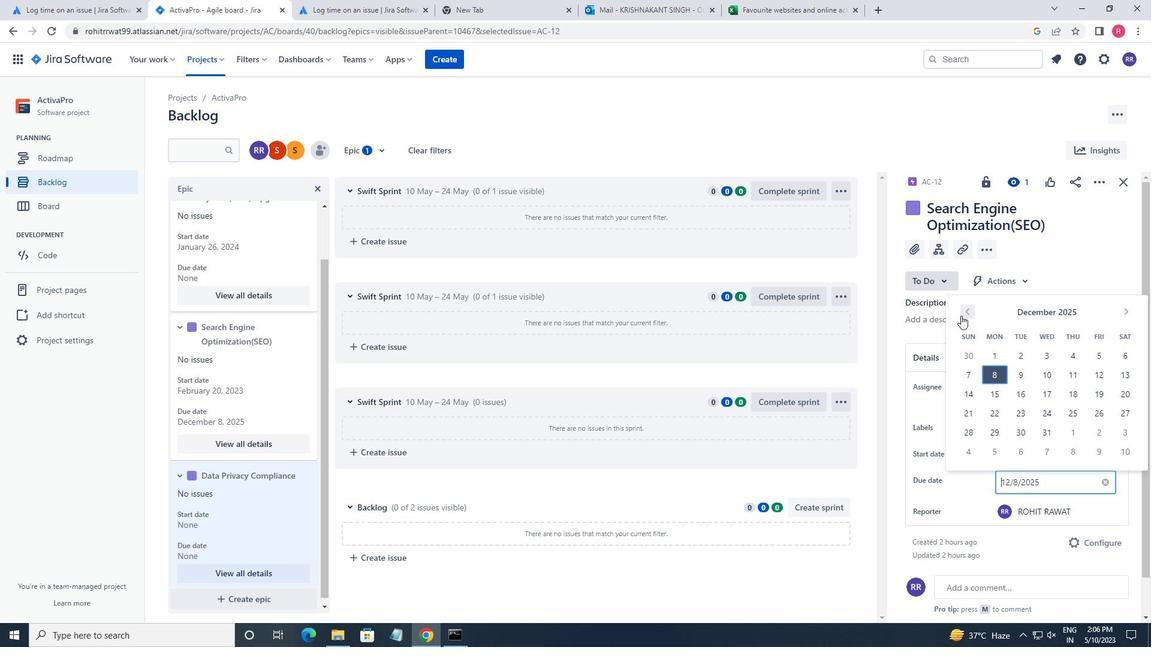 
Action: Mouse pressed left at (961, 316)
Screenshot: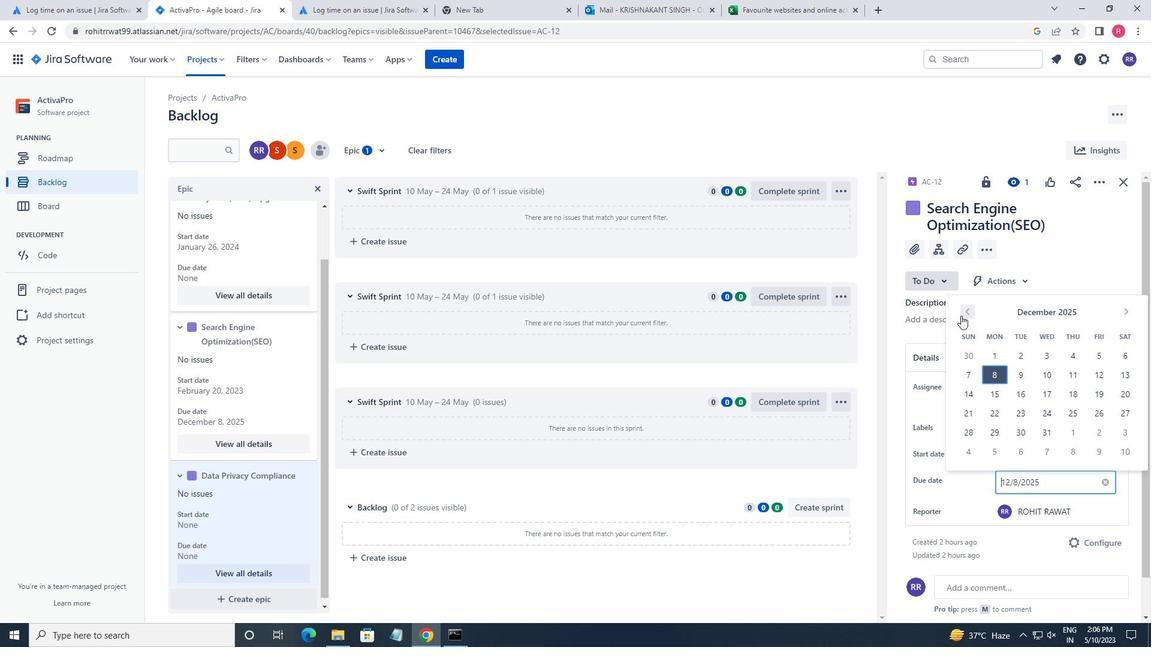 
Action: Mouse pressed left at (961, 316)
Screenshot: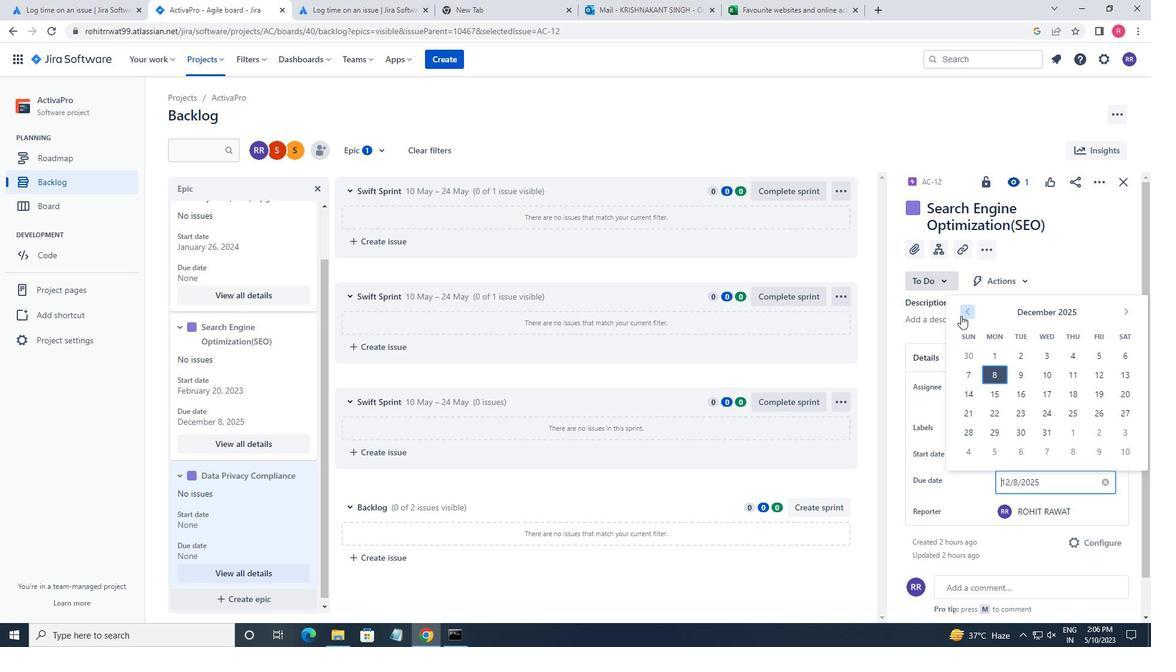 
Action: Mouse pressed left at (961, 316)
Screenshot: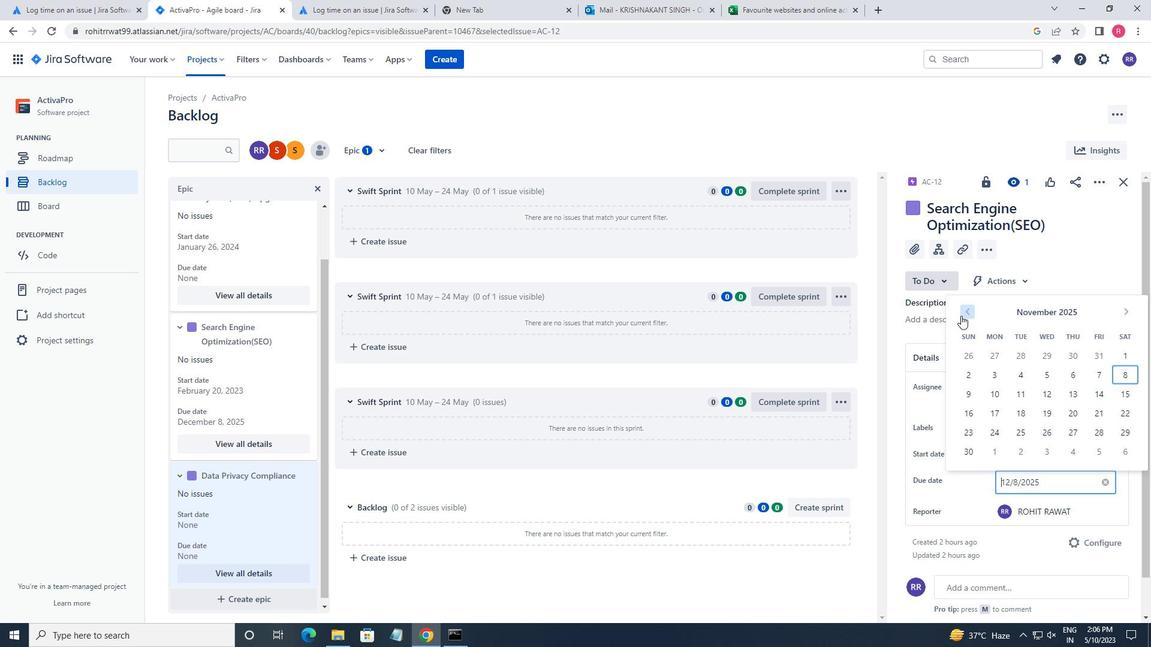 
Action: Mouse pressed left at (961, 316)
Screenshot: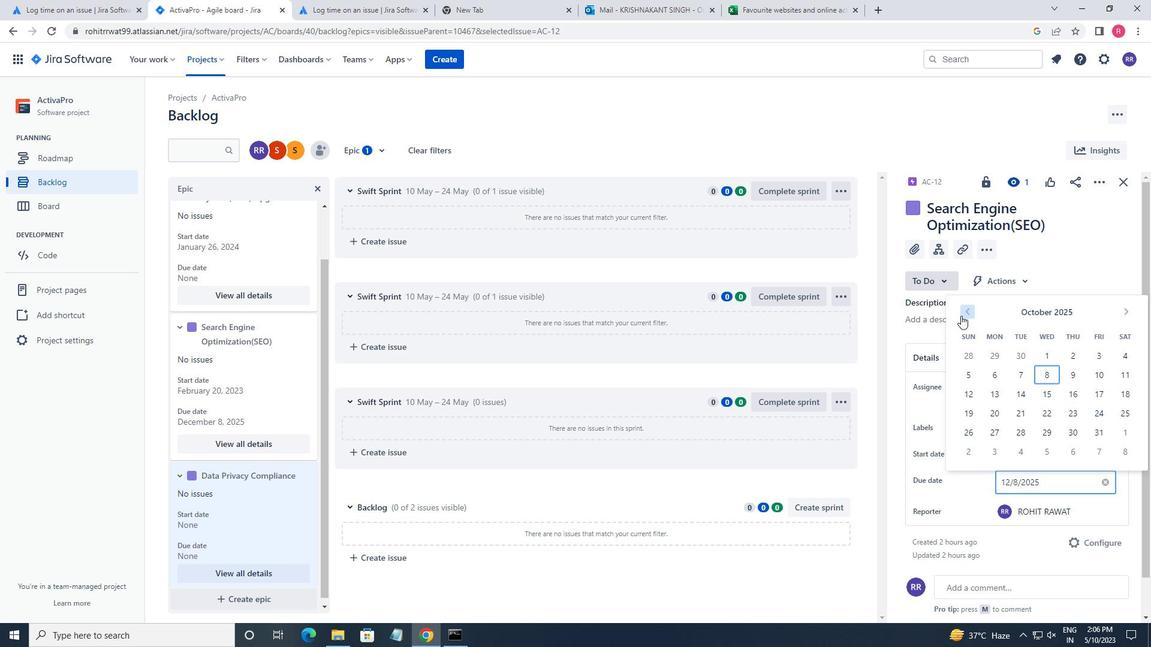 
Action: Mouse pressed left at (961, 316)
Screenshot: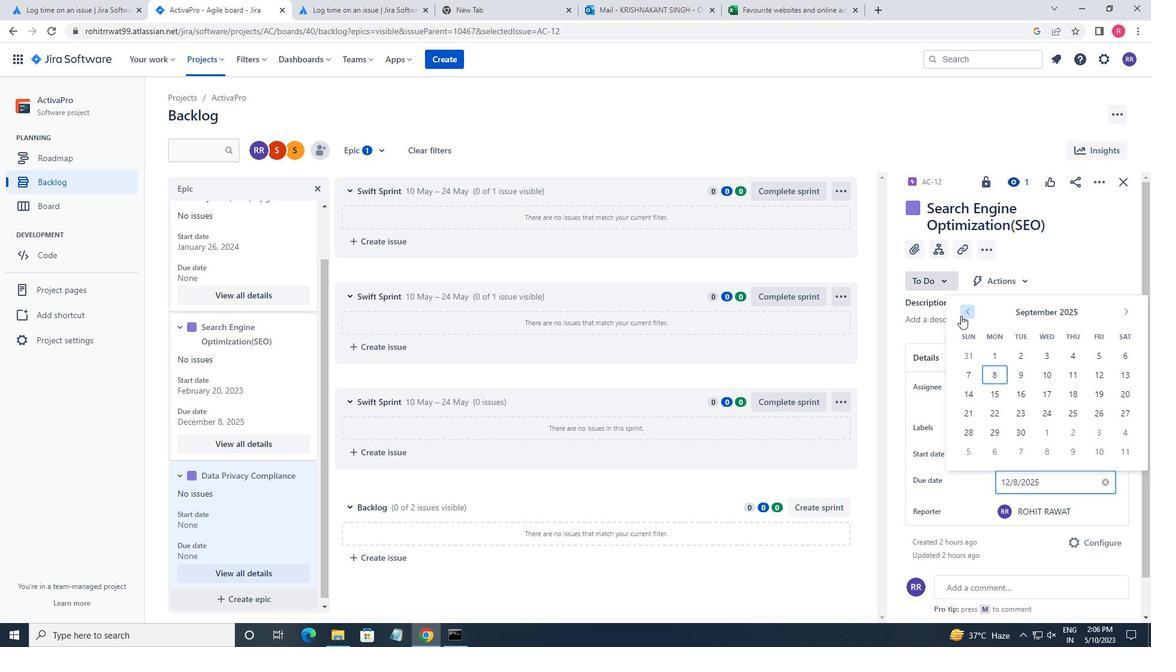 
Action: Mouse pressed left at (961, 316)
Screenshot: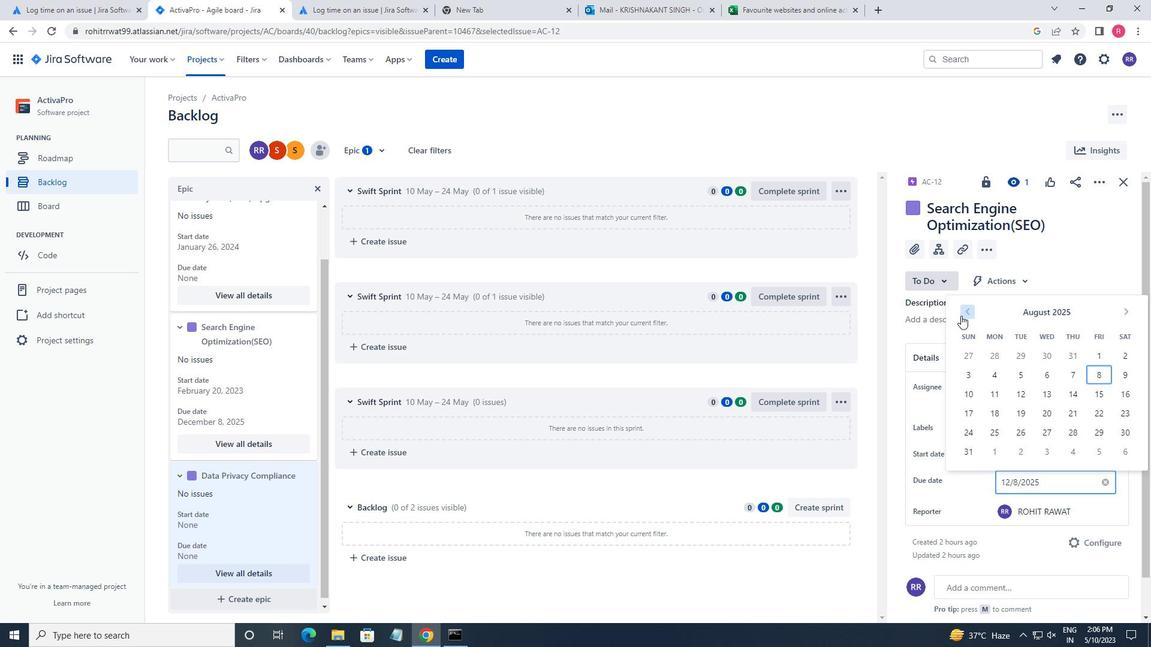 
Action: Mouse pressed left at (961, 316)
Screenshot: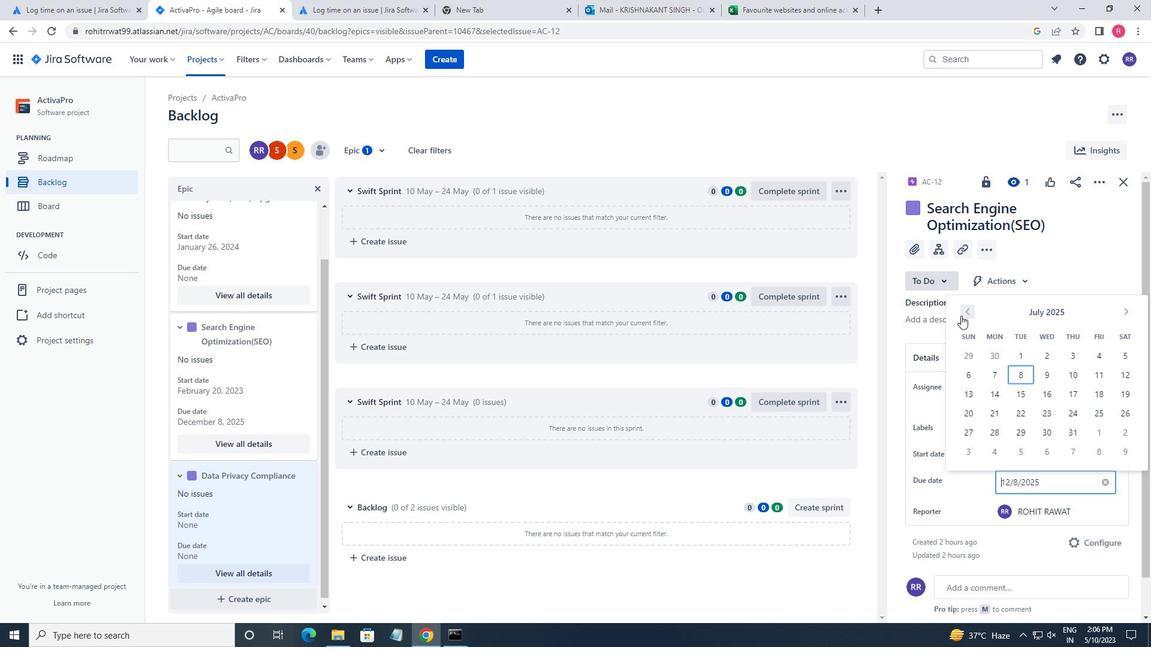 
Action: Mouse pressed left at (961, 316)
Screenshot: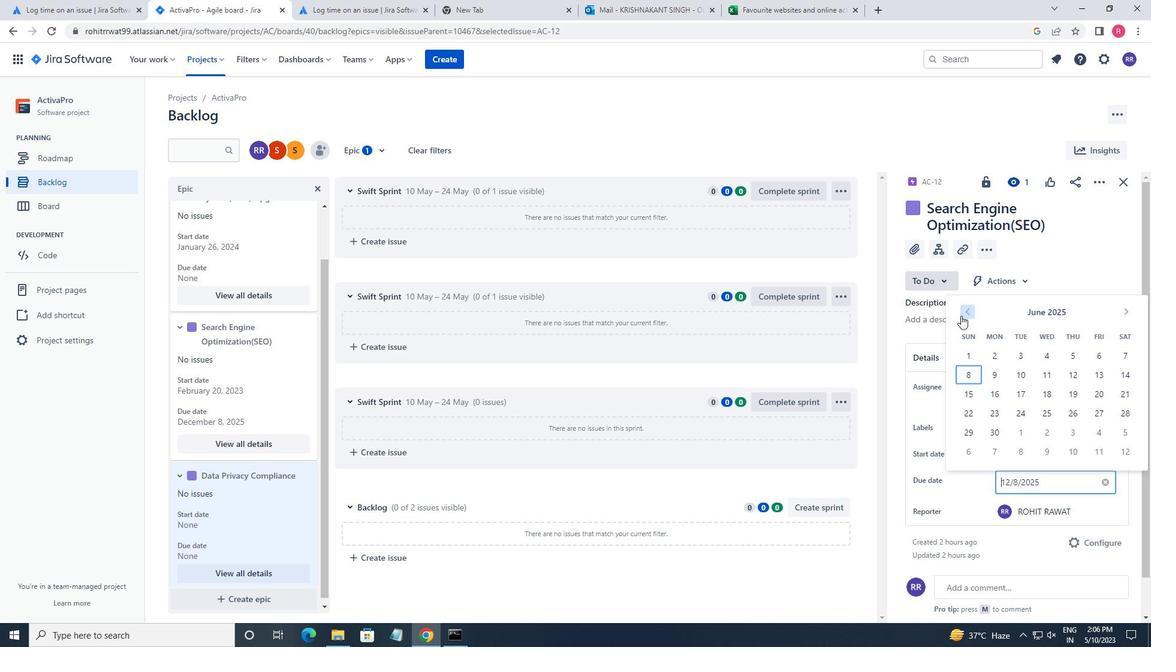 
Action: Mouse pressed left at (961, 316)
Screenshot: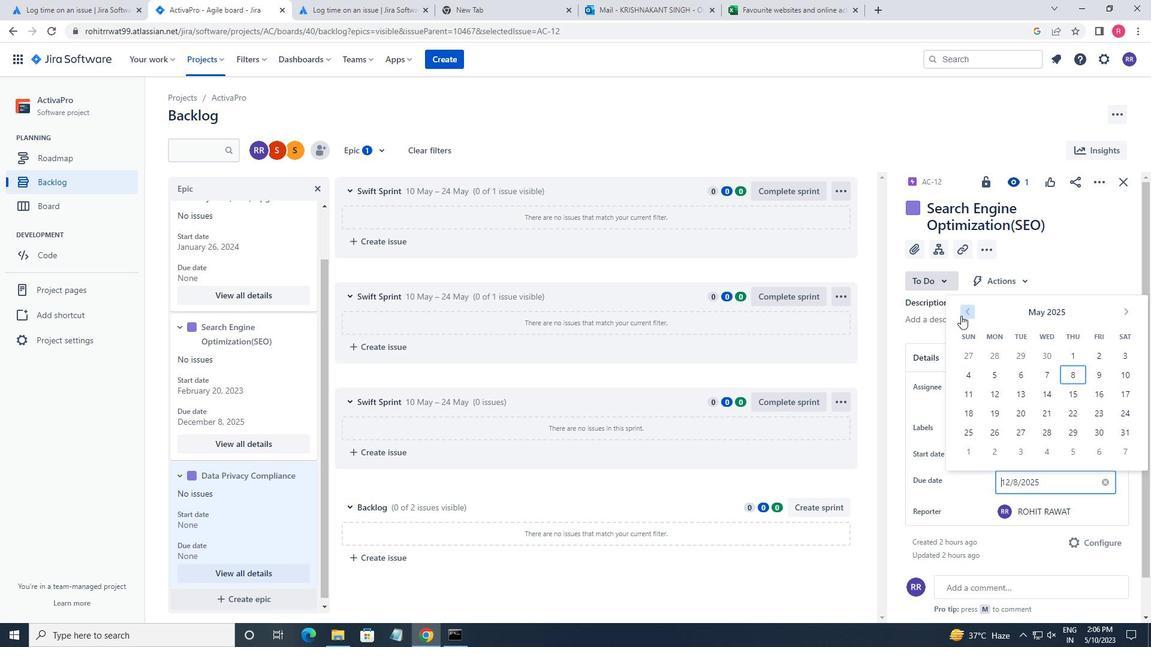 
Action: Mouse pressed left at (961, 316)
Screenshot: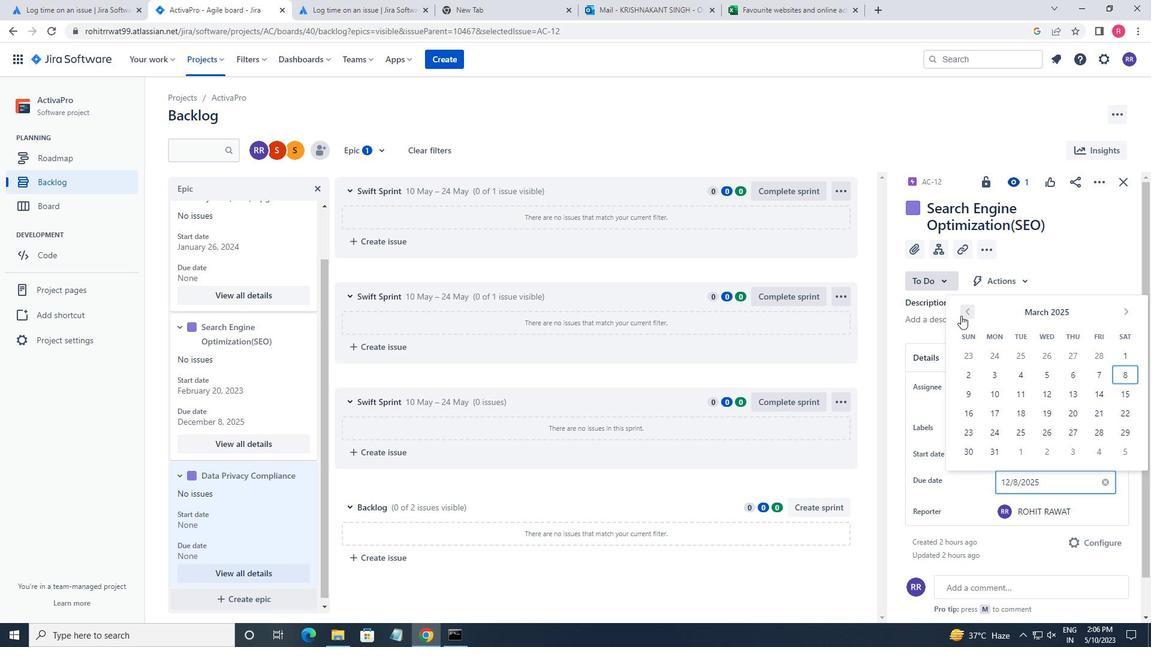 
Action: Mouse pressed left at (961, 316)
Screenshot: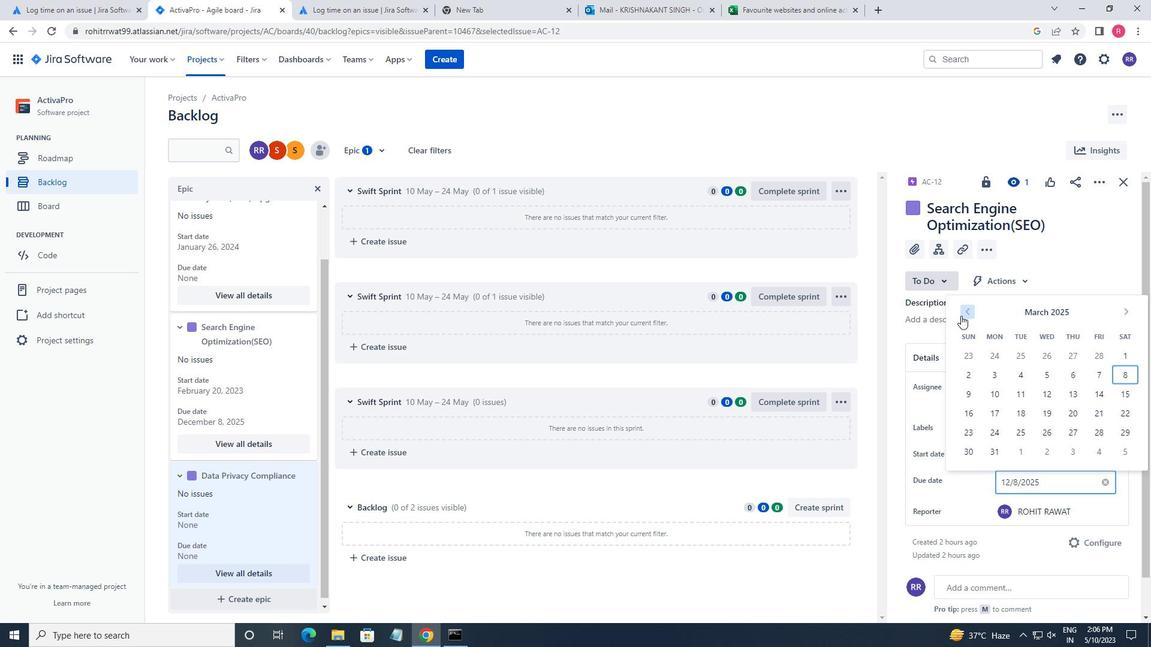 
Action: Mouse pressed left at (961, 316)
Screenshot: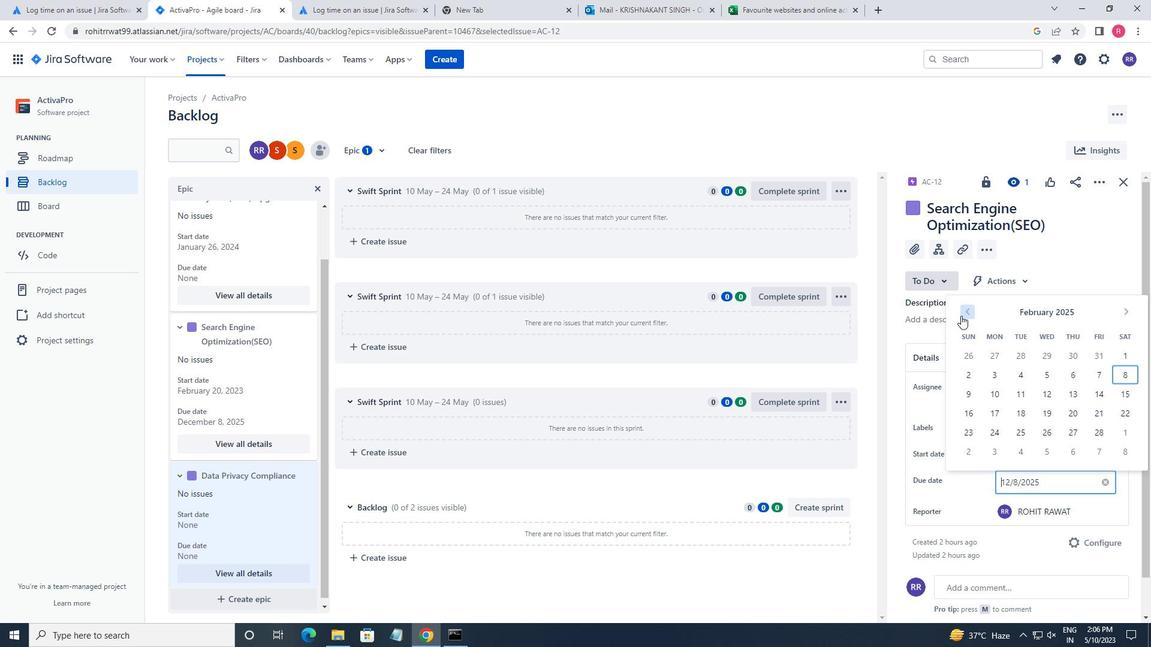 
Action: Mouse pressed left at (961, 316)
Screenshot: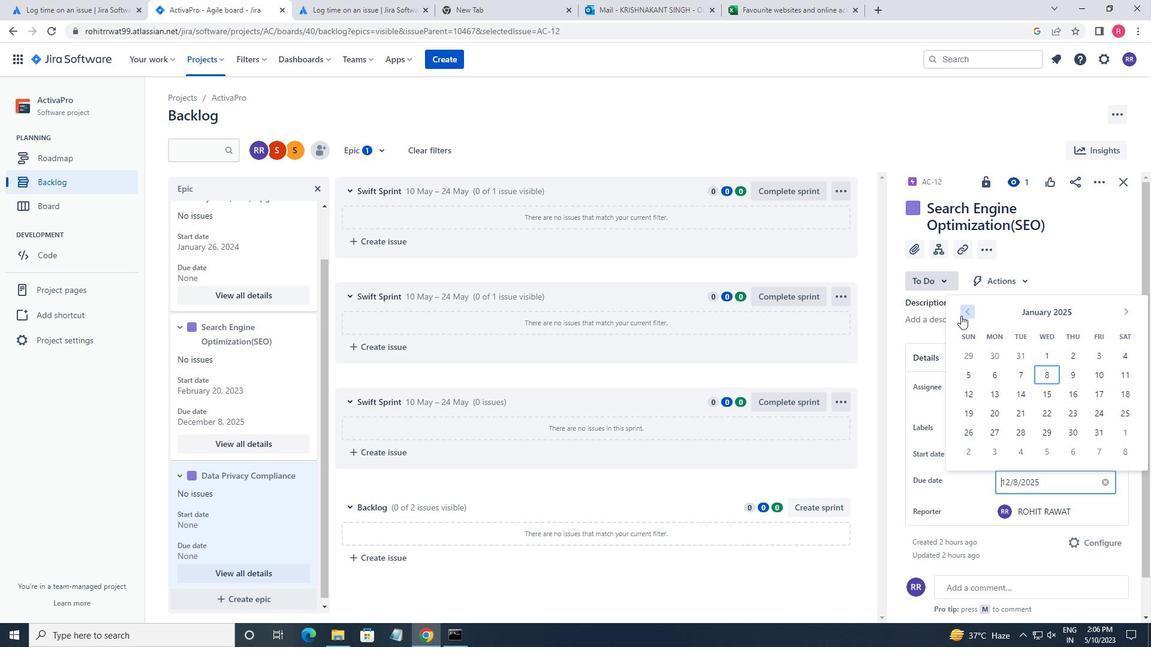 
Action: Mouse pressed left at (961, 316)
Screenshot: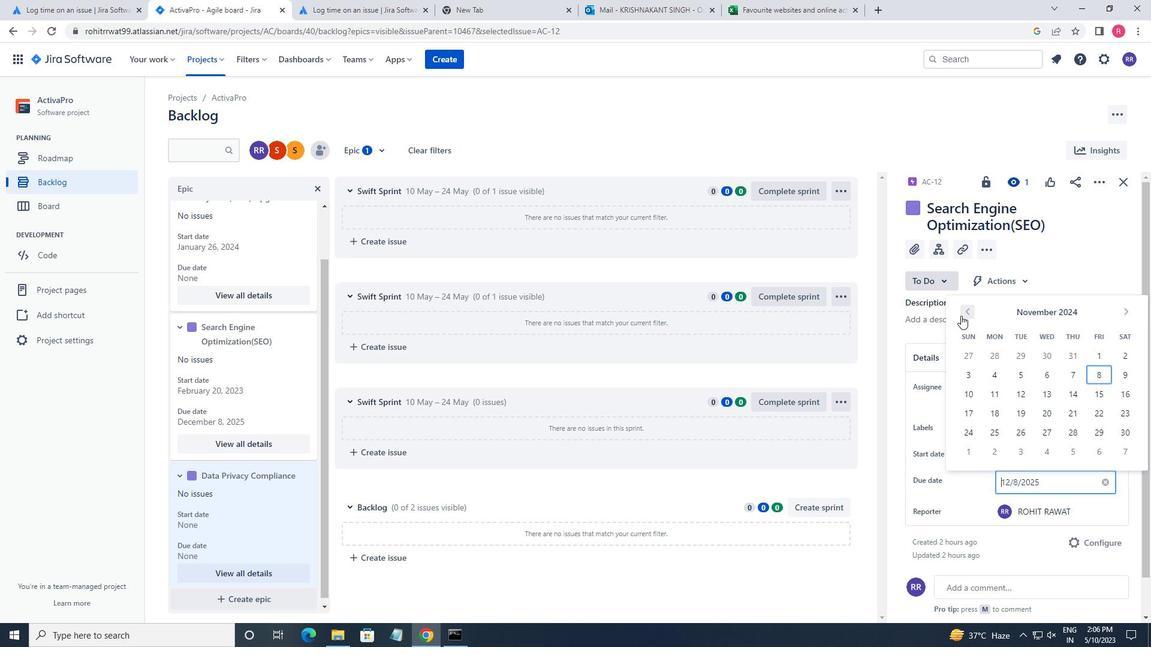 
Action: Mouse pressed left at (961, 316)
Screenshot: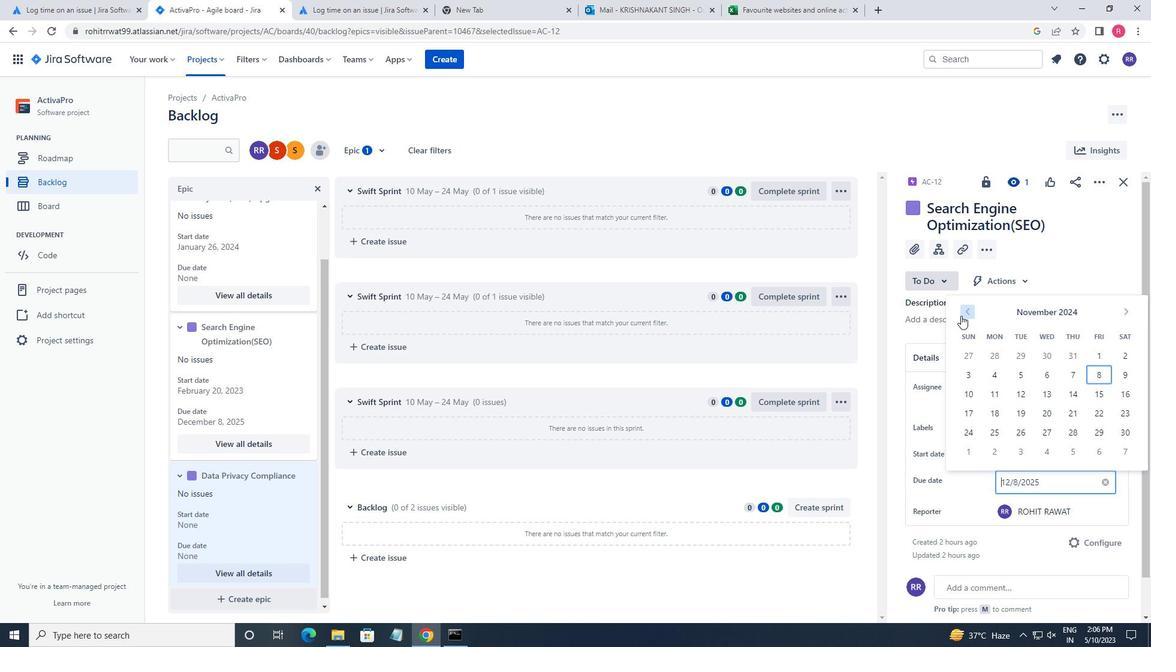
Action: Mouse moved to (1075, 394)
Screenshot: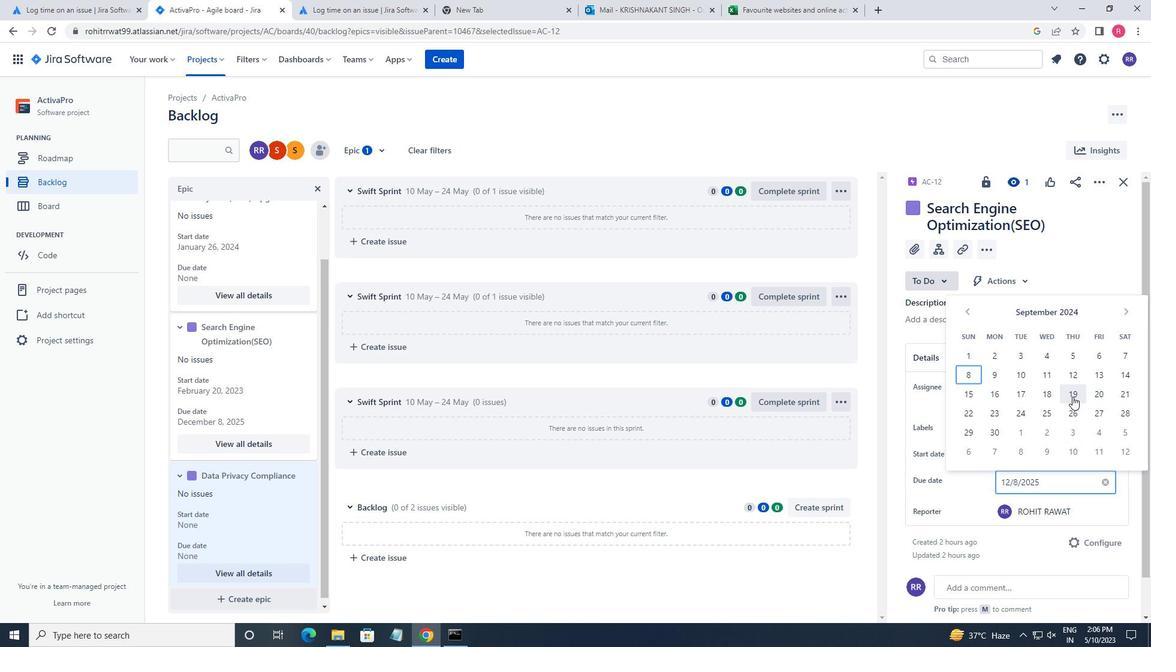 
Action: Mouse pressed left at (1075, 394)
Screenshot: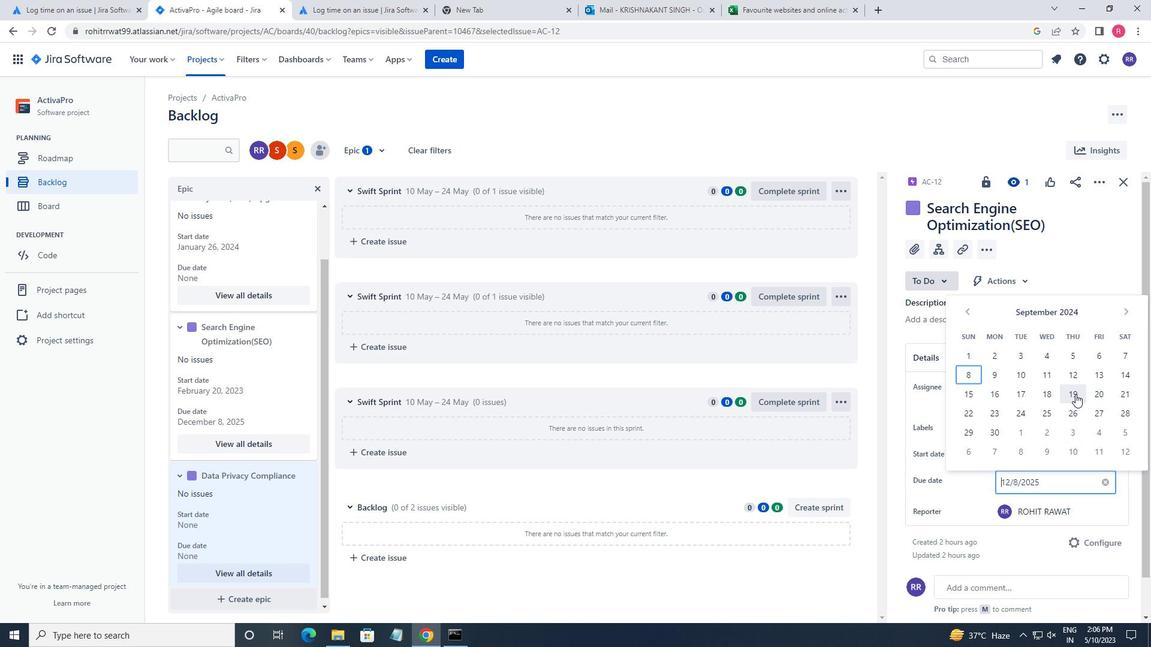 
Action: Mouse moved to (972, 512)
Screenshot: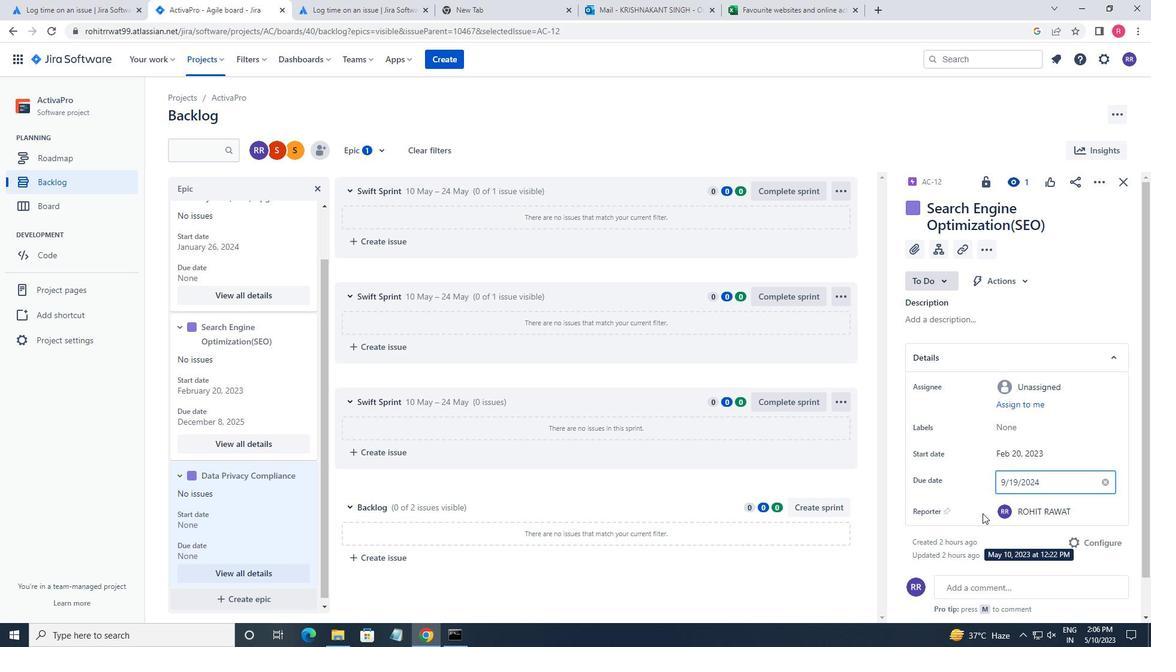 
Action: Mouse pressed left at (972, 512)
Screenshot: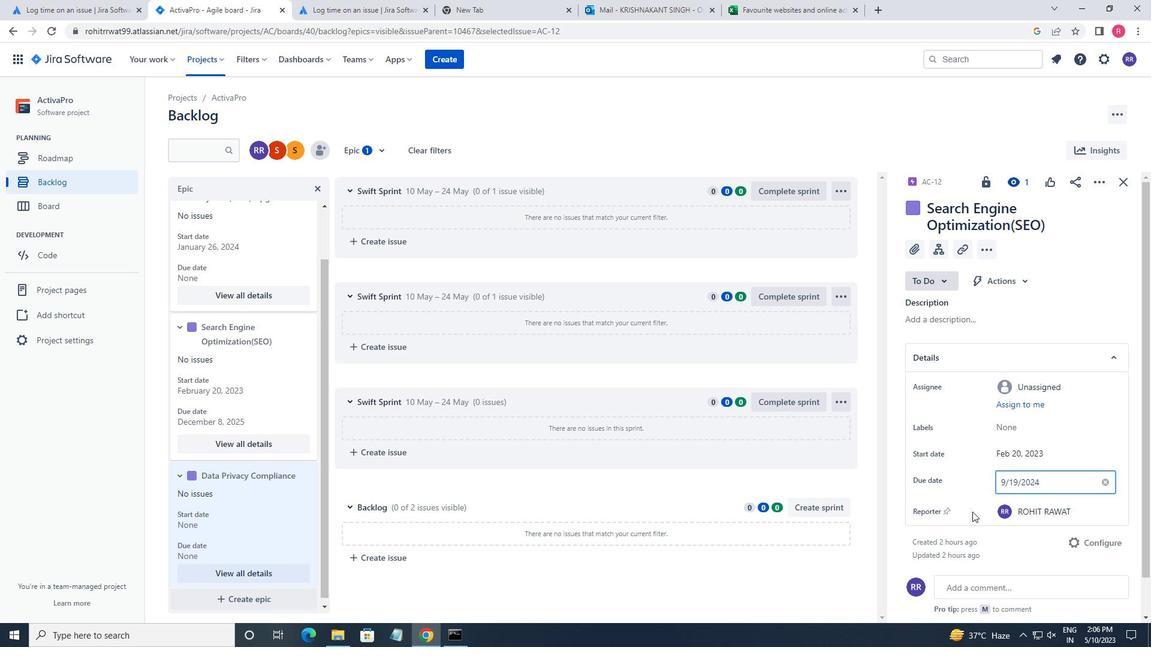
Action: Mouse moved to (133, 428)
Screenshot: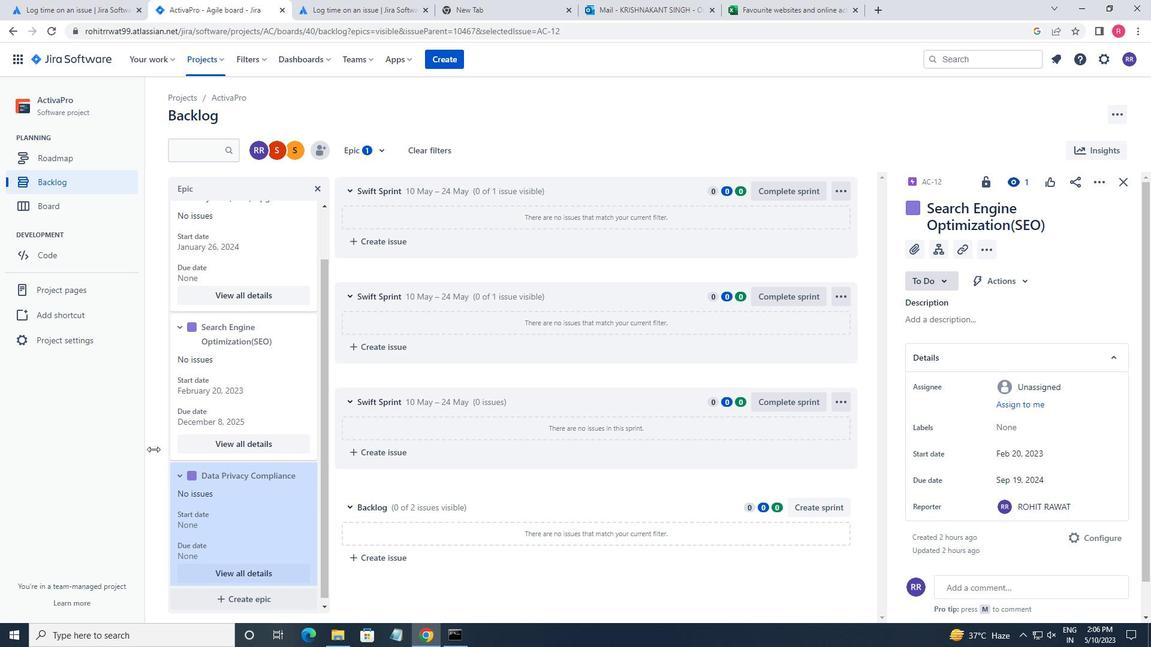 
